 Task: Buy 5 Manual from Can Openers section under best seller category for shipping address: Jenna Lewis, 2105 Pike Street, San Diego, California 92126, Cell Number 8585770212. Pay from credit card ending with 9757, CVV 798
Action: Mouse moved to (13, 83)
Screenshot: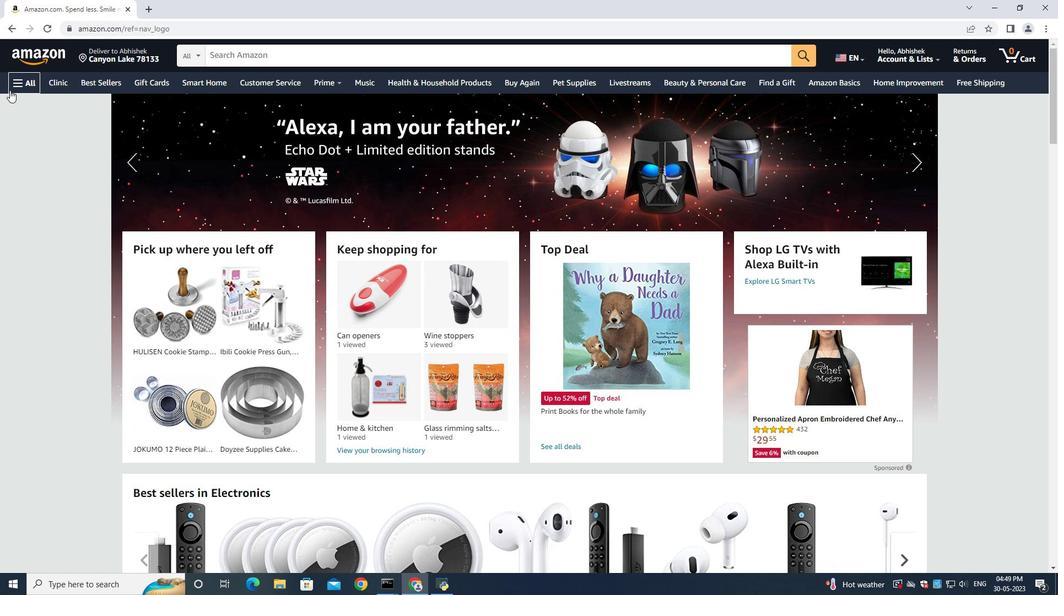 
Action: Mouse pressed left at (13, 83)
Screenshot: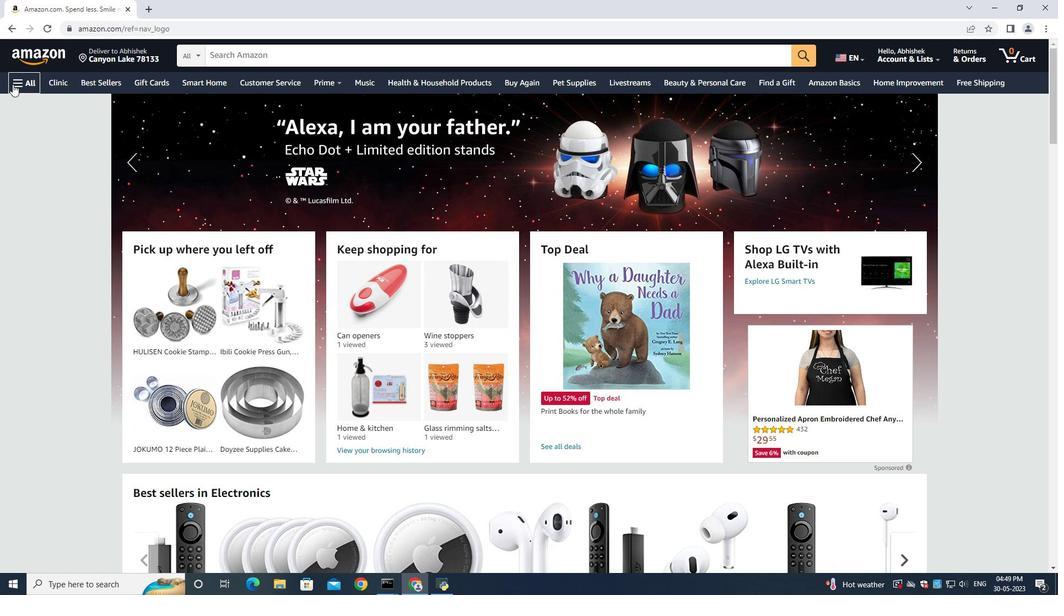 
Action: Mouse moved to (51, 106)
Screenshot: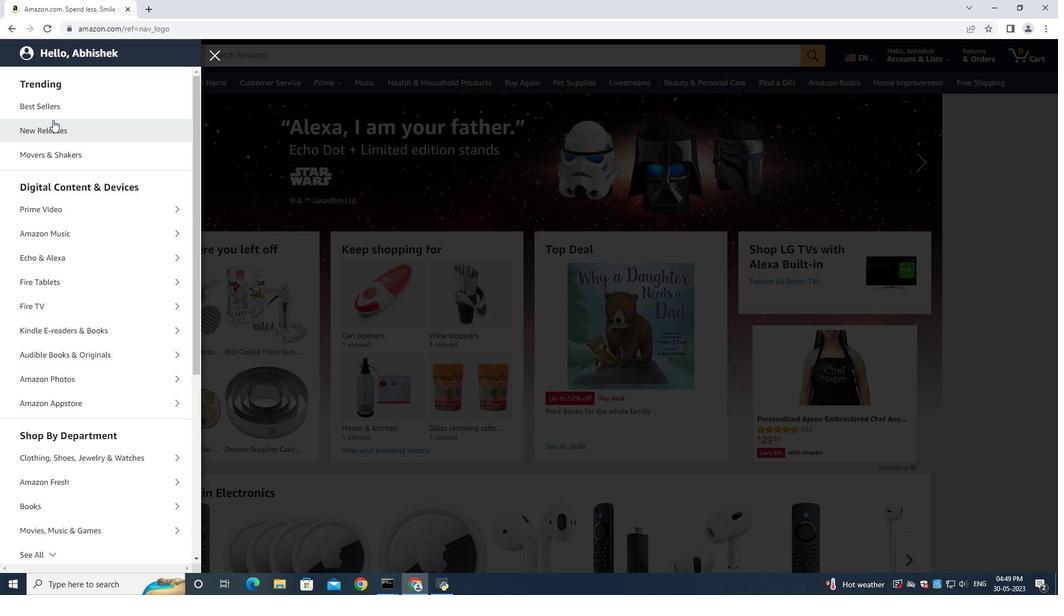 
Action: Mouse pressed left at (51, 106)
Screenshot: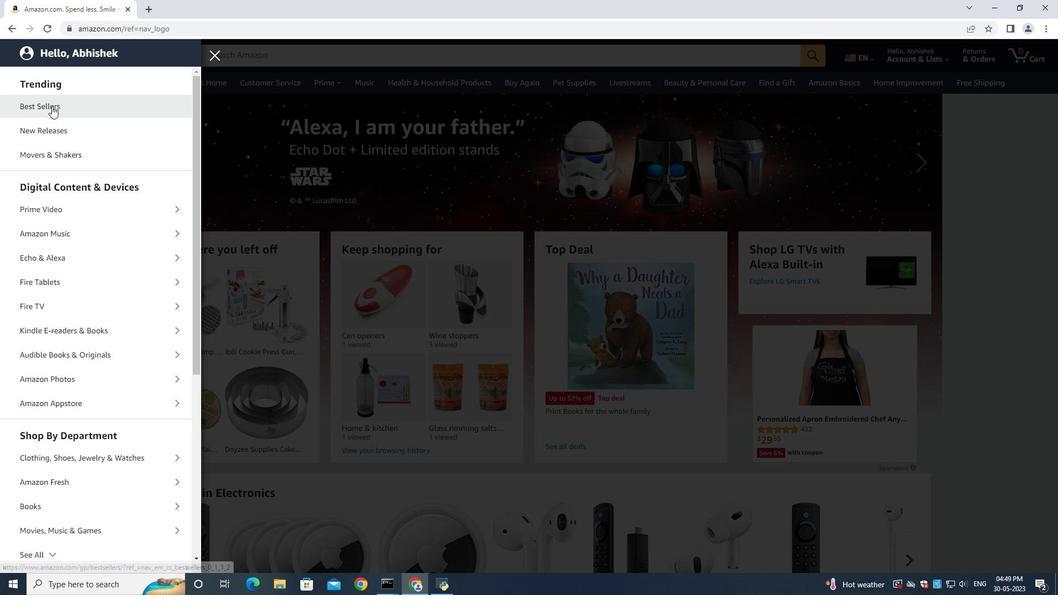 
Action: Mouse moved to (257, 60)
Screenshot: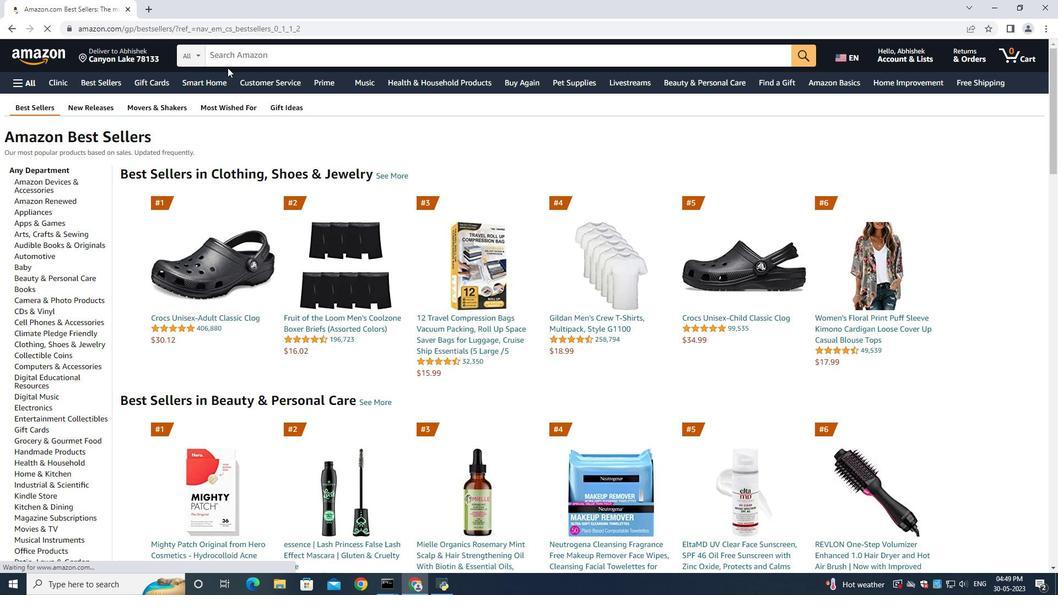 
Action: Mouse pressed left at (257, 60)
Screenshot: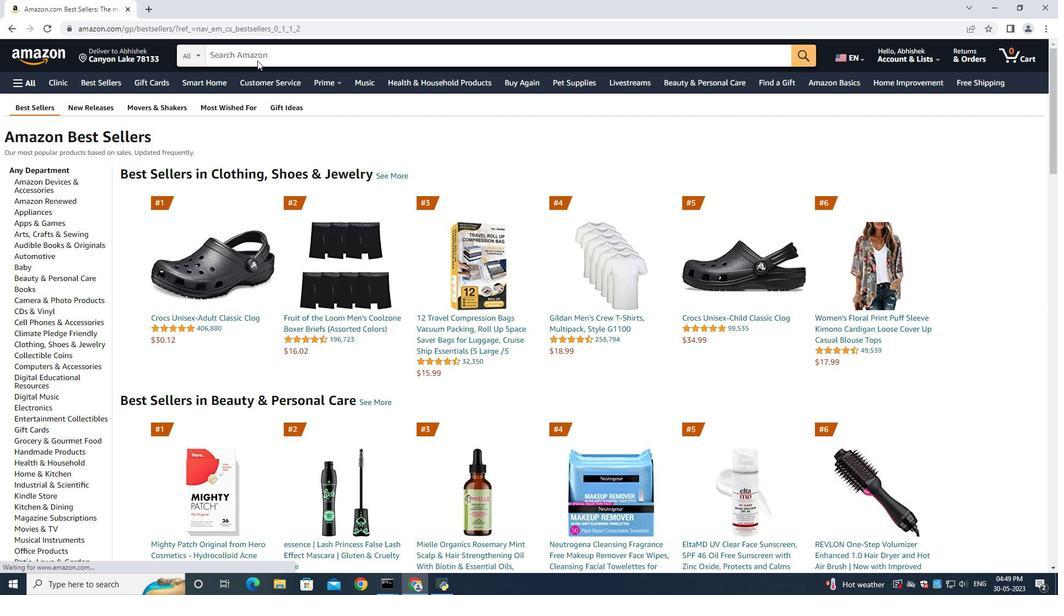 
Action: Key pressed <Key.shift>Manual<Key.space><Key.enter>
Screenshot: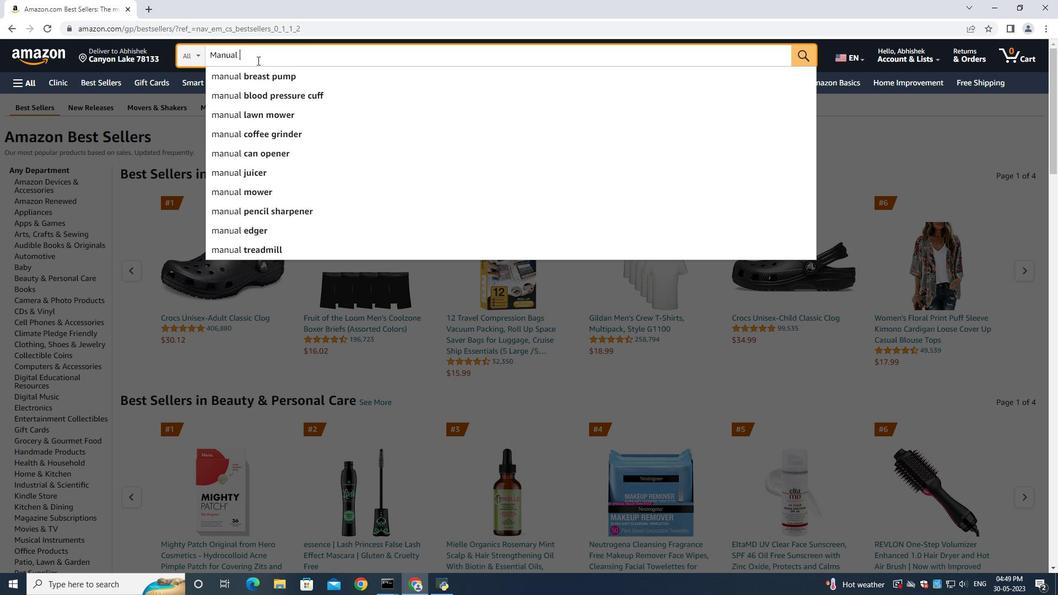
Action: Mouse moved to (323, 60)
Screenshot: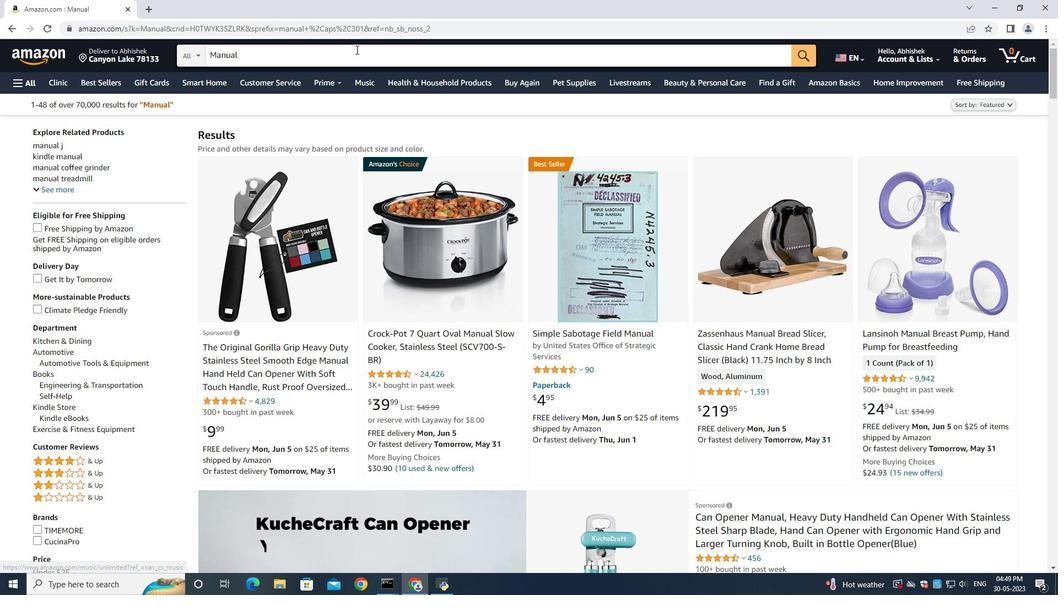 
Action: Mouse pressed left at (323, 60)
Screenshot: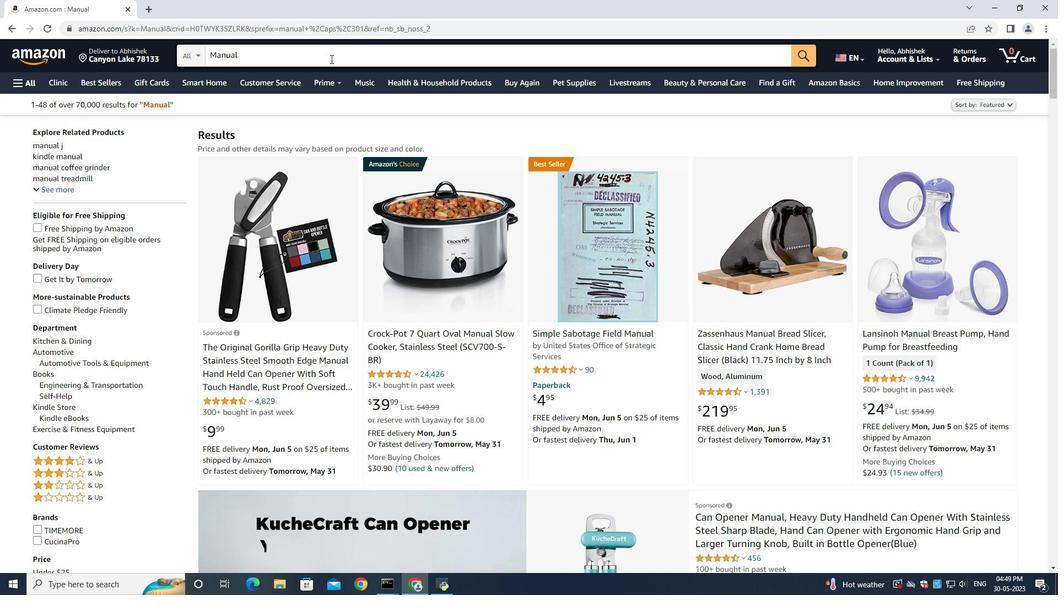 
Action: Key pressed <Key.space>can<Key.space>openers<Key.enter>
Screenshot: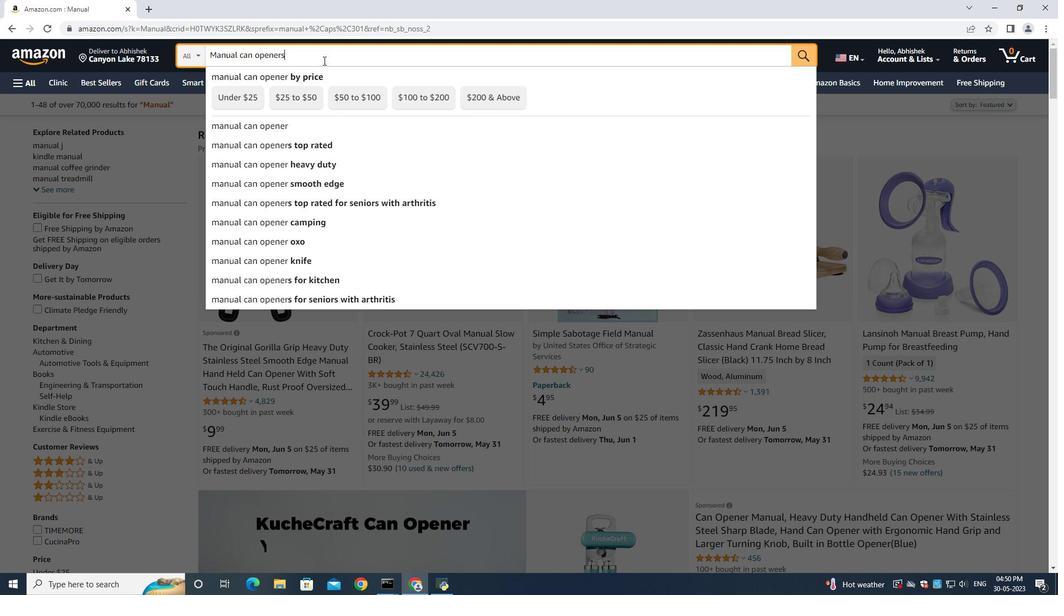
Action: Mouse moved to (55, 238)
Screenshot: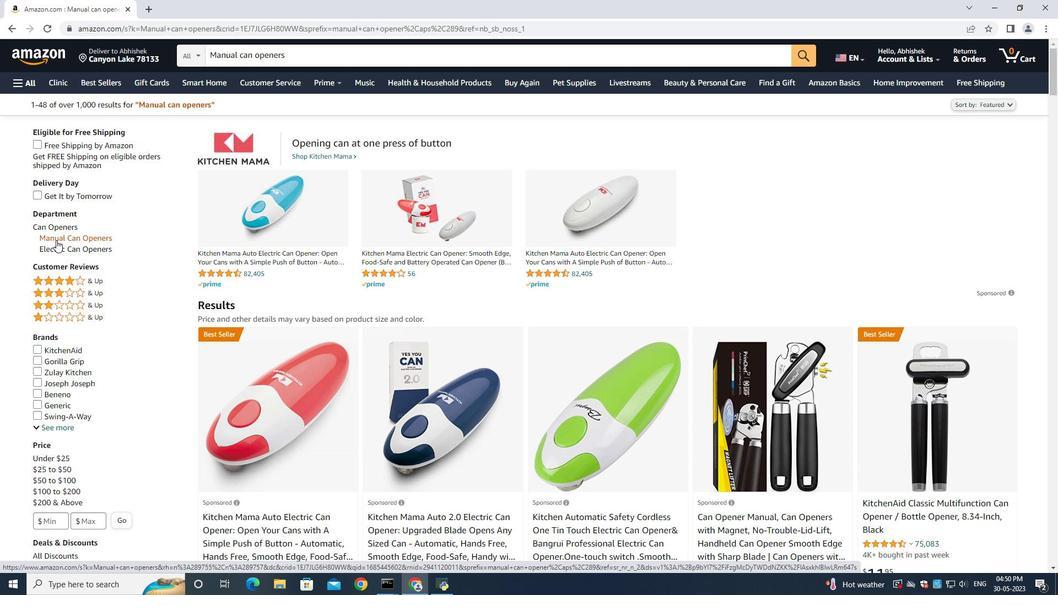 
Action: Mouse pressed left at (55, 238)
Screenshot: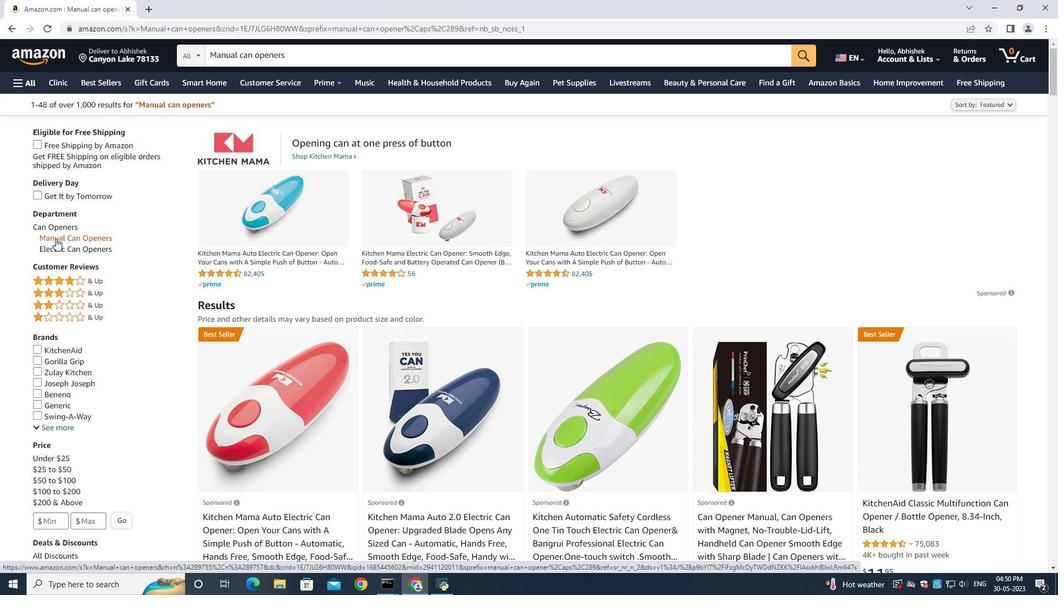 
Action: Mouse moved to (227, 333)
Screenshot: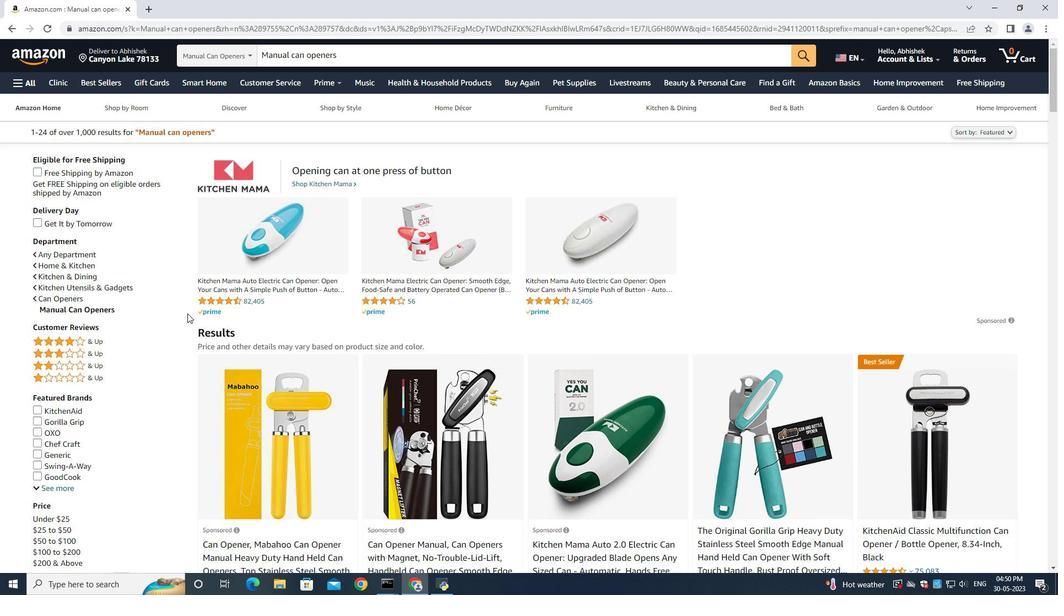 
Action: Mouse scrolled (225, 333) with delta (0, 0)
Screenshot: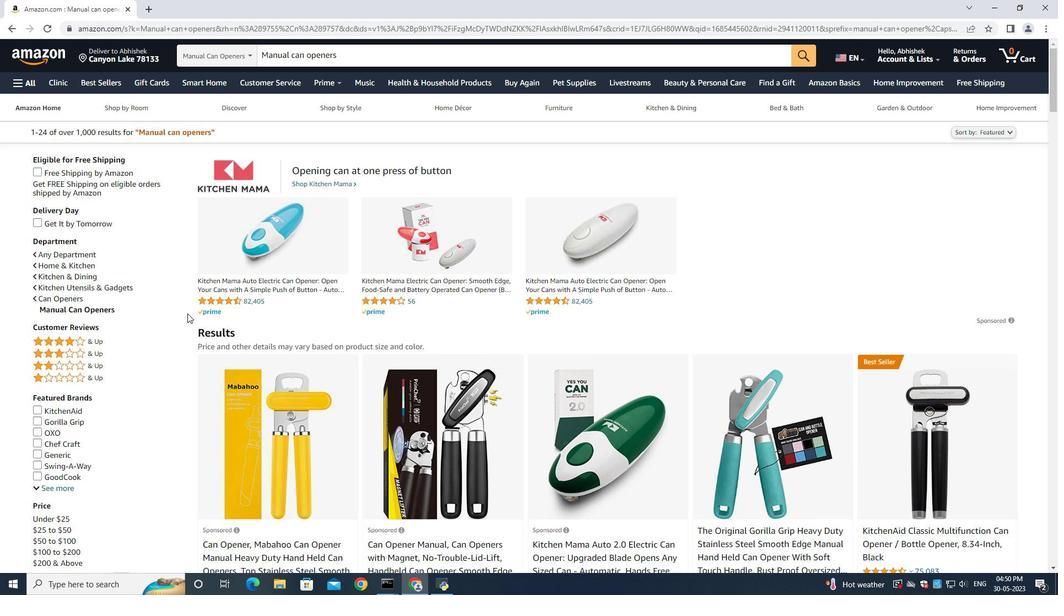 
Action: Mouse moved to (241, 331)
Screenshot: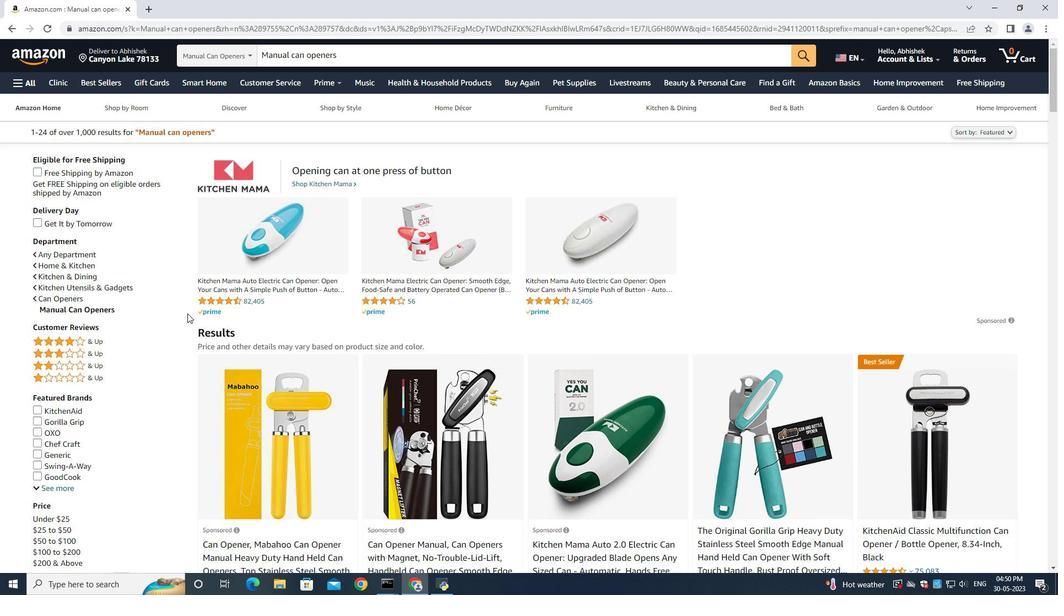 
Action: Mouse scrolled (241, 330) with delta (0, 0)
Screenshot: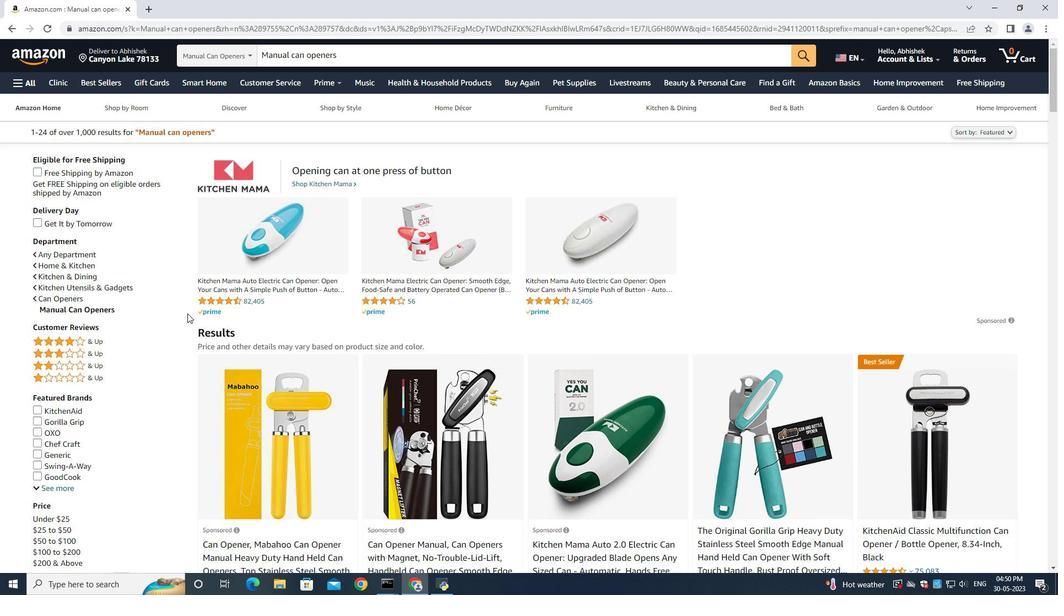 
Action: Mouse moved to (398, 348)
Screenshot: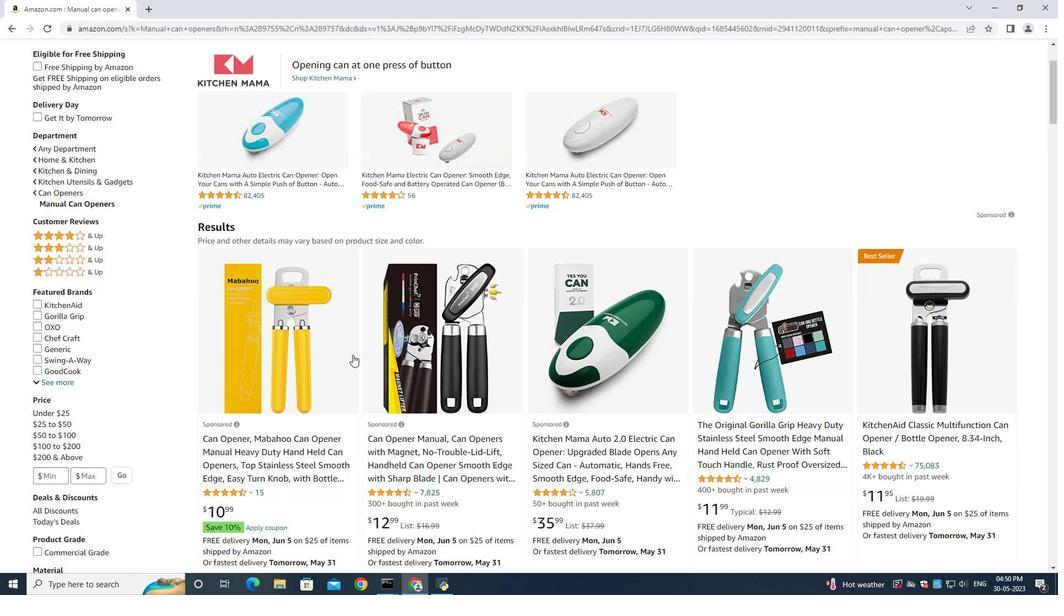 
Action: Mouse scrolled (398, 348) with delta (0, 0)
Screenshot: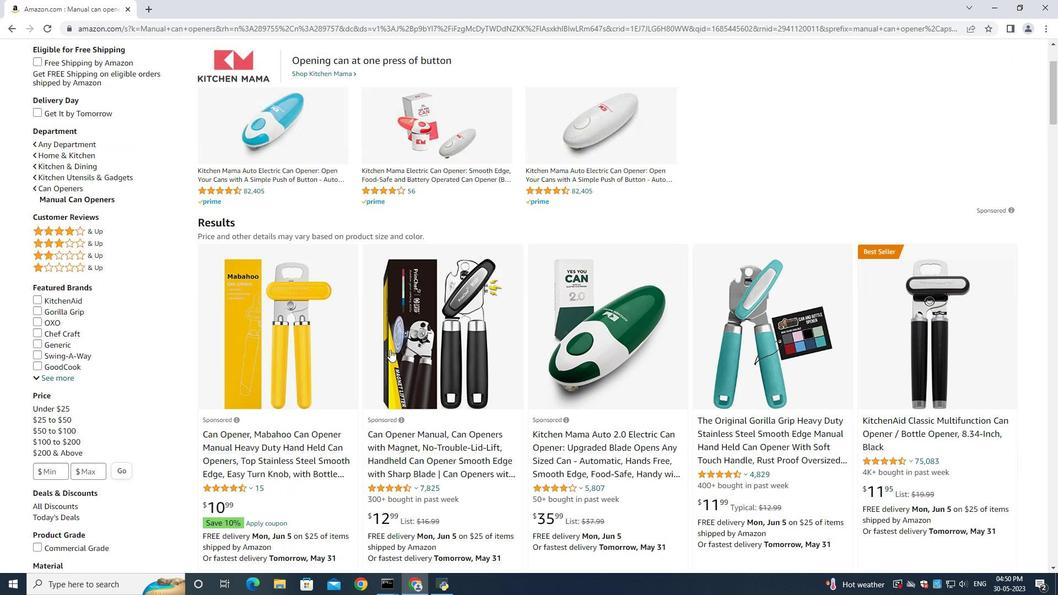
Action: Mouse scrolled (398, 348) with delta (0, 0)
Screenshot: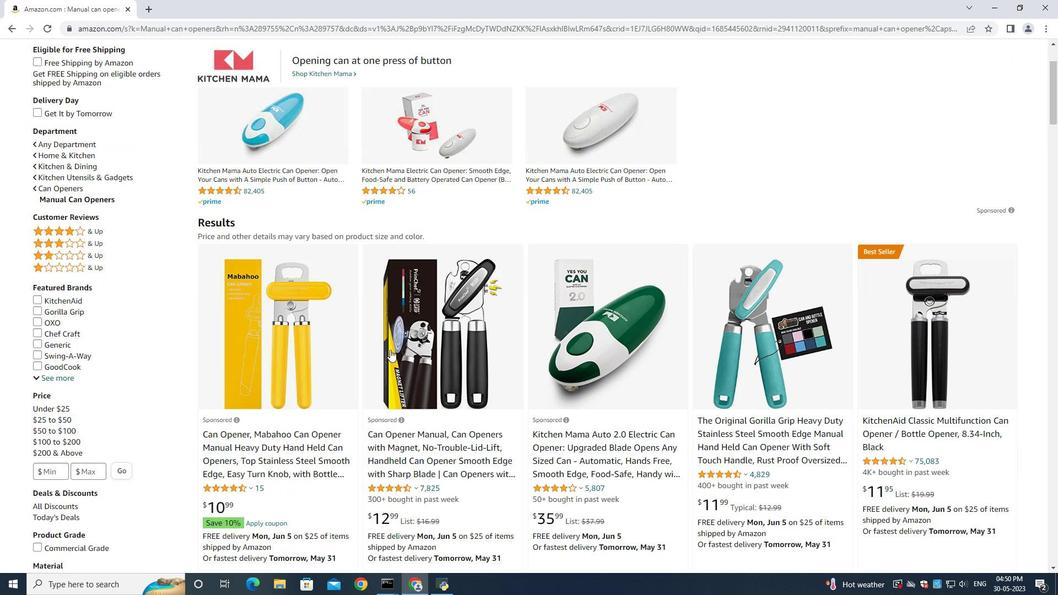 
Action: Mouse moved to (398, 348)
Screenshot: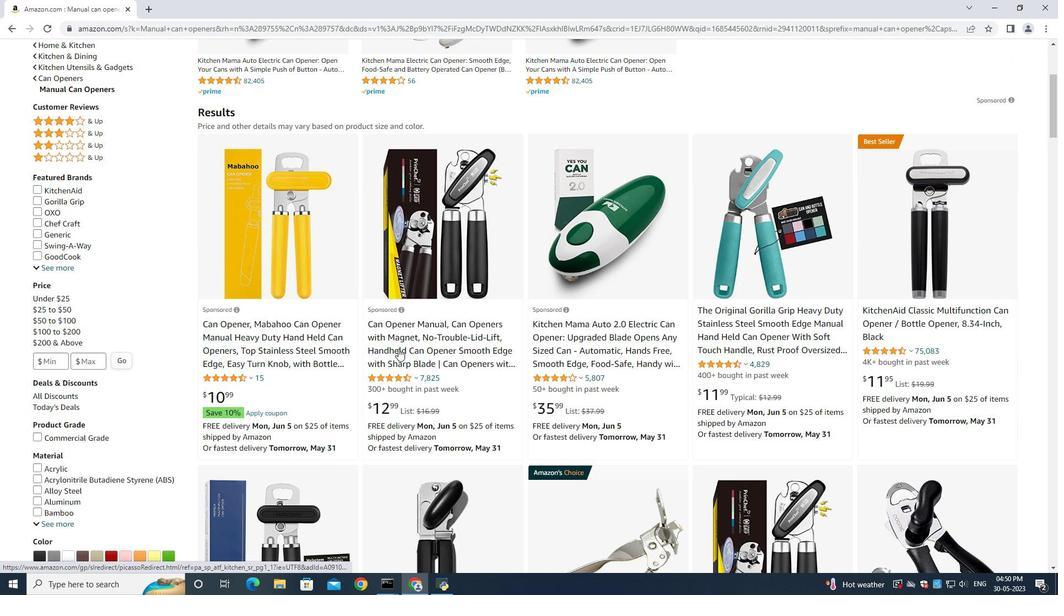 
Action: Mouse pressed left at (398, 348)
Screenshot: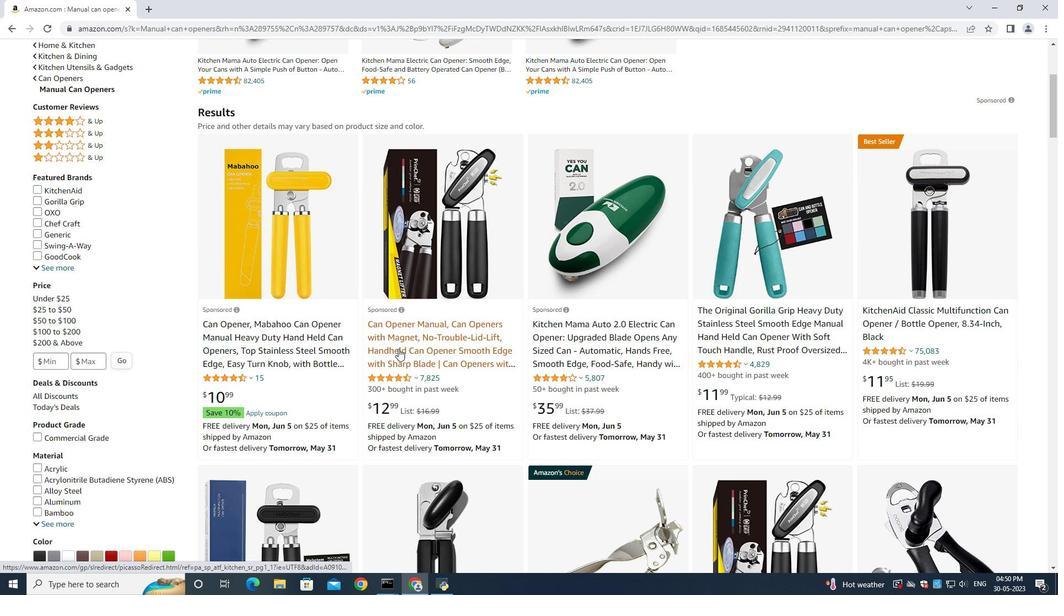 
Action: Mouse moved to (821, 429)
Screenshot: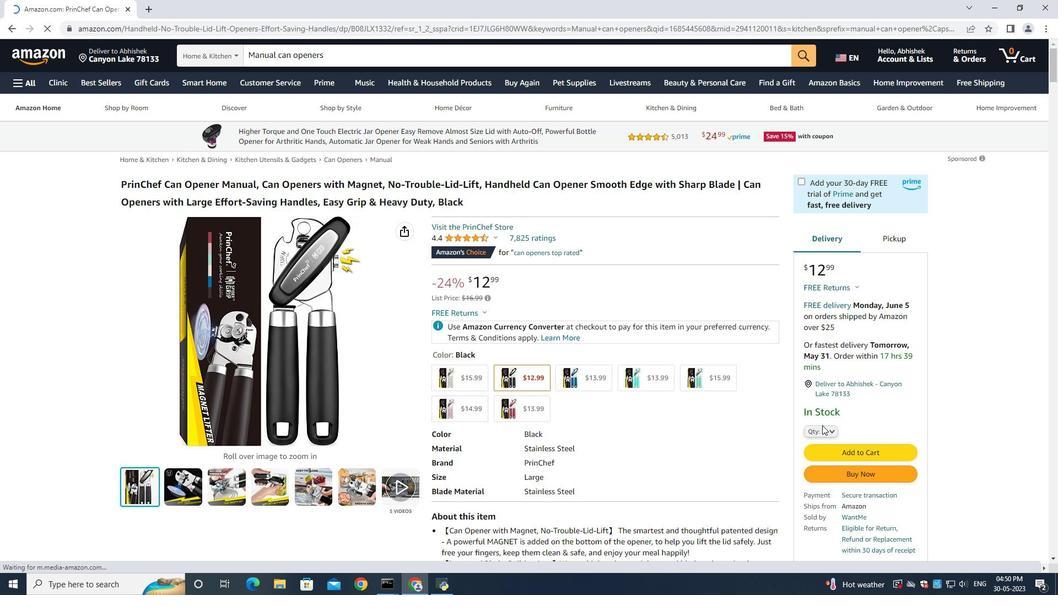 
Action: Mouse pressed left at (821, 429)
Screenshot: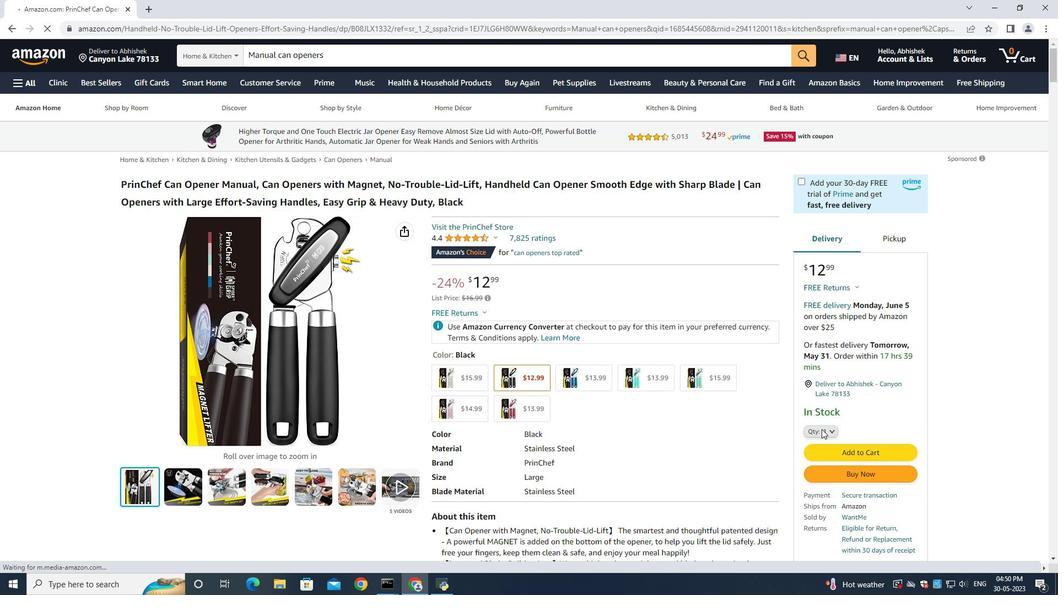 
Action: Mouse moved to (819, 488)
Screenshot: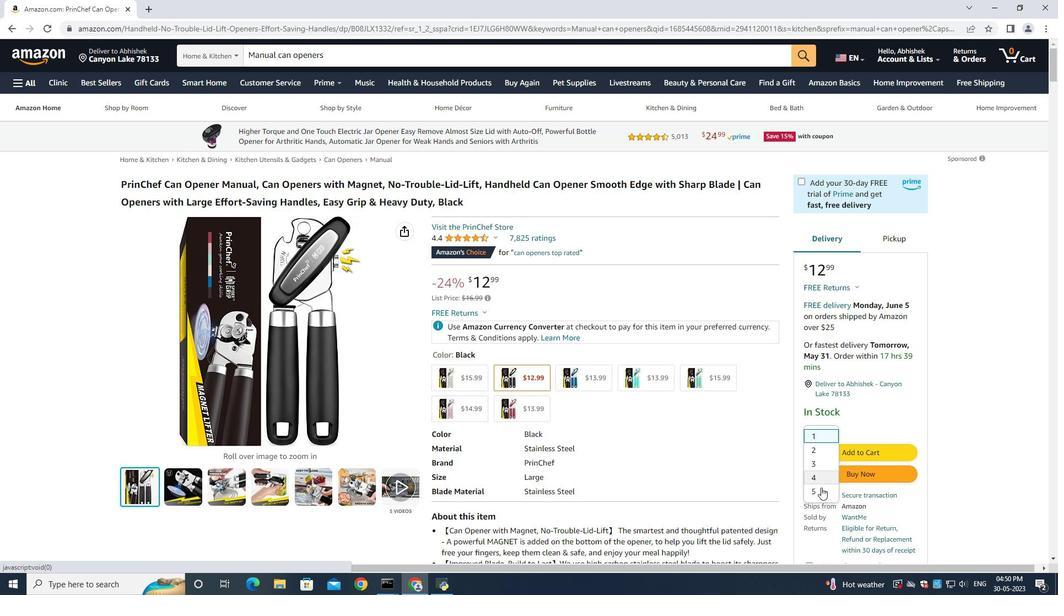 
Action: Mouse pressed left at (819, 488)
Screenshot: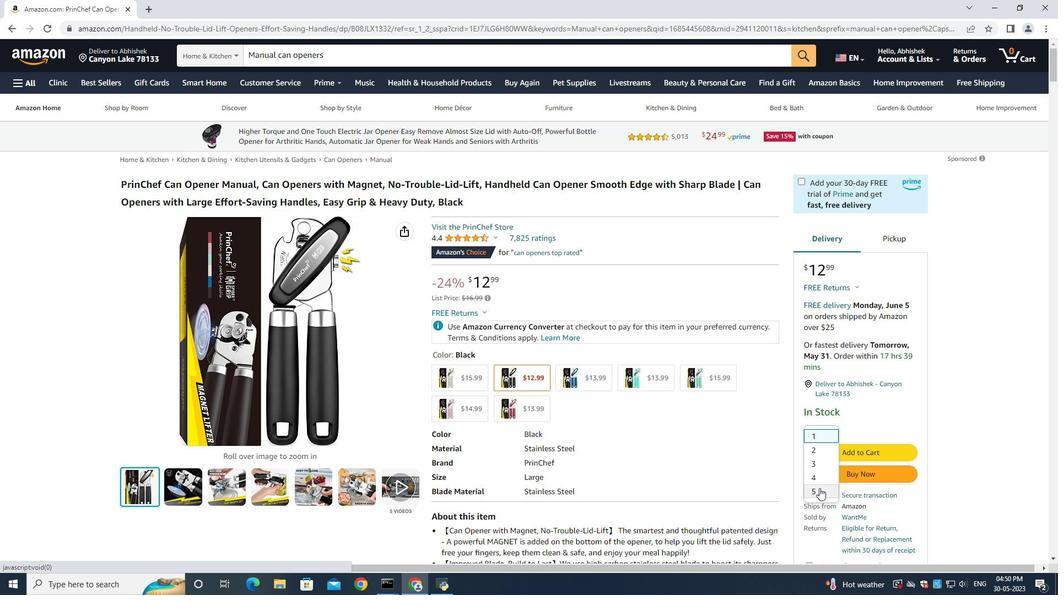 
Action: Mouse moved to (842, 450)
Screenshot: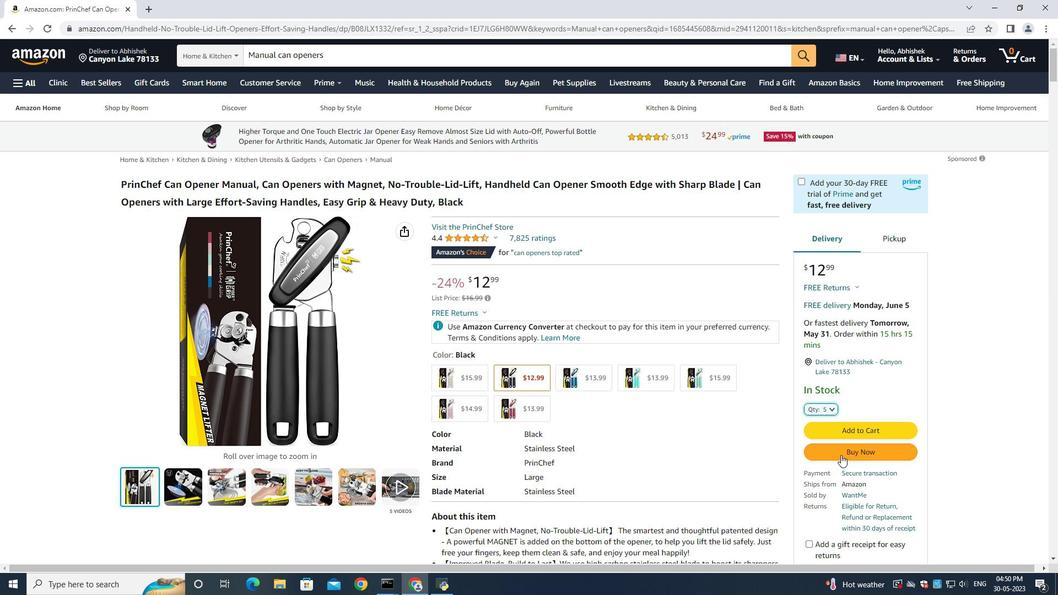 
Action: Mouse pressed left at (842, 450)
Screenshot: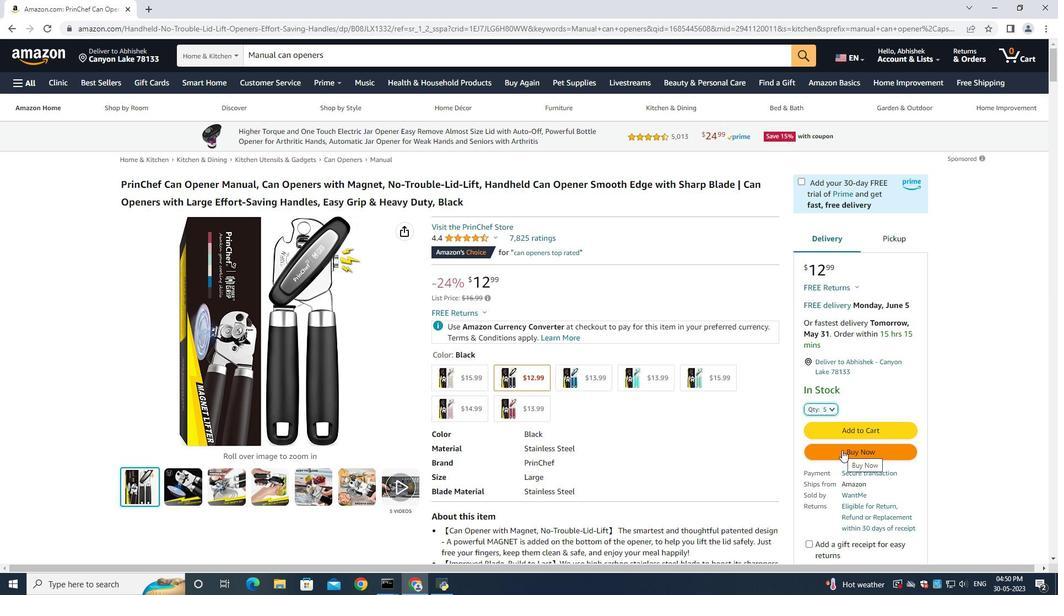 
Action: Mouse pressed left at (842, 450)
Screenshot: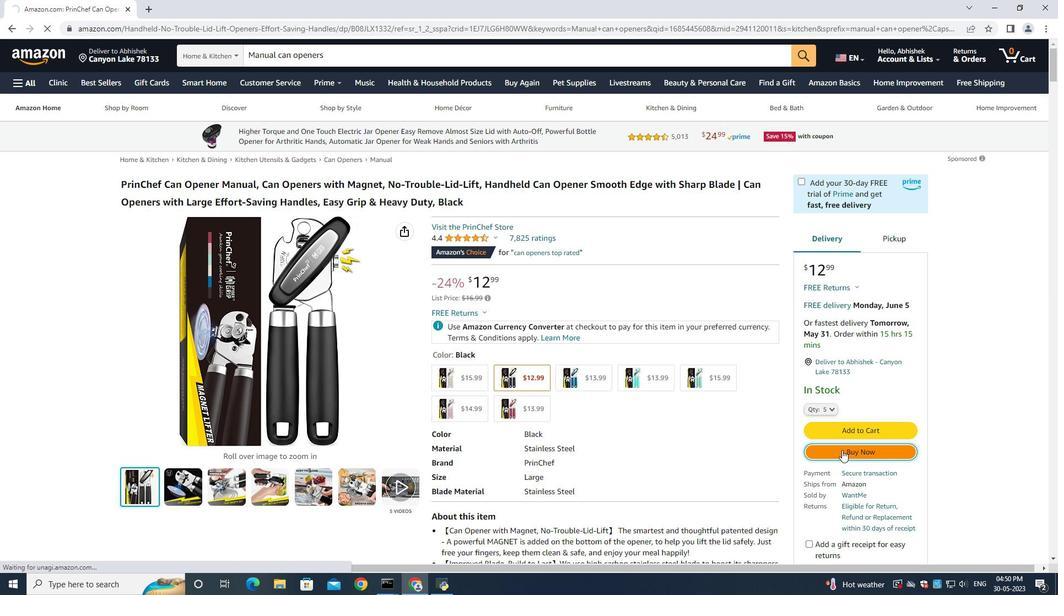 
Action: Mouse moved to (856, 452)
Screenshot: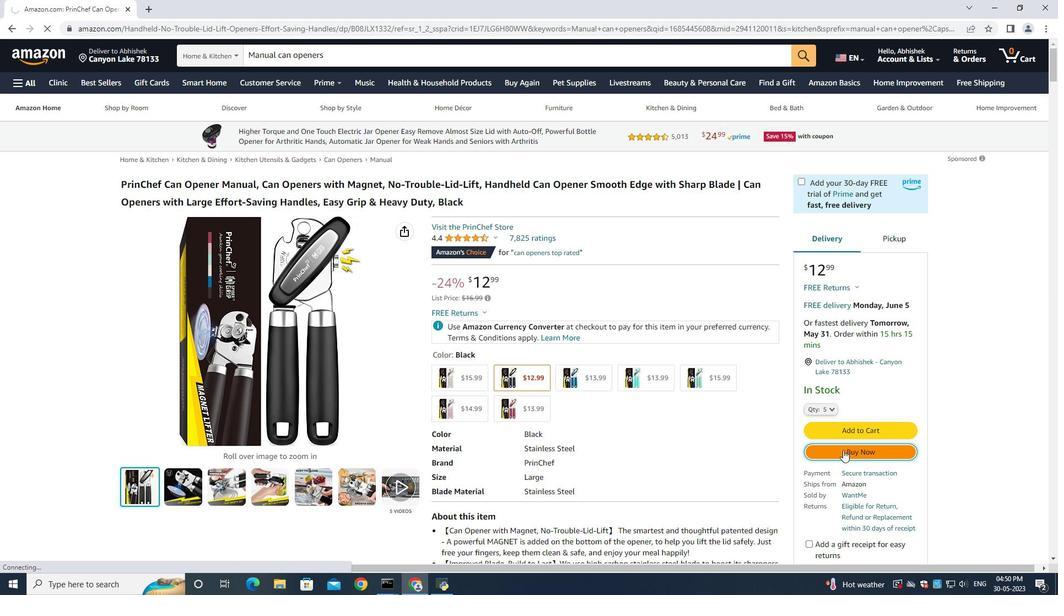 
Action: Mouse pressed left at (856, 452)
Screenshot: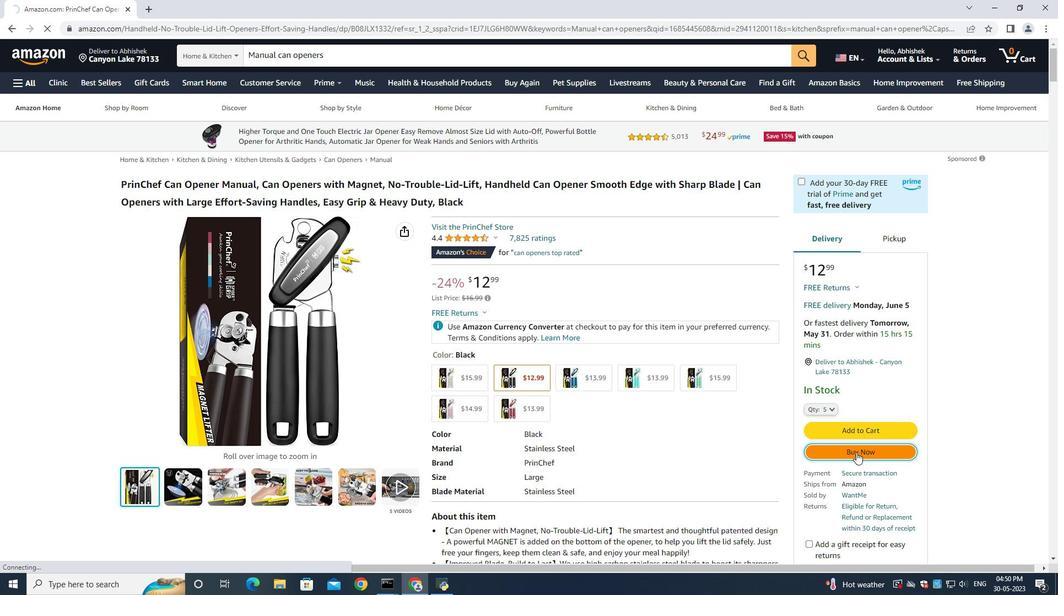 
Action: Mouse pressed left at (856, 452)
Screenshot: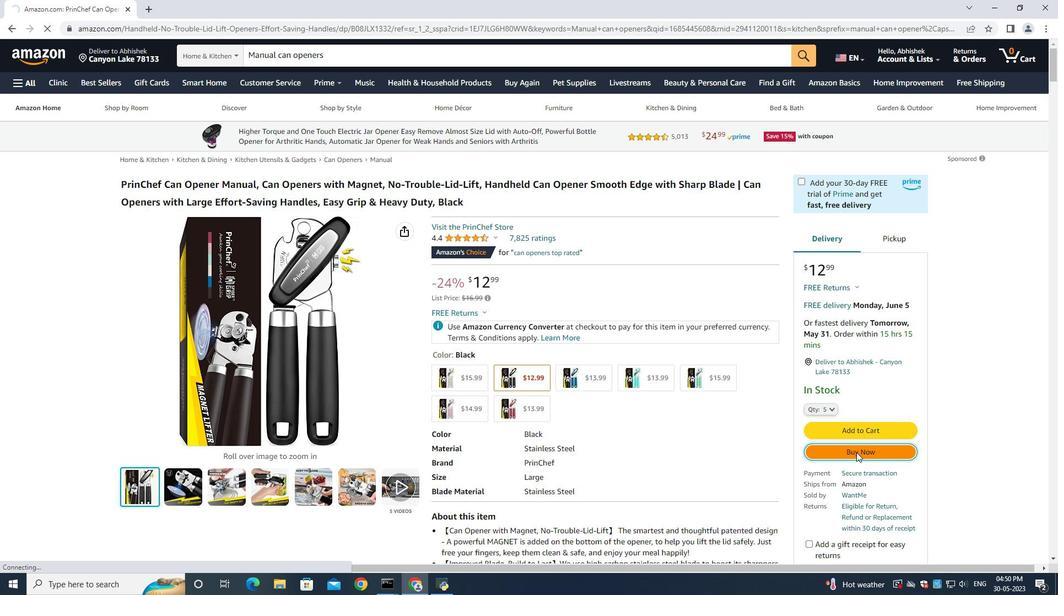 
Action: Mouse moved to (856, 452)
Screenshot: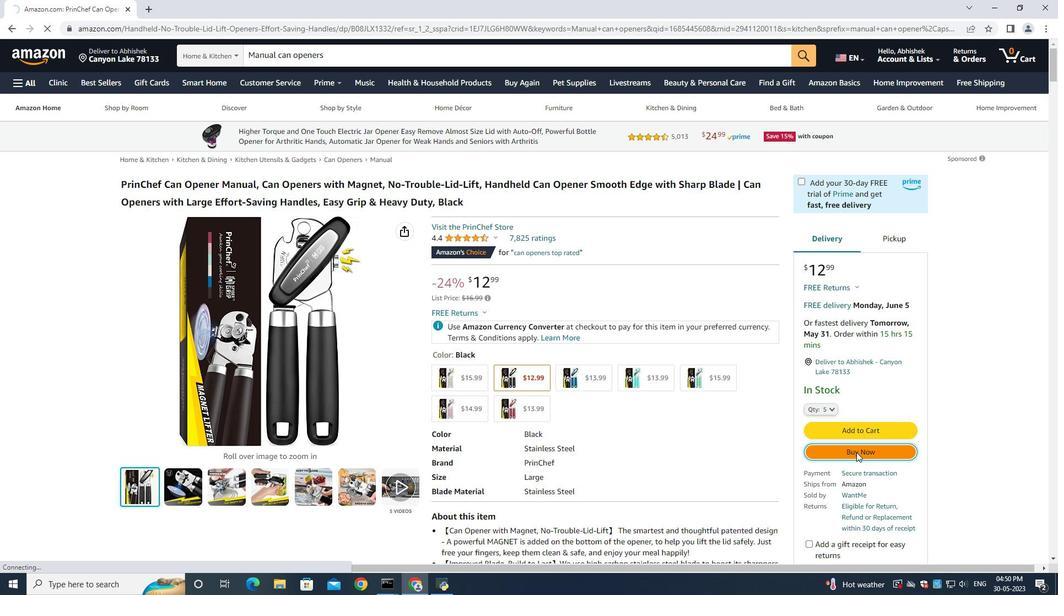 
Action: Mouse pressed left at (856, 452)
Screenshot: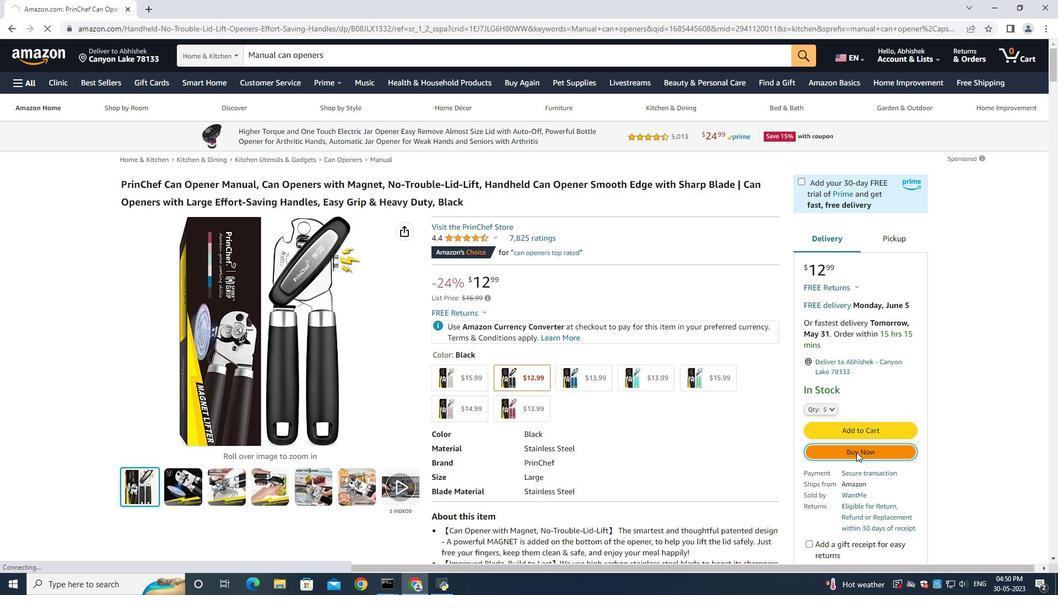 
Action: Mouse moved to (498, 476)
Screenshot: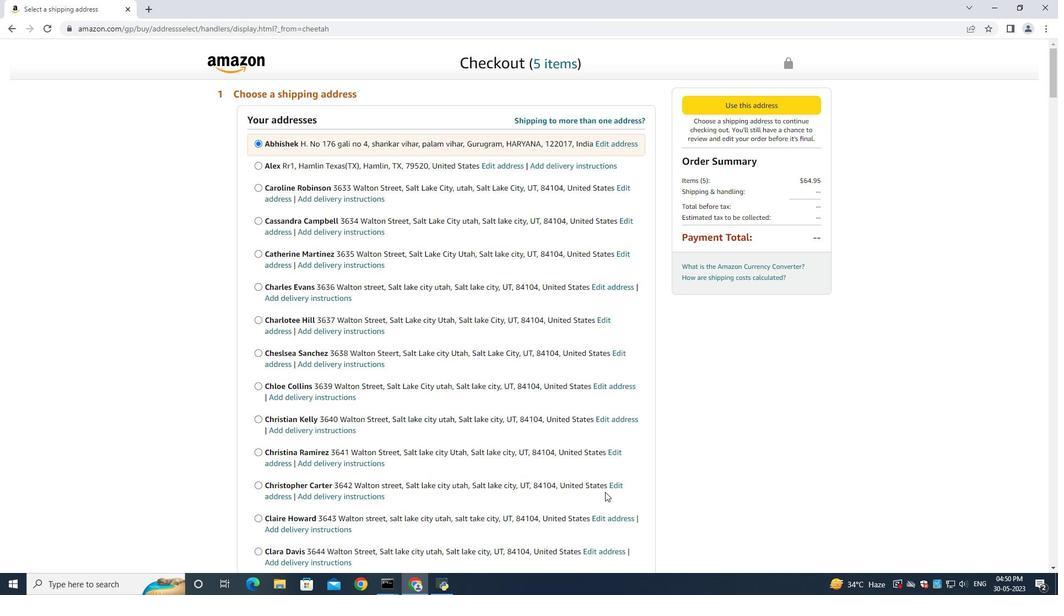 
Action: Mouse scrolled (498, 476) with delta (0, 0)
Screenshot: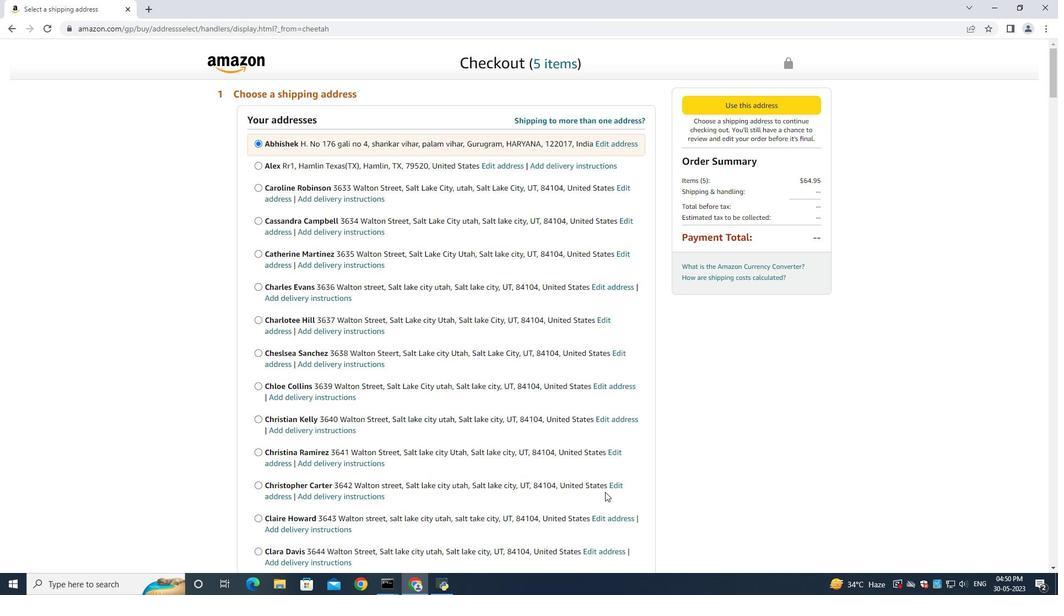 
Action: Mouse scrolled (498, 476) with delta (0, 0)
Screenshot: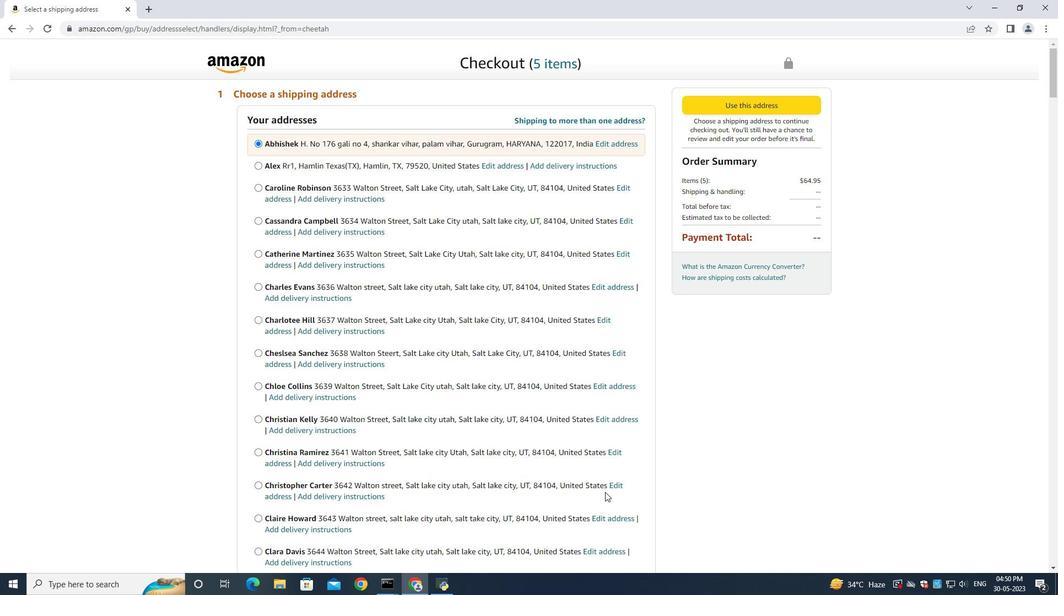 
Action: Mouse scrolled (498, 476) with delta (0, 0)
Screenshot: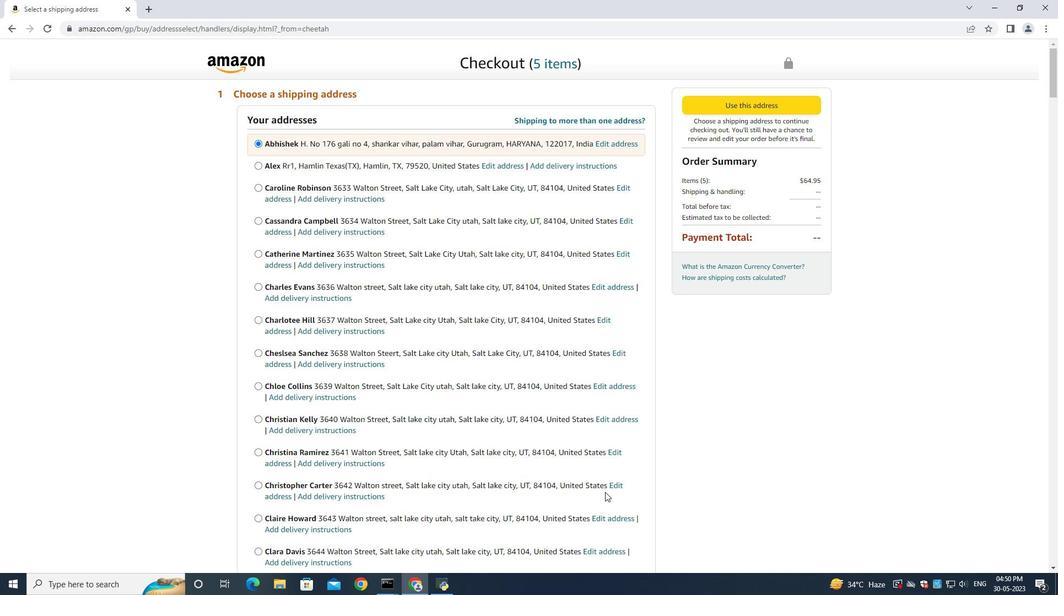 
Action: Mouse scrolled (498, 476) with delta (0, 0)
Screenshot: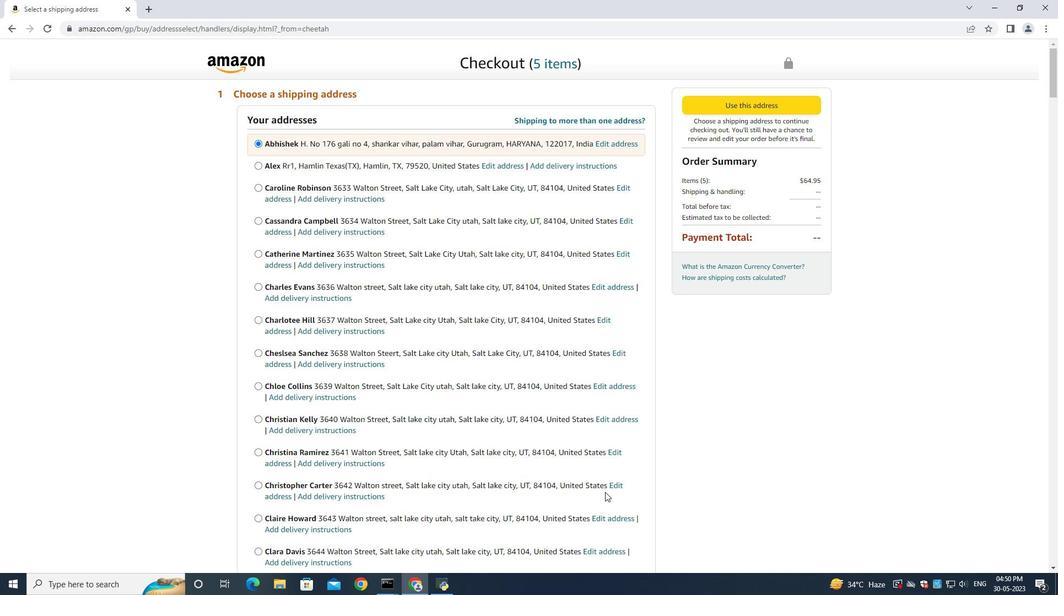
Action: Mouse scrolled (498, 476) with delta (0, 0)
Screenshot: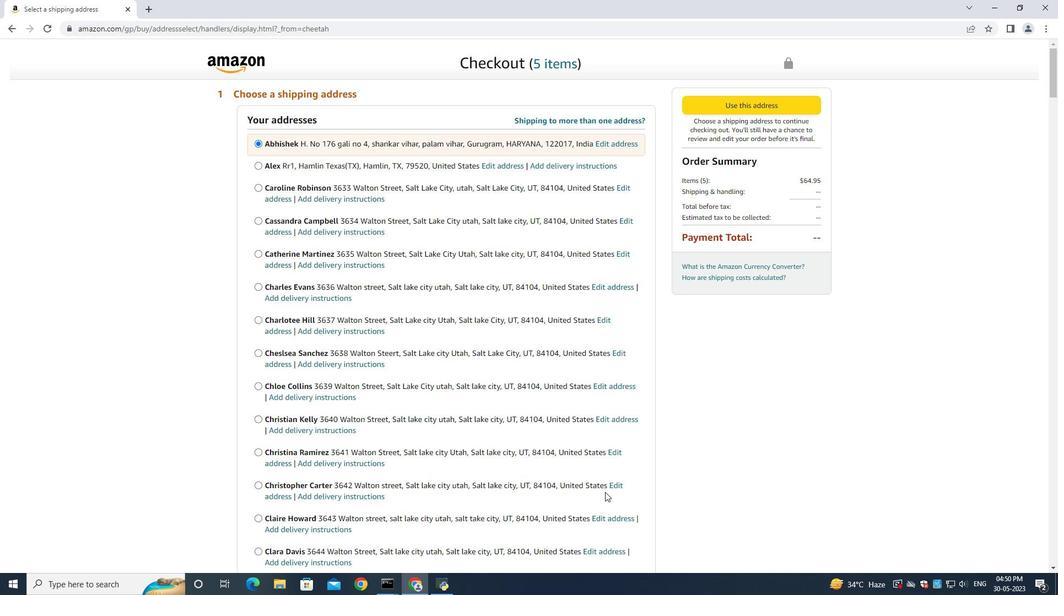 
Action: Mouse moved to (498, 476)
Screenshot: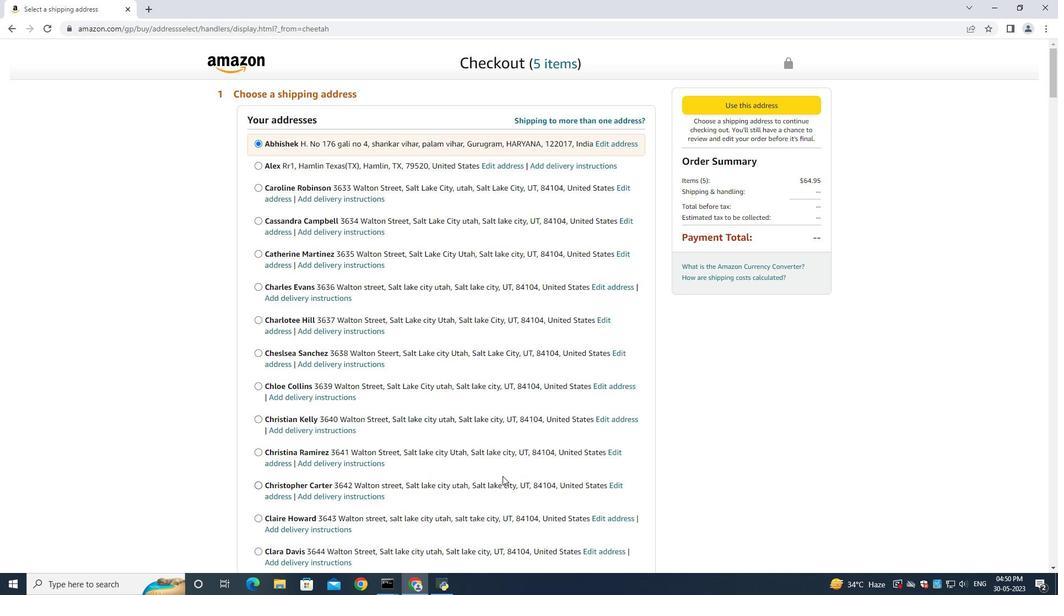
Action: Mouse scrolled (498, 476) with delta (0, 0)
Screenshot: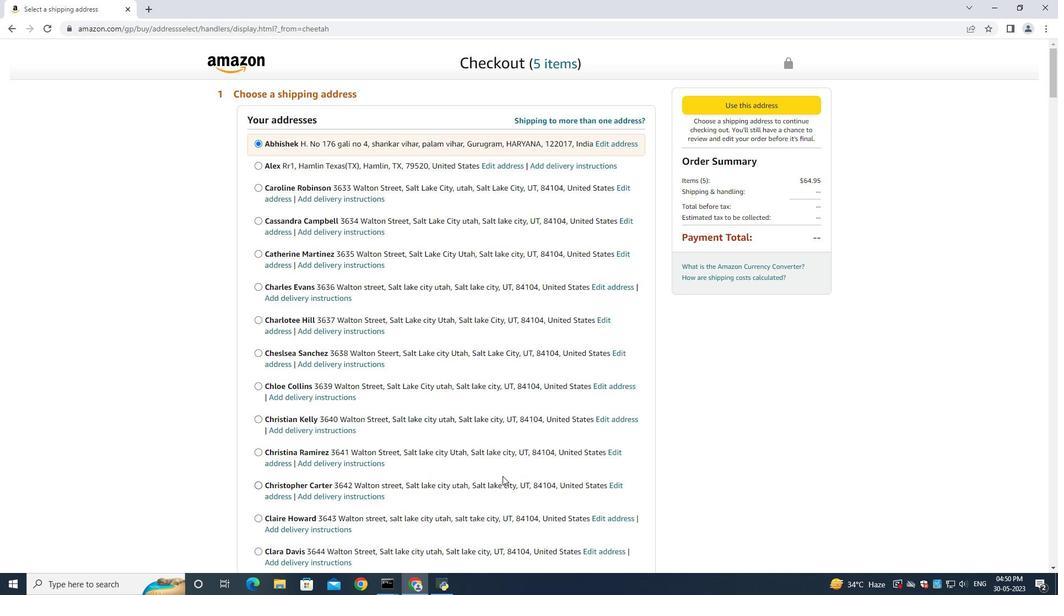 
Action: Mouse moved to (497, 476)
Screenshot: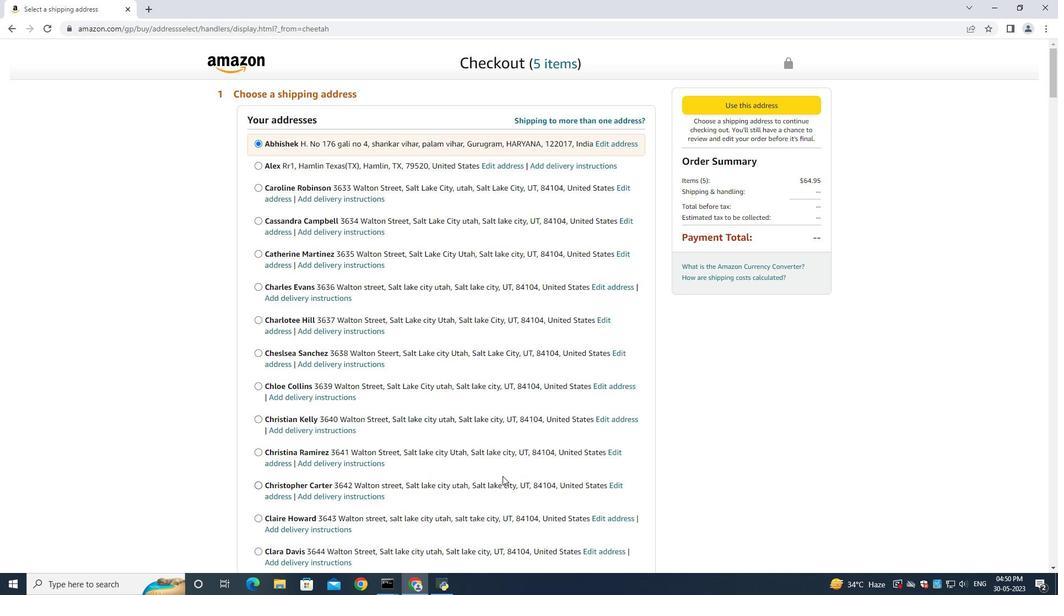 
Action: Mouse scrolled (497, 476) with delta (0, 0)
Screenshot: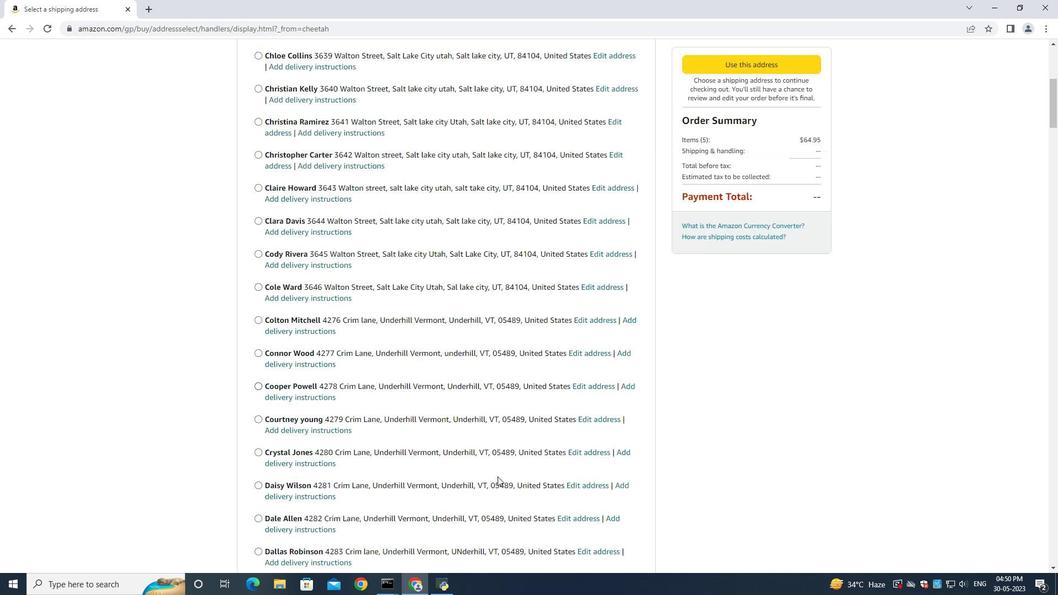 
Action: Mouse scrolled (497, 476) with delta (0, 0)
Screenshot: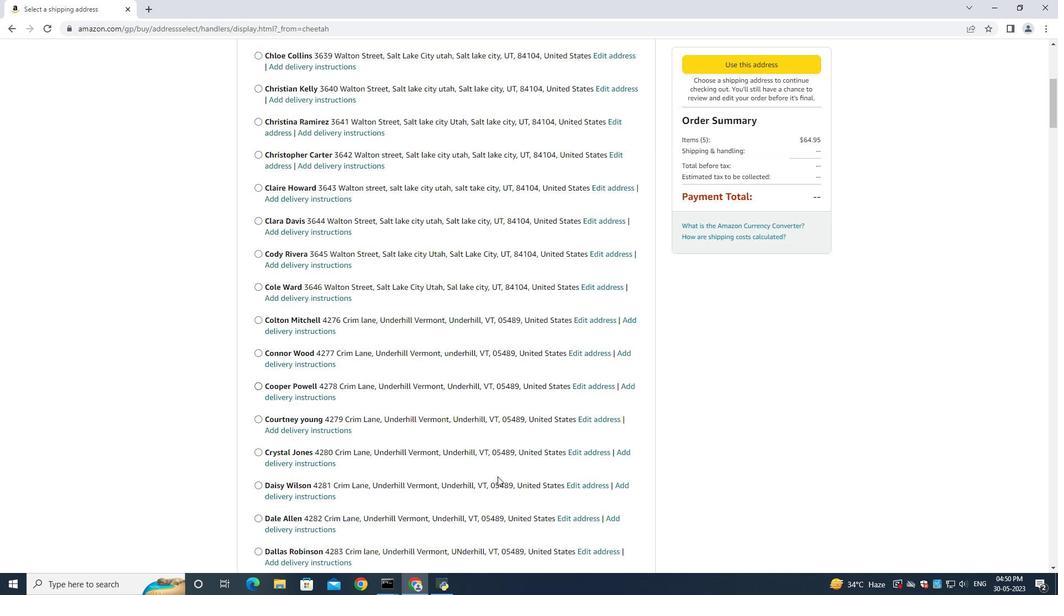 
Action: Mouse scrolled (497, 476) with delta (0, 0)
Screenshot: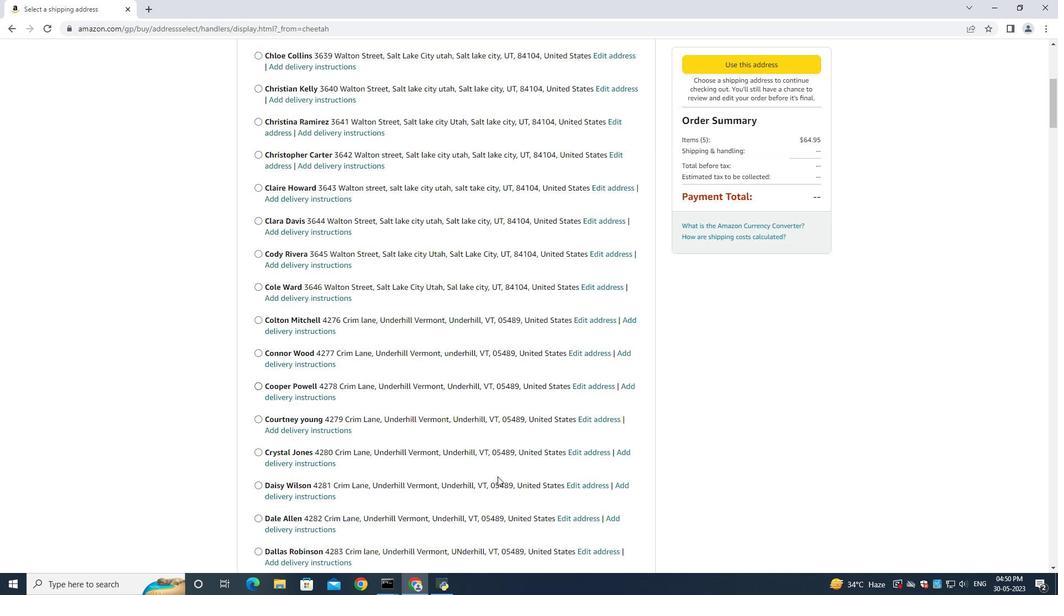 
Action: Mouse scrolled (497, 476) with delta (0, 0)
Screenshot: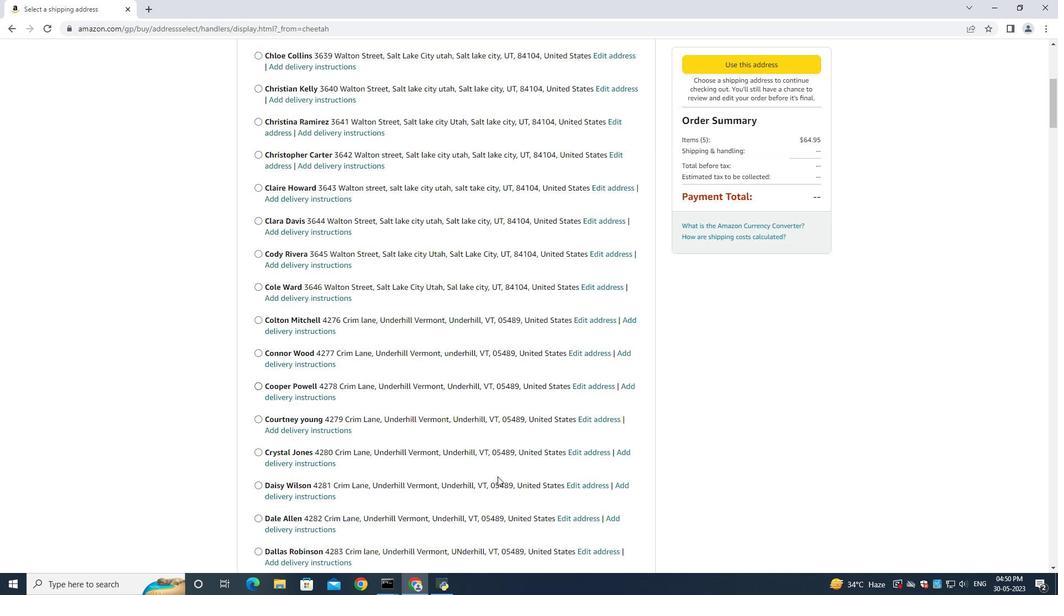 
Action: Mouse scrolled (497, 476) with delta (0, 0)
Screenshot: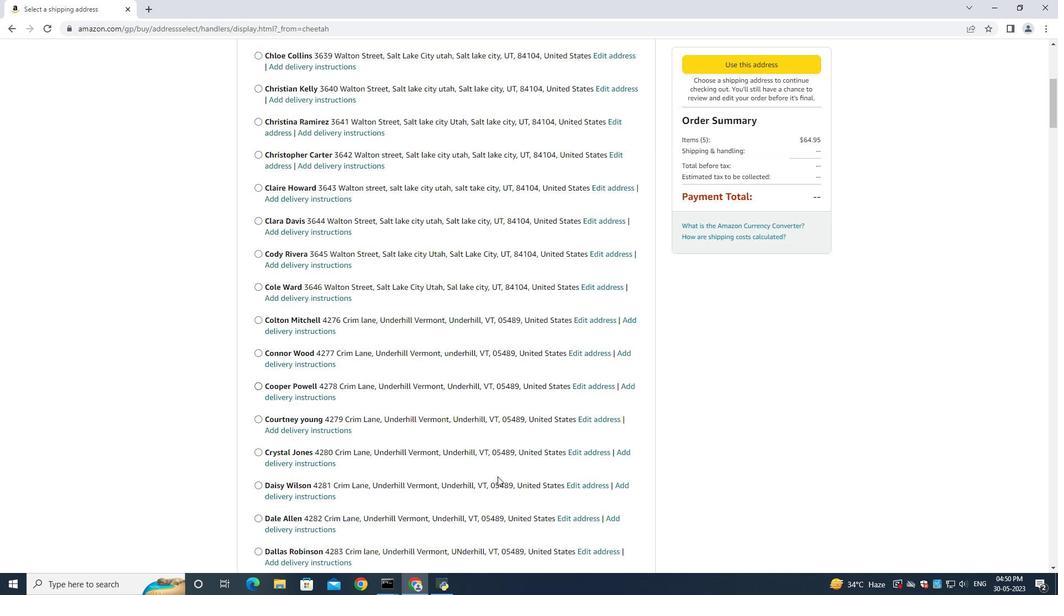 
Action: Mouse scrolled (497, 476) with delta (0, 0)
Screenshot: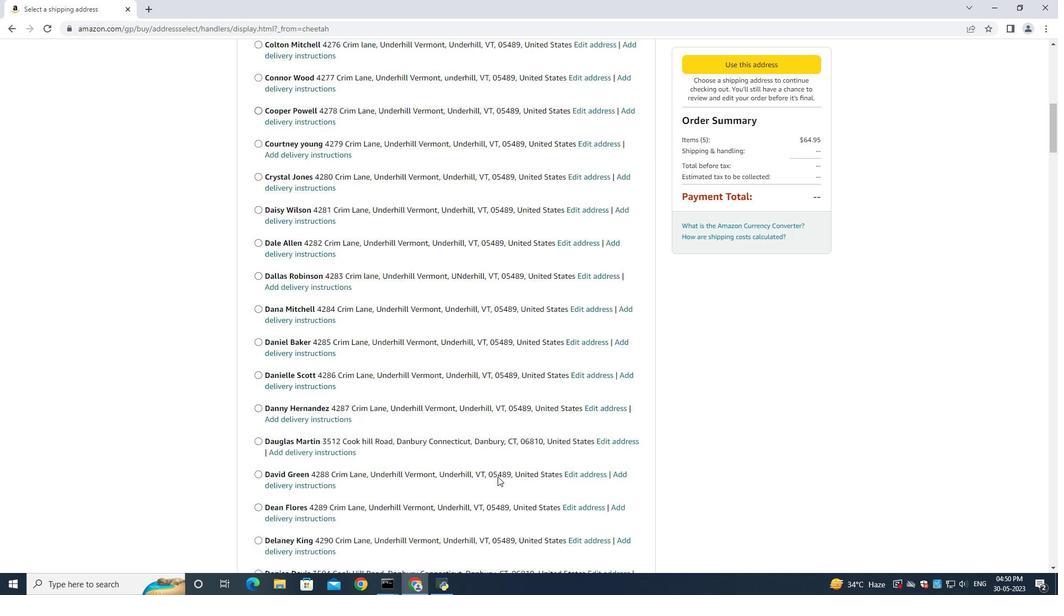
Action: Mouse scrolled (497, 476) with delta (0, 0)
Screenshot: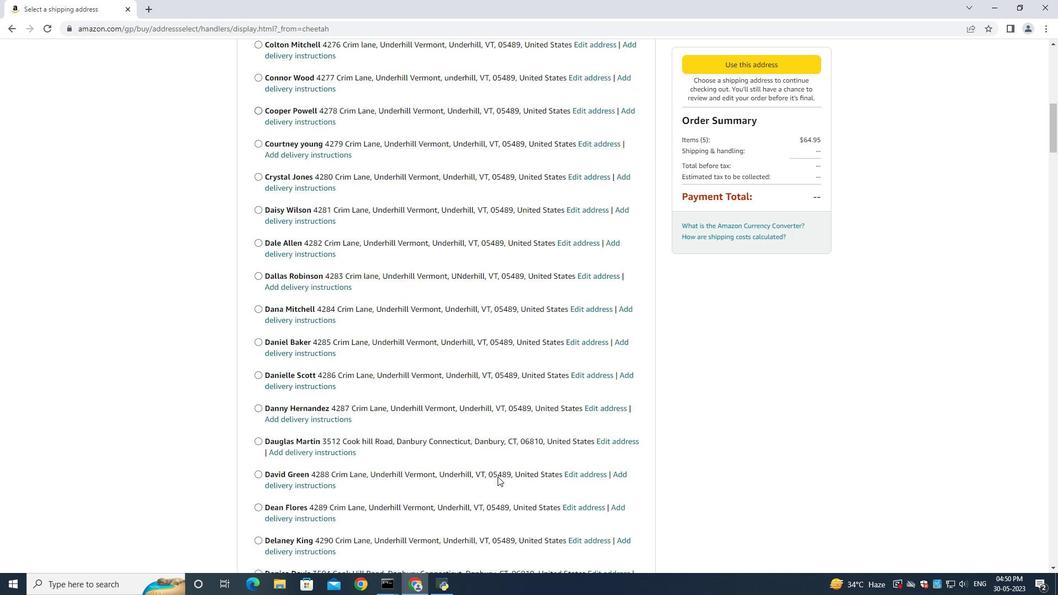 
Action: Mouse scrolled (497, 476) with delta (0, 0)
Screenshot: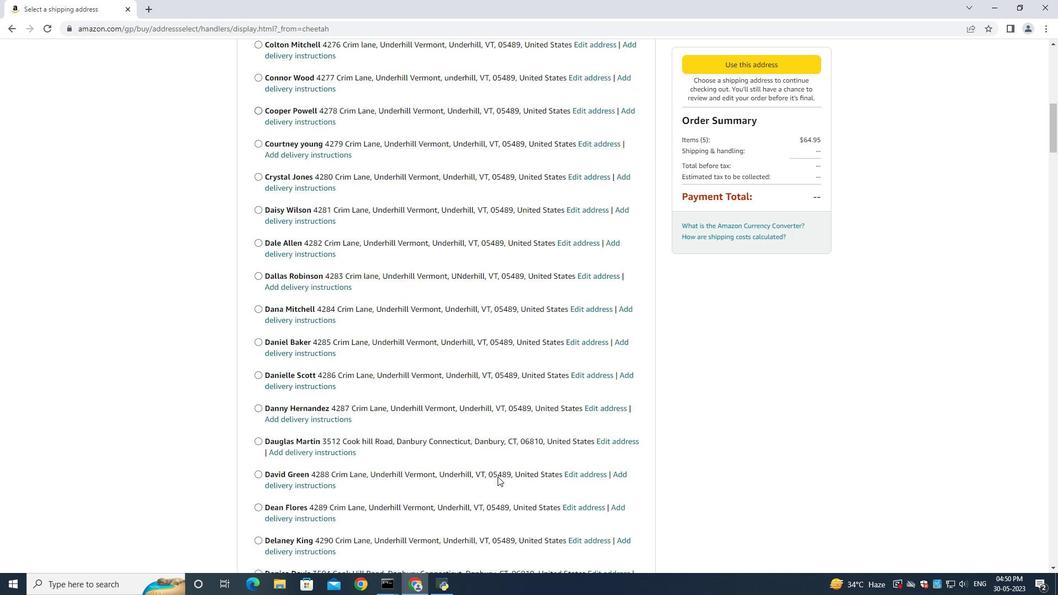 
Action: Mouse scrolled (497, 475) with delta (0, -1)
Screenshot: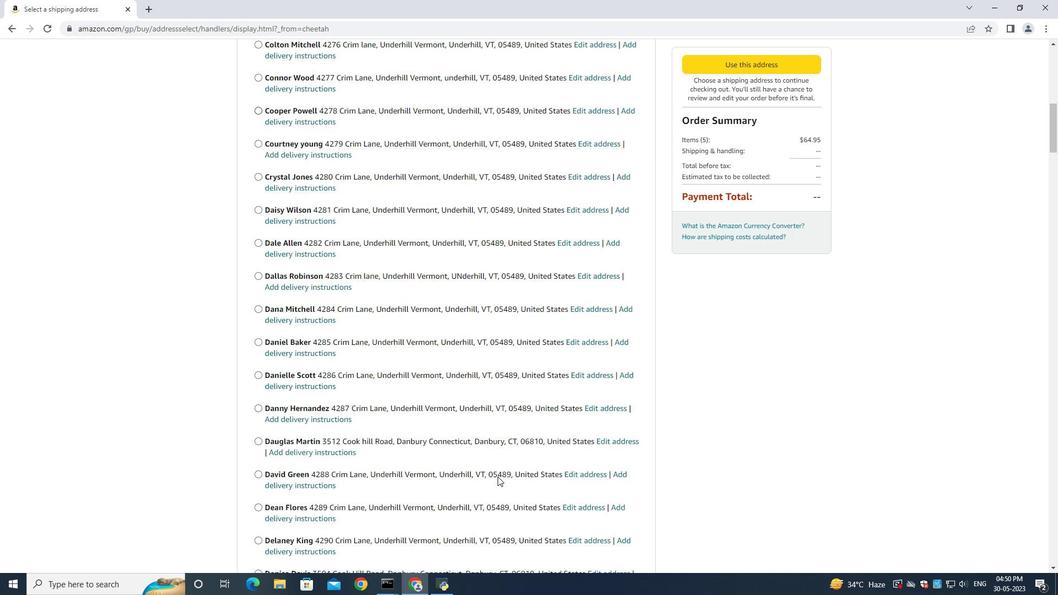 
Action: Mouse scrolled (497, 476) with delta (0, 0)
Screenshot: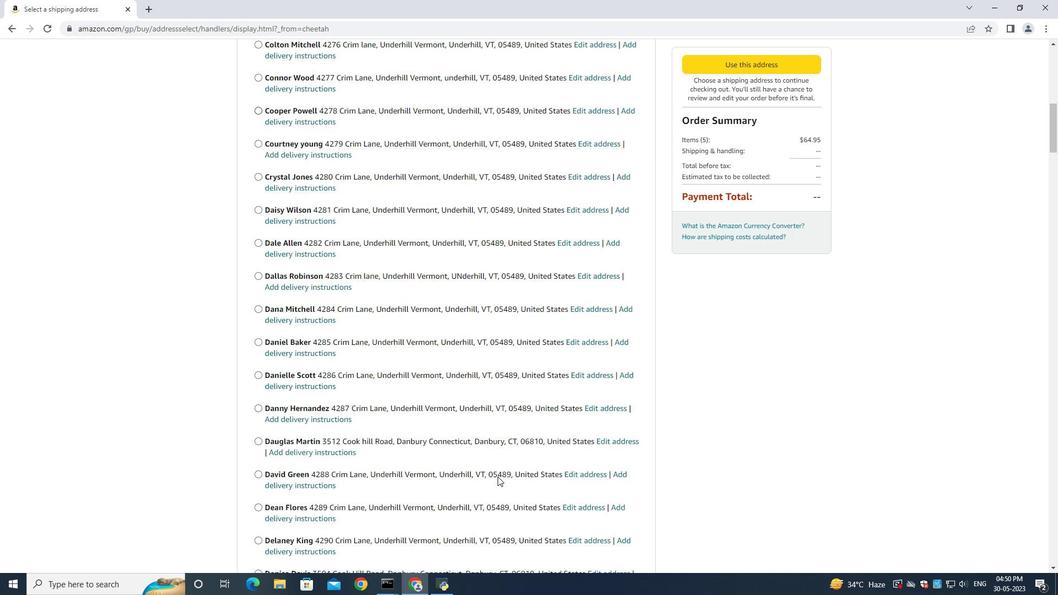 
Action: Mouse moved to (497, 476)
Screenshot: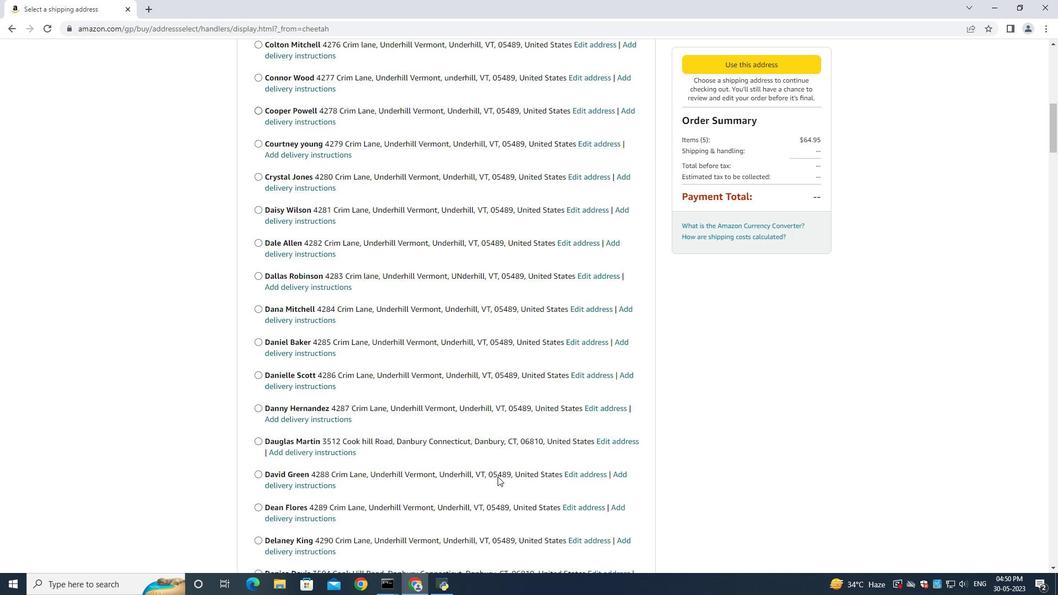 
Action: Mouse scrolled (497, 476) with delta (0, 0)
Screenshot: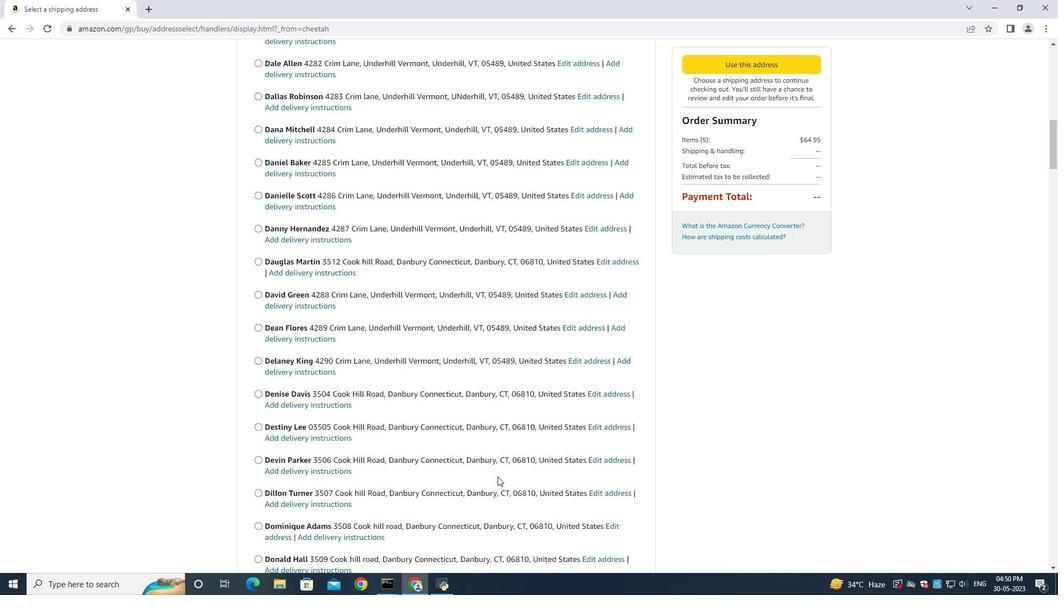 
Action: Mouse scrolled (497, 476) with delta (0, 0)
Screenshot: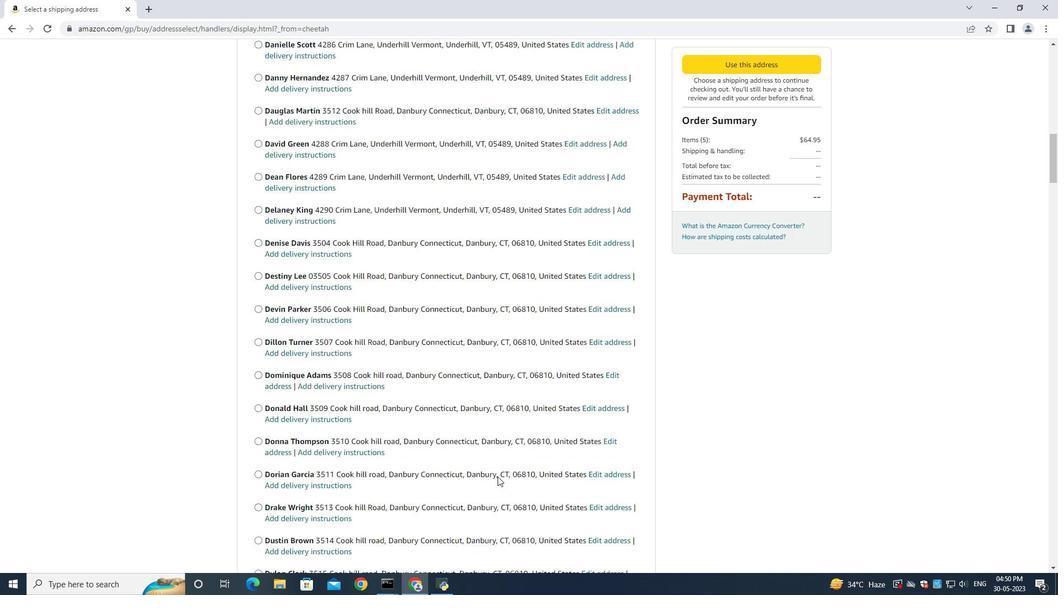 
Action: Mouse scrolled (497, 476) with delta (0, 0)
Screenshot: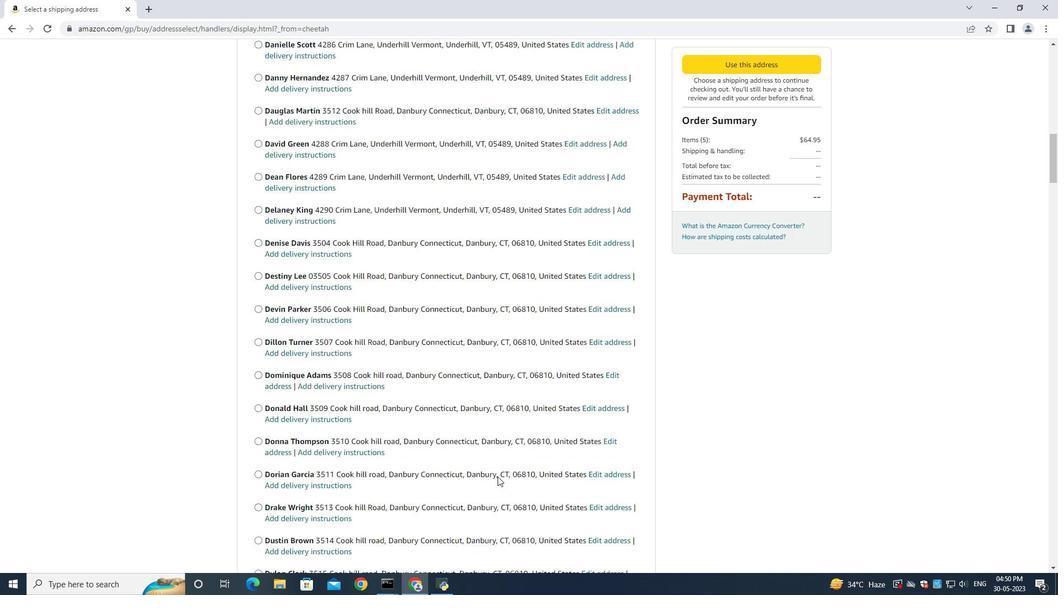 
Action: Mouse scrolled (497, 476) with delta (0, 0)
Screenshot: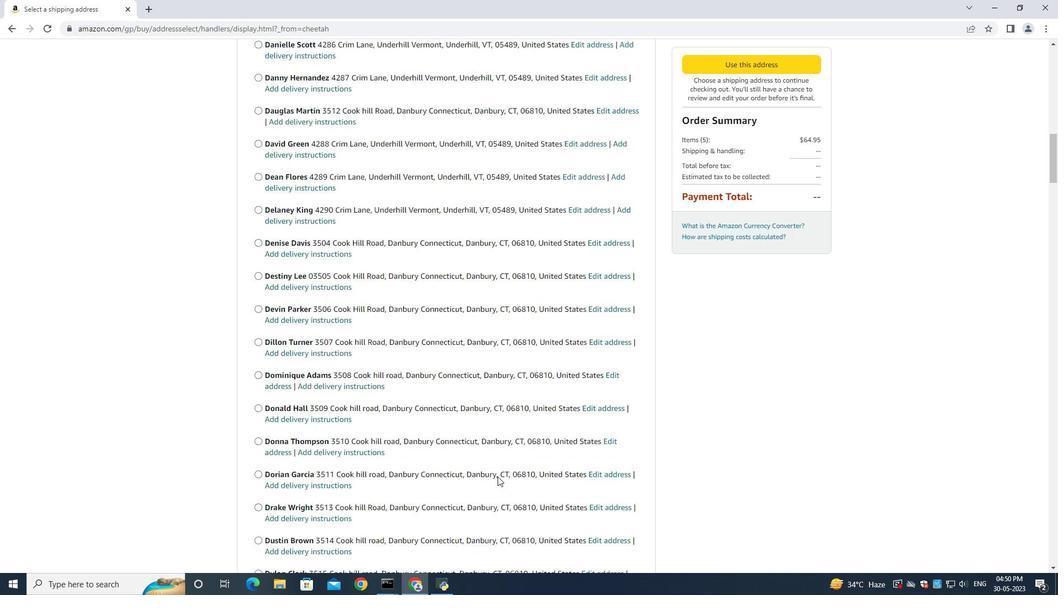 
Action: Mouse scrolled (497, 476) with delta (0, 0)
Screenshot: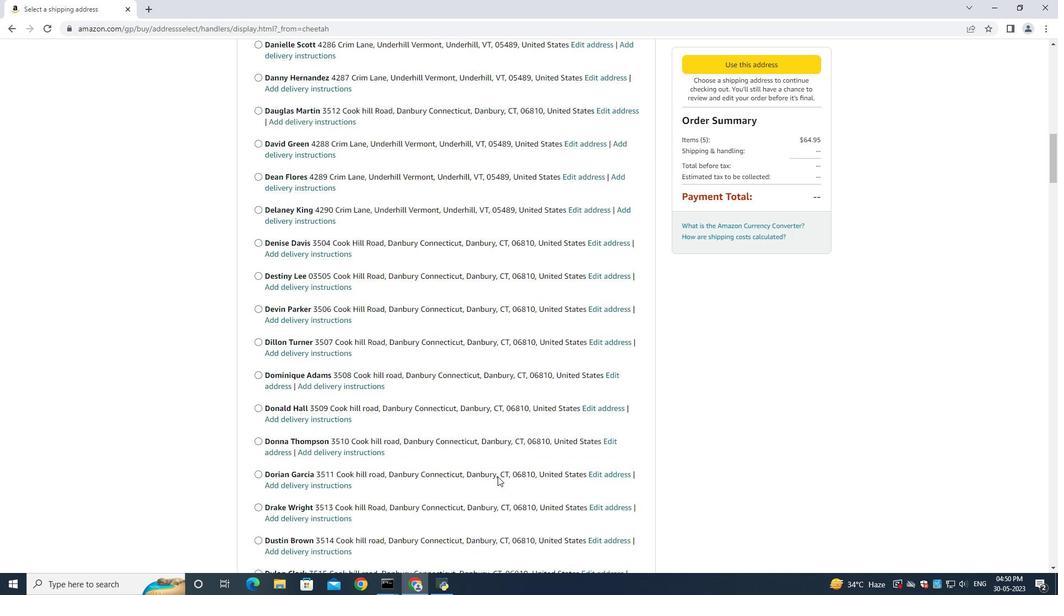 
Action: Mouse scrolled (497, 476) with delta (0, 0)
Screenshot: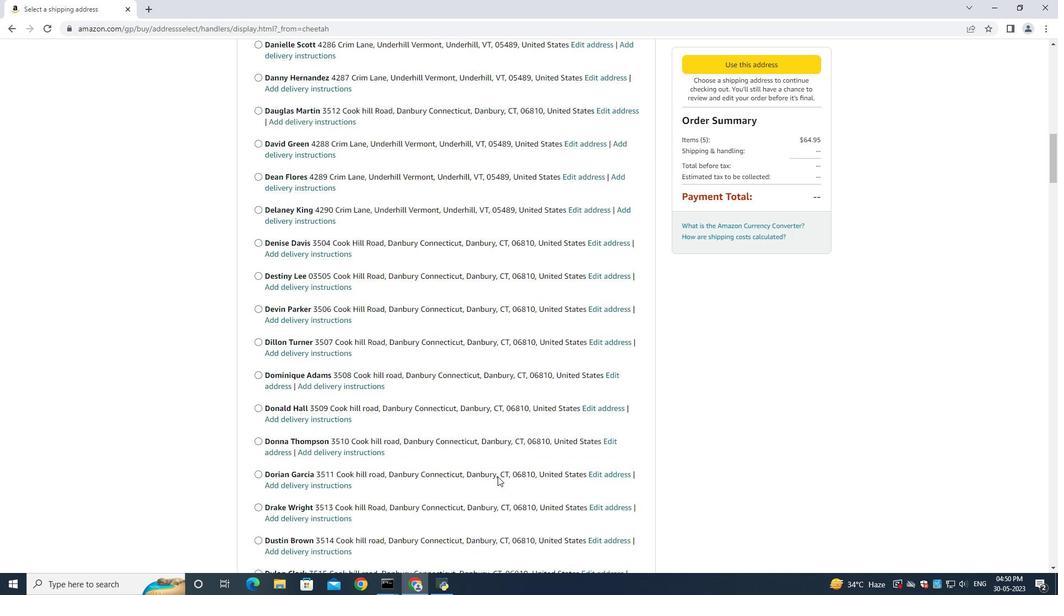 
Action: Mouse moved to (493, 456)
Screenshot: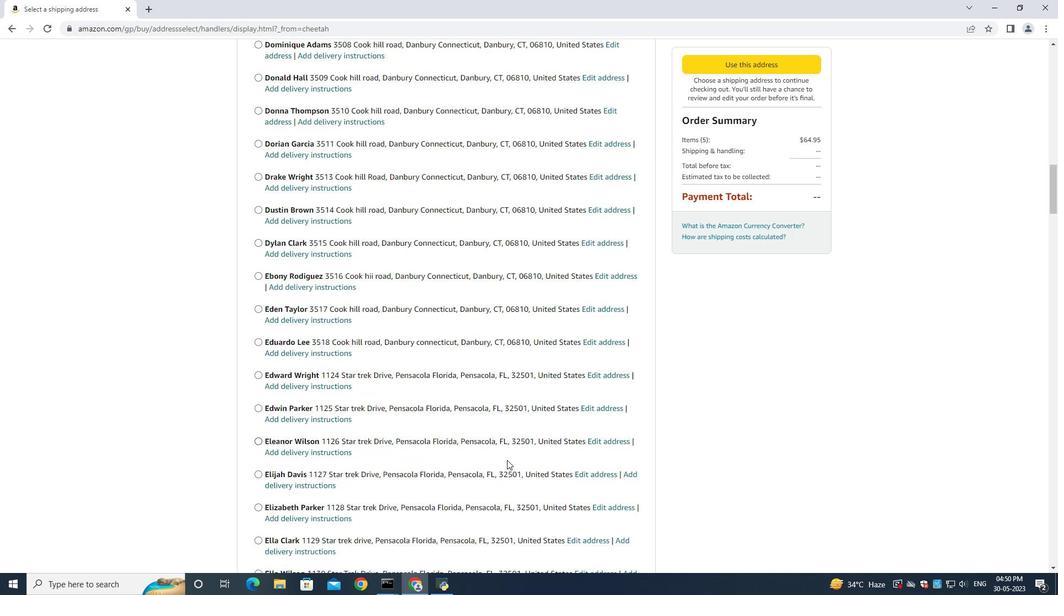 
Action: Mouse scrolled (493, 455) with delta (0, 0)
Screenshot: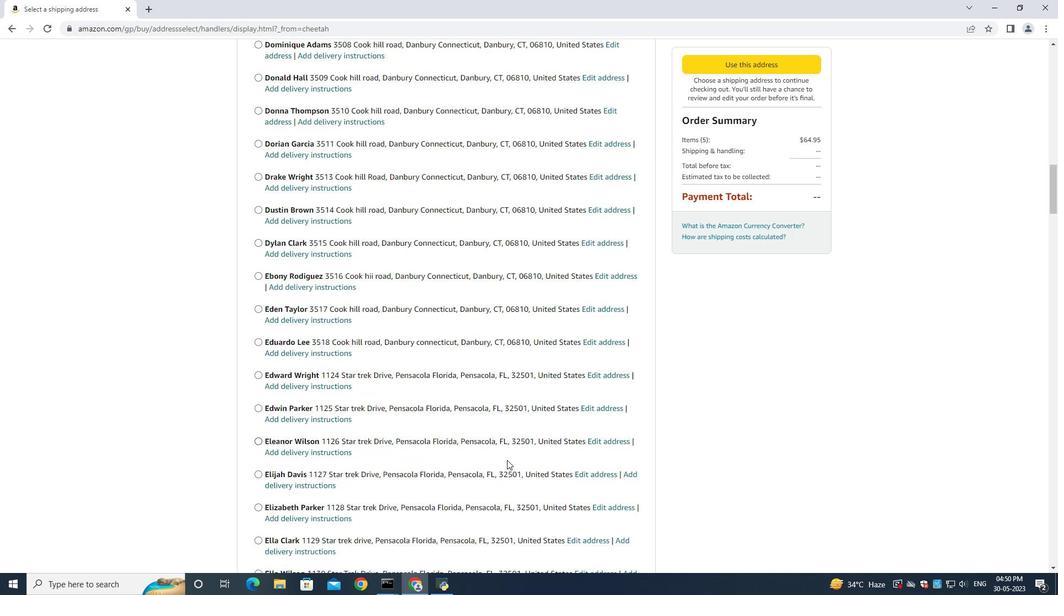 
Action: Mouse moved to (482, 454)
Screenshot: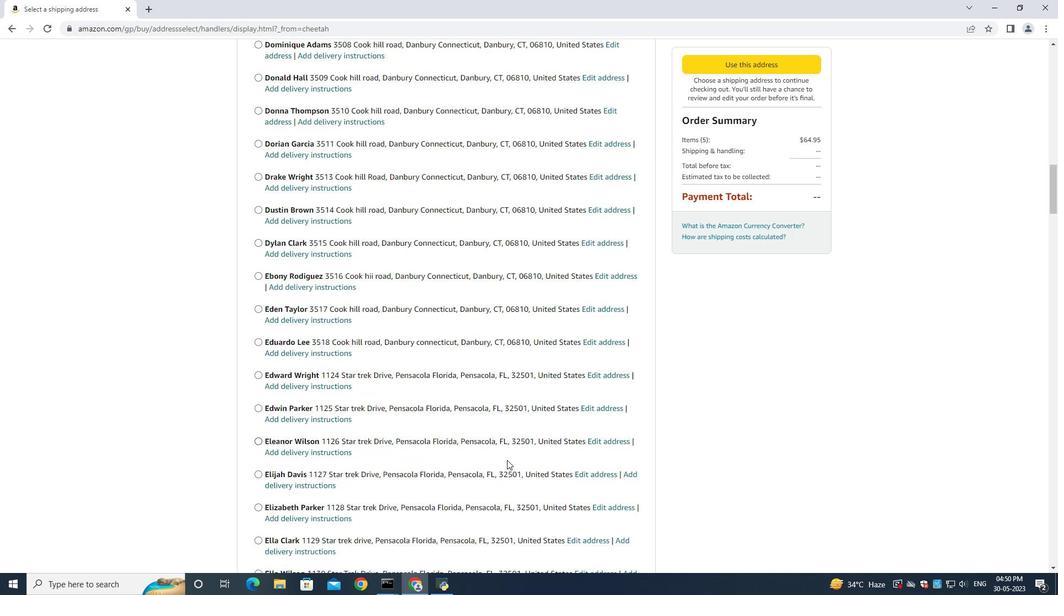 
Action: Mouse scrolled (482, 454) with delta (0, 0)
Screenshot: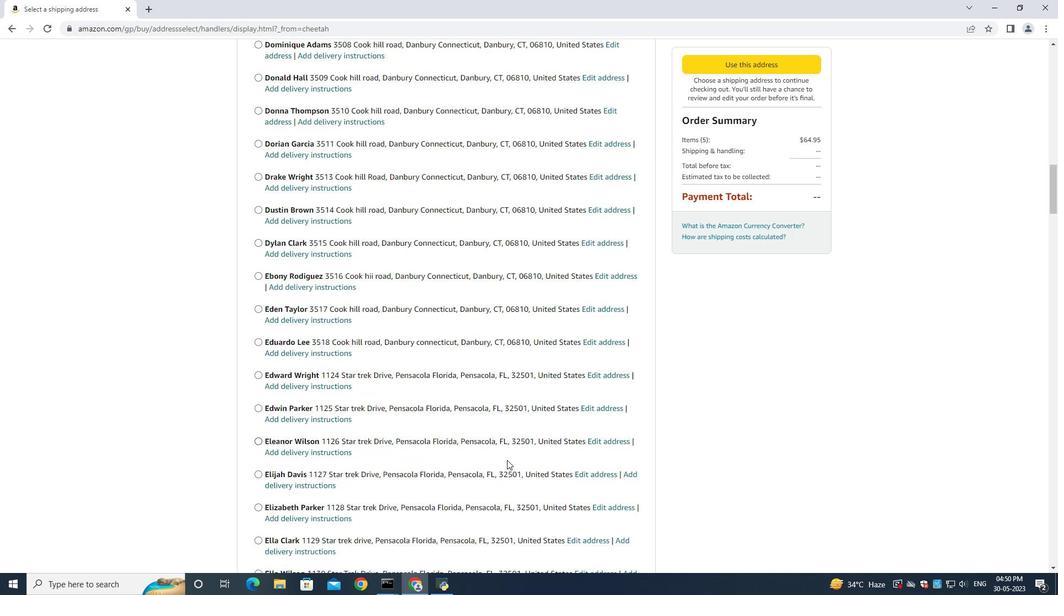 
Action: Mouse moved to (476, 454)
Screenshot: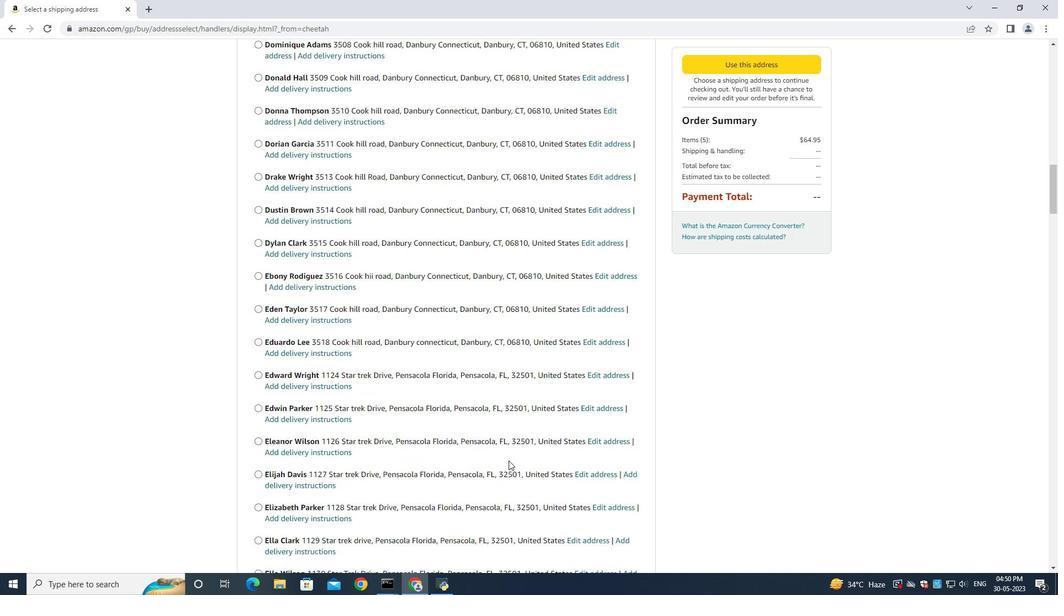 
Action: Mouse scrolled (478, 454) with delta (0, 0)
Screenshot: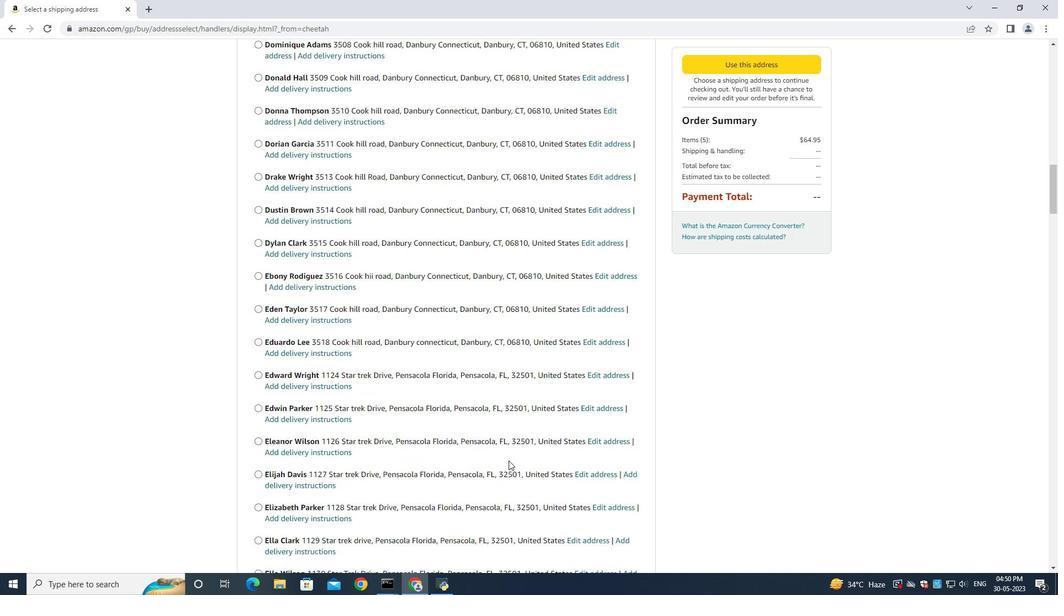 
Action: Mouse moved to (475, 454)
Screenshot: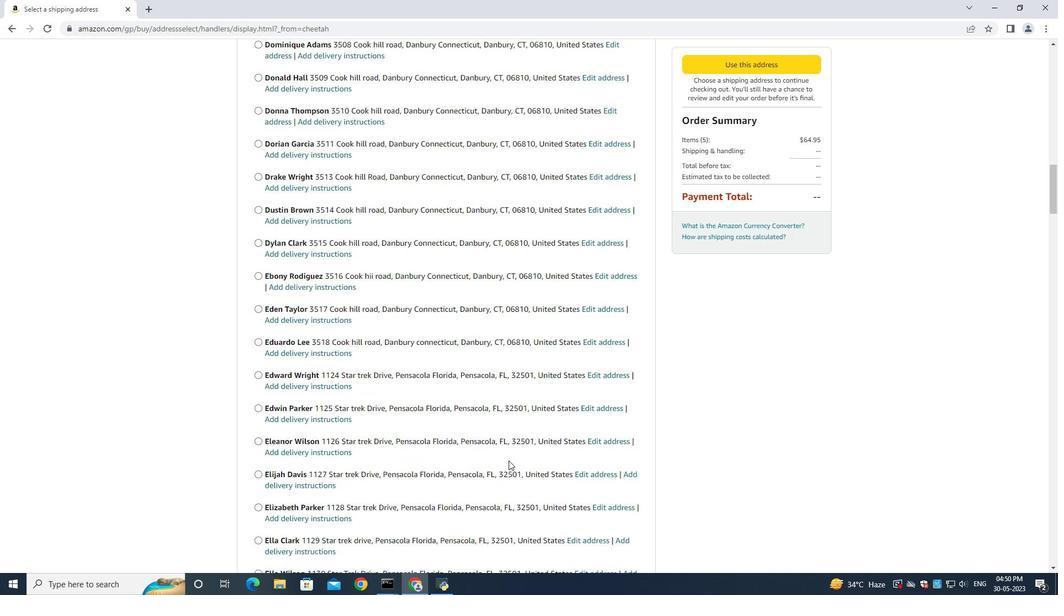 
Action: Mouse scrolled (476, 454) with delta (0, 0)
Screenshot: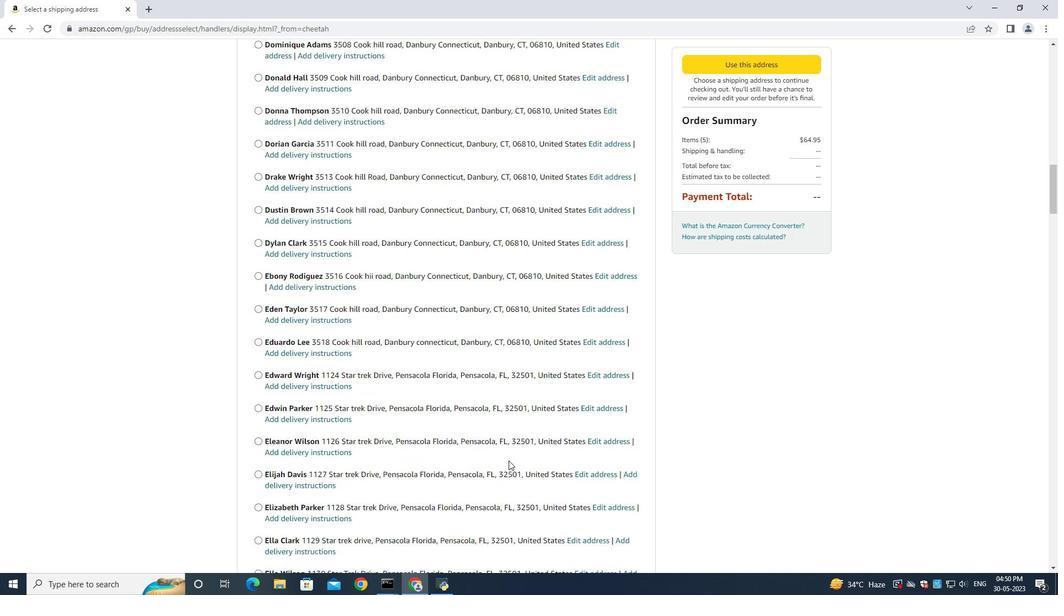 
Action: Mouse moved to (475, 454)
Screenshot: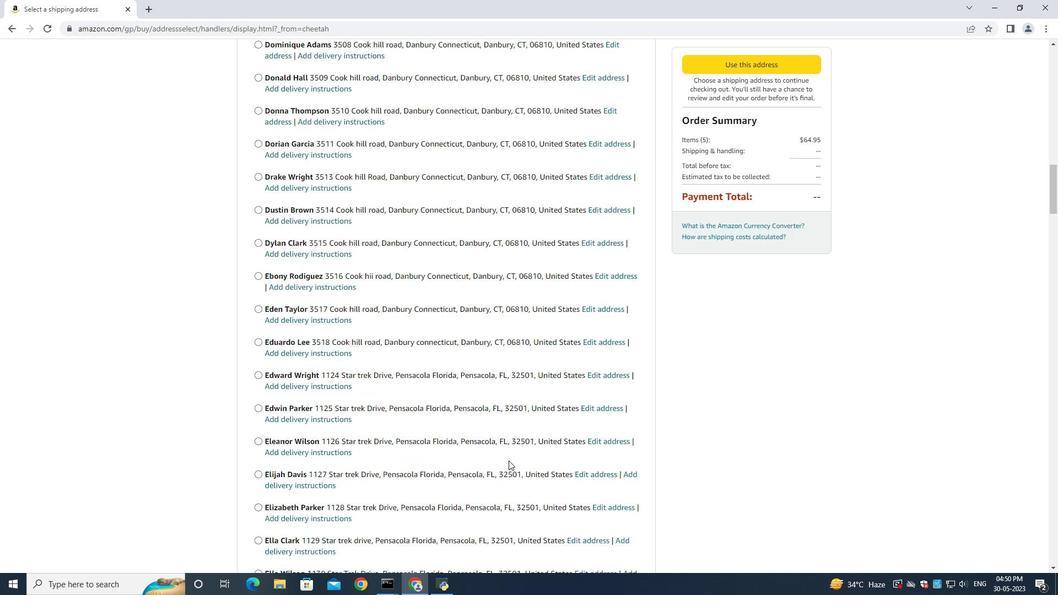 
Action: Mouse scrolled (475, 453) with delta (0, 0)
Screenshot: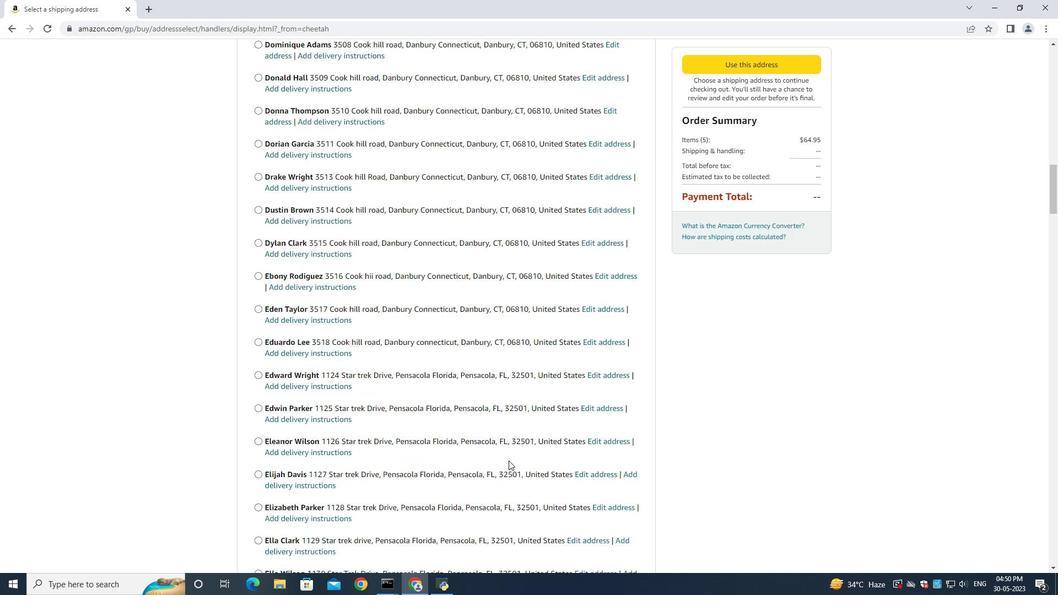 
Action: Mouse moved to (348, 421)
Screenshot: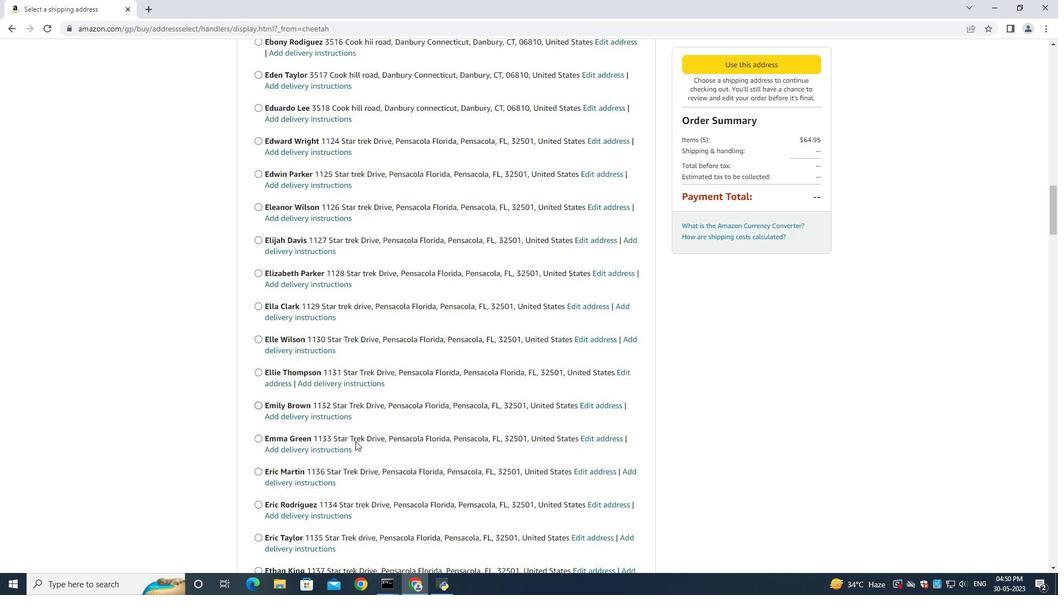 
Action: Mouse scrolled (348, 420) with delta (0, 0)
Screenshot: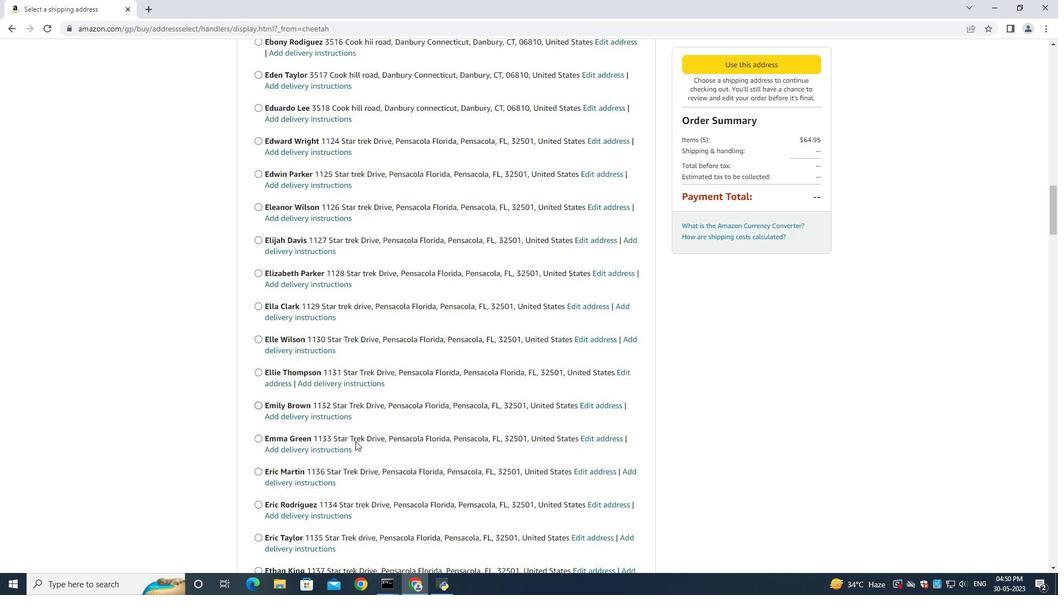 
Action: Mouse moved to (348, 421)
Screenshot: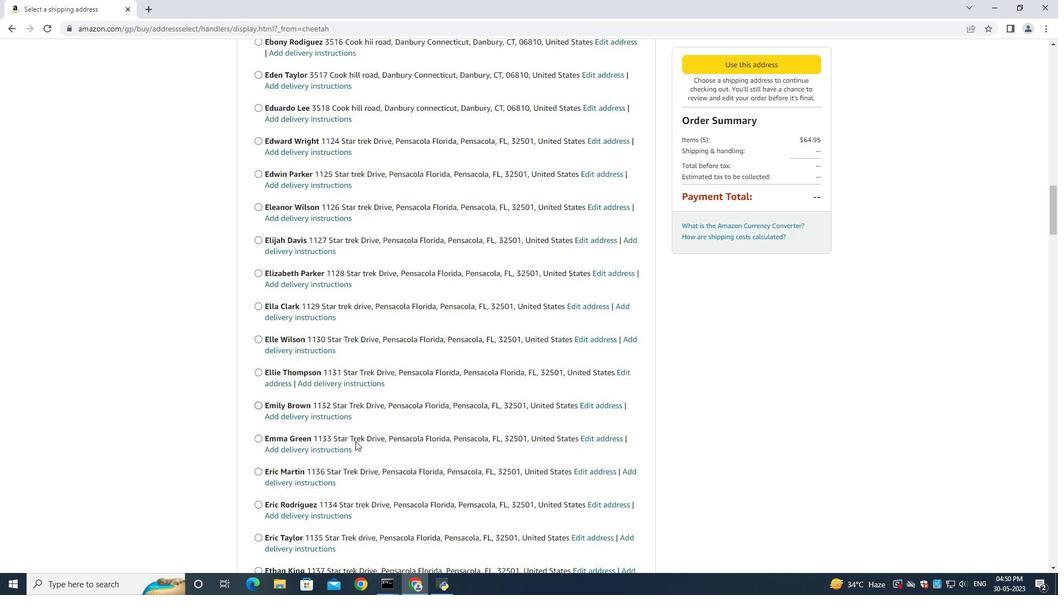 
Action: Mouse scrolled (348, 420) with delta (0, 0)
Screenshot: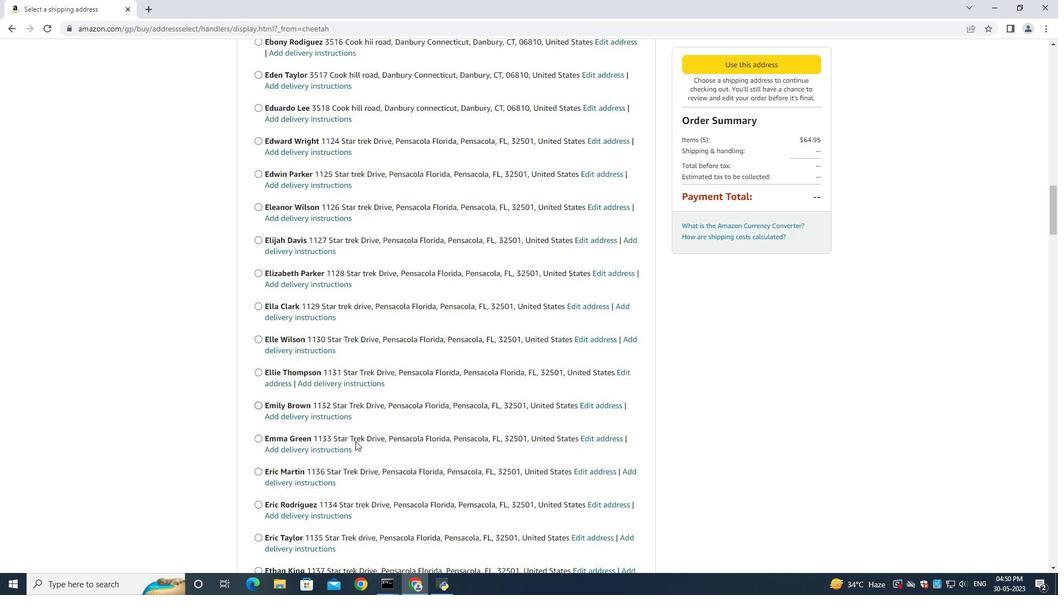 
Action: Mouse moved to (349, 421)
Screenshot: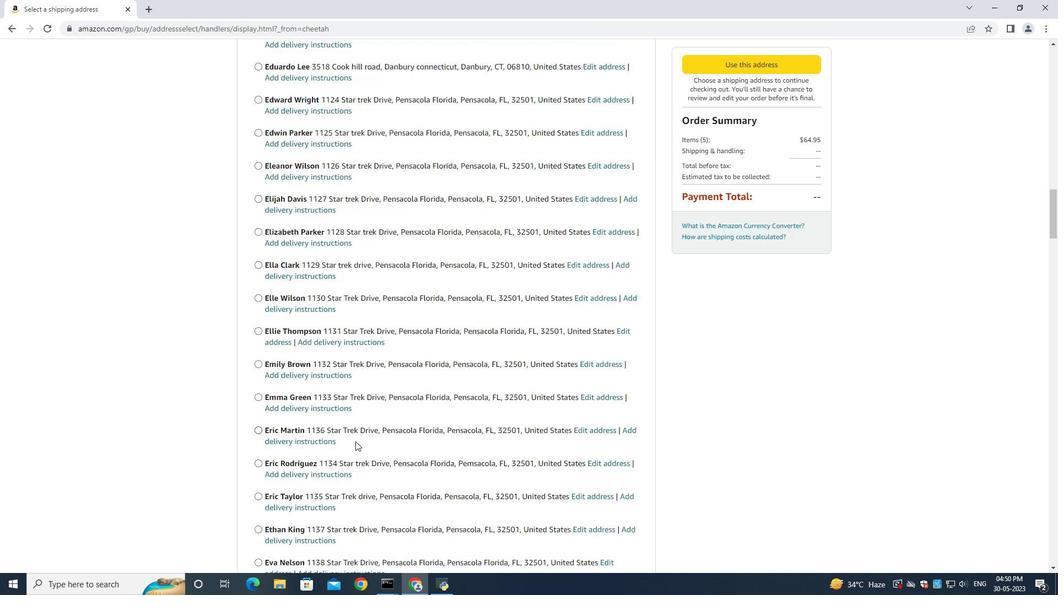 
Action: Mouse scrolled (348, 420) with delta (0, 0)
Screenshot: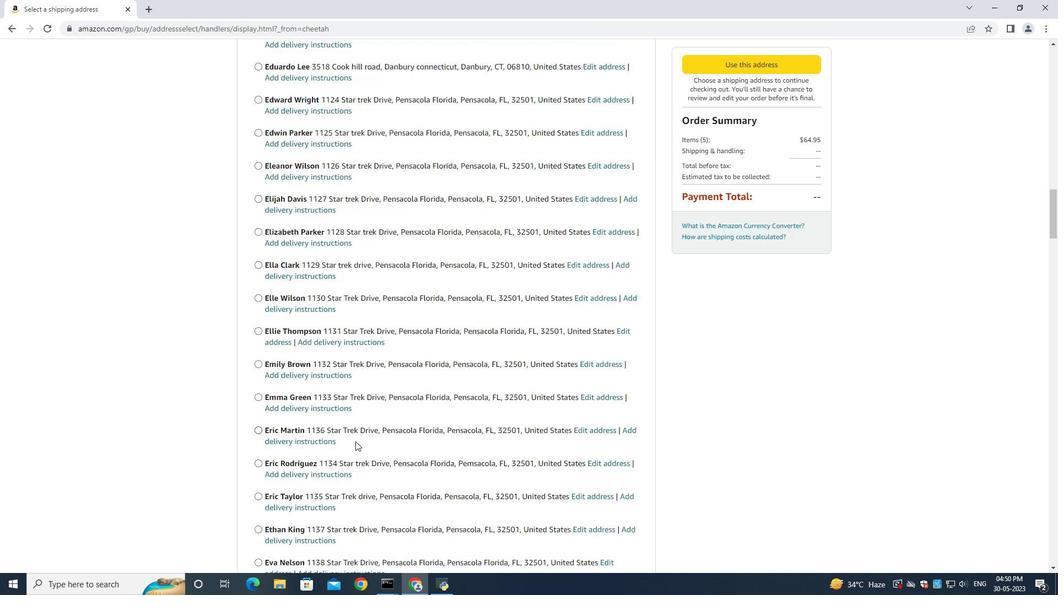 
Action: Mouse moved to (349, 421)
Screenshot: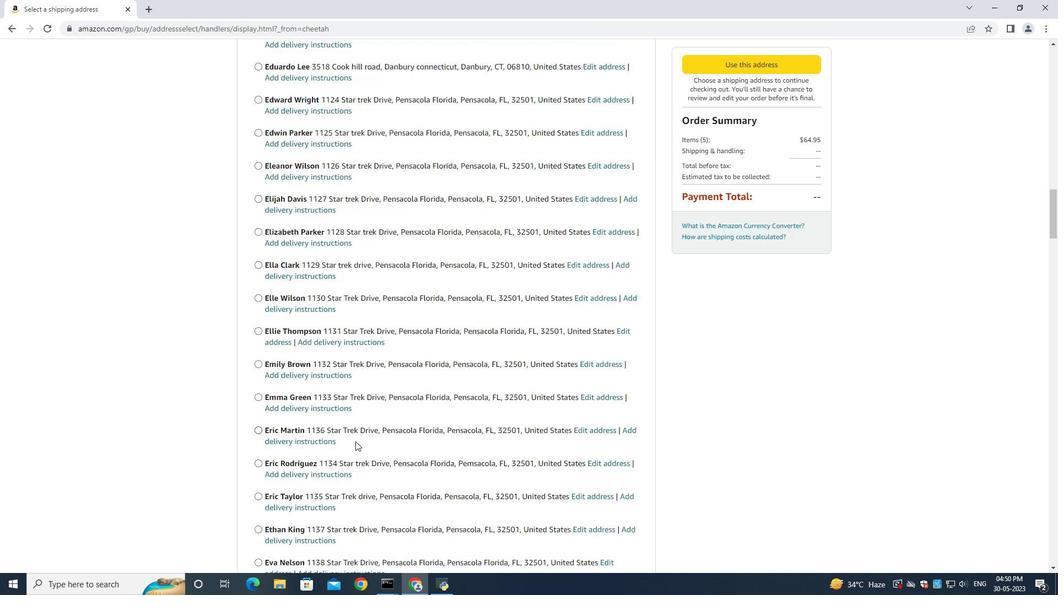 
Action: Mouse scrolled (349, 420) with delta (0, 0)
Screenshot: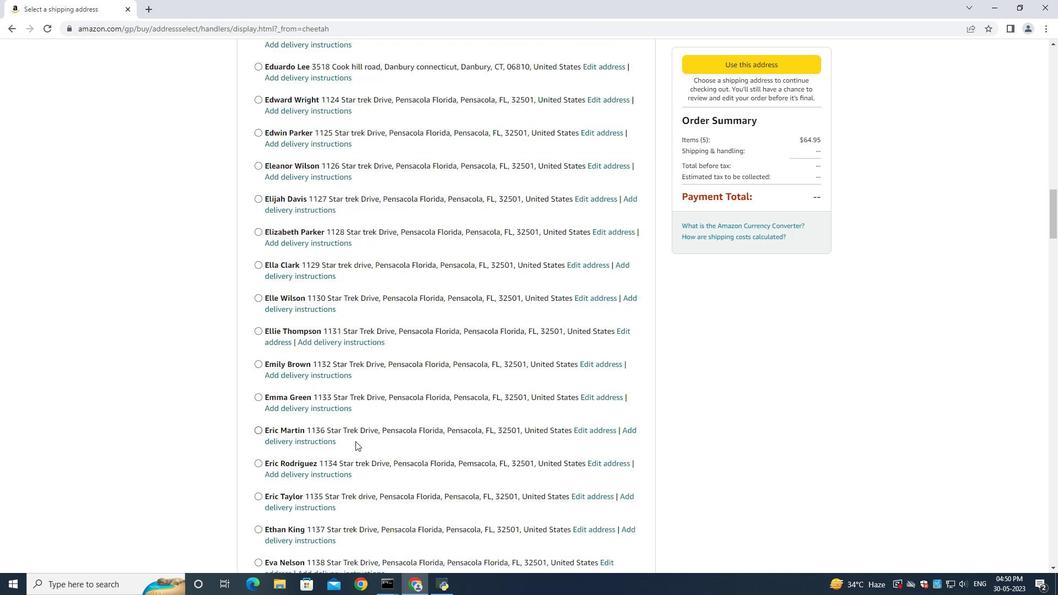 
Action: Mouse moved to (349, 421)
Screenshot: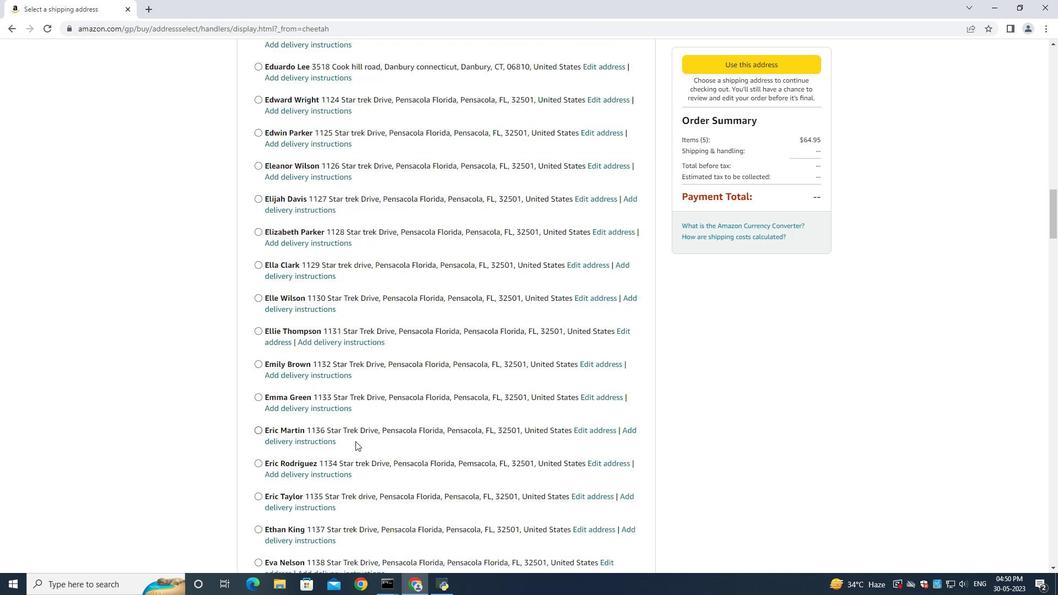 
Action: Mouse scrolled (349, 420) with delta (0, 0)
Screenshot: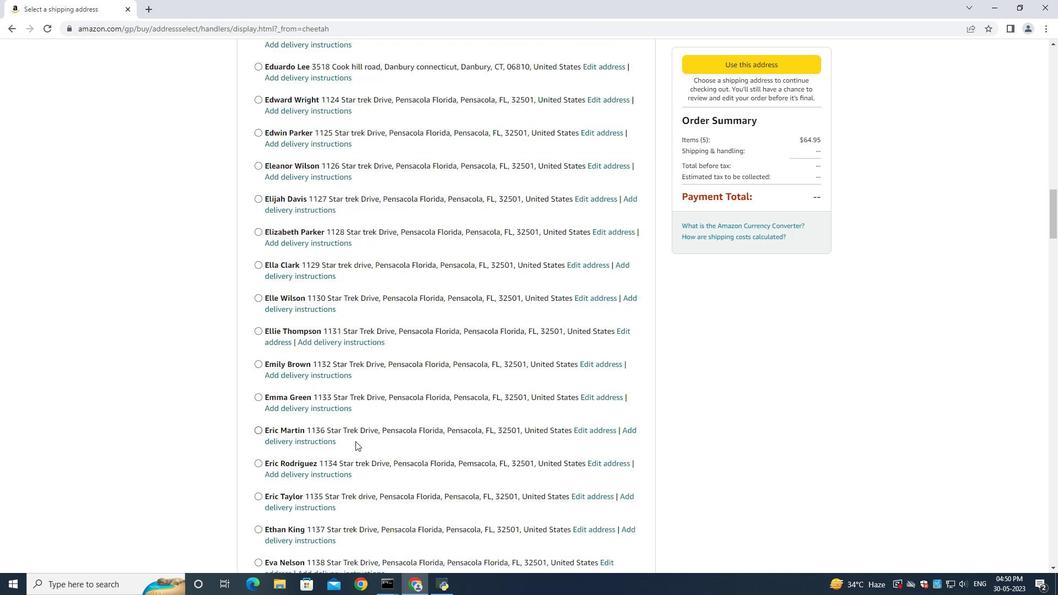 
Action: Mouse moved to (349, 421)
Screenshot: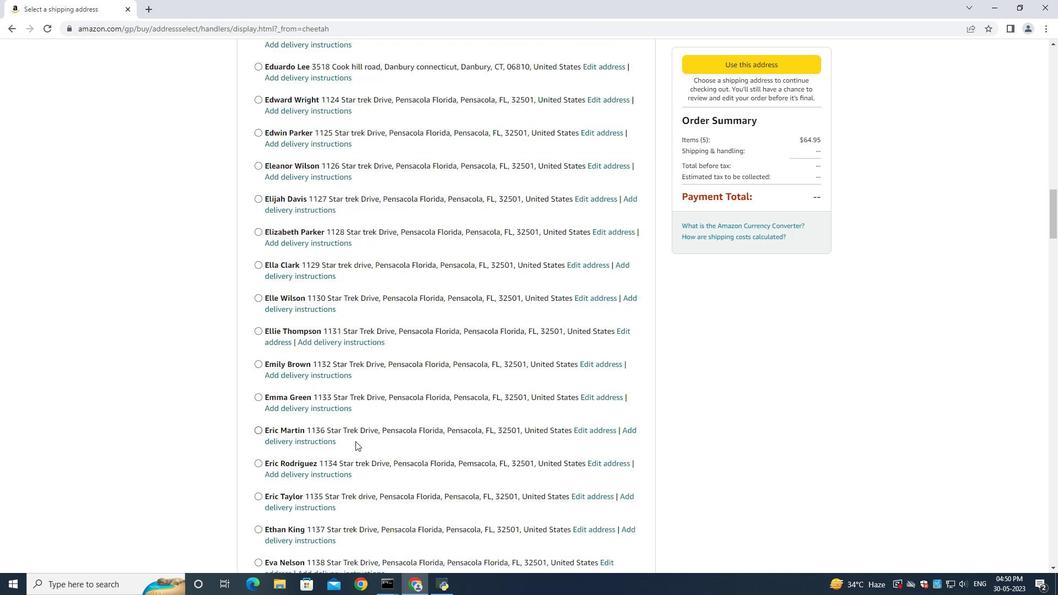 
Action: Mouse scrolled (349, 420) with delta (0, 0)
Screenshot: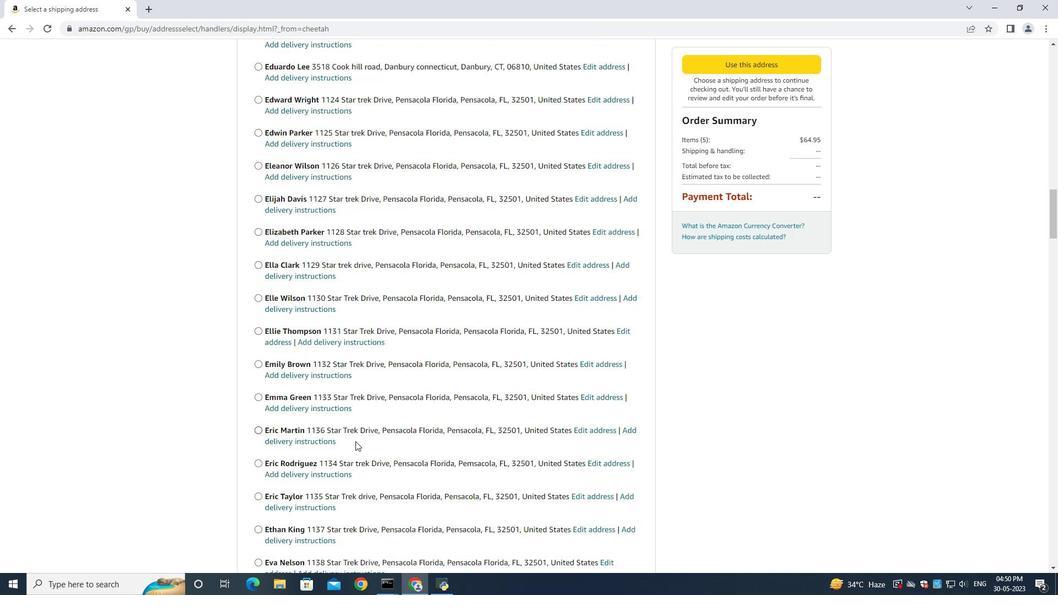 
Action: Mouse moved to (358, 421)
Screenshot: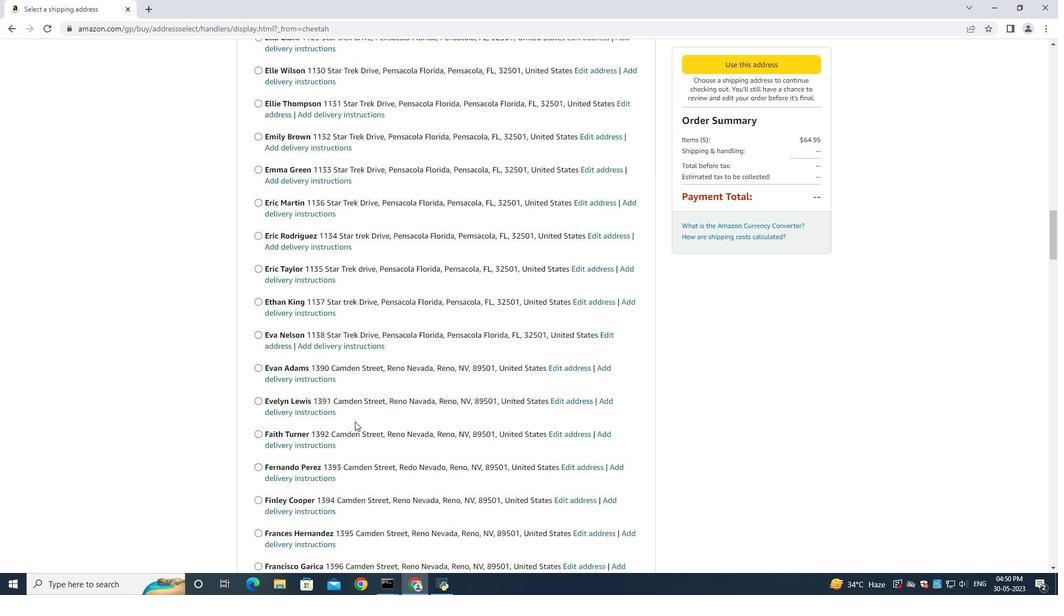 
Action: Mouse scrolled (358, 421) with delta (0, 0)
Screenshot: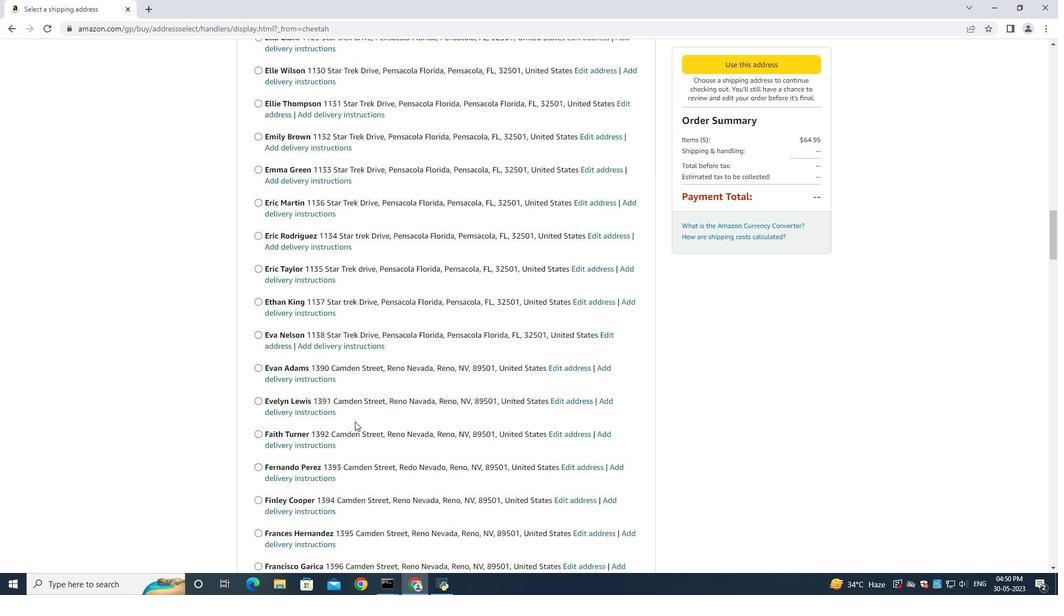 
Action: Mouse moved to (359, 421)
Screenshot: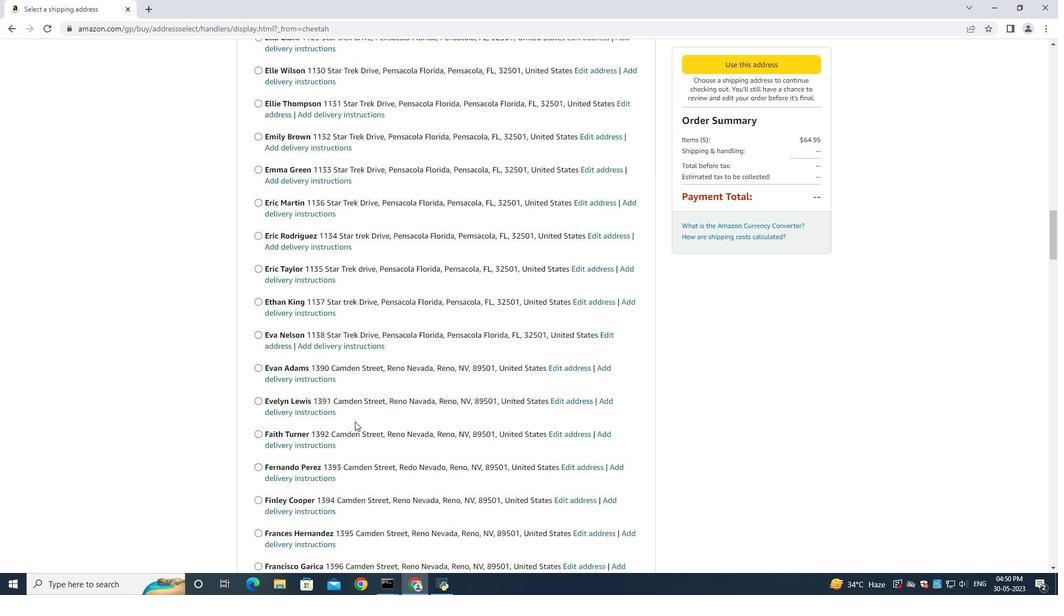 
Action: Mouse scrolled (359, 421) with delta (0, 0)
Screenshot: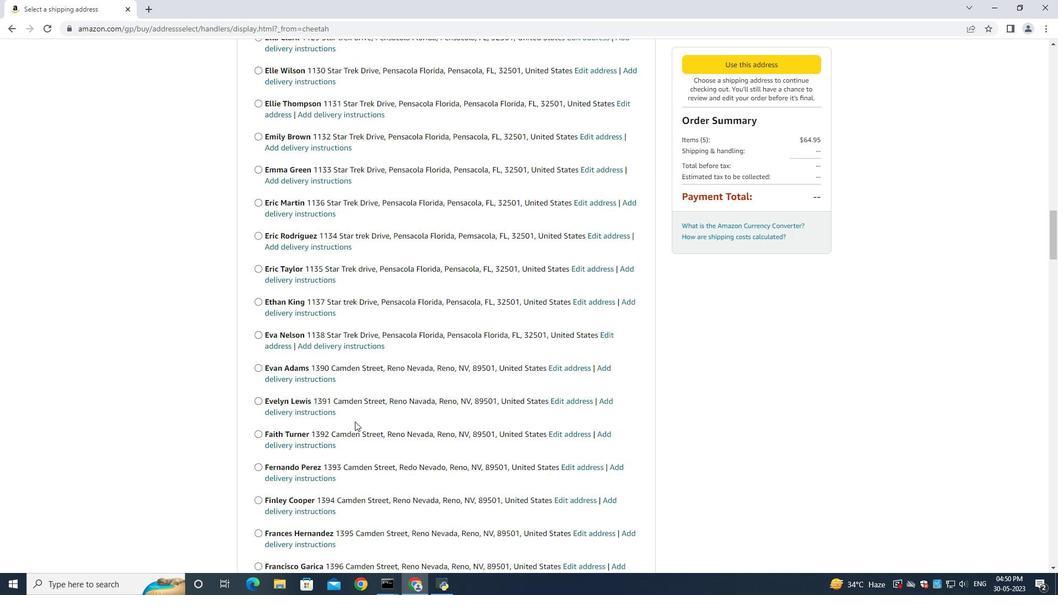 
Action: Mouse moved to (360, 421)
Screenshot: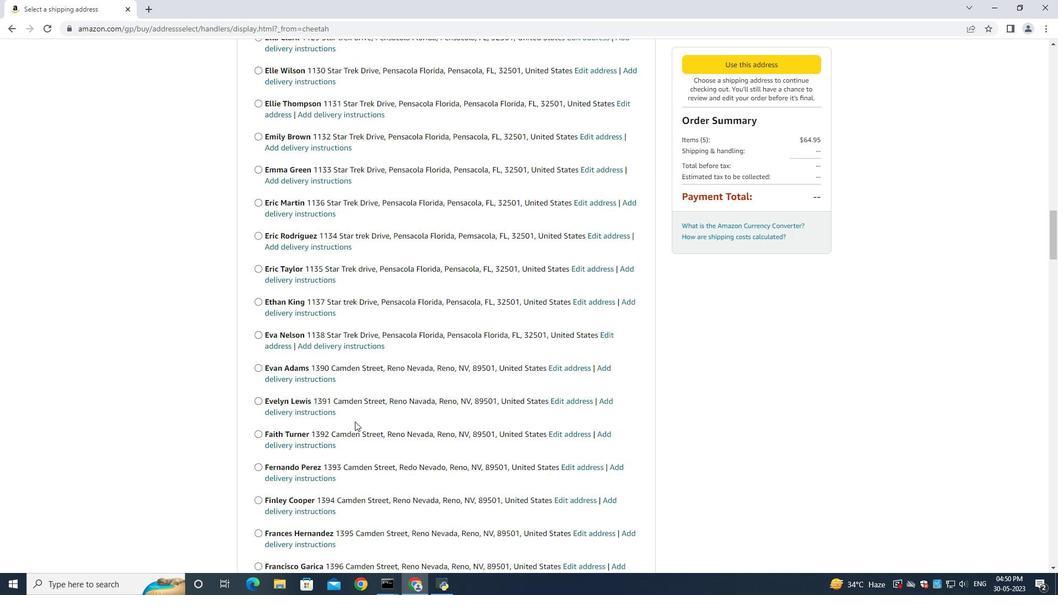 
Action: Mouse scrolled (359, 421) with delta (0, 0)
Screenshot: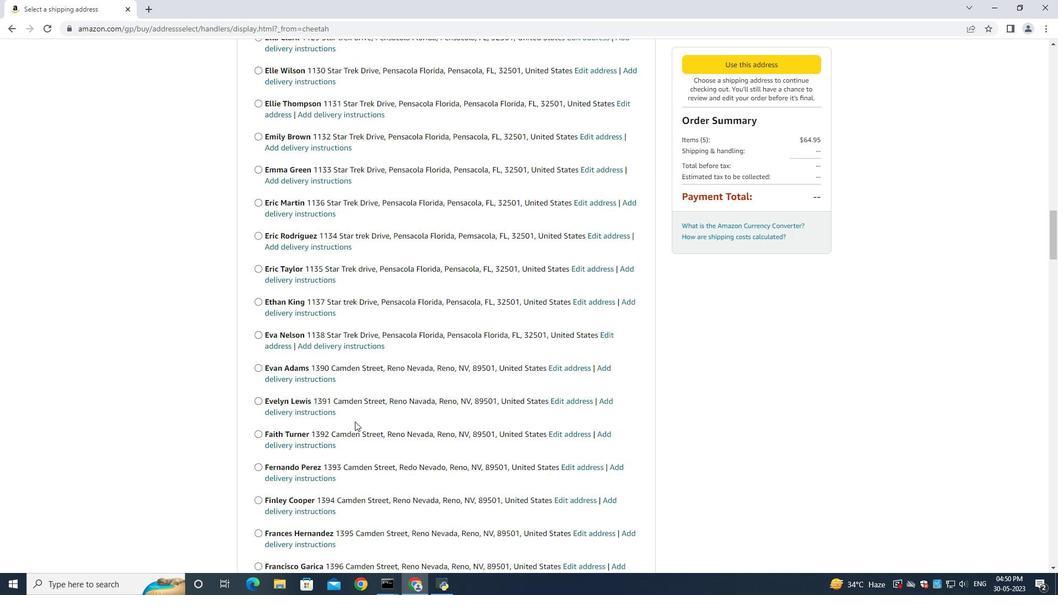 
Action: Mouse moved to (362, 421)
Screenshot: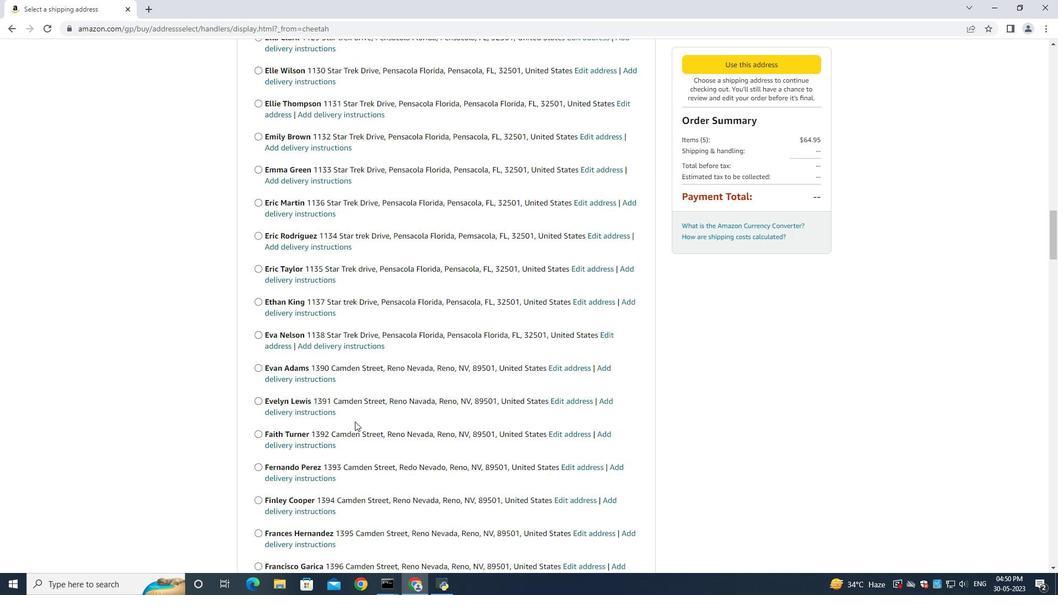 
Action: Mouse scrolled (359, 421) with delta (0, 0)
Screenshot: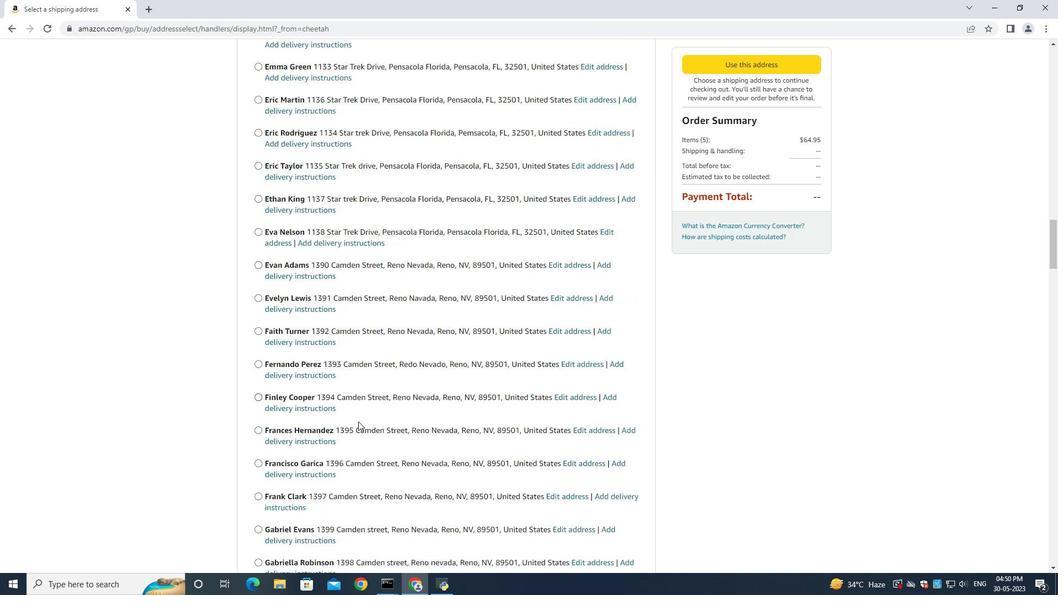 
Action: Mouse moved to (365, 422)
Screenshot: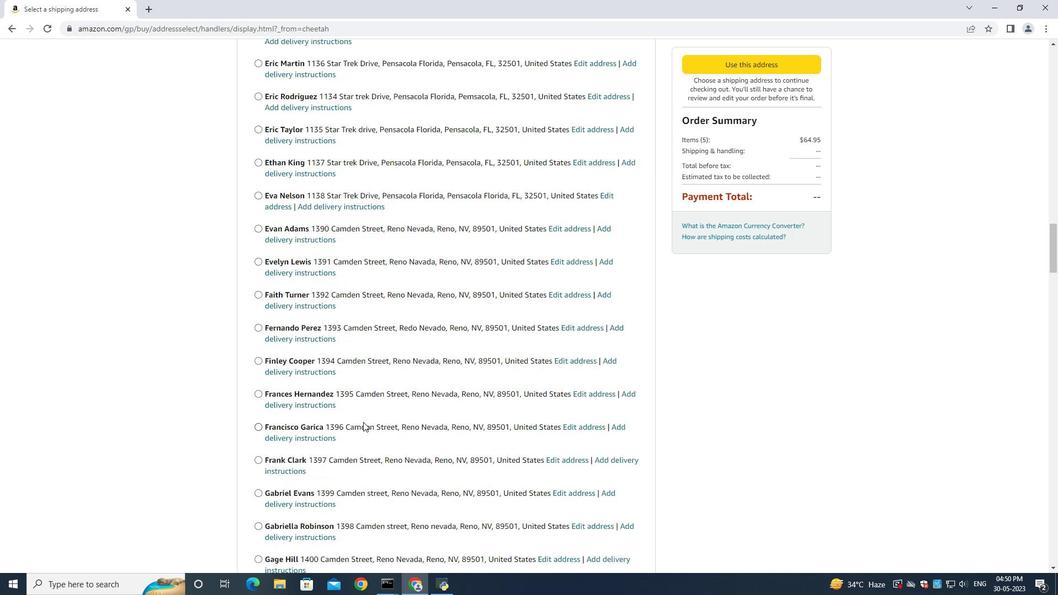 
Action: Mouse scrolled (364, 421) with delta (0, 0)
Screenshot: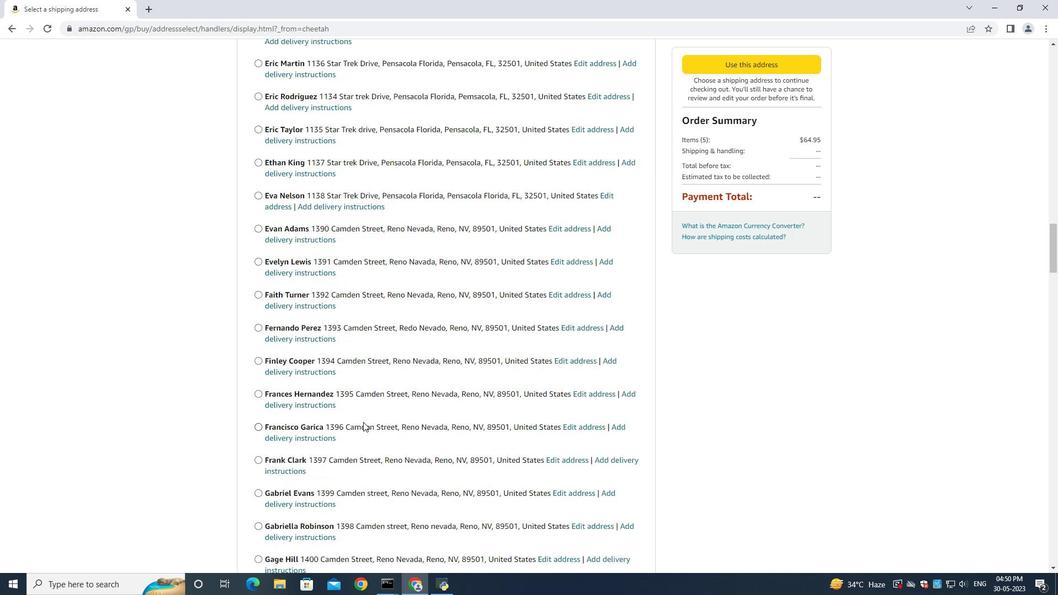 
Action: Mouse moved to (367, 423)
Screenshot: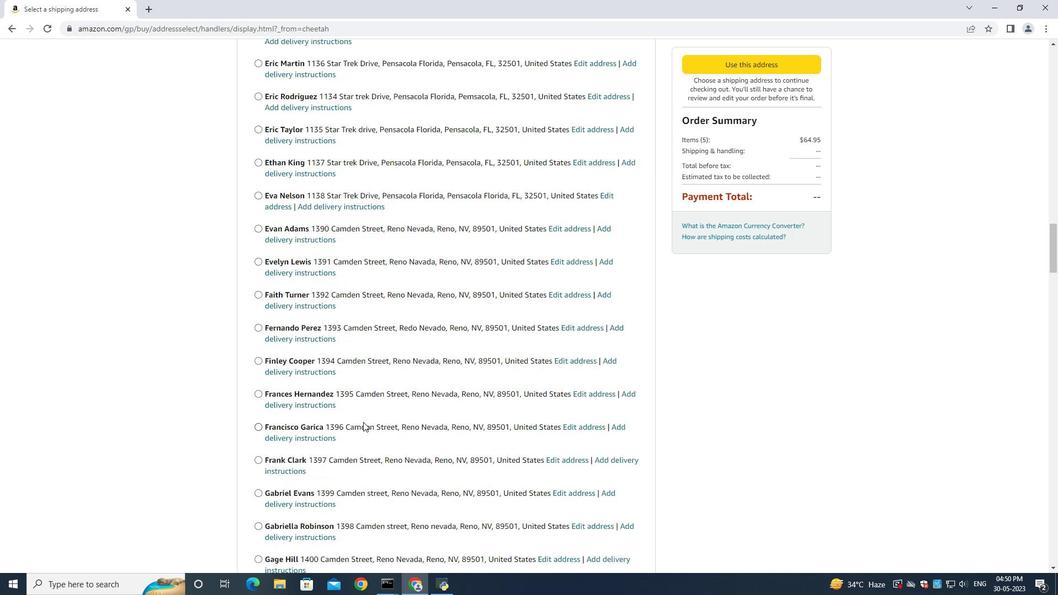 
Action: Mouse scrolled (365, 421) with delta (0, 0)
Screenshot: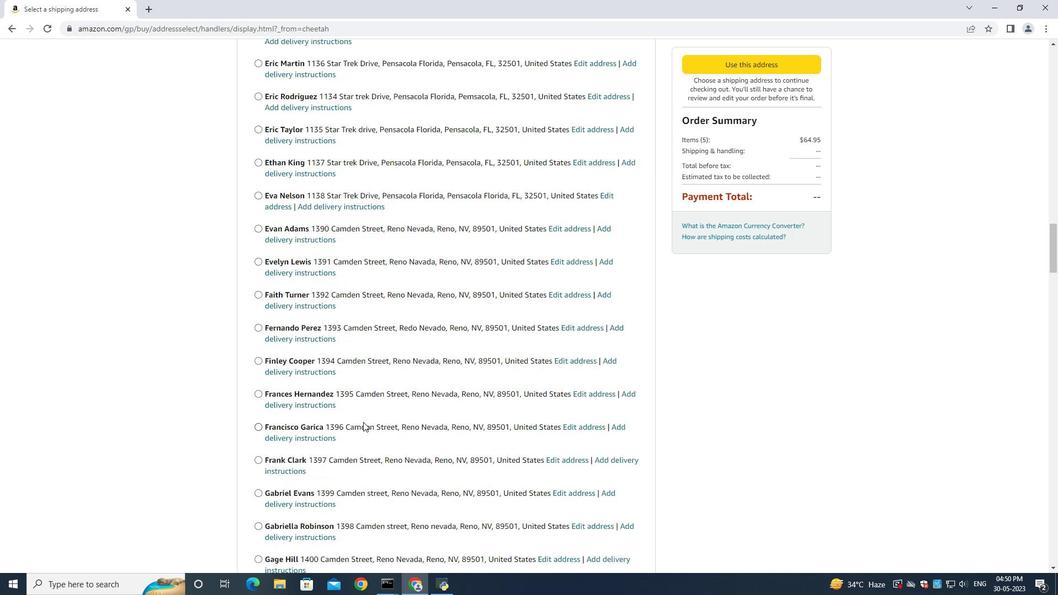 
Action: Mouse moved to (368, 423)
Screenshot: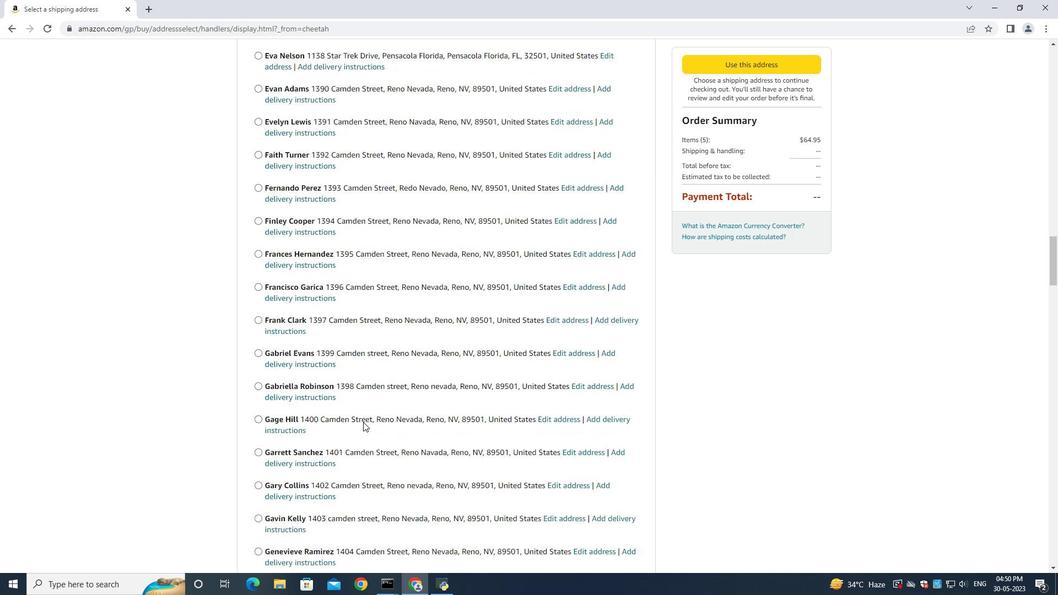 
Action: Mouse scrolled (365, 422) with delta (0, 0)
Screenshot: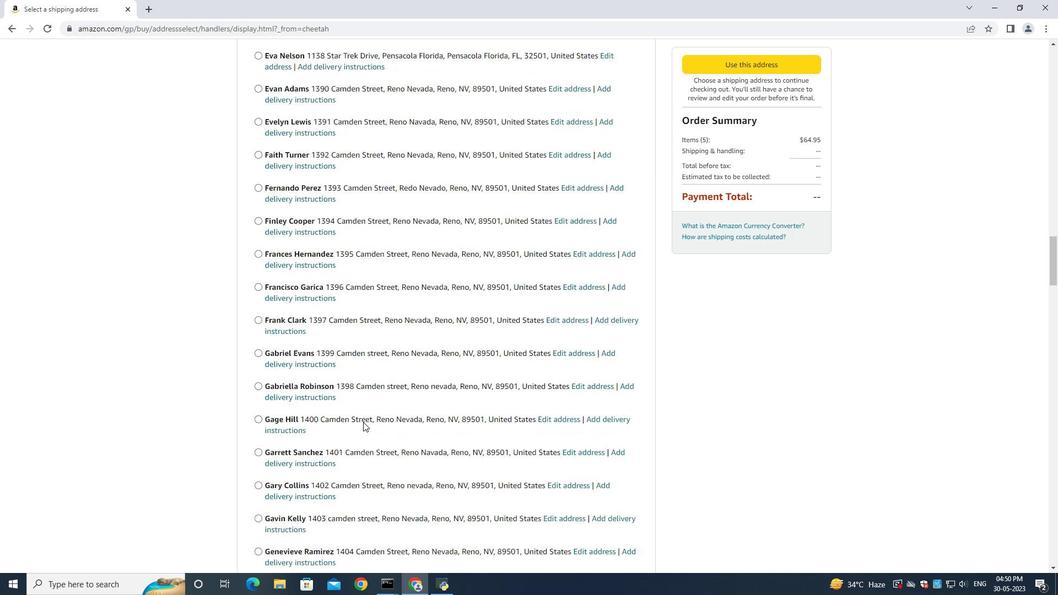 
Action: Mouse moved to (387, 424)
Screenshot: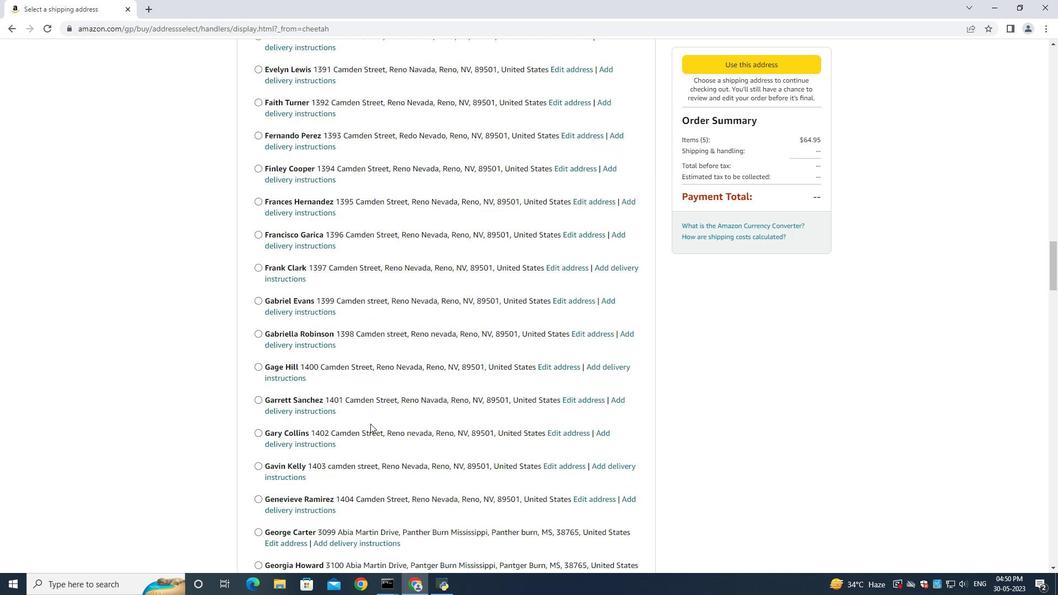 
Action: Mouse scrolled (383, 424) with delta (0, 0)
Screenshot: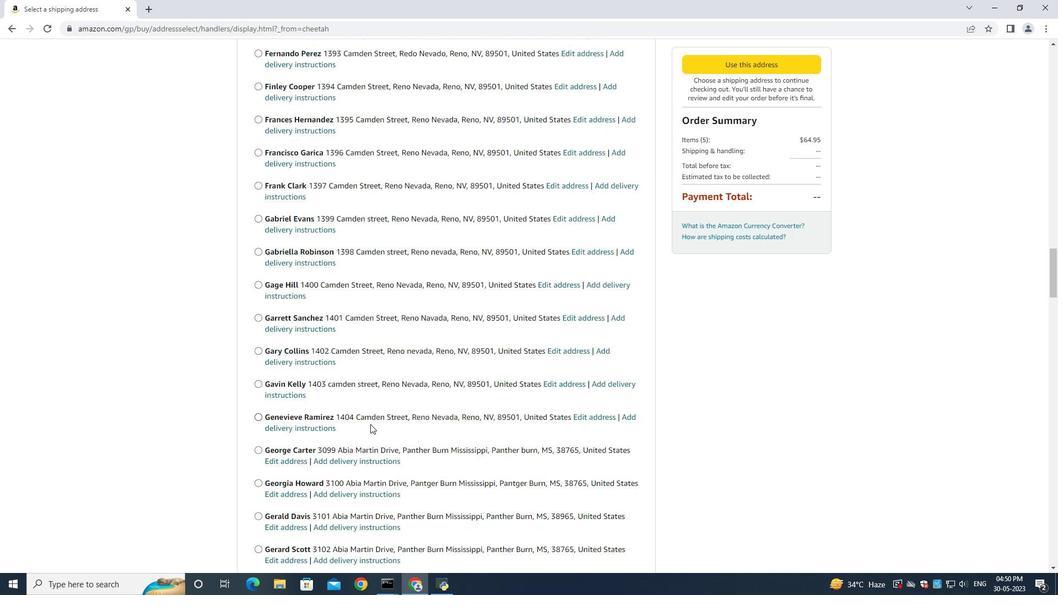 
Action: Mouse moved to (397, 425)
Screenshot: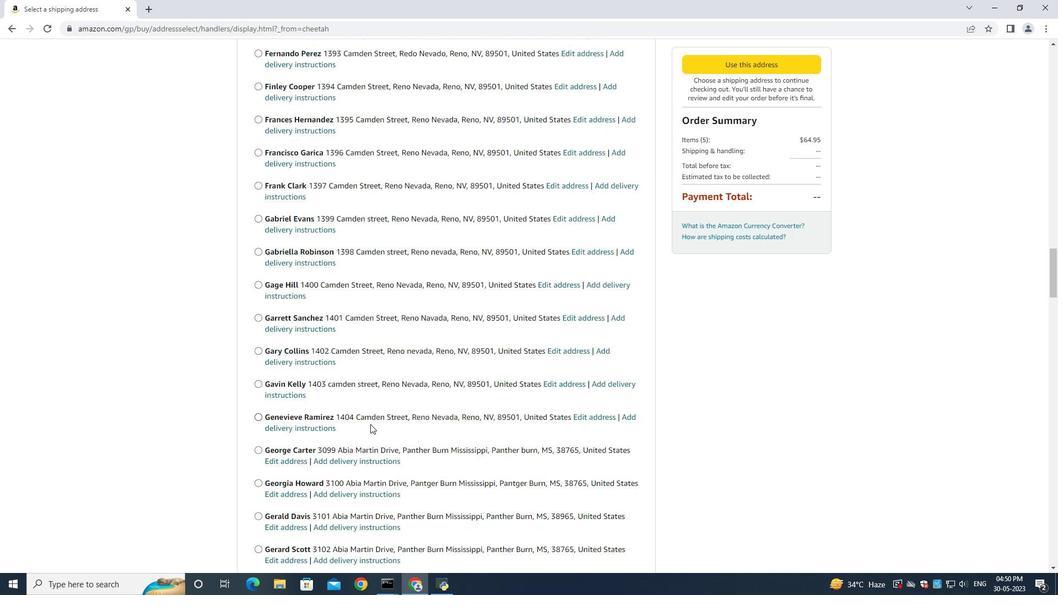 
Action: Mouse scrolled (391, 424) with delta (0, 0)
Screenshot: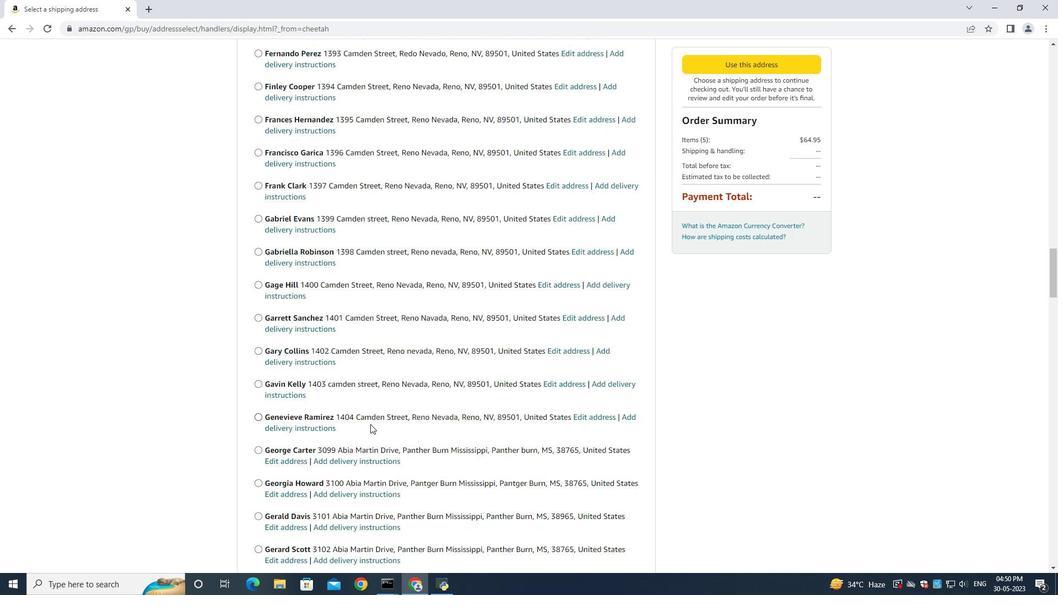 
Action: Mouse moved to (414, 425)
Screenshot: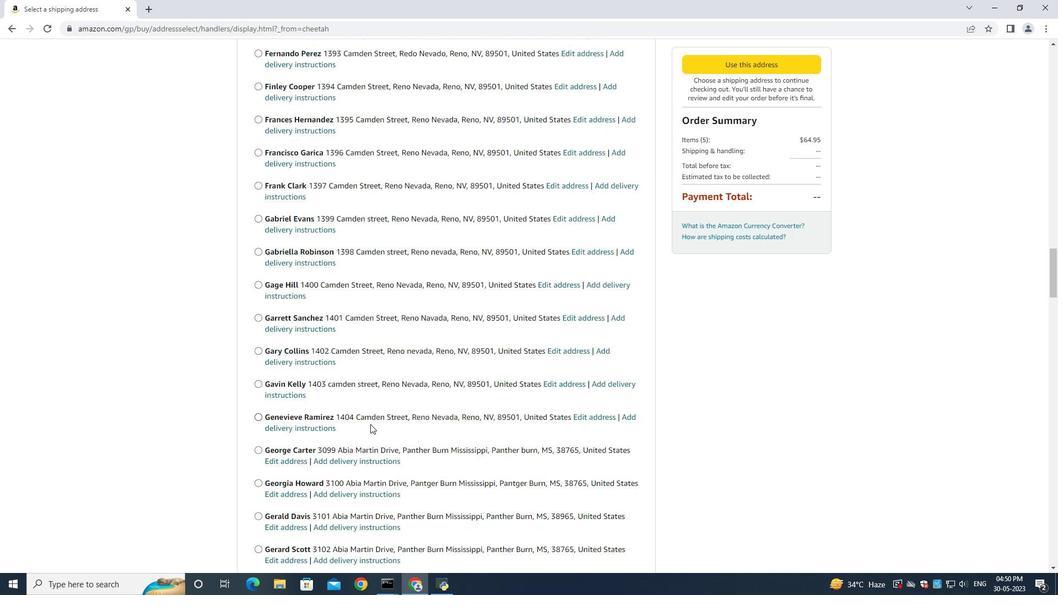 
Action: Mouse scrolled (402, 424) with delta (0, 0)
Screenshot: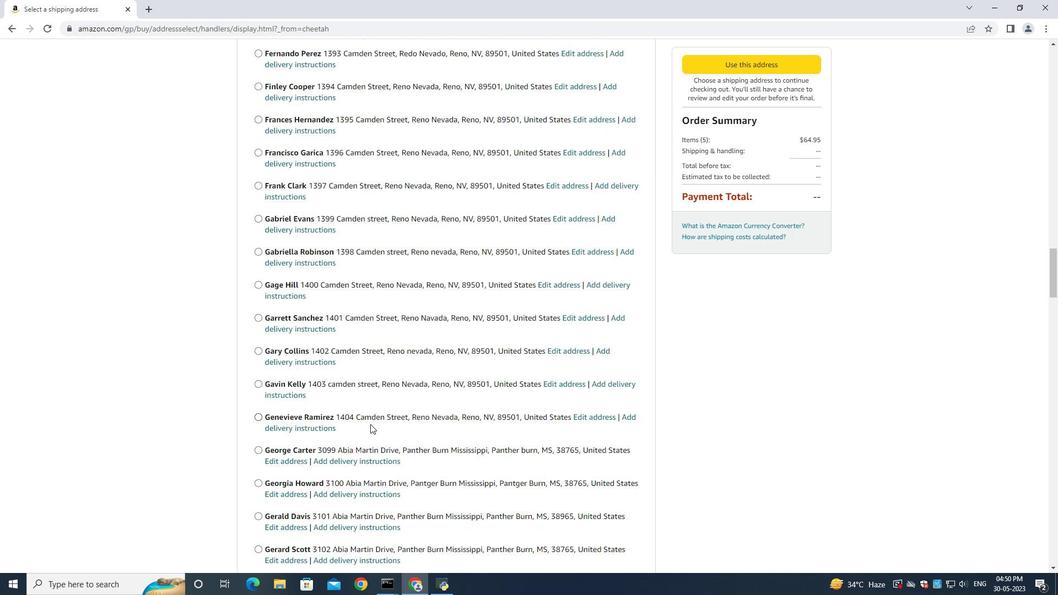 
Action: Mouse moved to (438, 423)
Screenshot: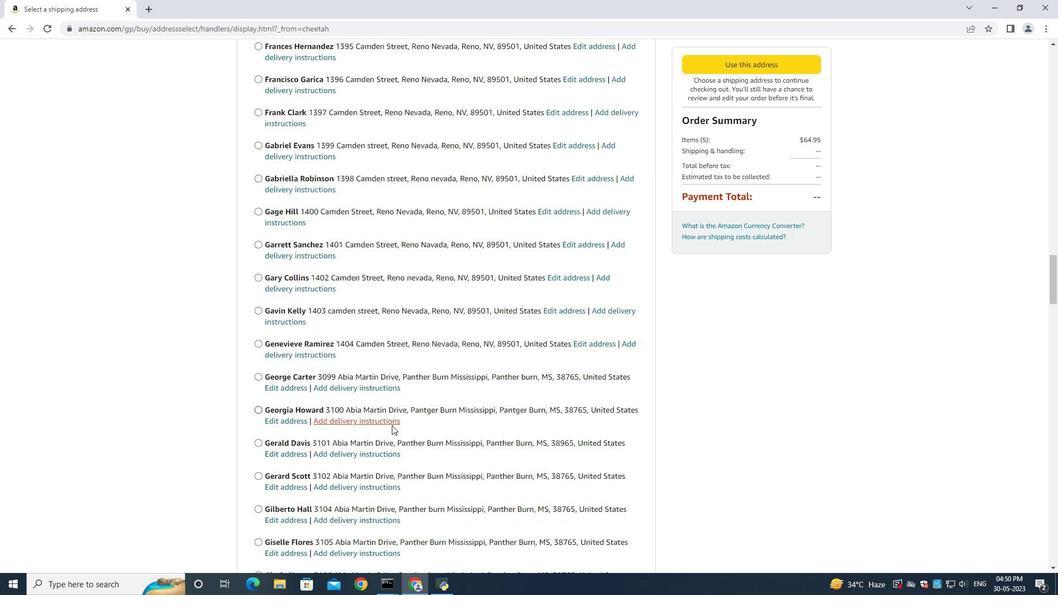 
Action: Mouse scrolled (438, 423) with delta (0, 0)
Screenshot: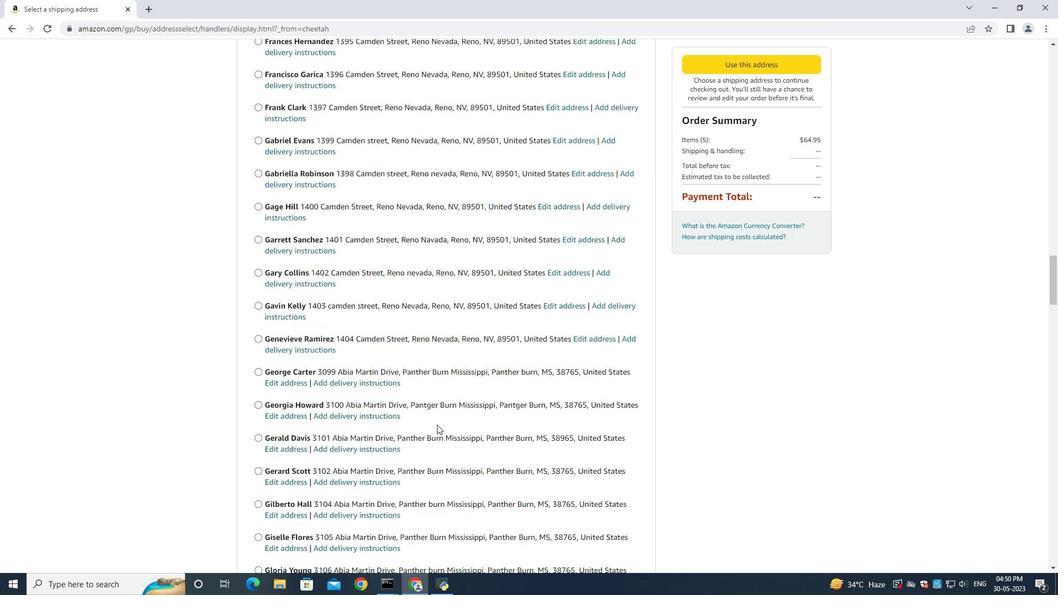 
Action: Mouse scrolled (438, 423) with delta (0, 0)
Screenshot: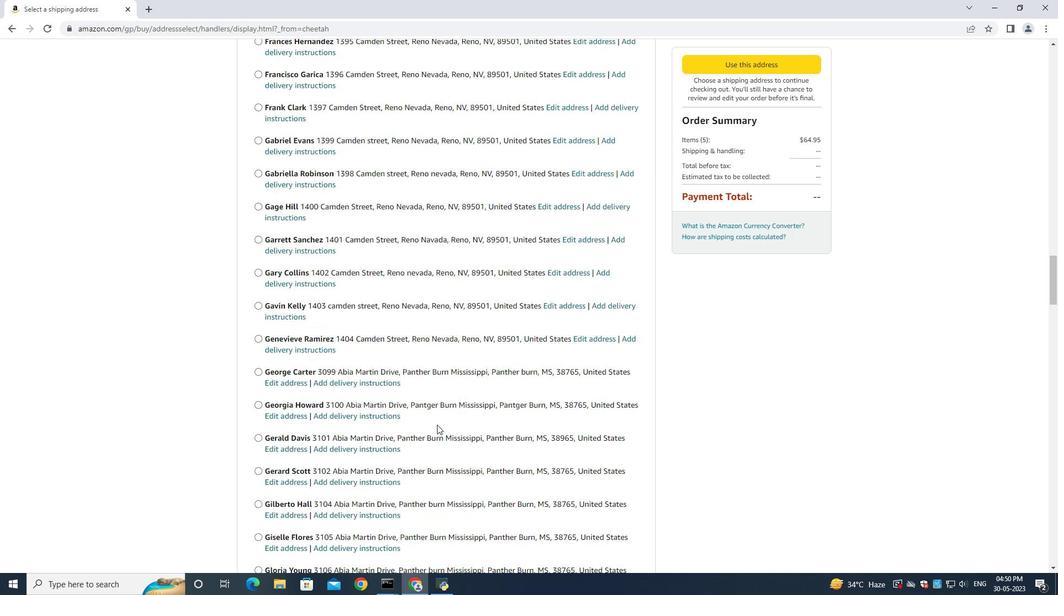 
Action: Mouse scrolled (438, 423) with delta (0, 0)
Screenshot: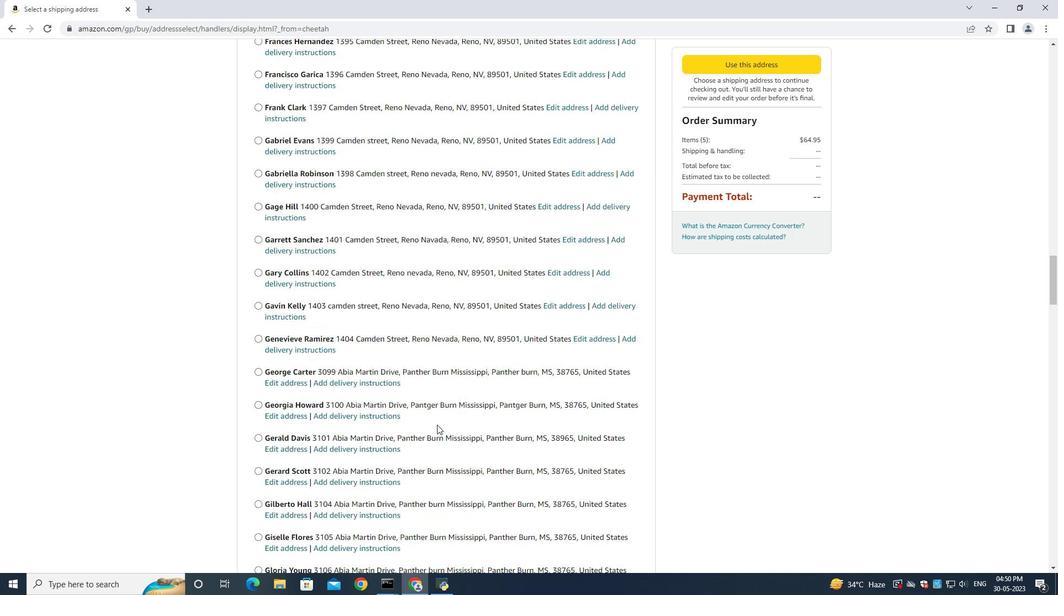 
Action: Mouse scrolled (438, 423) with delta (0, 0)
Screenshot: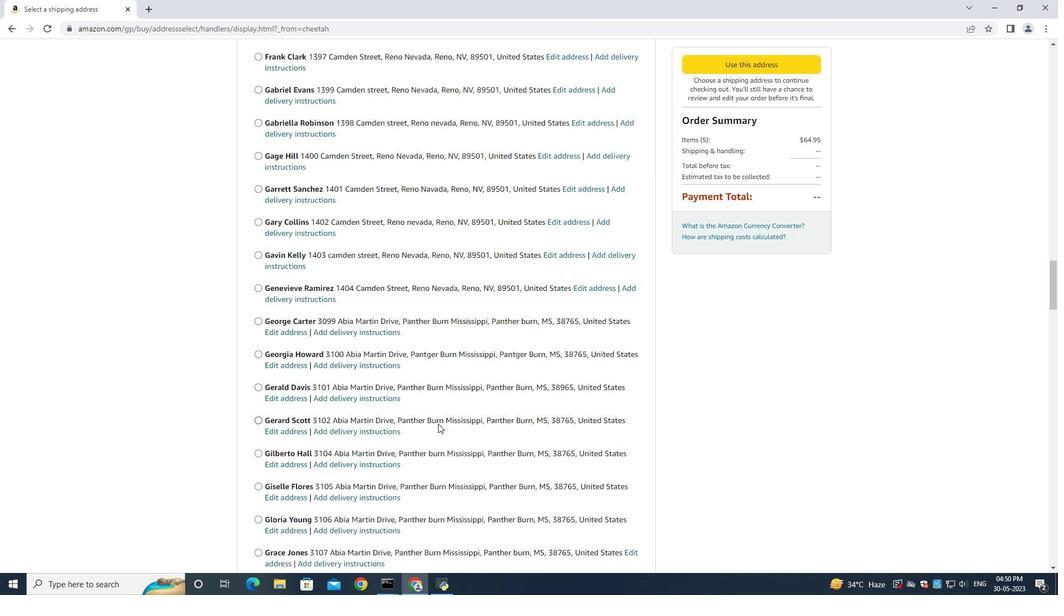 
Action: Mouse moved to (438, 423)
Screenshot: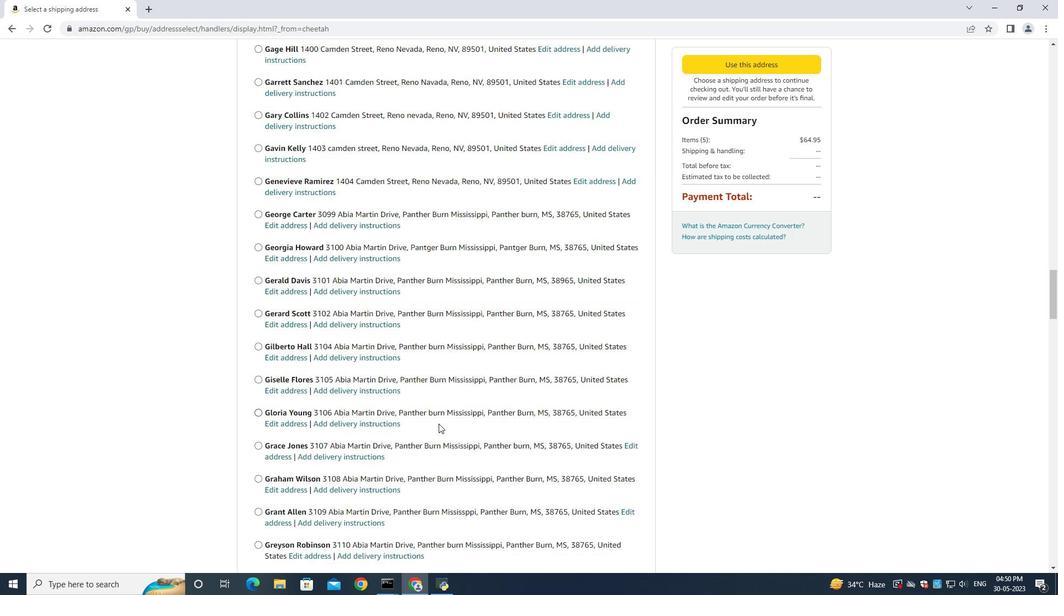 
Action: Mouse scrolled (438, 422) with delta (0, 0)
Screenshot: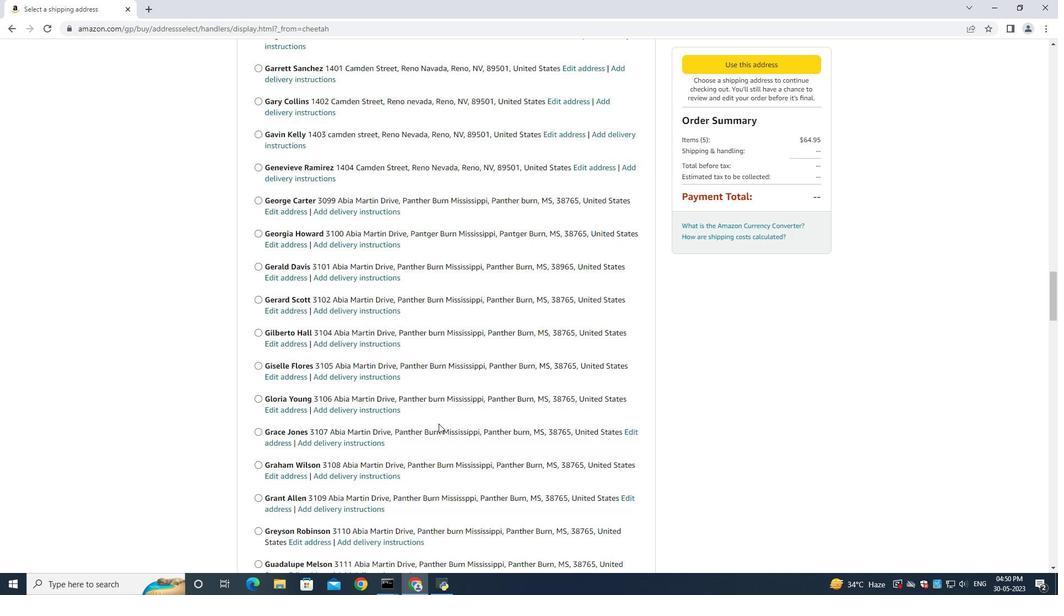 
Action: Mouse scrolled (438, 422) with delta (0, 0)
Screenshot: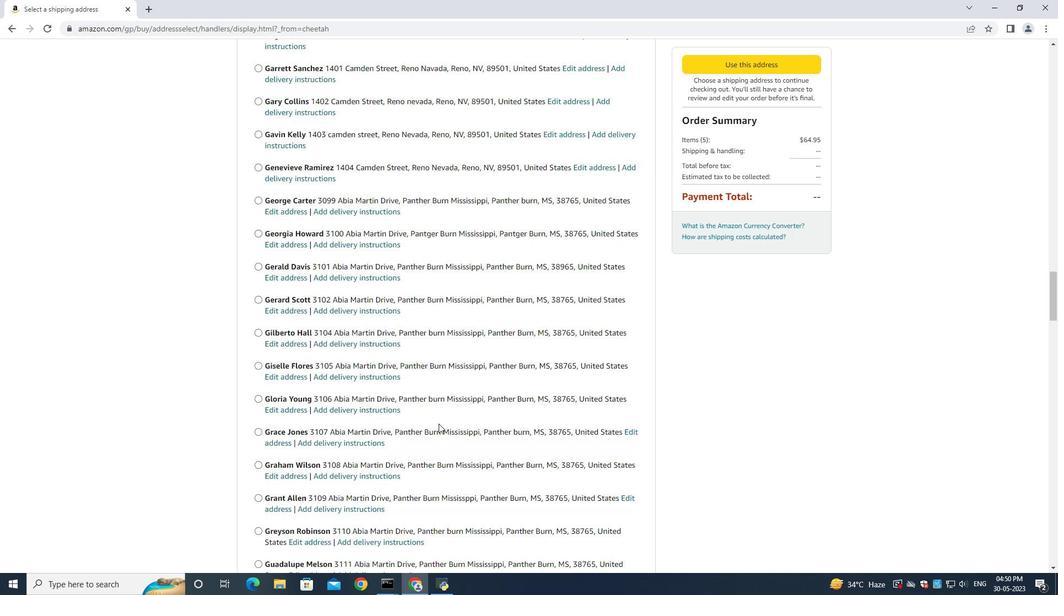
Action: Mouse scrolled (438, 422) with delta (0, 0)
Screenshot: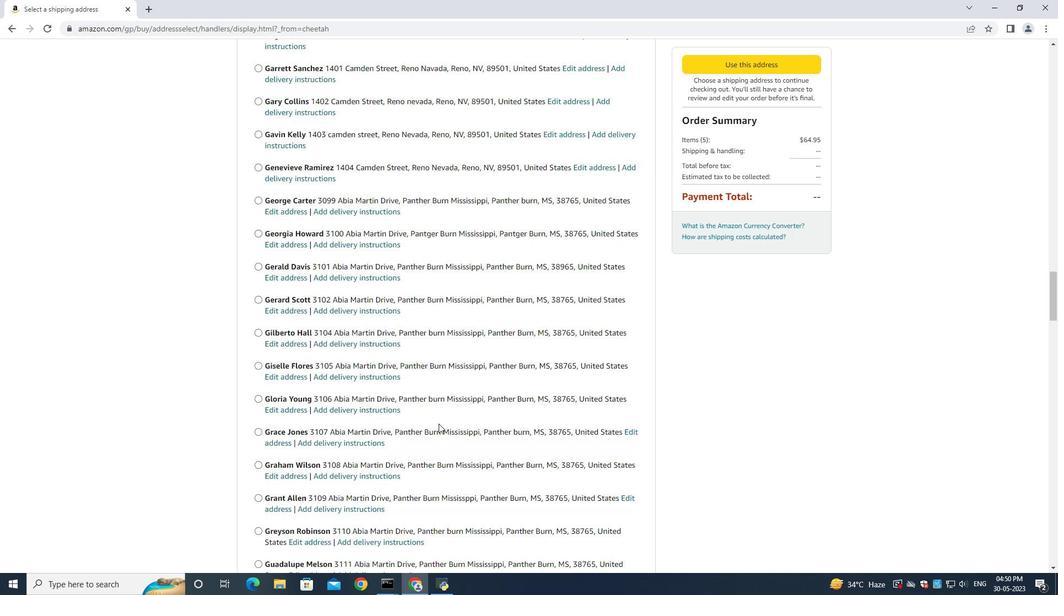 
Action: Mouse scrolled (438, 422) with delta (0, 0)
Screenshot: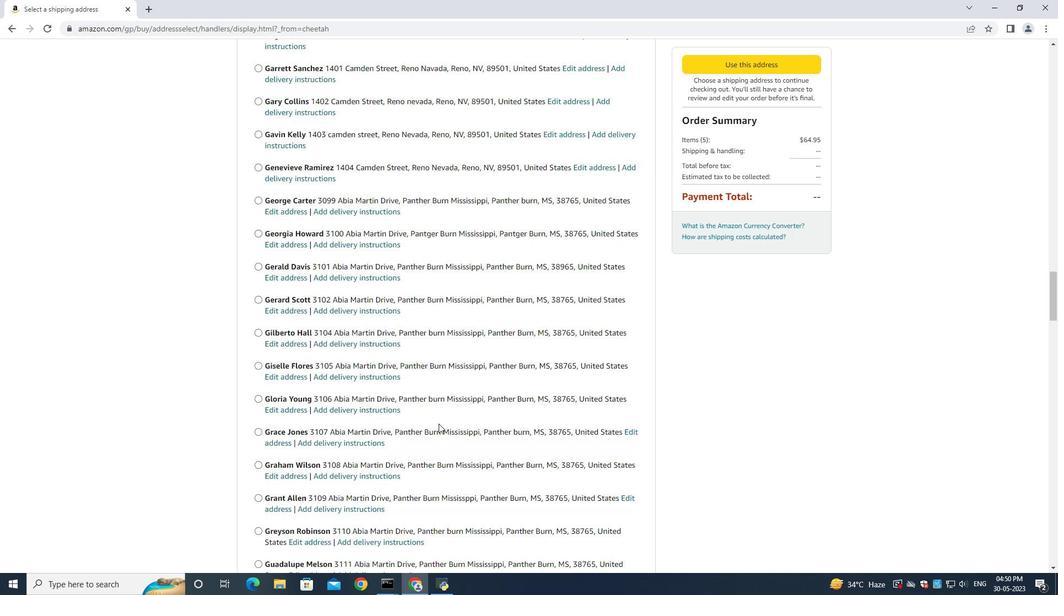 
Action: Mouse pressed middle at (438, 423)
Screenshot: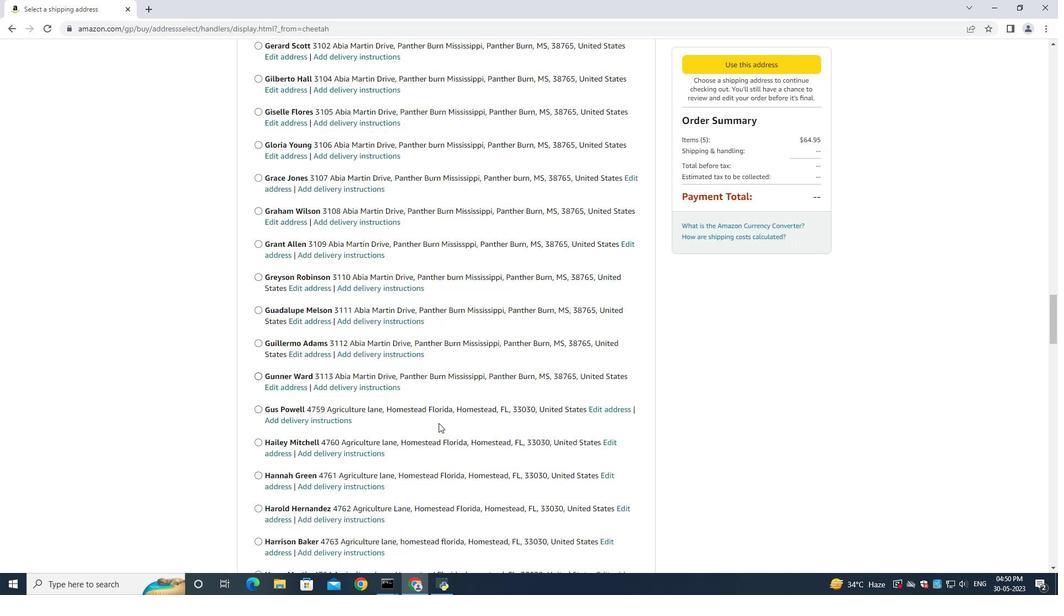 
Action: Mouse moved to (438, 423)
Screenshot: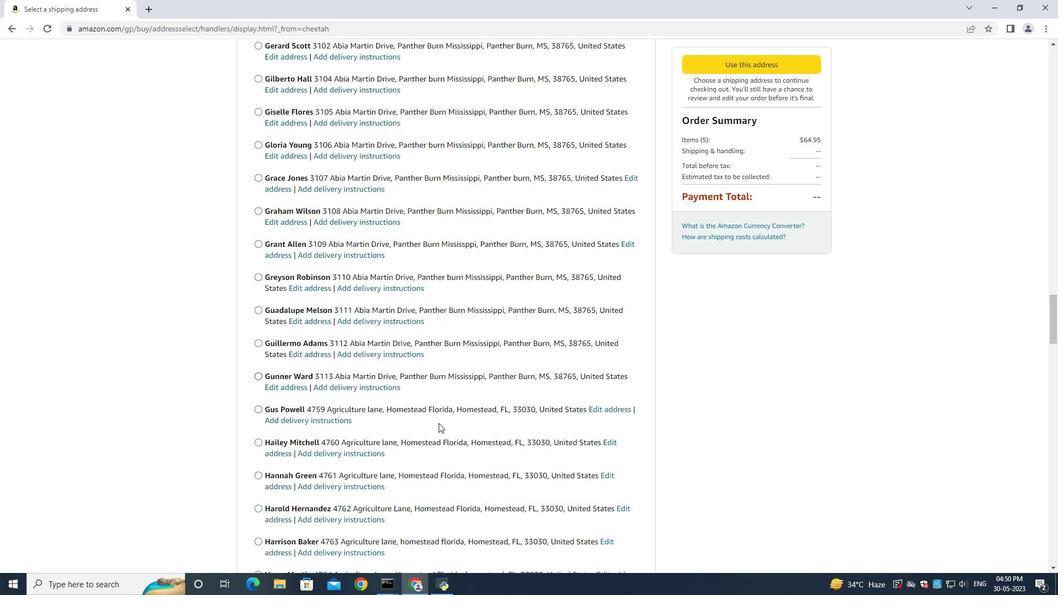 
Action: Mouse scrolled (438, 422) with delta (0, 0)
Screenshot: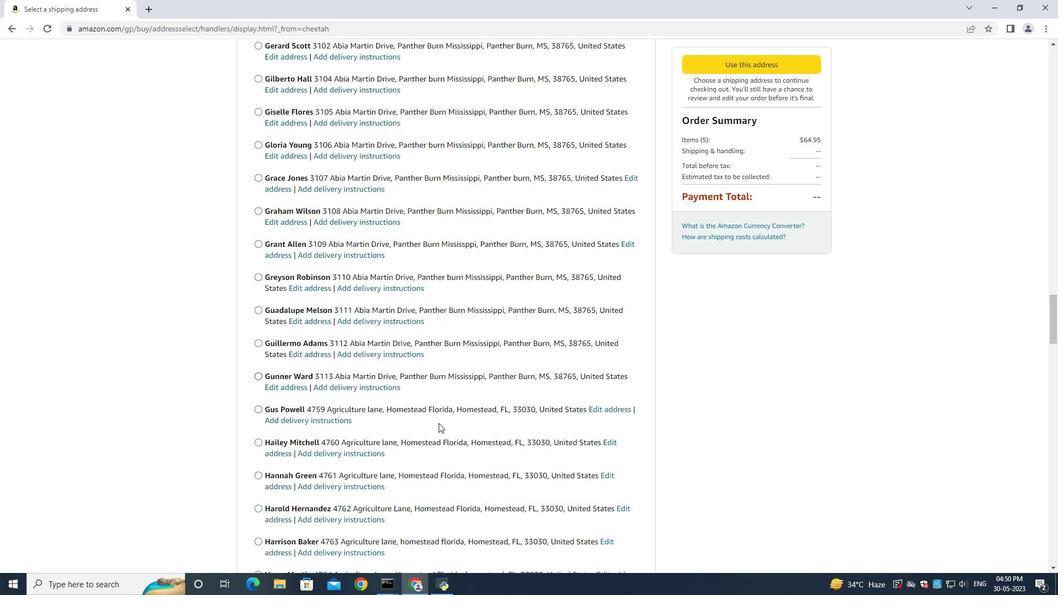 
Action: Mouse moved to (437, 422)
Screenshot: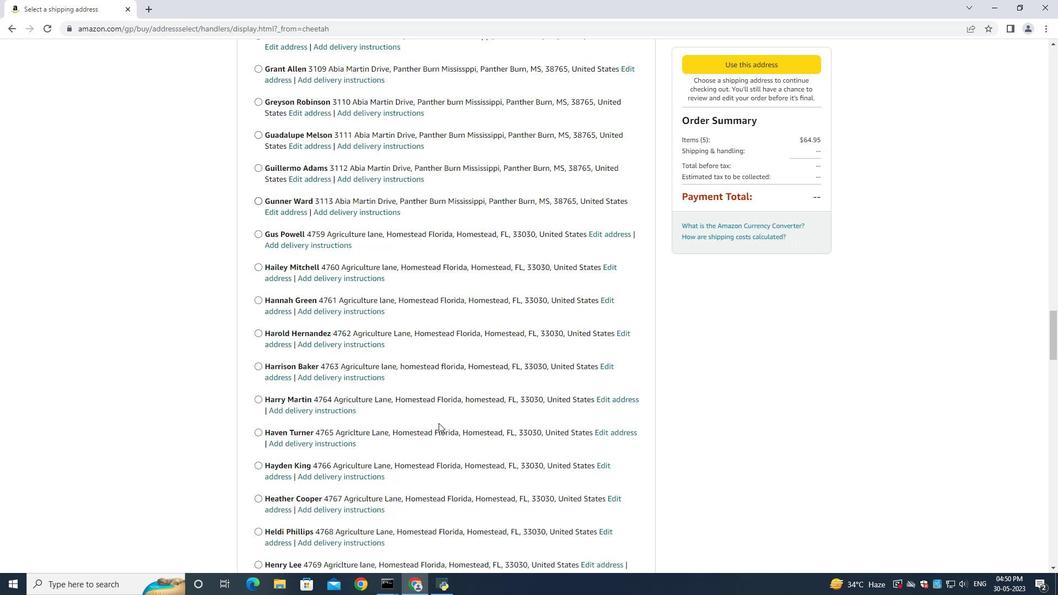 
Action: Mouse scrolled (438, 422) with delta (0, 0)
Screenshot: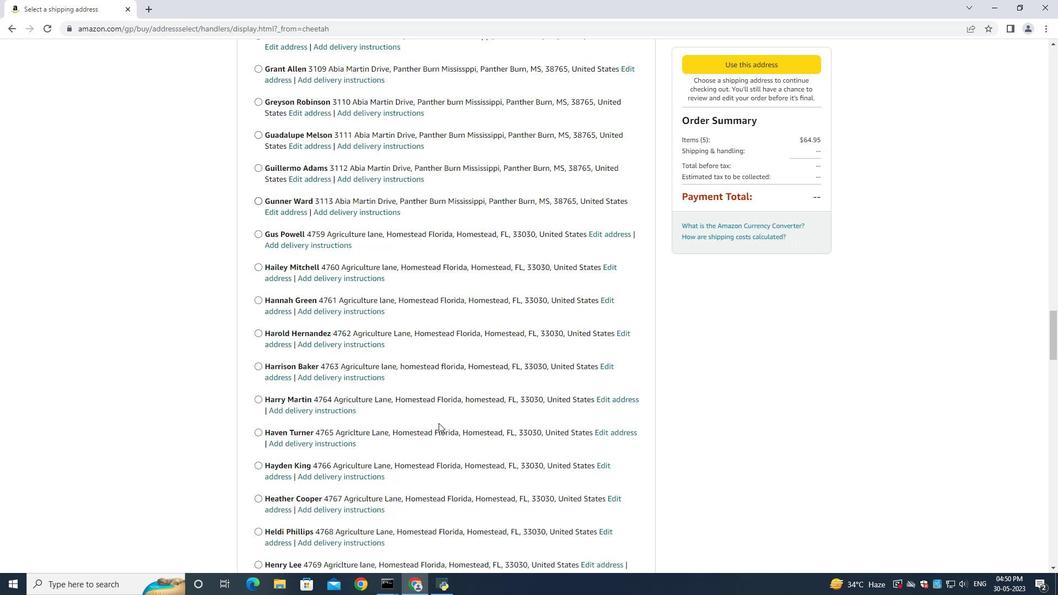 
Action: Mouse moved to (437, 422)
Screenshot: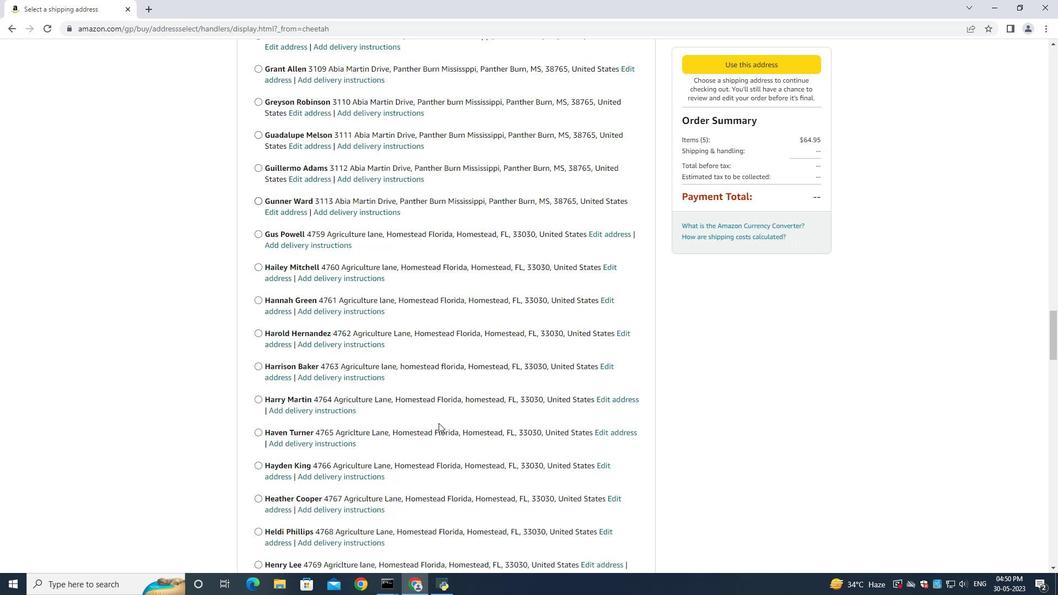 
Action: Mouse scrolled (438, 422) with delta (0, 0)
Screenshot: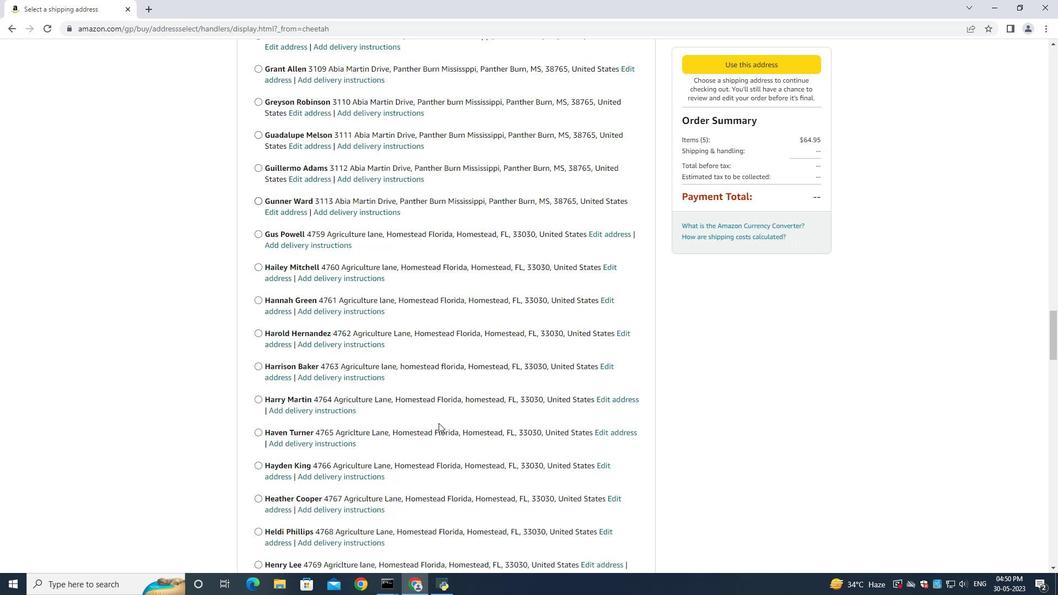 
Action: Mouse moved to (434, 421)
Screenshot: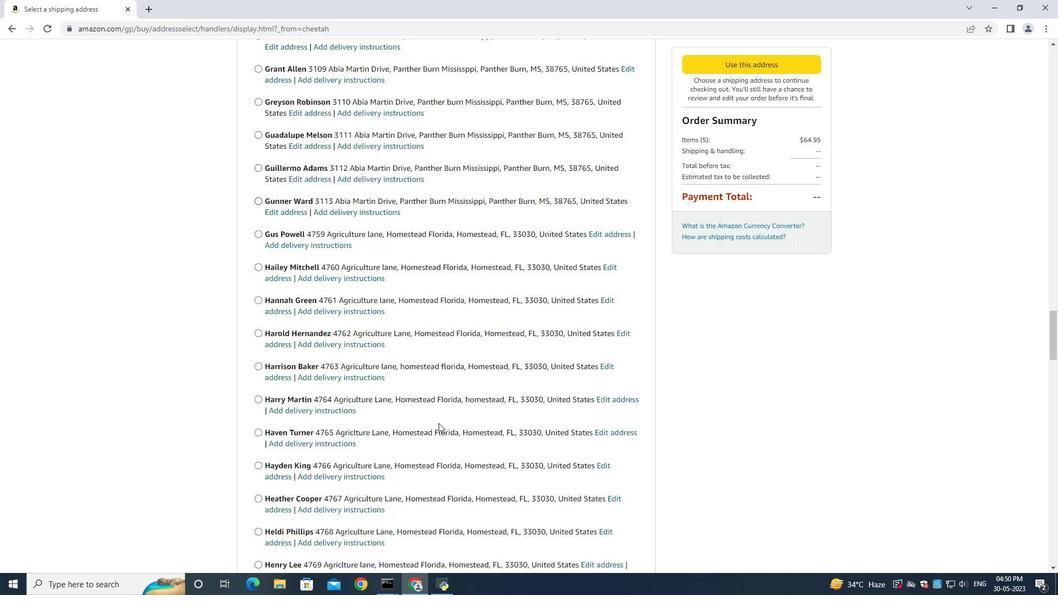 
Action: Mouse scrolled (438, 422) with delta (0, 0)
Screenshot: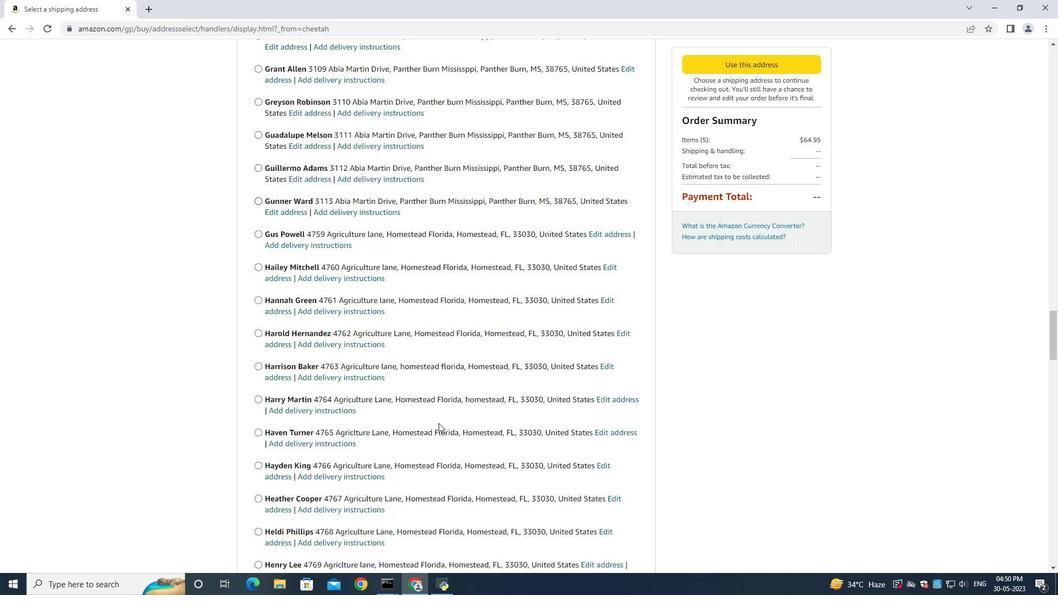 
Action: Mouse moved to (430, 417)
Screenshot: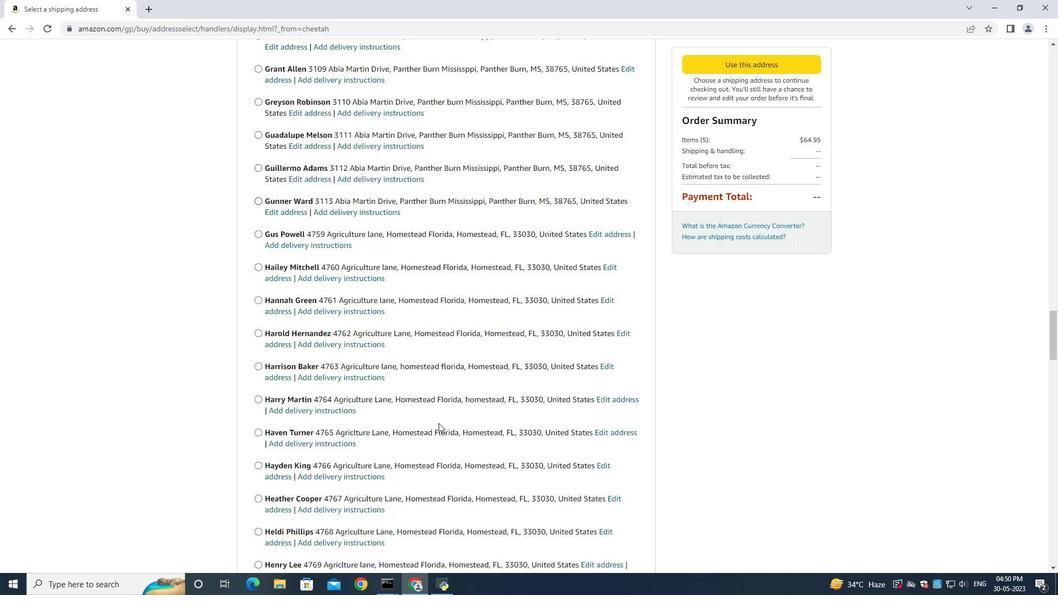 
Action: Mouse scrolled (438, 422) with delta (0, 0)
Screenshot: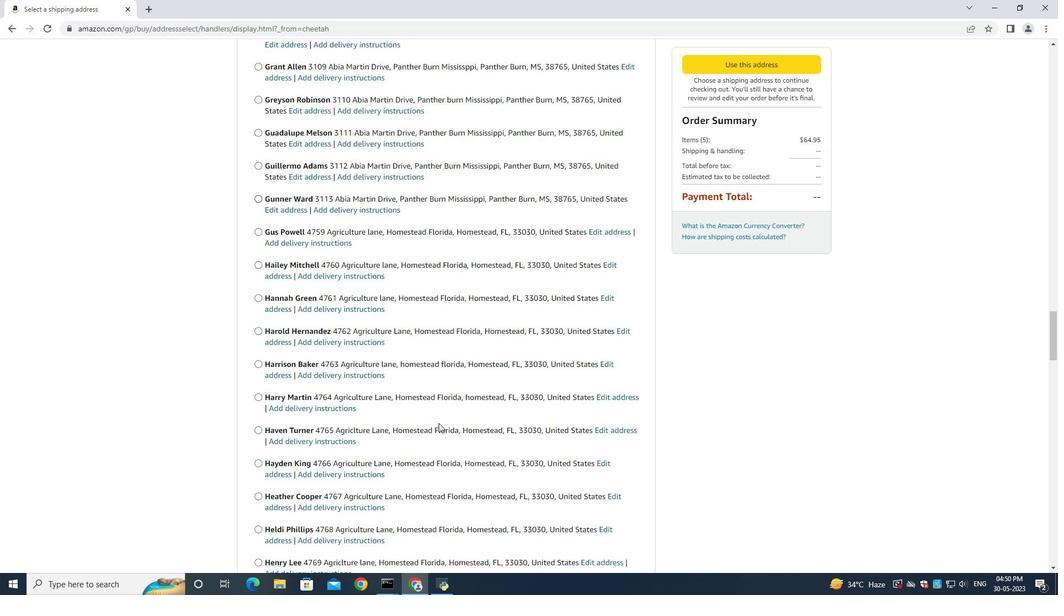 
Action: Mouse moved to (385, 386)
Screenshot: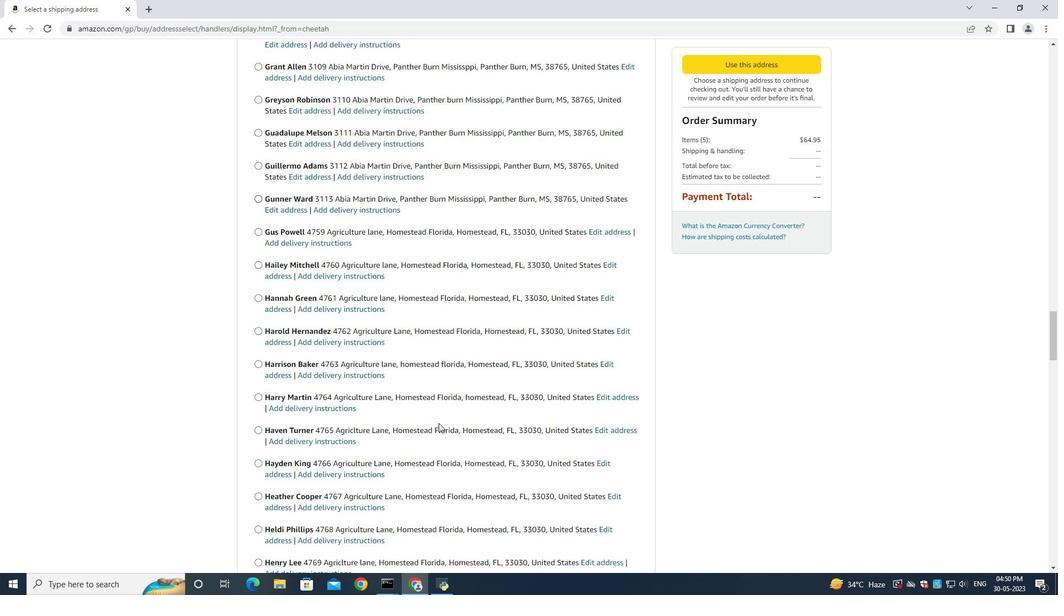 
Action: Mouse scrolled (438, 422) with delta (0, 0)
Screenshot: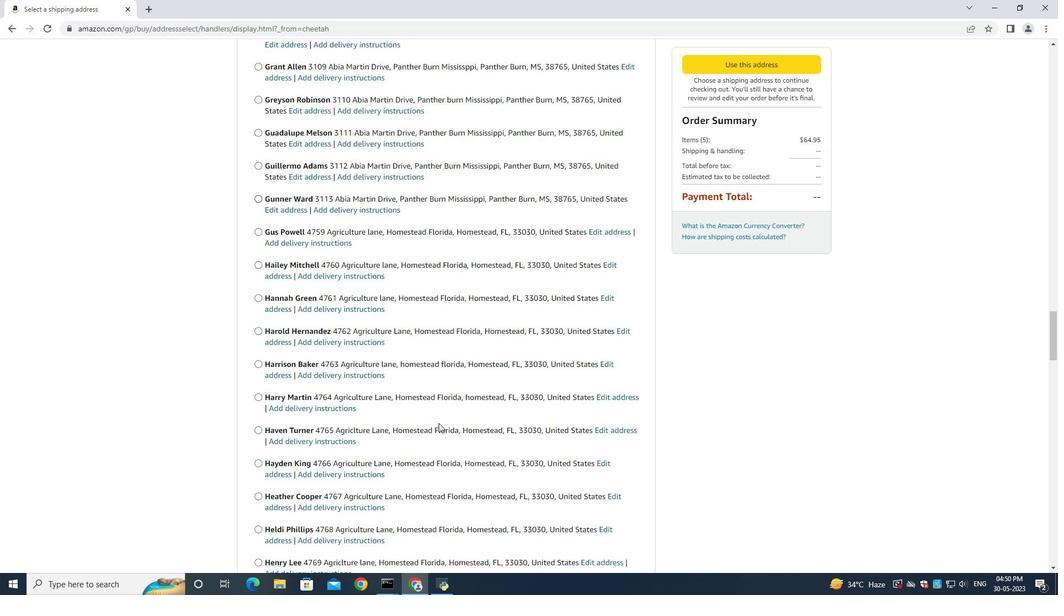 
Action: Mouse moved to (336, 364)
Screenshot: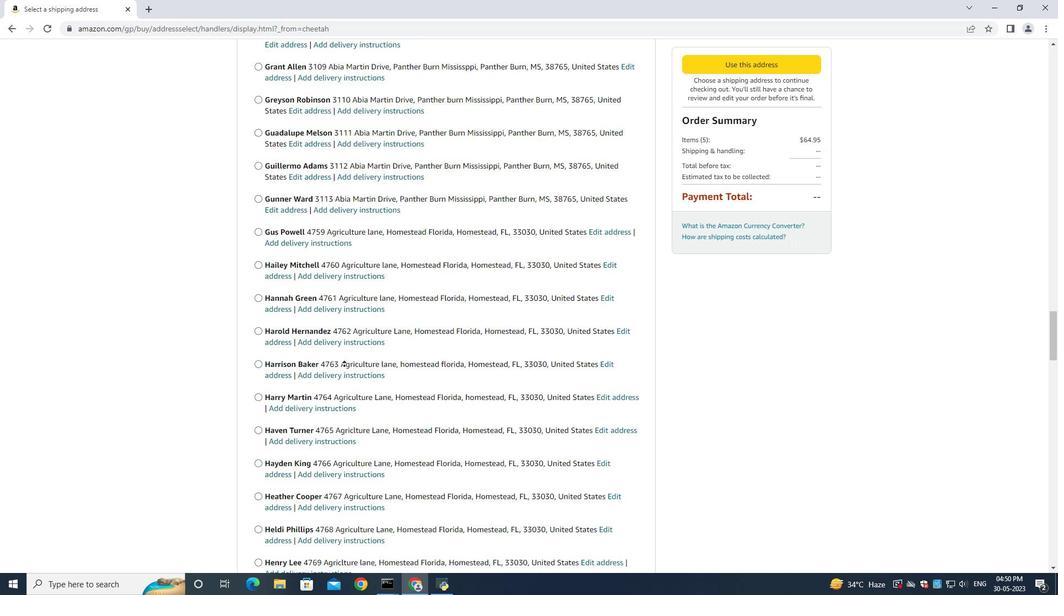 
Action: Mouse scrolled (336, 363) with delta (0, 0)
Screenshot: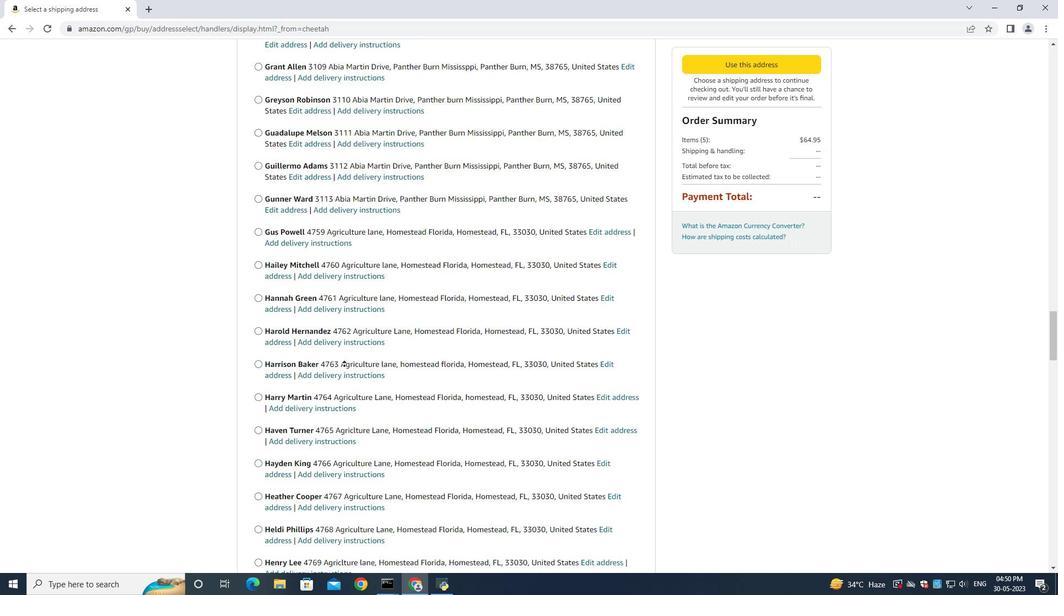 
Action: Mouse moved to (337, 367)
Screenshot: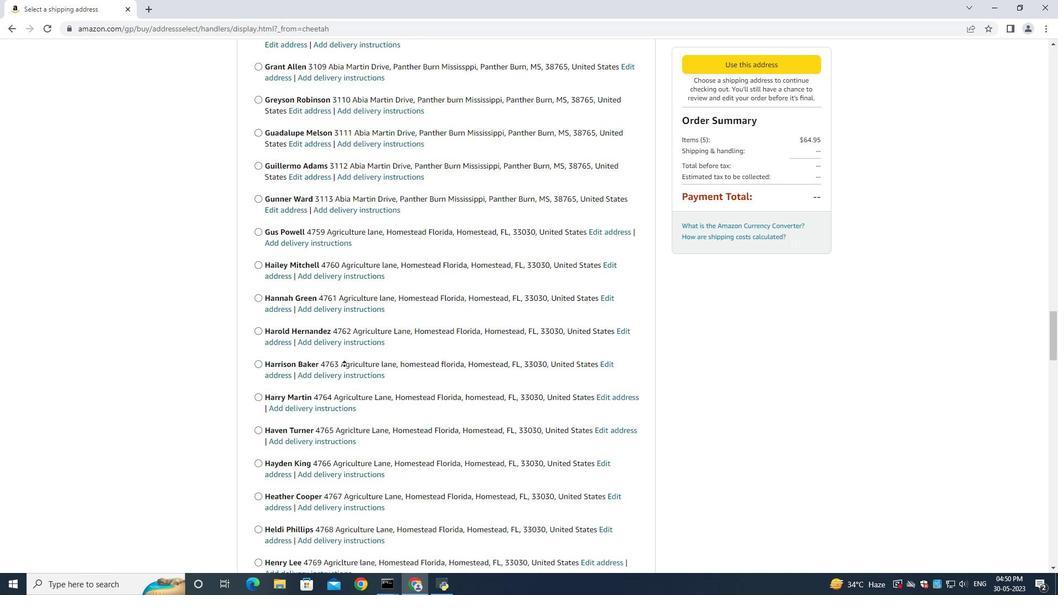
Action: Mouse scrolled (337, 366) with delta (0, 0)
Screenshot: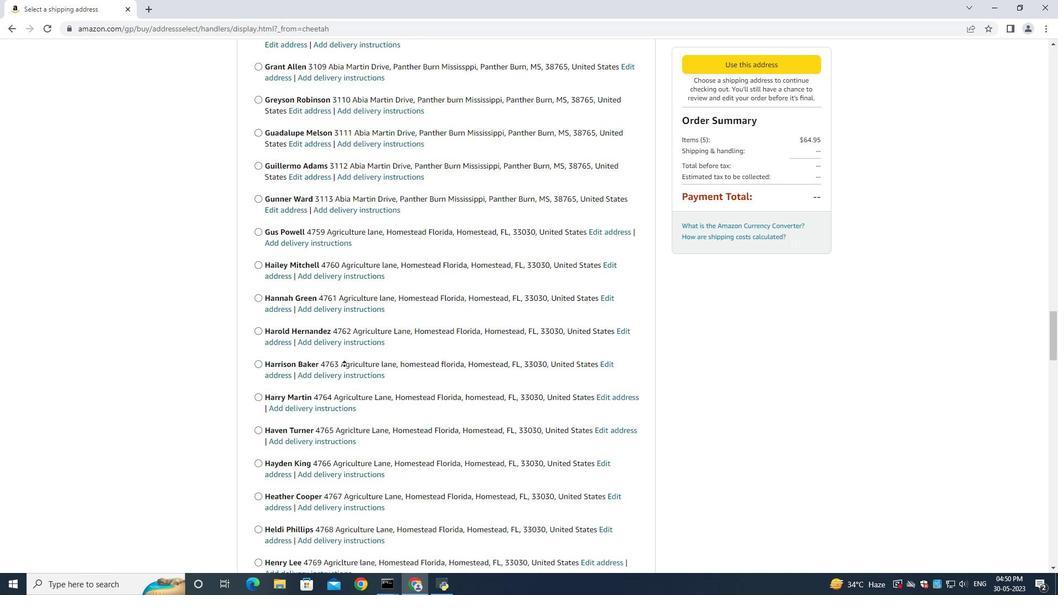 
Action: Mouse moved to (337, 367)
Screenshot: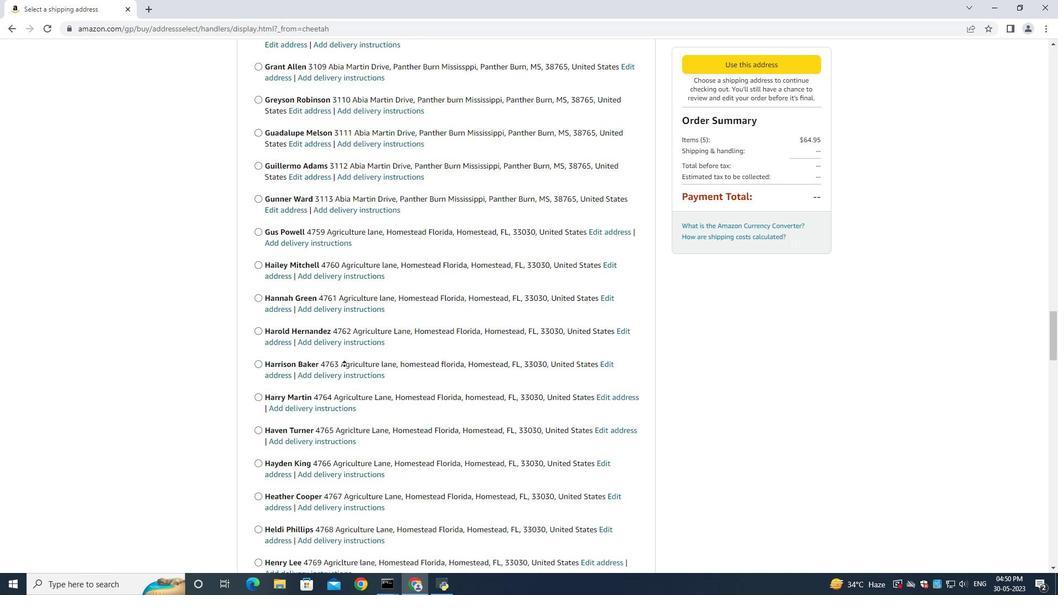 
Action: Mouse scrolled (337, 367) with delta (0, 0)
Screenshot: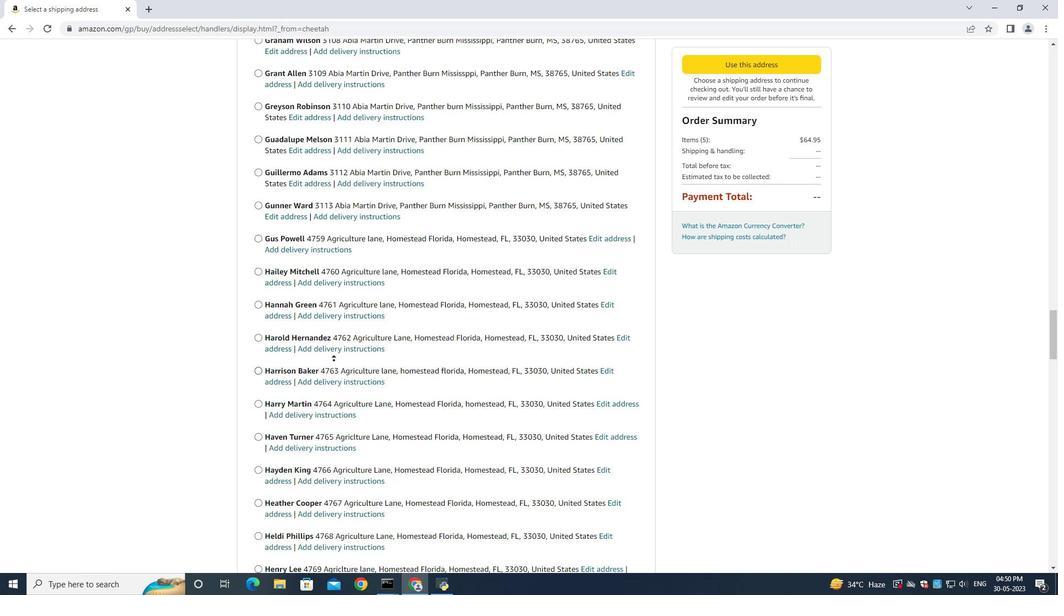 
Action: Mouse moved to (338, 368)
Screenshot: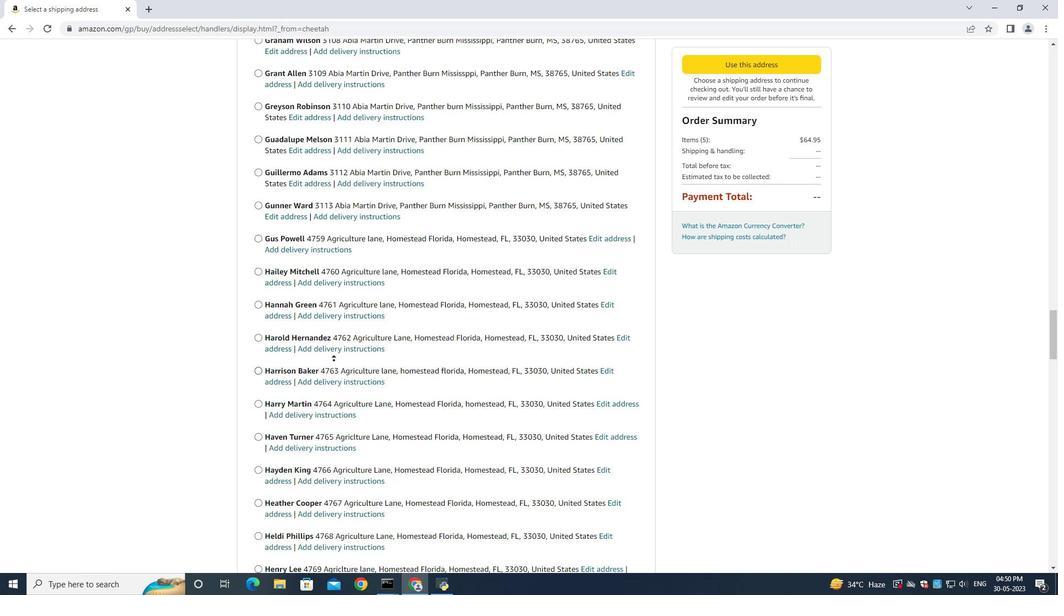 
Action: Mouse scrolled (337, 367) with delta (0, 0)
Screenshot: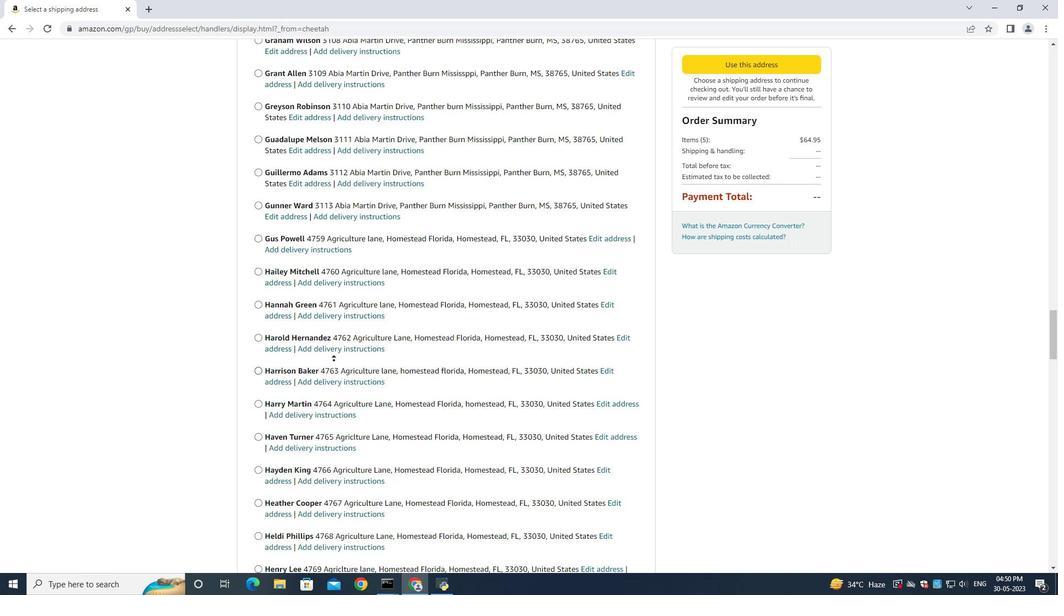 
Action: Mouse moved to (340, 368)
Screenshot: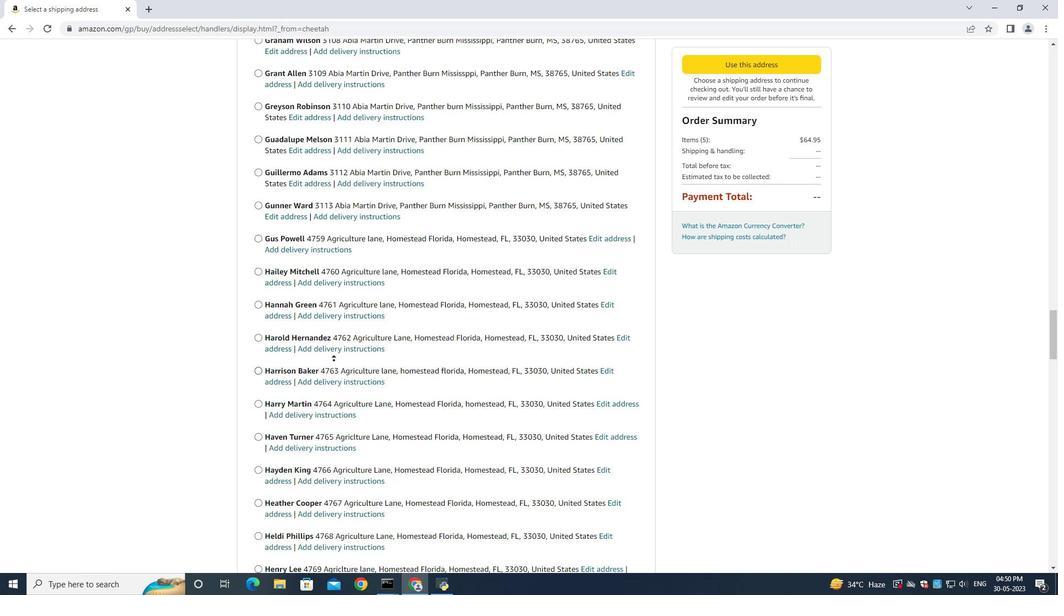 
Action: Mouse scrolled (338, 367) with delta (0, 0)
Screenshot: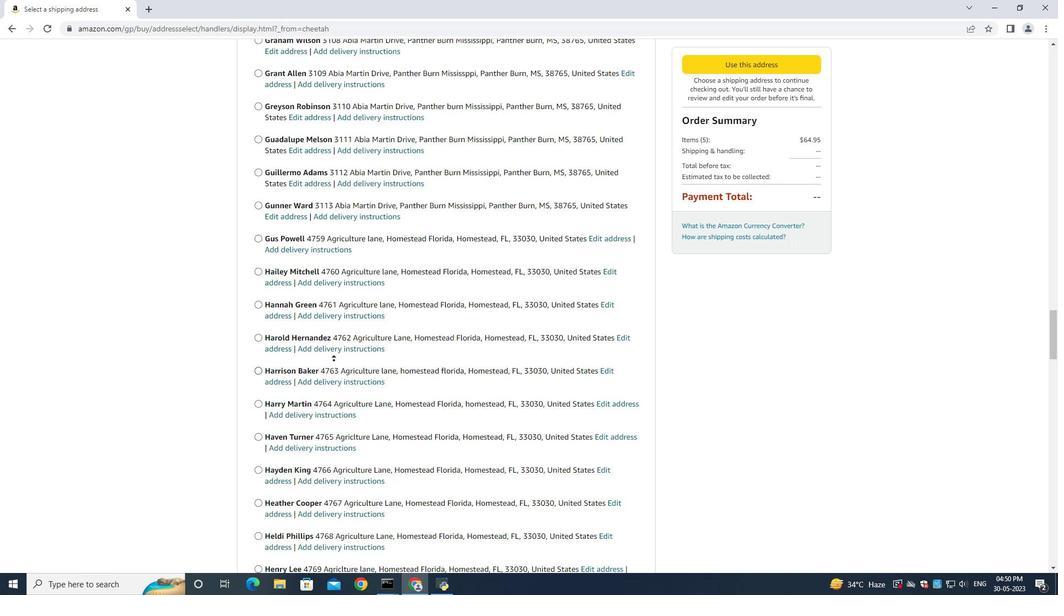 
Action: Mouse moved to (340, 369)
Screenshot: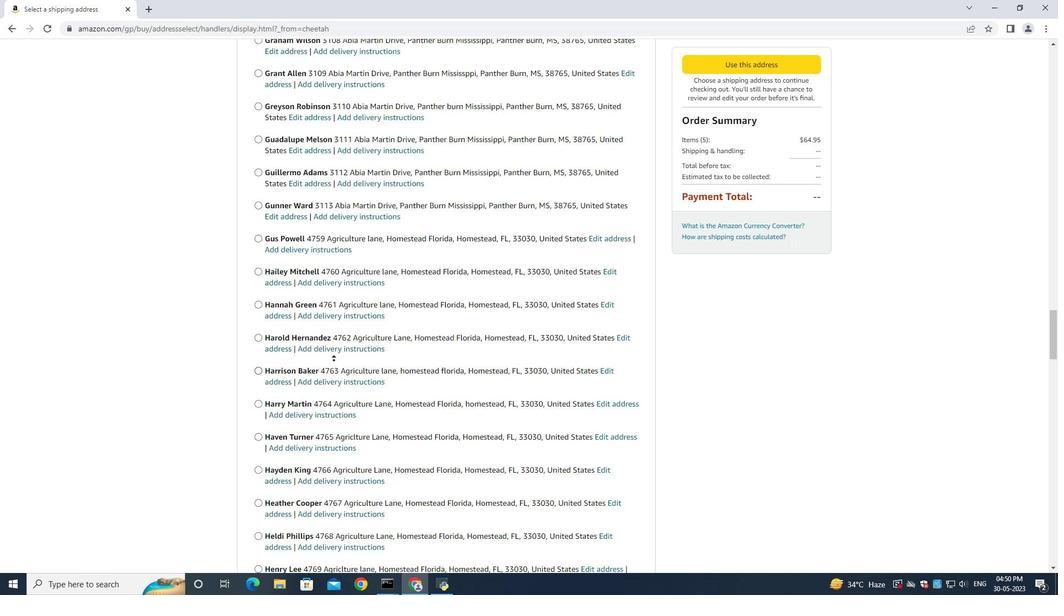 
Action: Mouse scrolled (340, 368) with delta (0, 0)
Screenshot: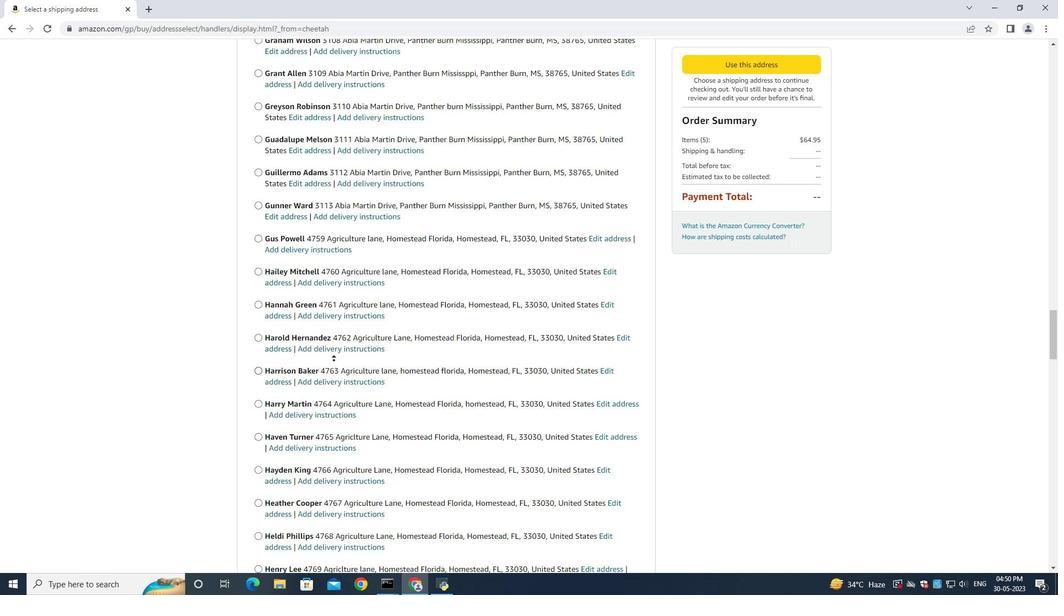
Action: Mouse moved to (342, 370)
Screenshot: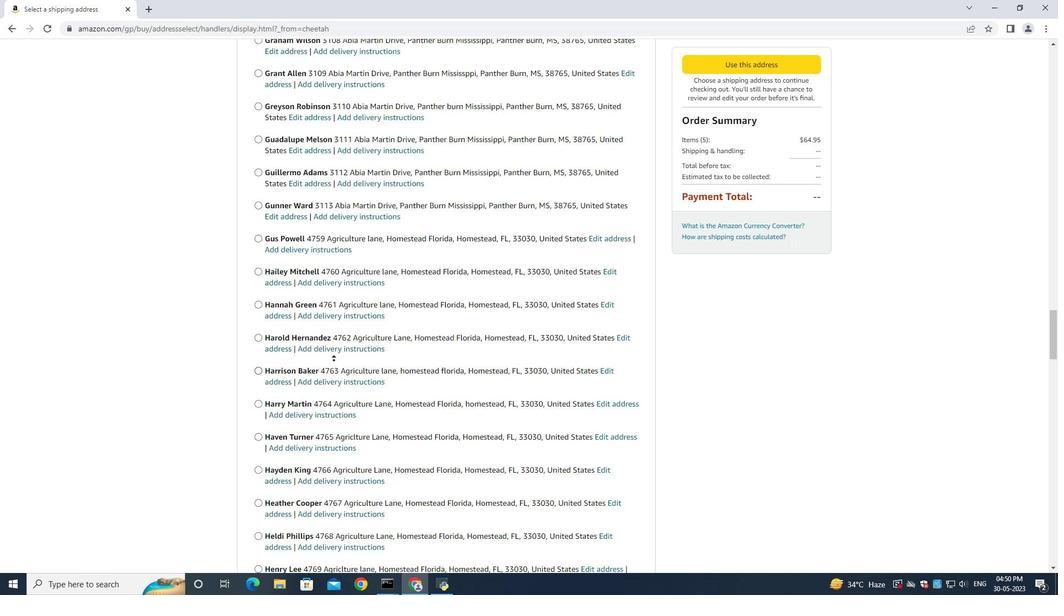 
Action: Mouse scrolled (340, 368) with delta (0, 0)
Screenshot: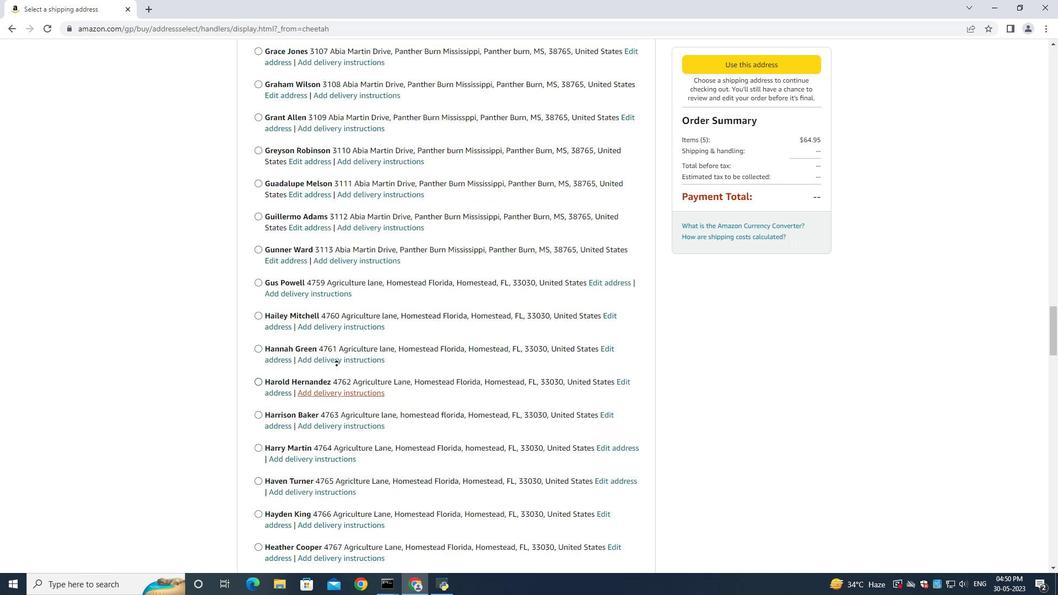 
Action: Mouse moved to (364, 384)
Screenshot: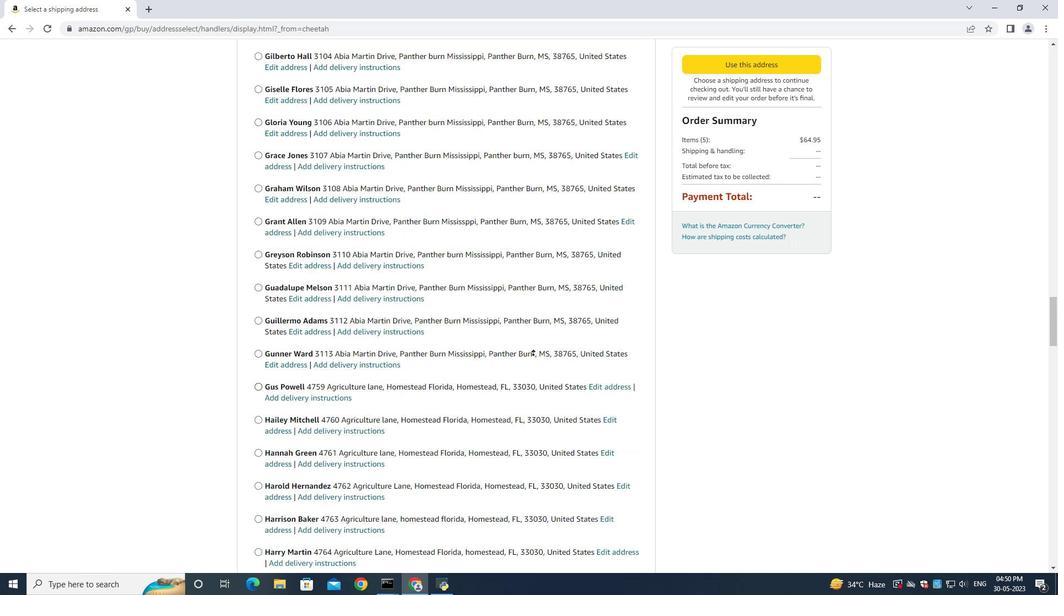 
Action: Mouse scrolled (448, 372) with delta (0, 0)
Screenshot: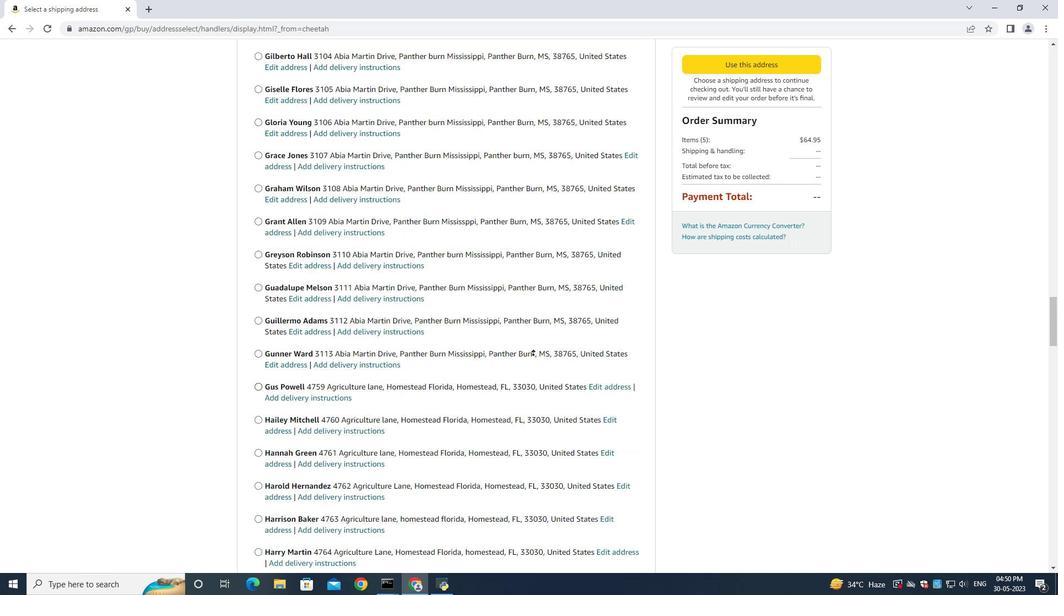 
Action: Mouse moved to (339, 389)
Screenshot: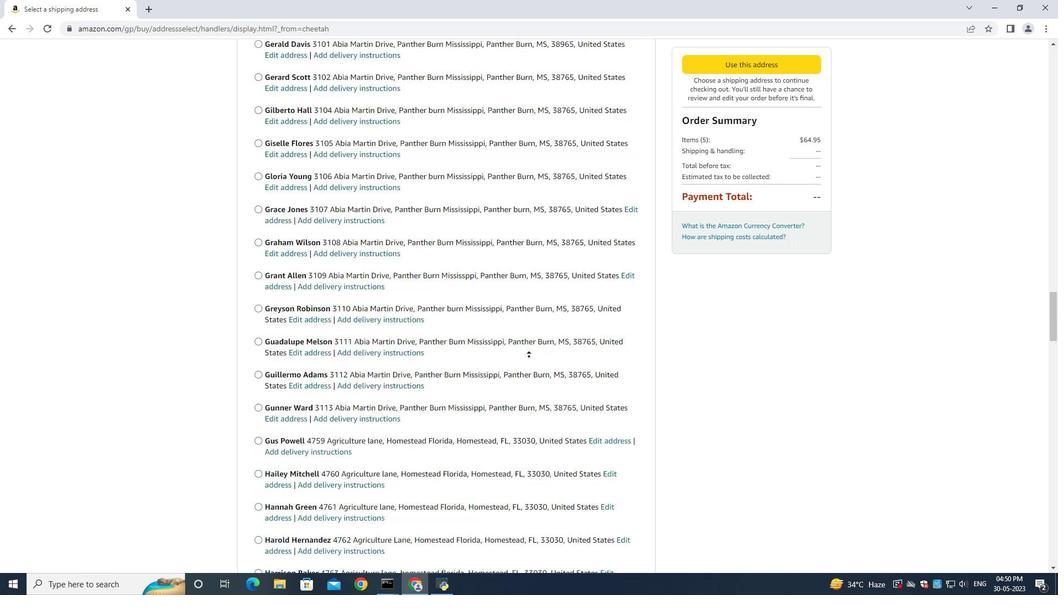 
Action: Mouse scrolled (348, 386) with delta (0, 0)
Screenshot: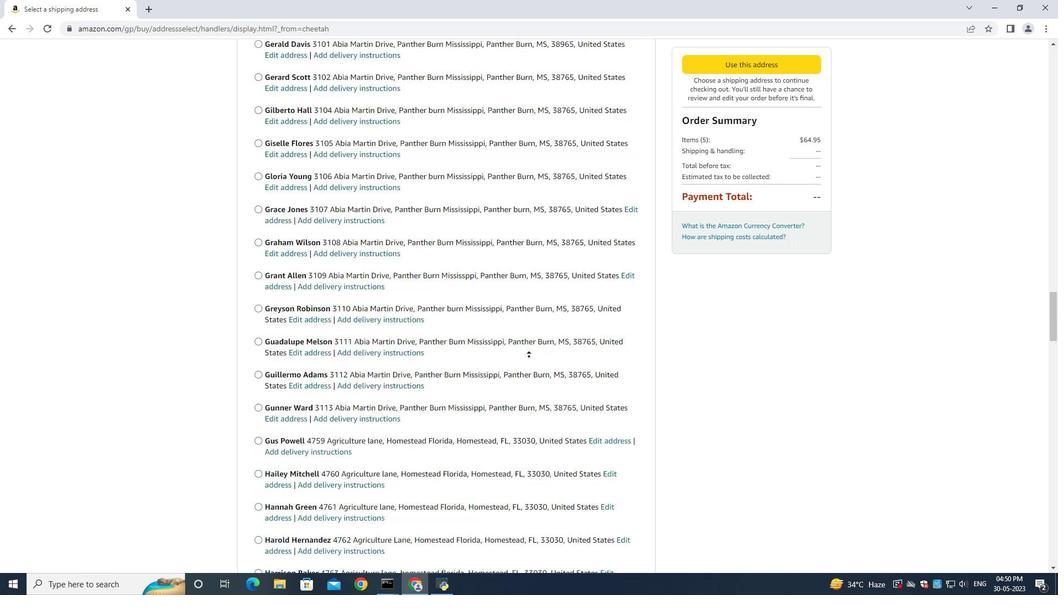 
Action: Mouse moved to (335, 390)
Screenshot: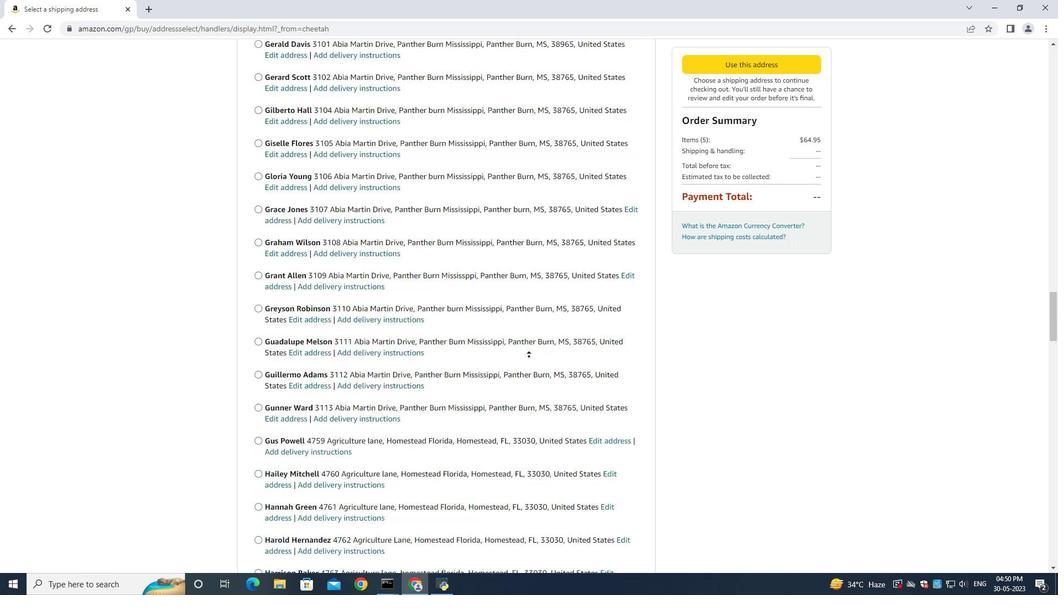 
Action: Mouse scrolled (335, 389) with delta (0, 0)
Screenshot: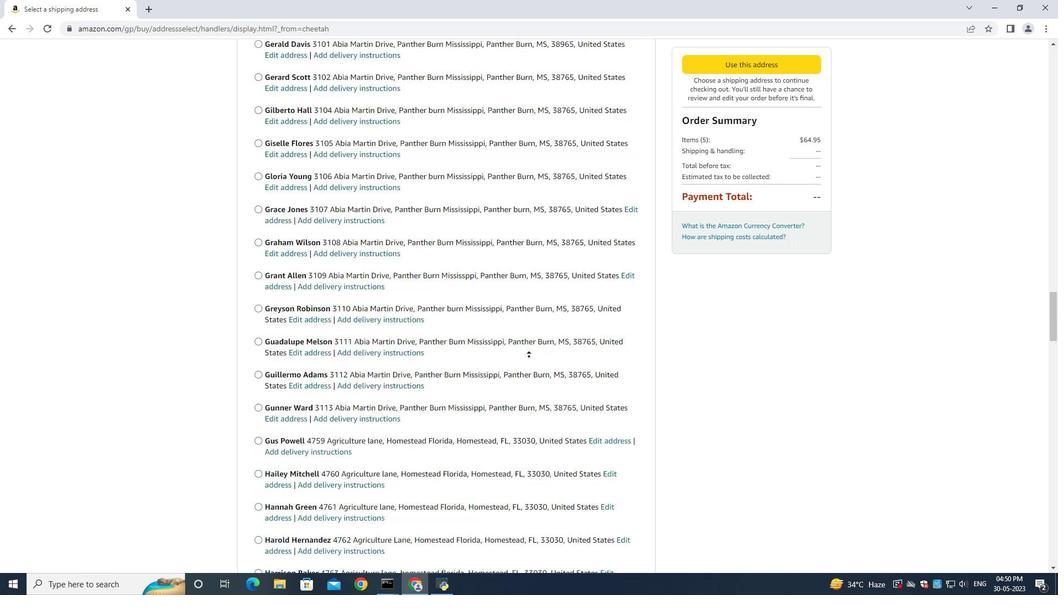 
Action: Mouse moved to (334, 390)
Screenshot: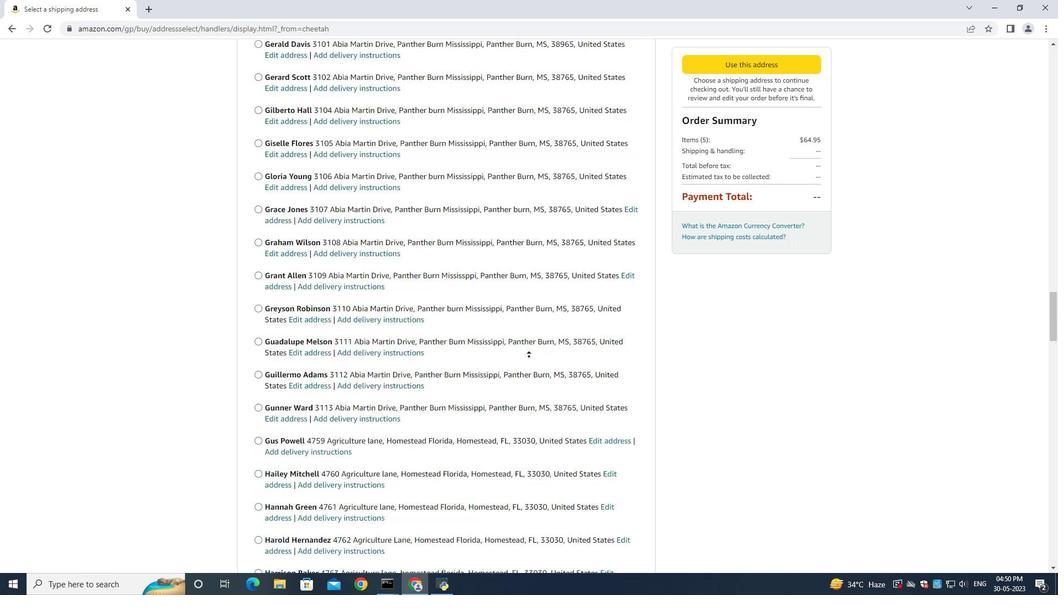 
Action: Mouse scrolled (334, 389) with delta (0, 0)
Screenshot: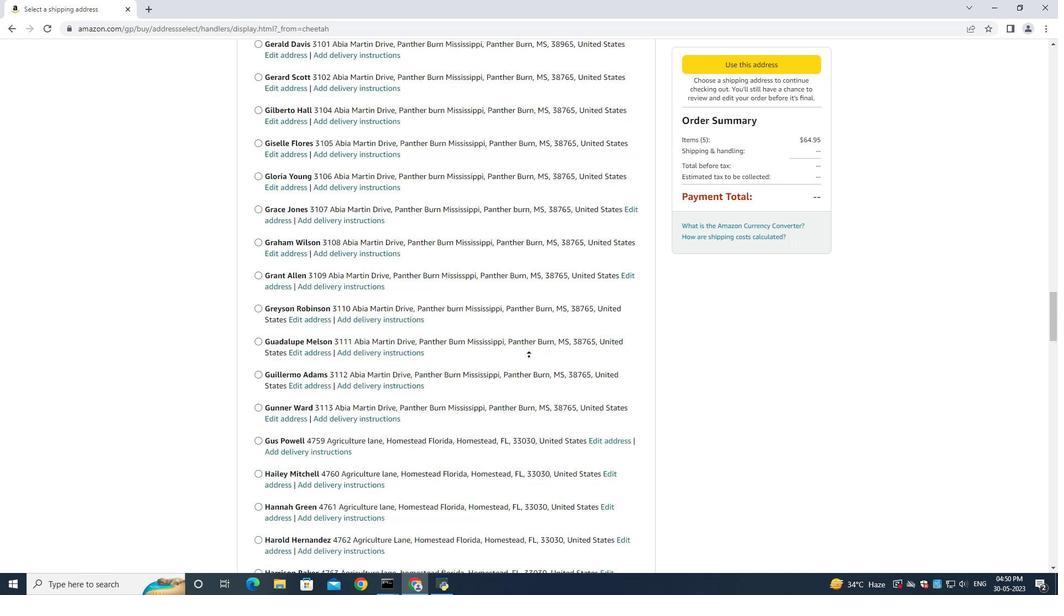 
Action: Mouse scrolled (334, 389) with delta (0, 0)
Screenshot: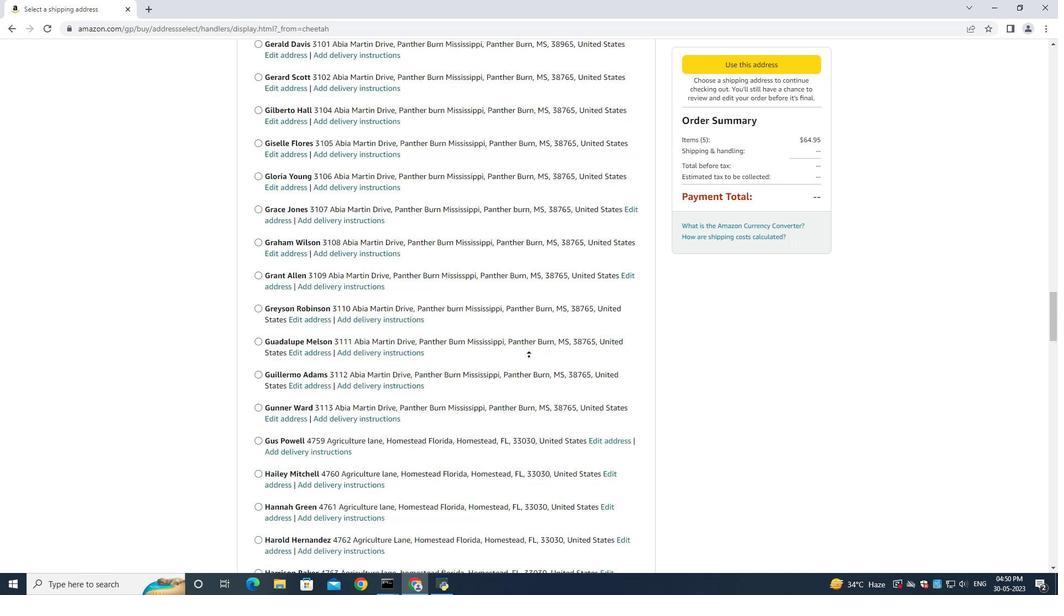 
Action: Mouse moved to (353, 389)
Screenshot: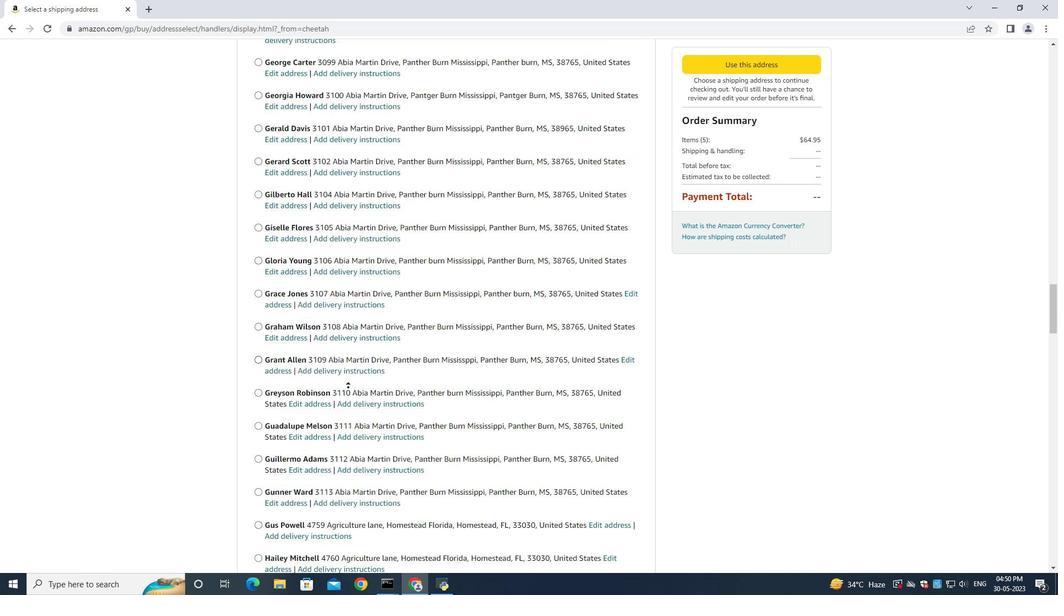 
Action: Mouse scrolled (336, 389) with delta (0, 0)
Screenshot: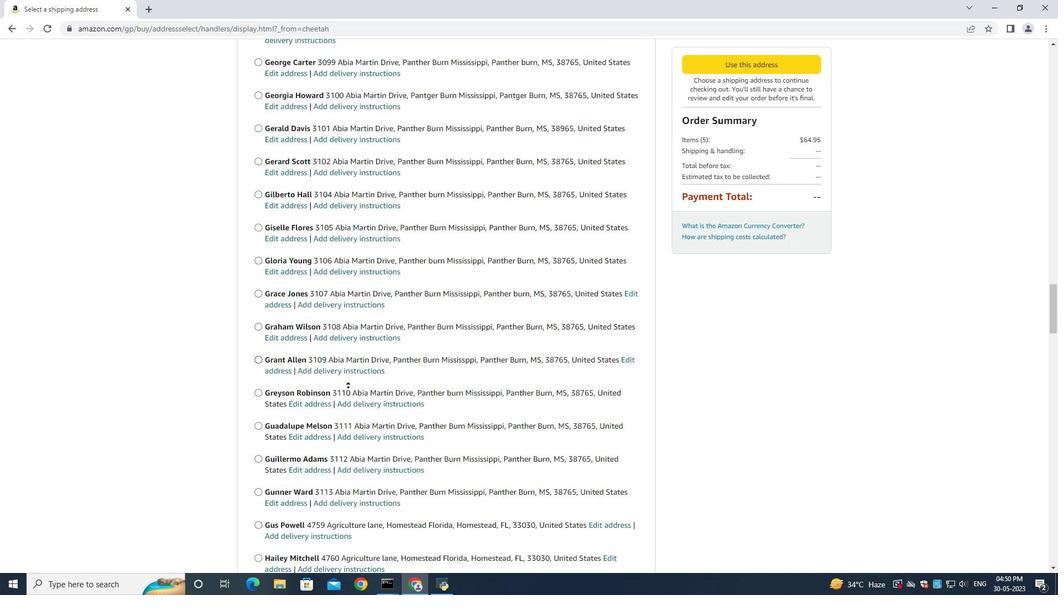 
Action: Mouse moved to (281, 412)
Screenshot: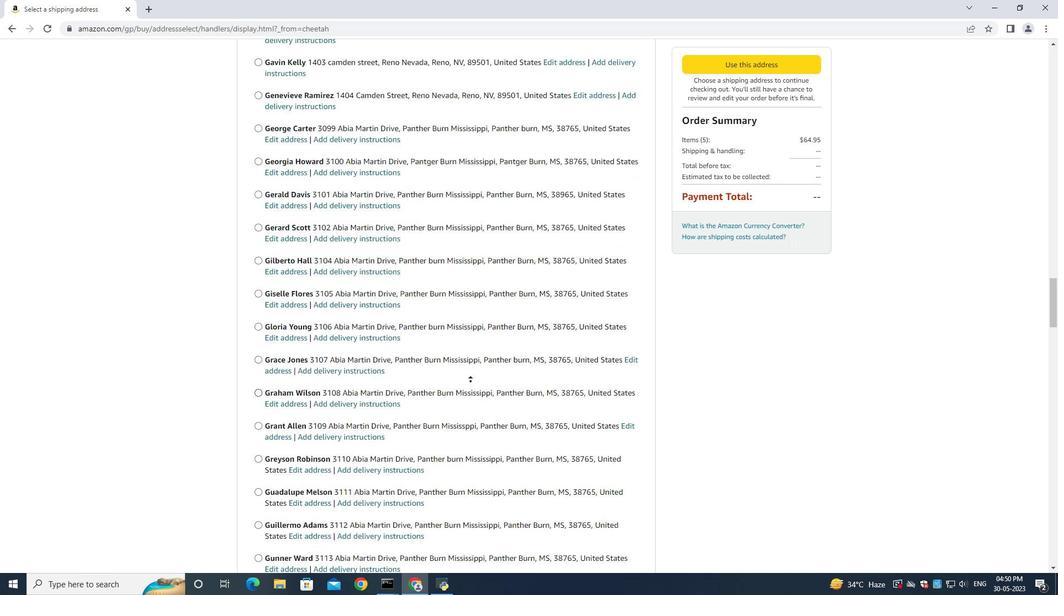 
Action: Mouse scrolled (281, 411) with delta (0, 0)
Screenshot: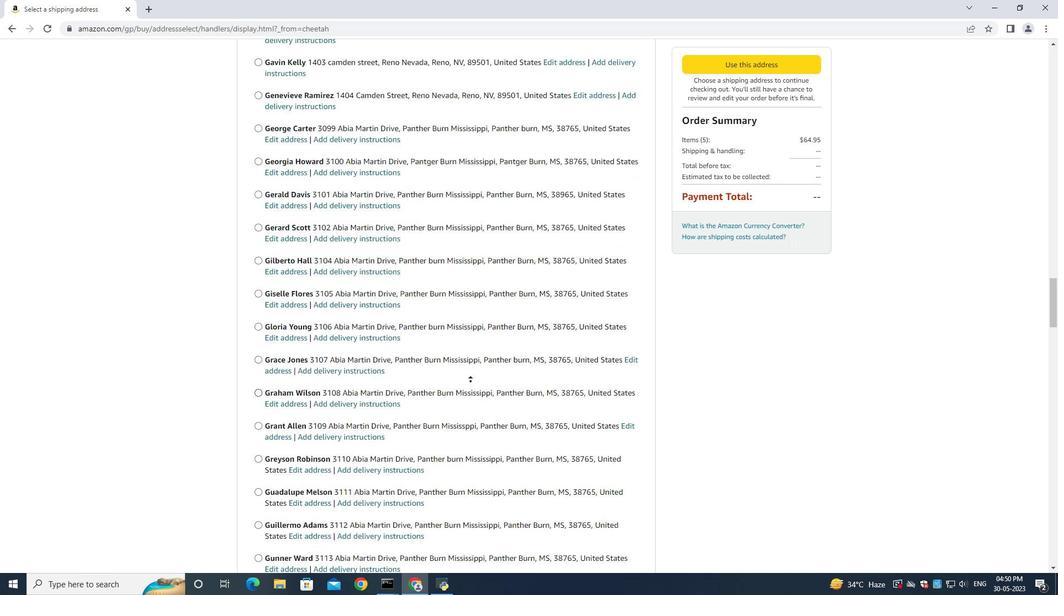 
Action: Mouse scrolled (281, 412) with delta (0, 0)
Screenshot: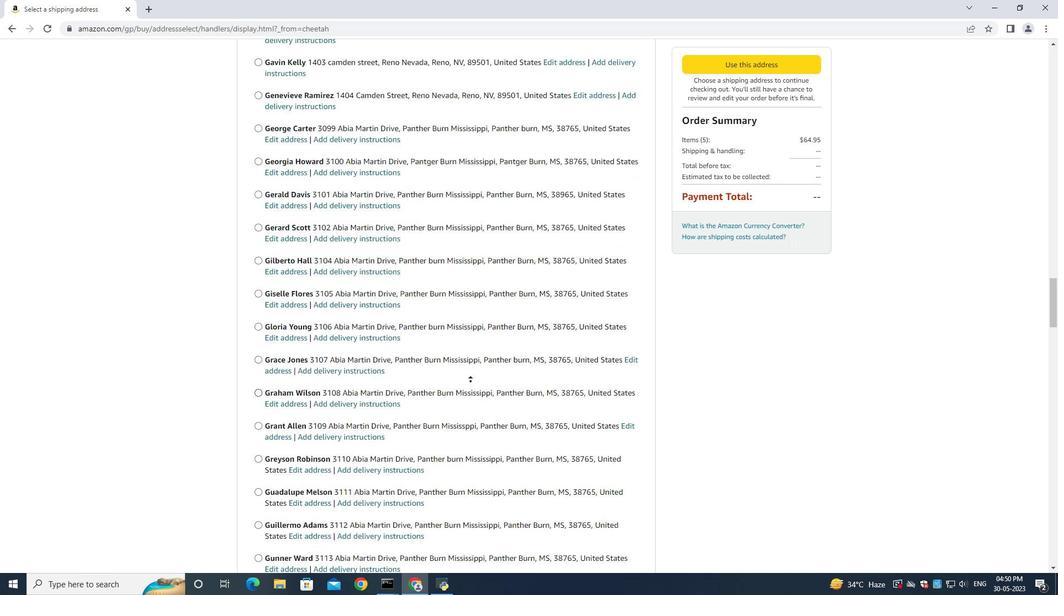 
Action: Mouse moved to (281, 413)
Screenshot: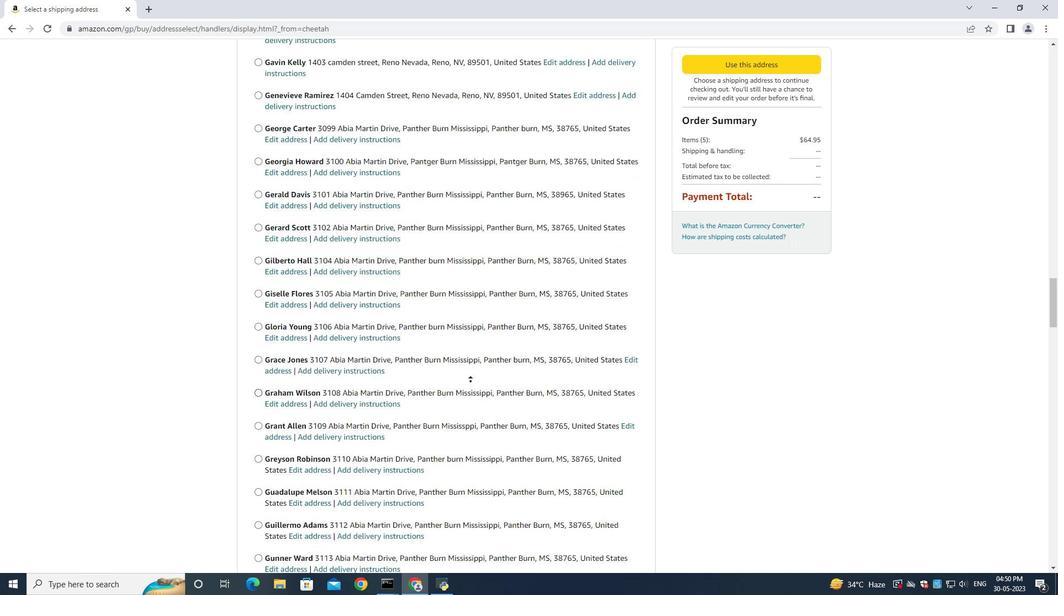 
Action: Mouse scrolled (281, 412) with delta (0, 0)
Screenshot: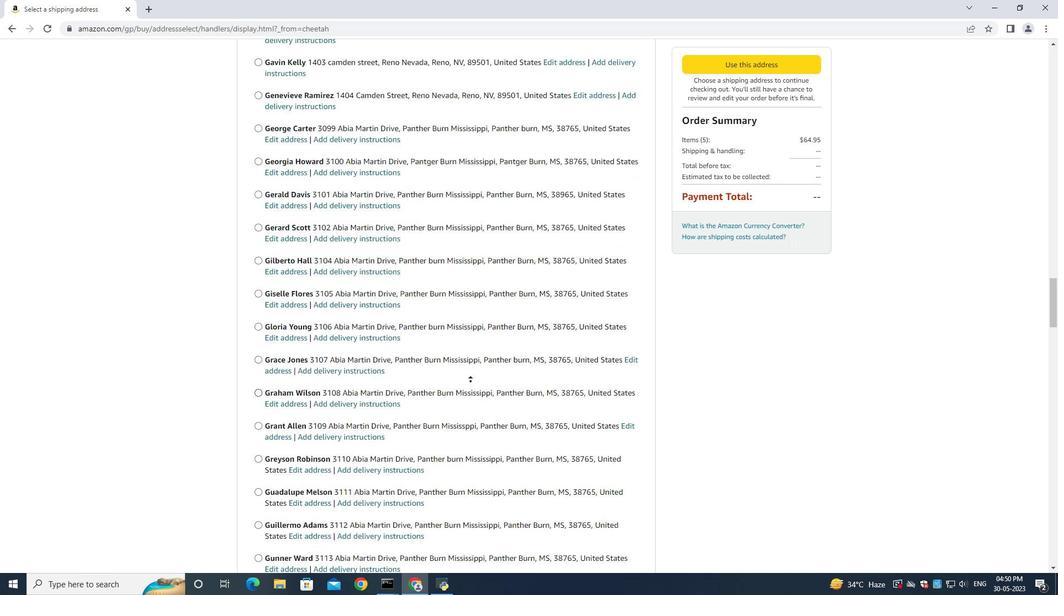 
Action: Mouse moved to (281, 413)
Screenshot: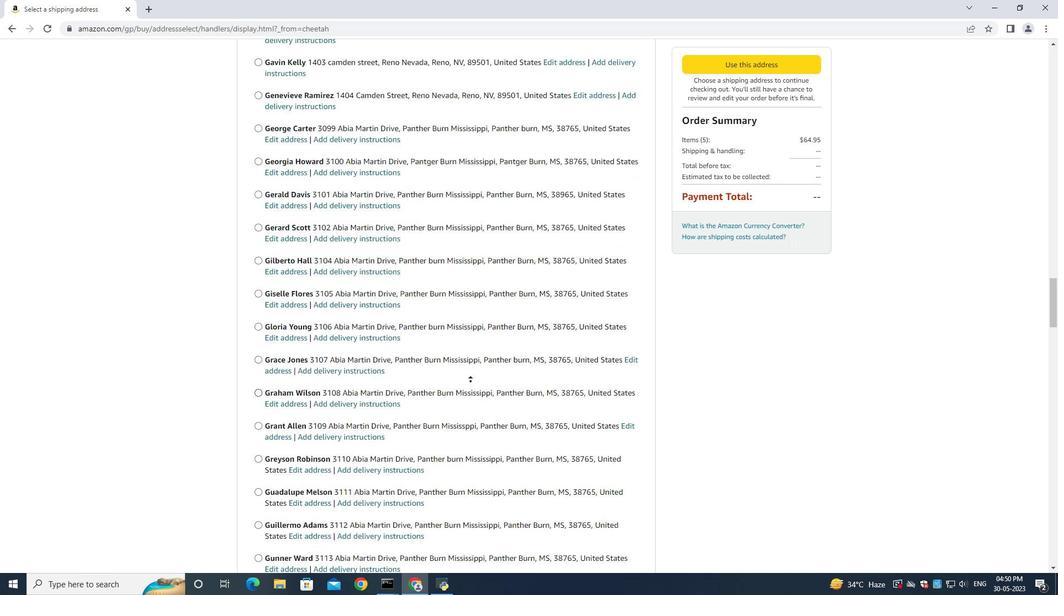 
Action: Mouse scrolled (281, 412) with delta (0, 0)
Screenshot: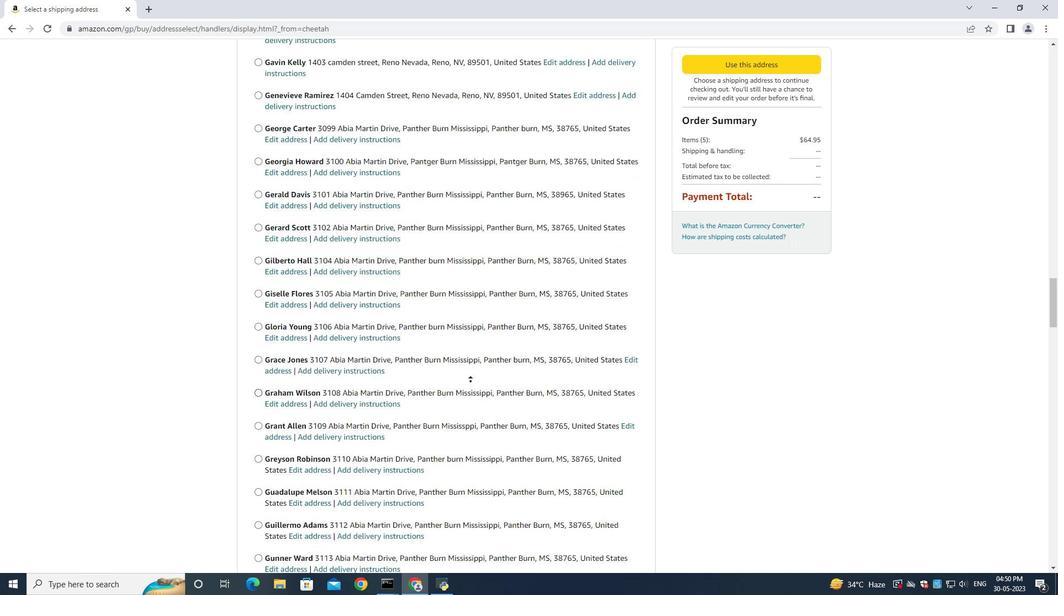 
Action: Mouse moved to (282, 413)
Screenshot: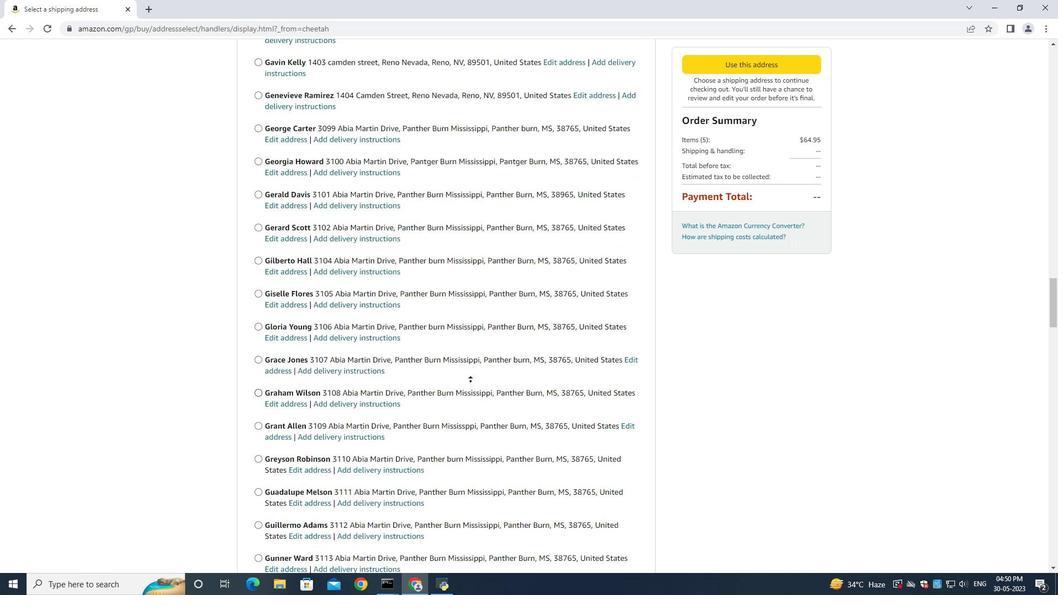
Action: Mouse scrolled (281, 412) with delta (0, 0)
Screenshot: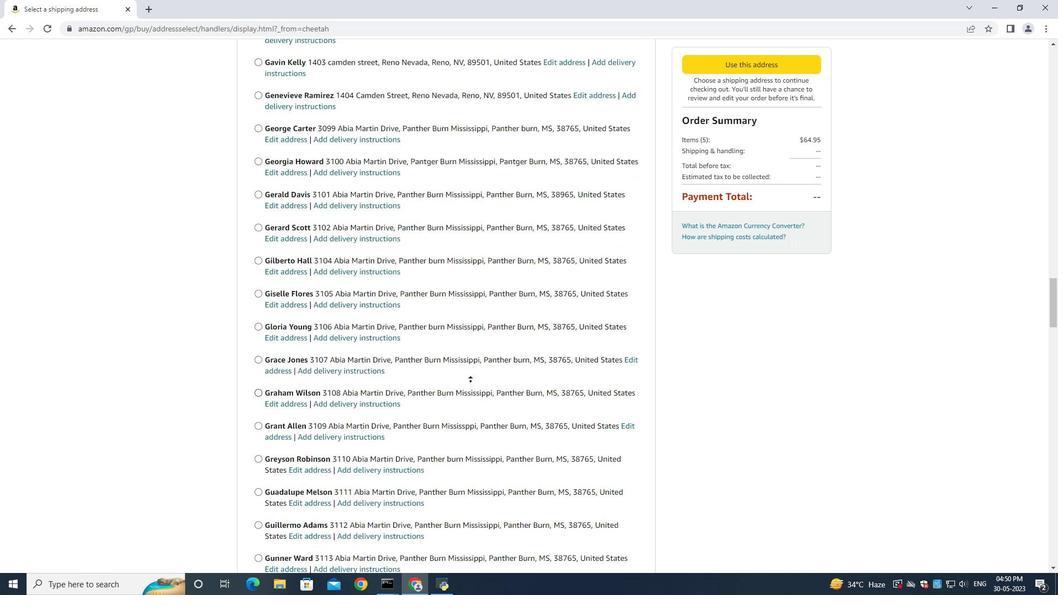 
Action: Mouse moved to (290, 413)
Screenshot: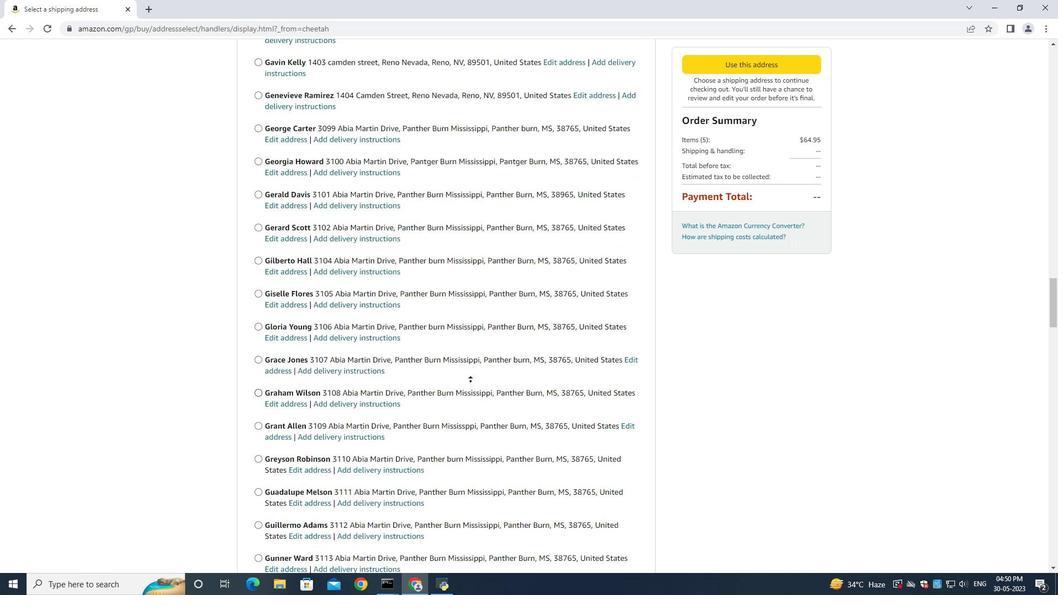 
Action: Mouse scrolled (282, 413) with delta (0, 0)
Screenshot: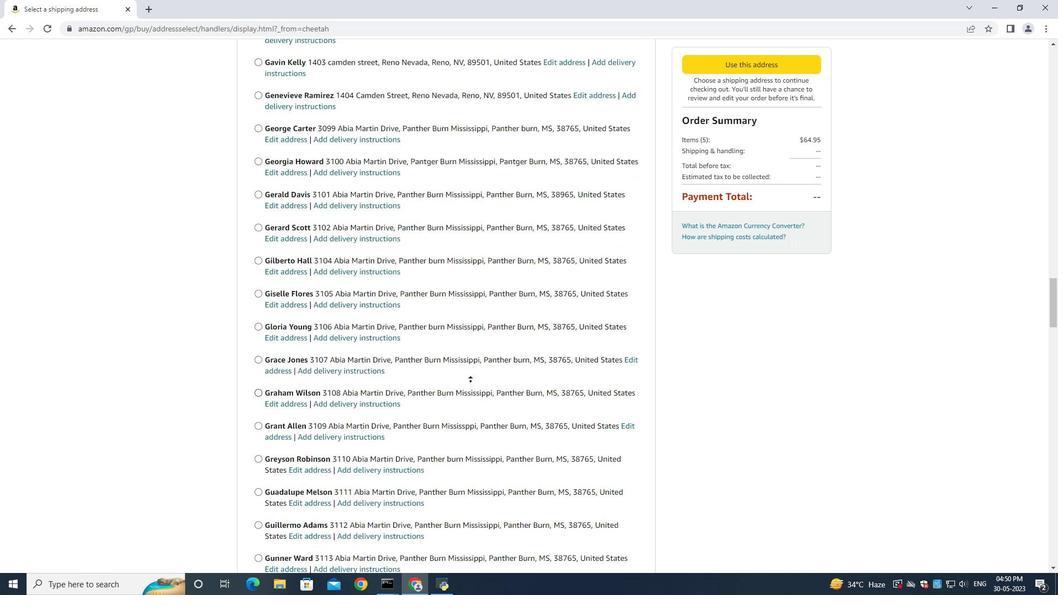 
Action: Mouse moved to (390, 395)
Screenshot: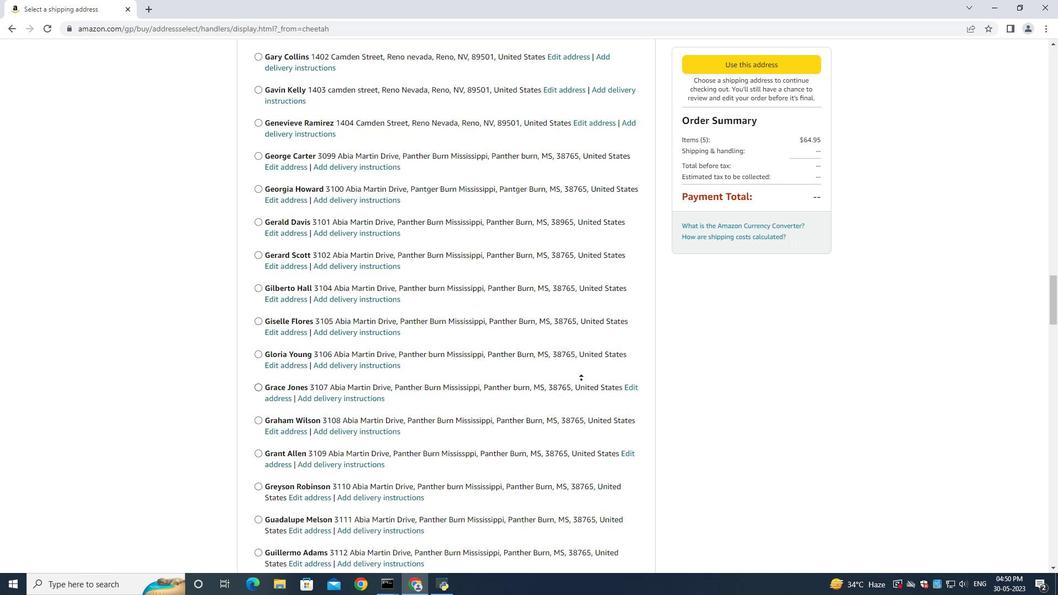 
Action: Mouse scrolled (390, 395) with delta (0, 0)
Screenshot: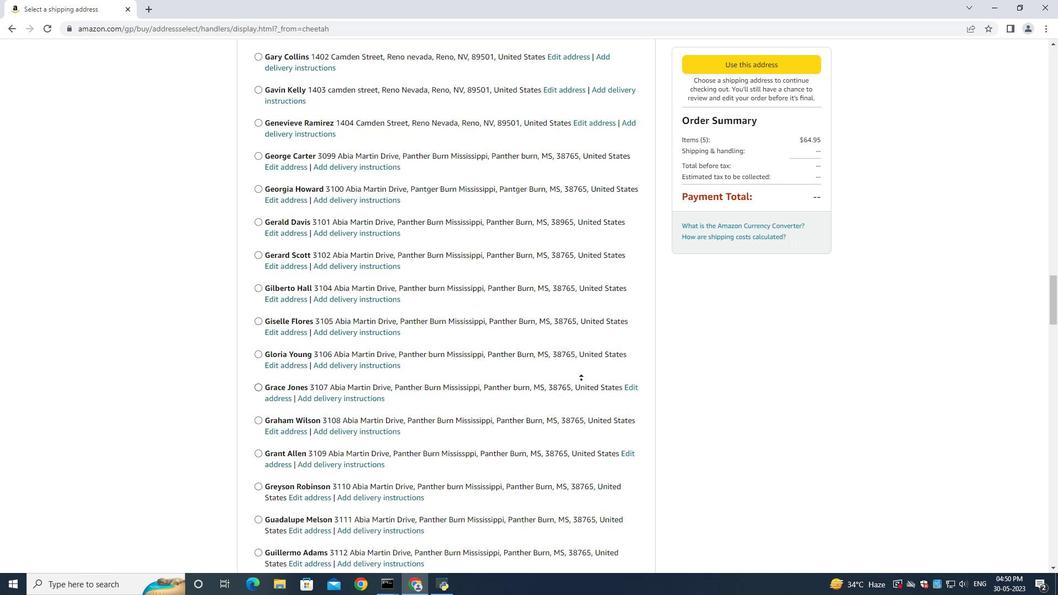 
Action: Mouse moved to (390, 396)
Screenshot: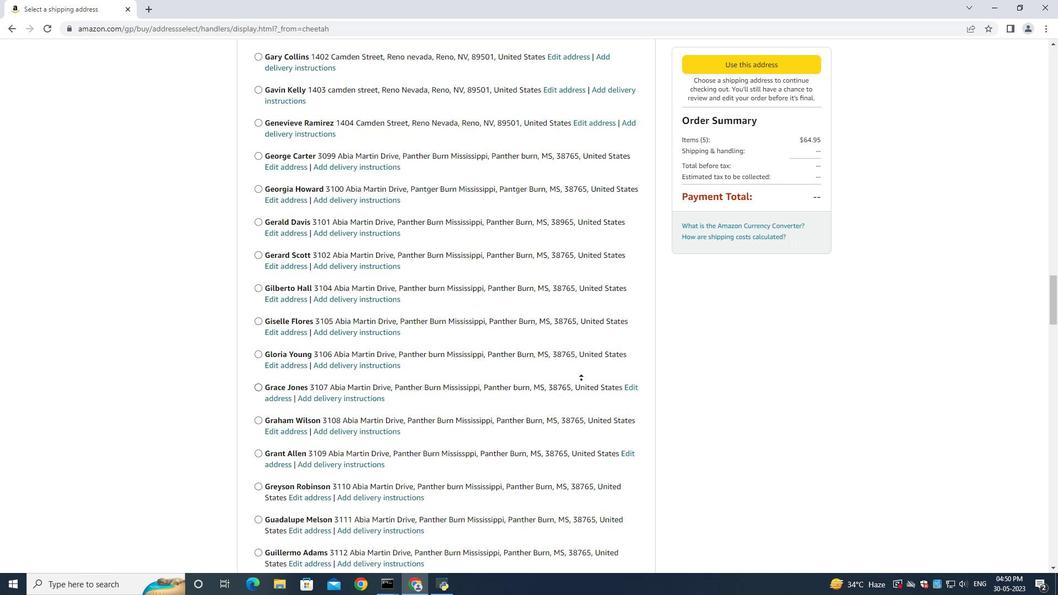 
Action: Mouse scrolled (390, 395) with delta (0, 0)
Screenshot: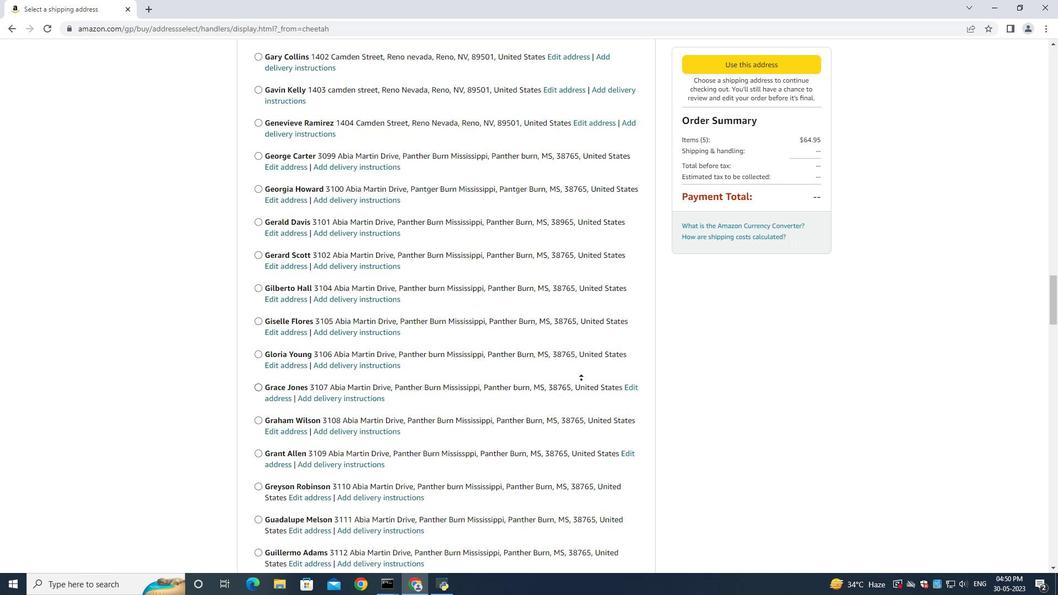 
Action: Mouse moved to (390, 396)
Screenshot: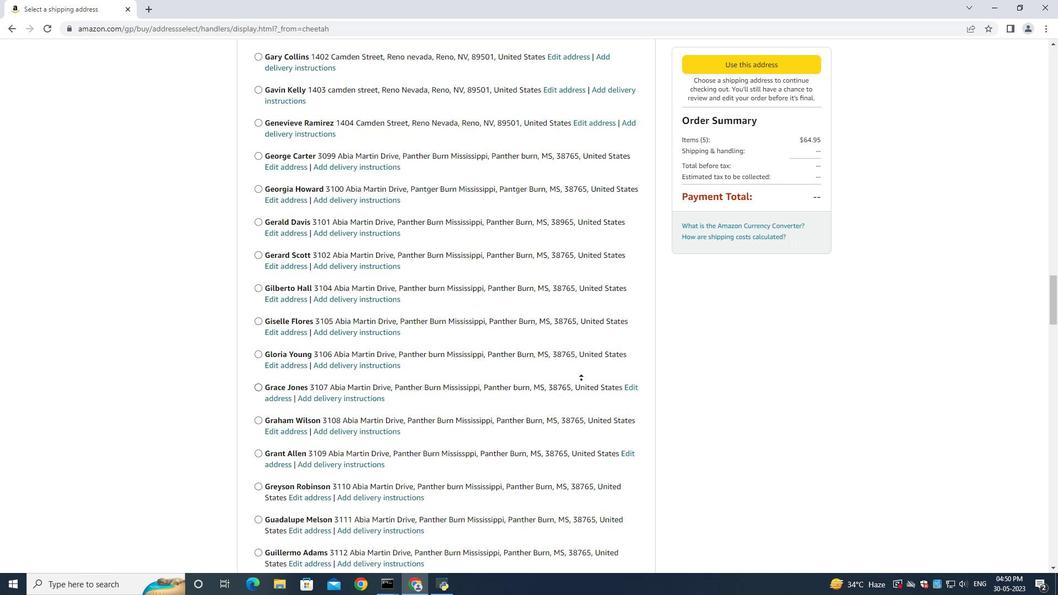 
Action: Mouse scrolled (390, 395) with delta (0, 0)
Screenshot: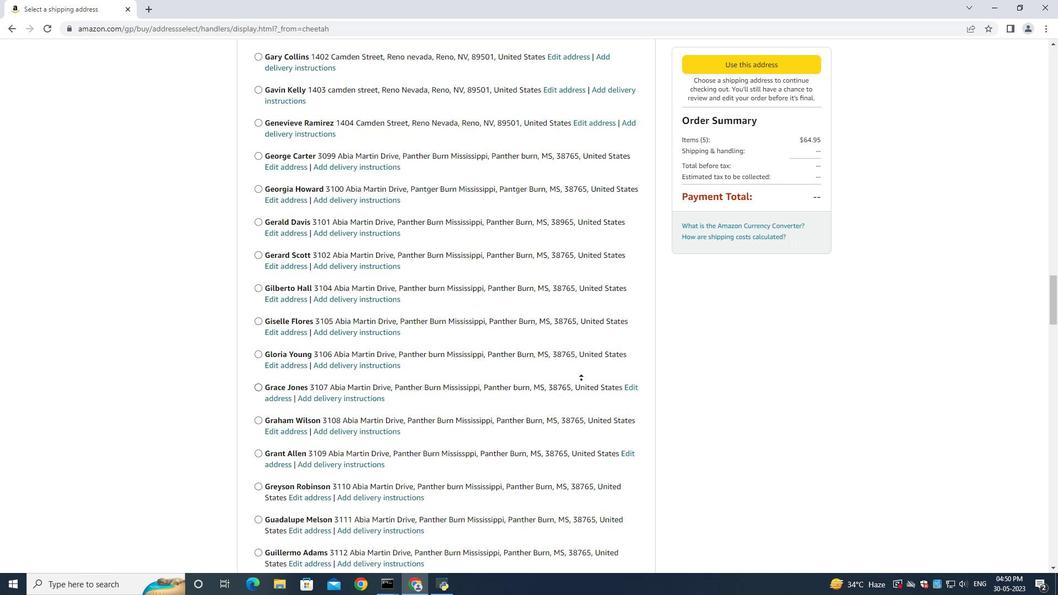 
Action: Mouse moved to (391, 396)
Screenshot: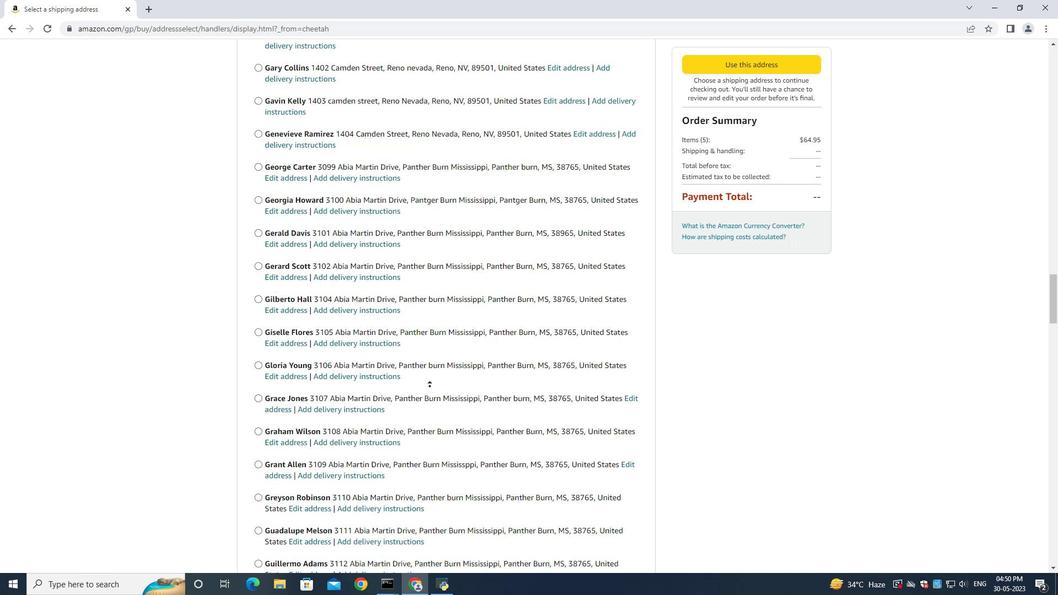 
Action: Mouse scrolled (390, 396) with delta (0, 0)
Screenshot: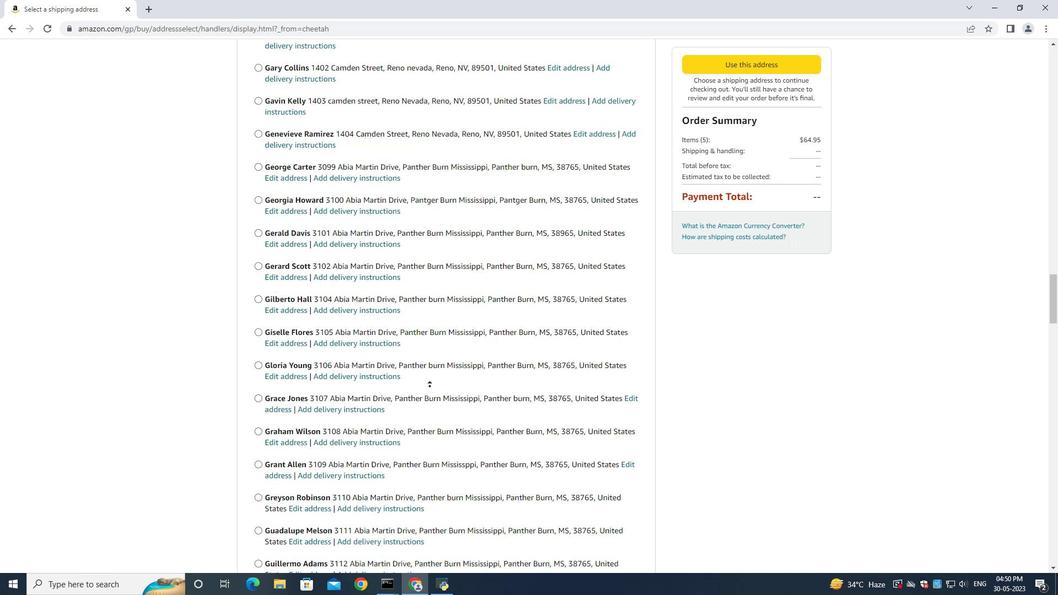 
Action: Mouse moved to (392, 396)
Screenshot: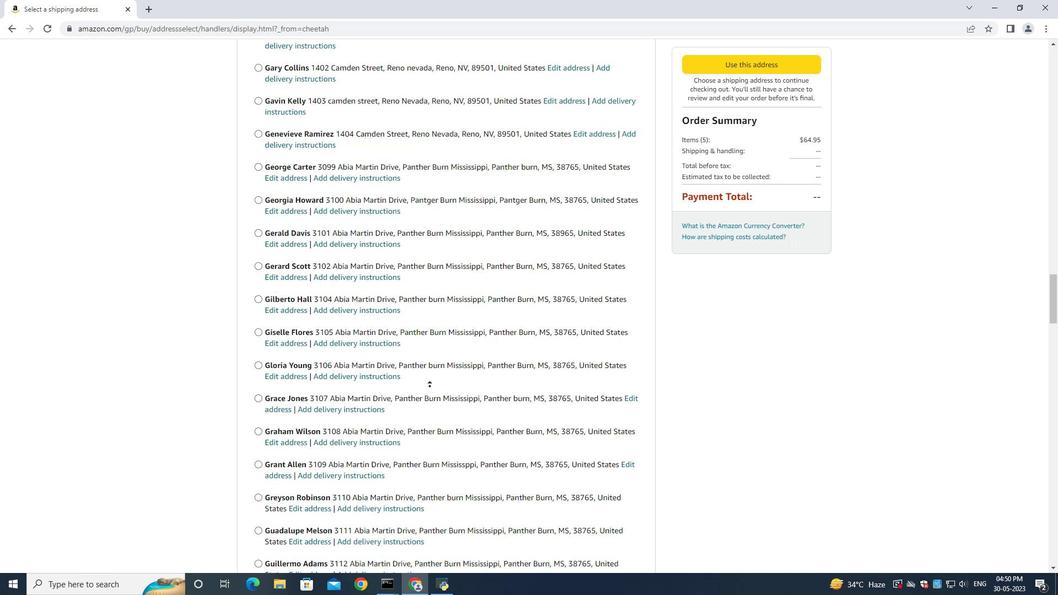 
Action: Mouse scrolled (391, 396) with delta (0, 0)
Screenshot: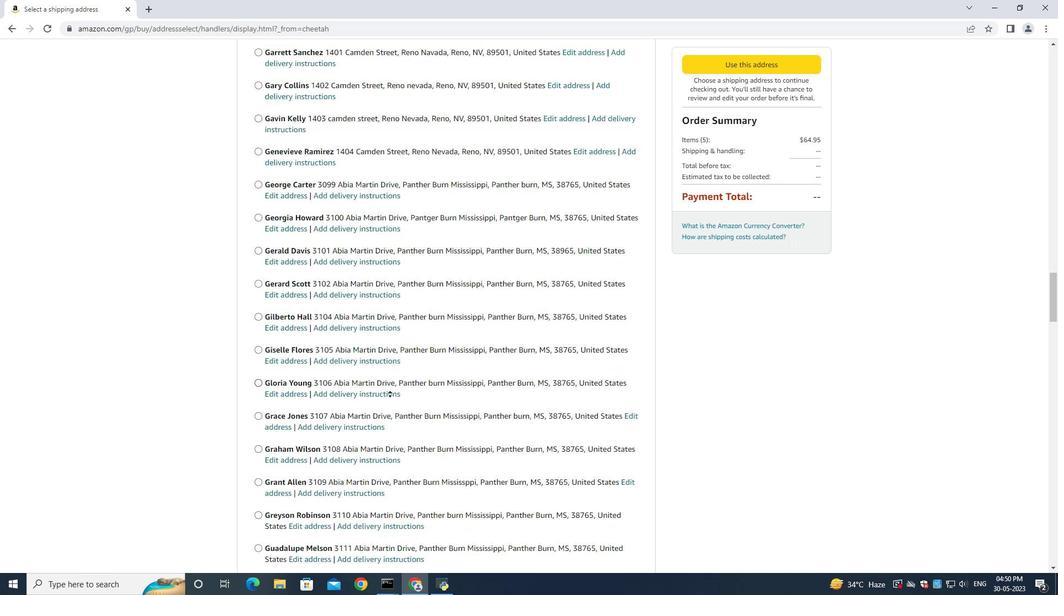 
Action: Mouse moved to (429, 392)
Screenshot: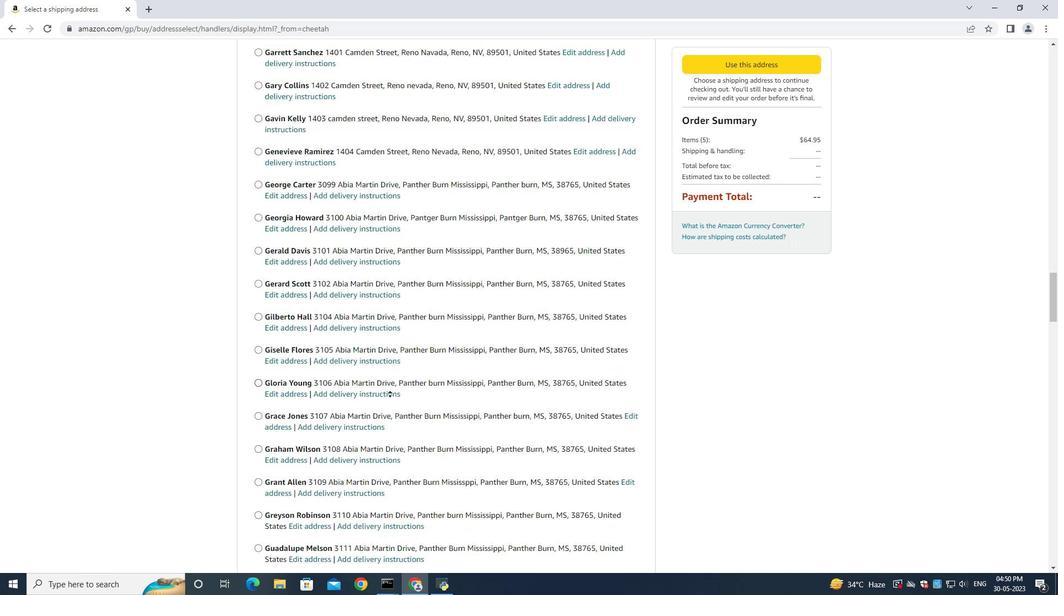 
Action: Mouse scrolled (392, 396) with delta (0, 0)
Screenshot: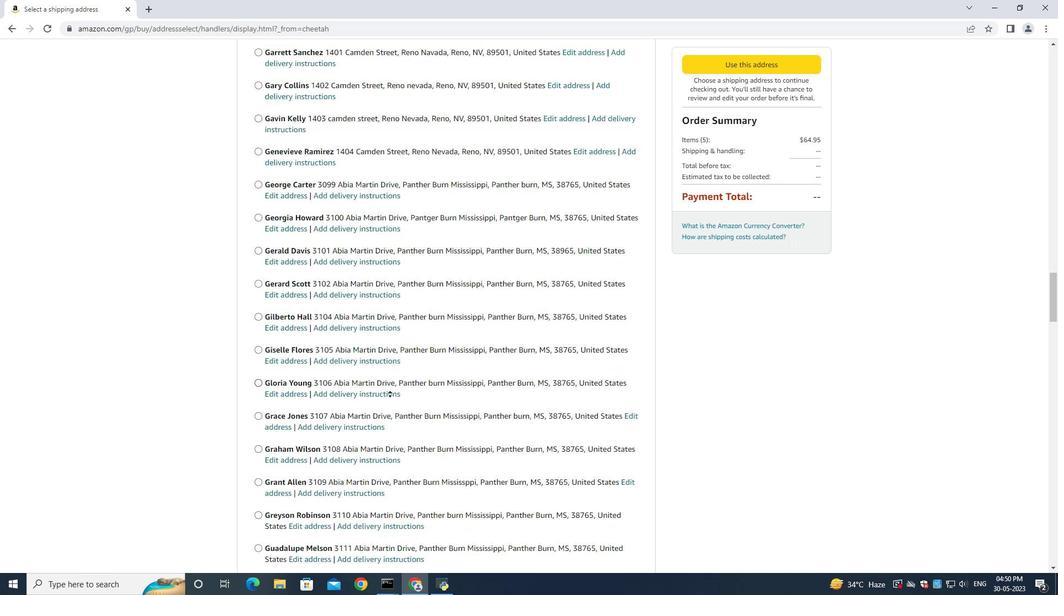 
Action: Mouse moved to (537, 368)
Screenshot: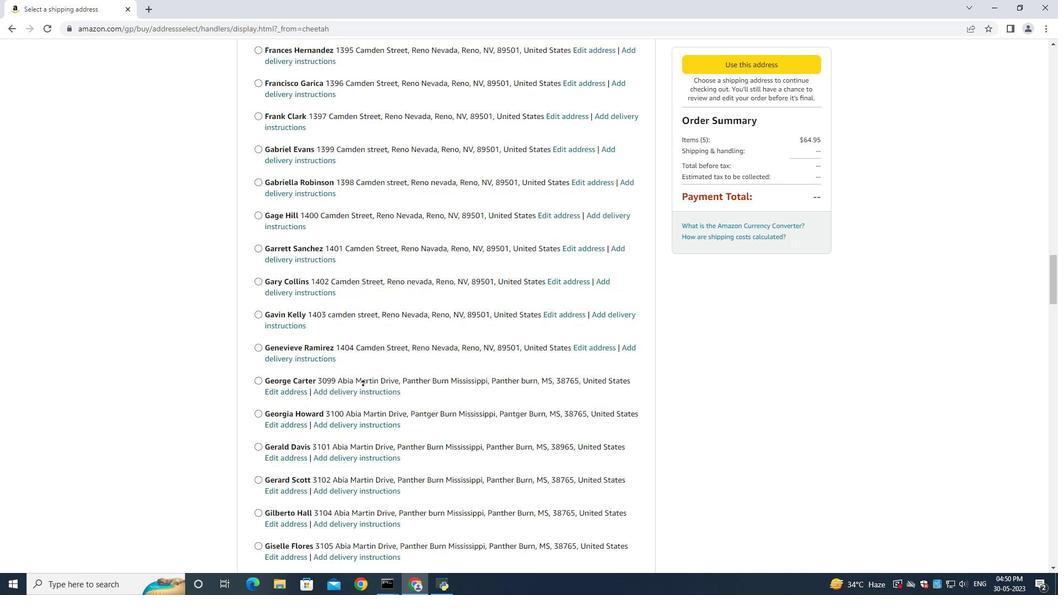 
Action: Mouse scrolled (362, 384) with delta (0, 0)
Screenshot: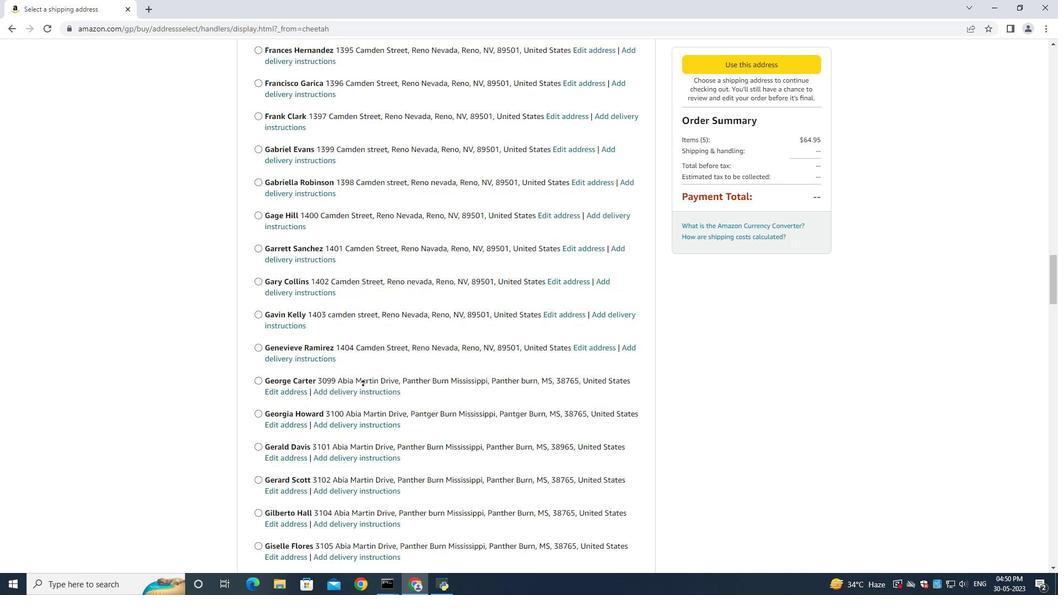 
Action: Mouse moved to (537, 368)
Screenshot: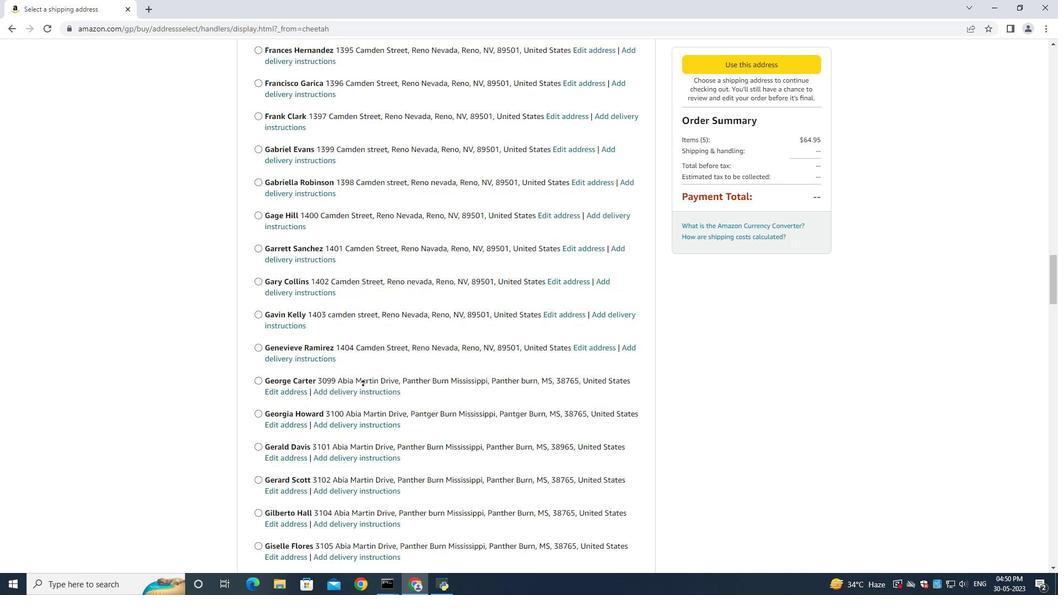
Action: Mouse scrolled (362, 384) with delta (0, 0)
Screenshot: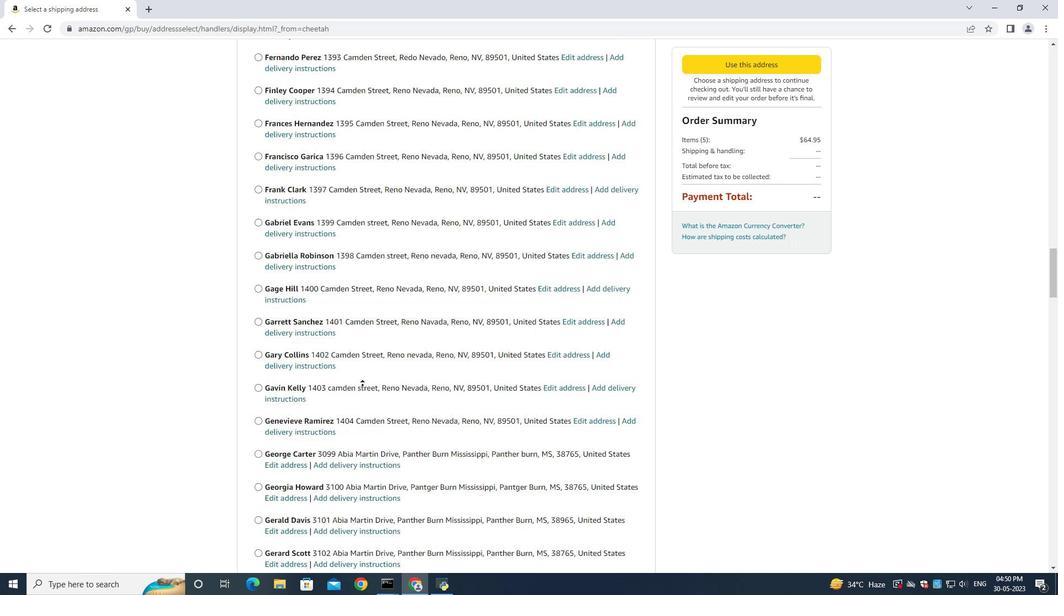 
Action: Mouse moved to (537, 368)
Screenshot: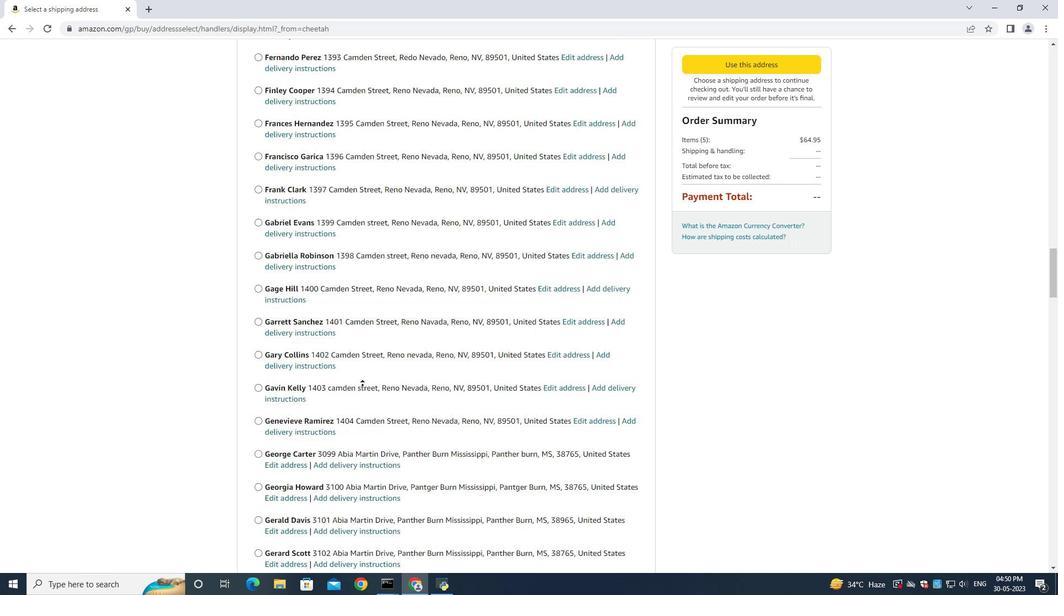 
Action: Mouse scrolled (362, 384) with delta (0, 0)
Screenshot: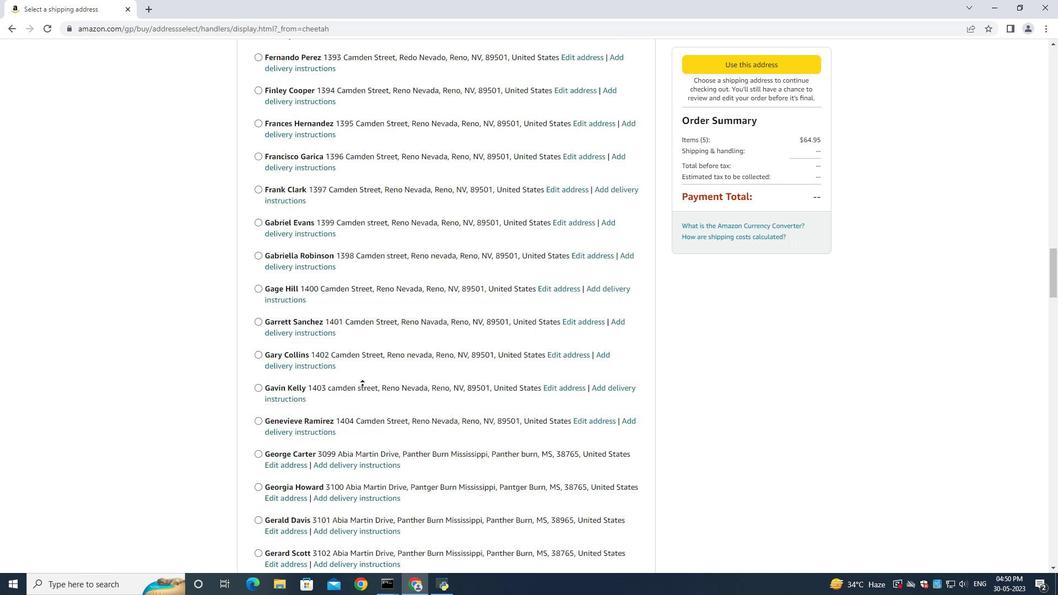 
Action: Mouse moved to (538, 368)
Screenshot: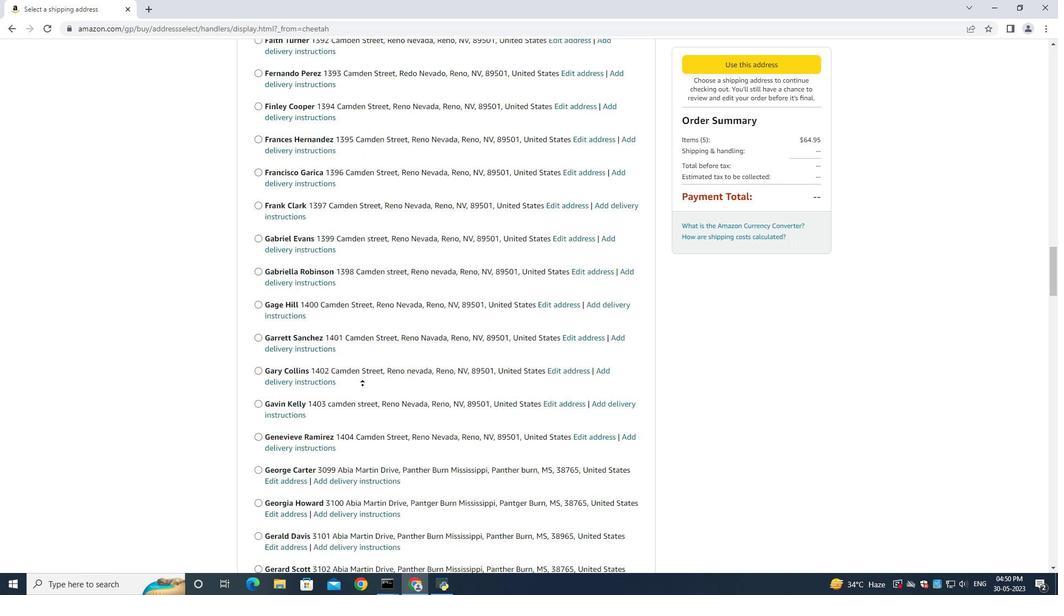 
Action: Mouse scrolled (362, 384) with delta (0, 0)
Screenshot: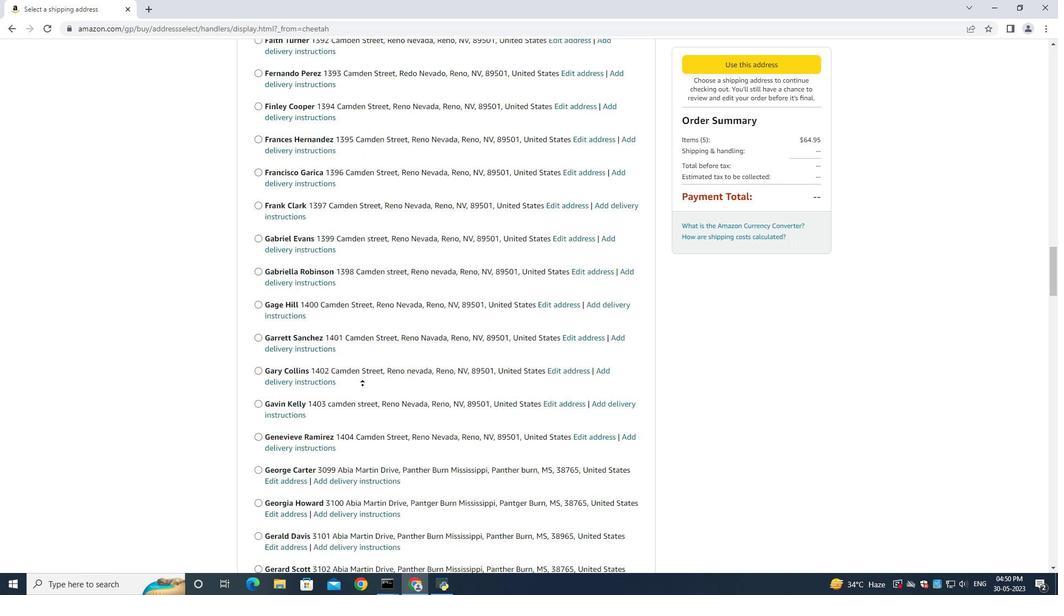 
Action: Mouse moved to (564, 362)
Screenshot: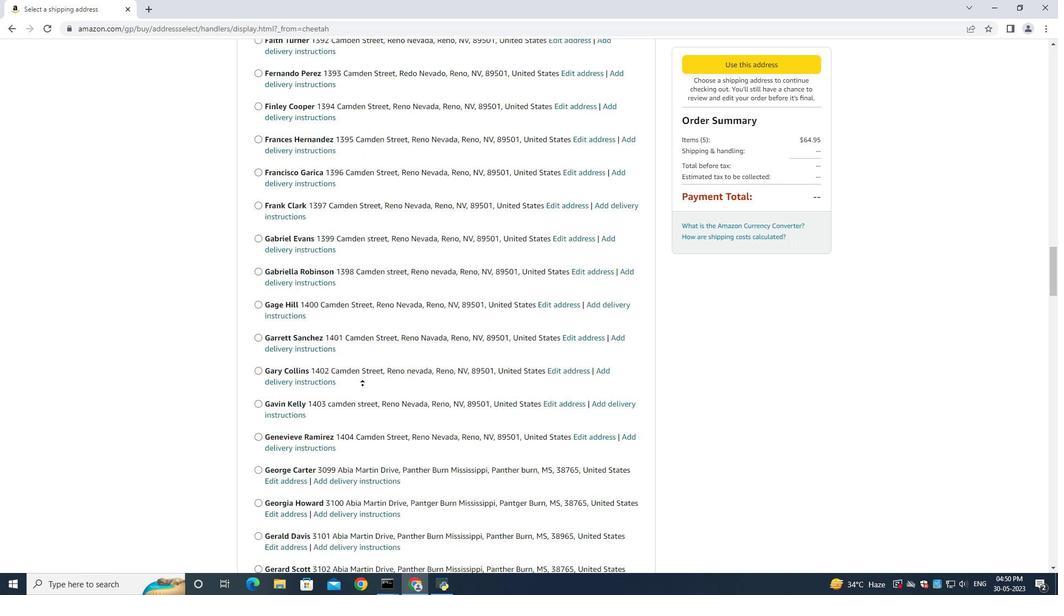
Action: Mouse scrolled (362, 384) with delta (0, 0)
Screenshot: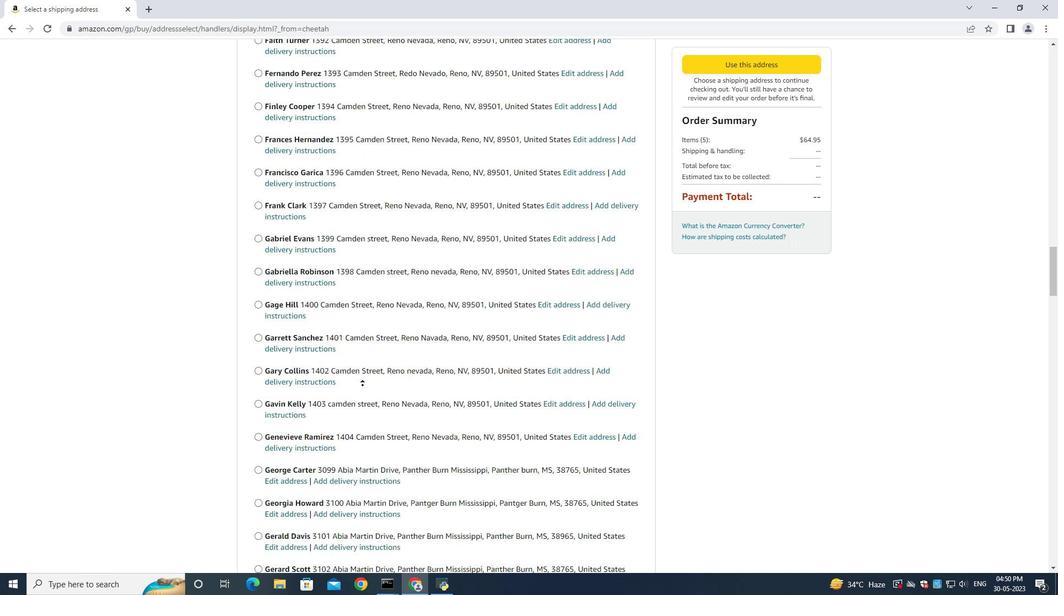 
Action: Mouse moved to (575, 362)
Screenshot: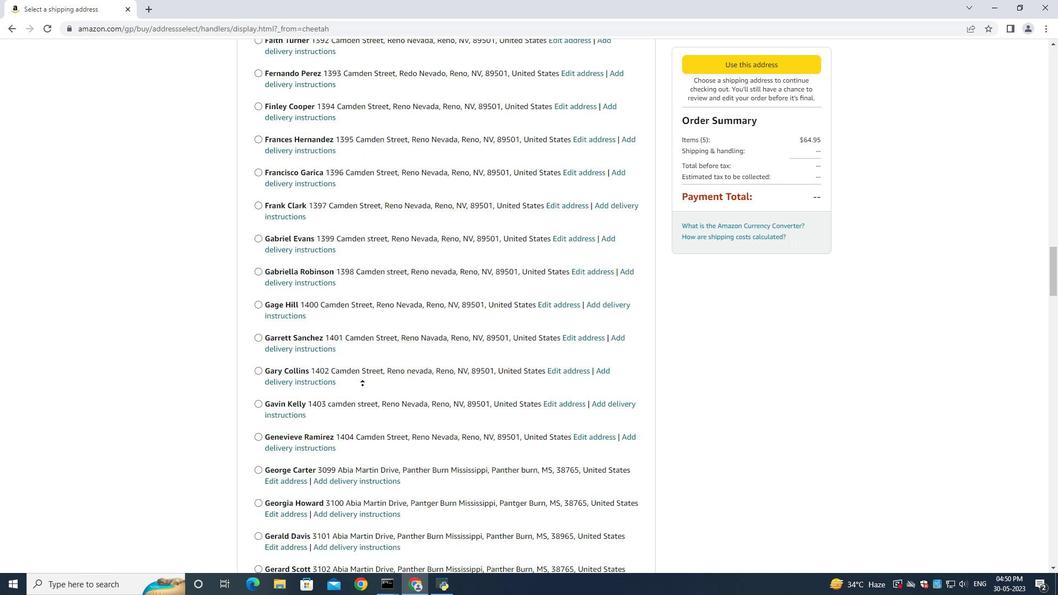 
Action: Mouse scrolled (537, 367) with delta (0, 0)
Screenshot: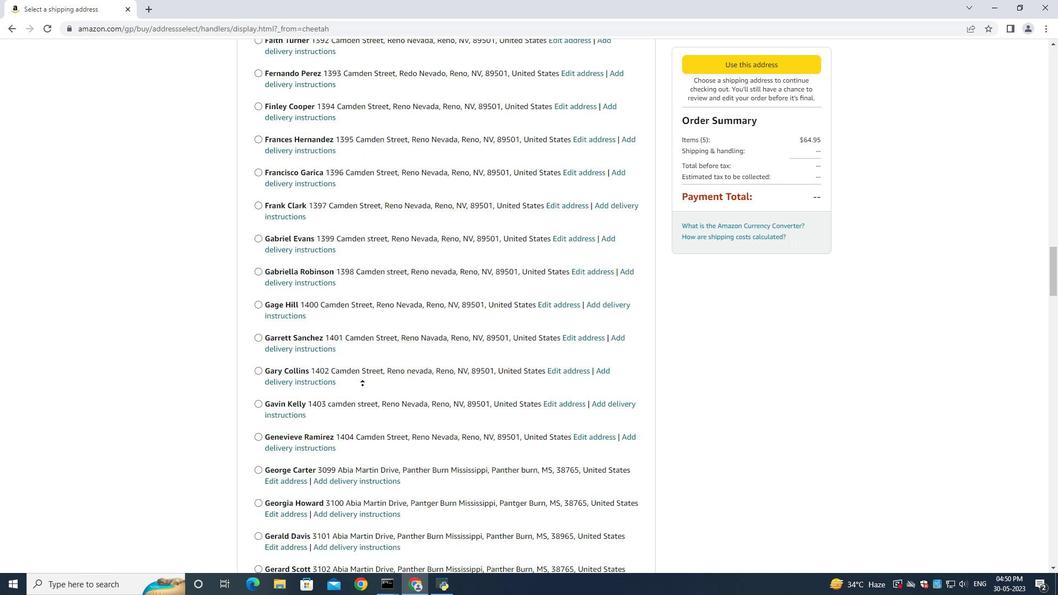 
Action: Mouse moved to (523, 365)
Screenshot: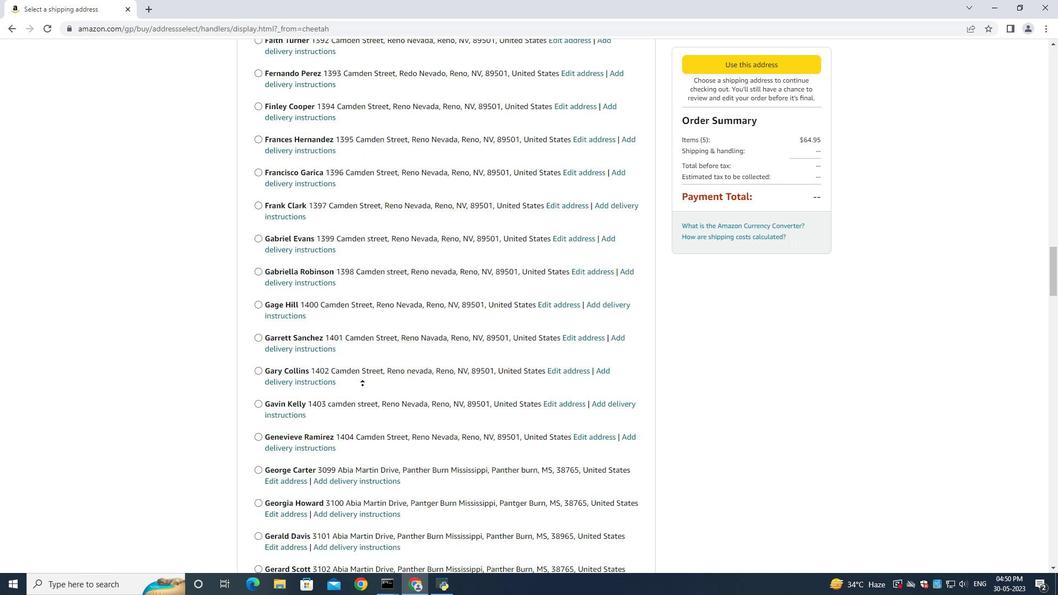 
Action: Mouse scrolled (537, 367) with delta (0, 0)
Screenshot: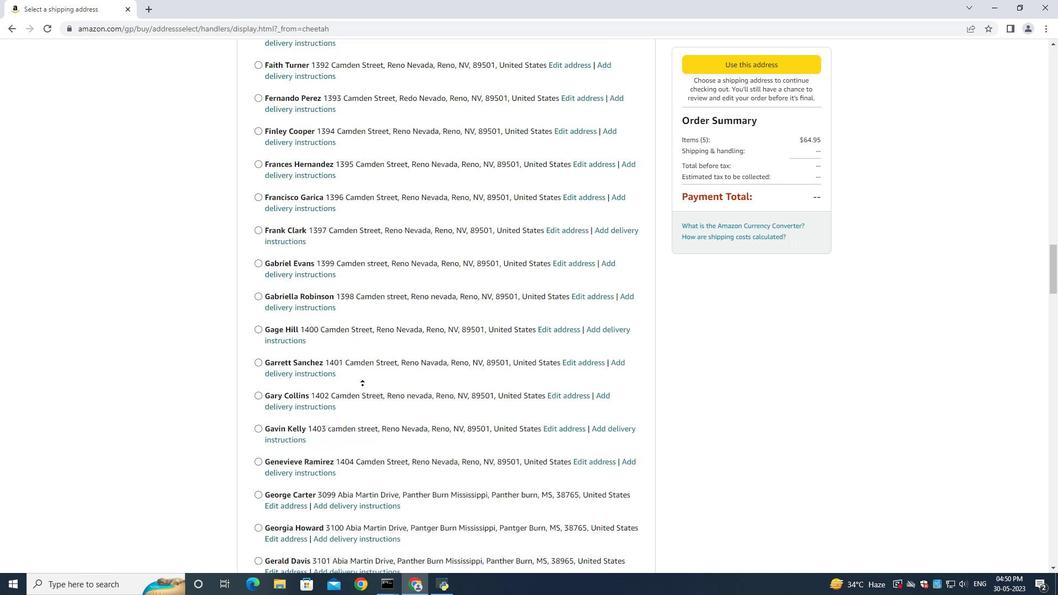 
Action: Mouse moved to (728, 339)
Screenshot: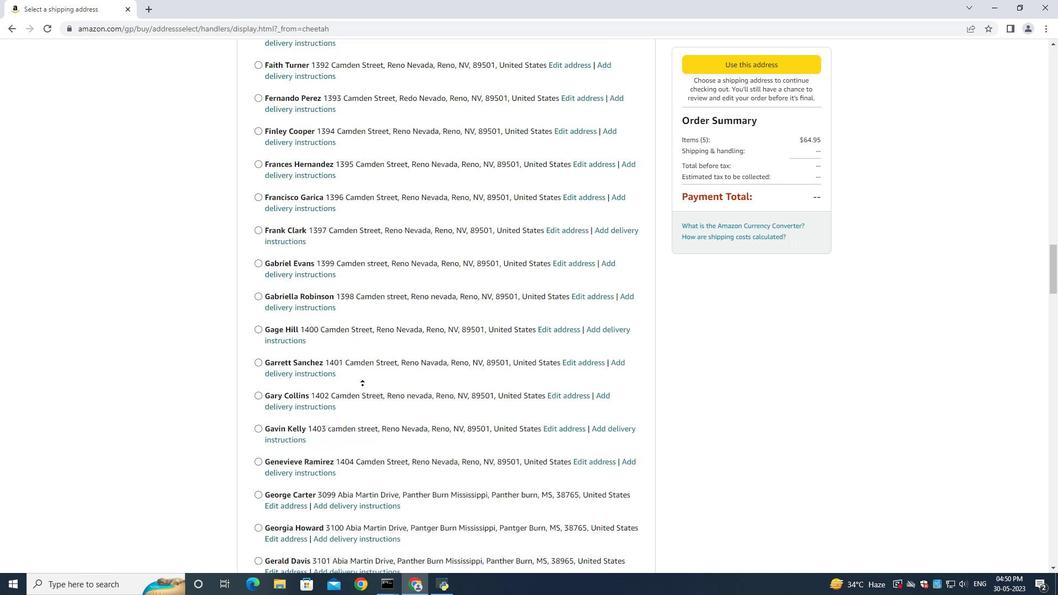 
Action: Mouse scrolled (537, 367) with delta (0, 0)
Screenshot: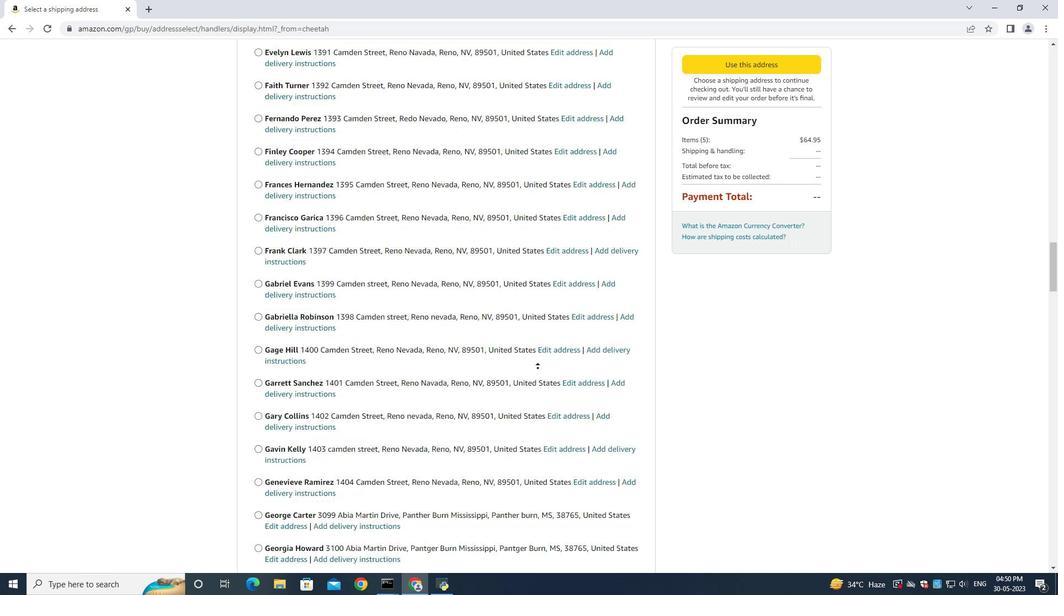 
Action: Mouse moved to (949, 339)
Screenshot: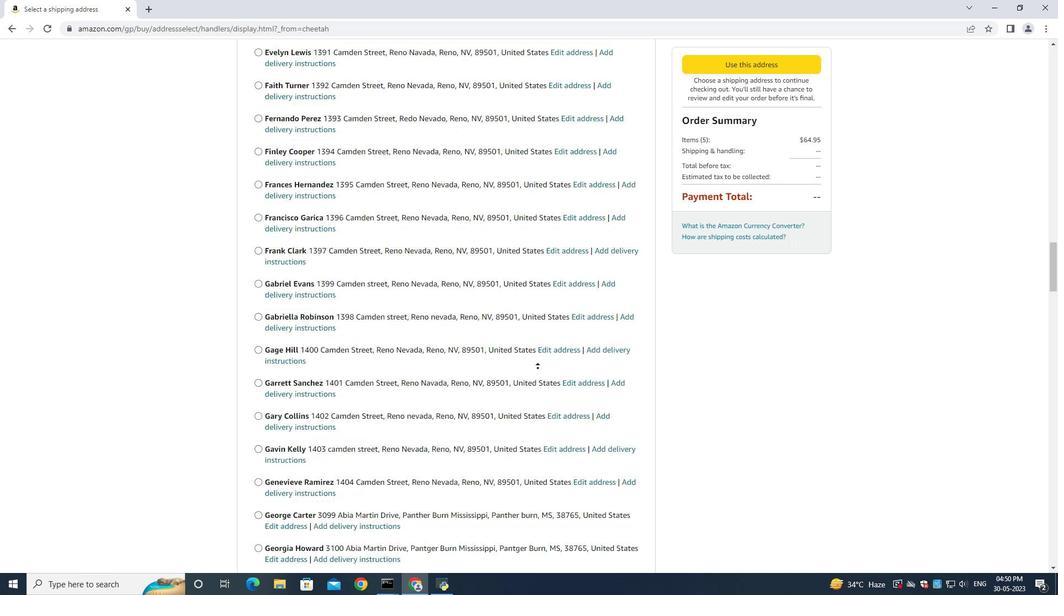 
Action: Mouse scrolled (537, 367) with delta (0, 0)
Screenshot: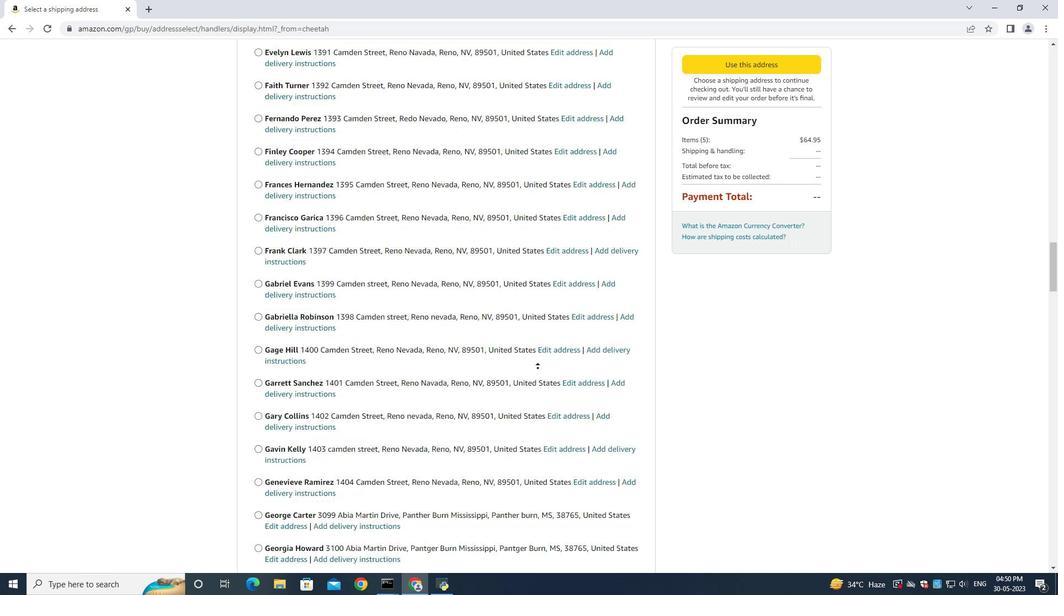 
Action: Mouse moved to (955, 340)
Screenshot: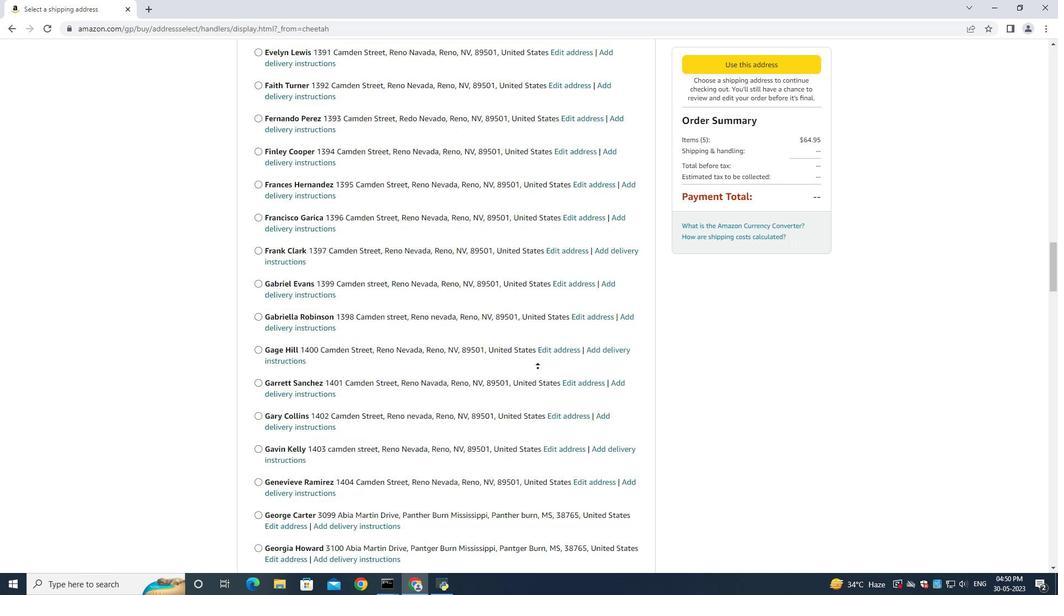 
Action: Mouse scrolled (537, 367) with delta (0, 0)
Screenshot: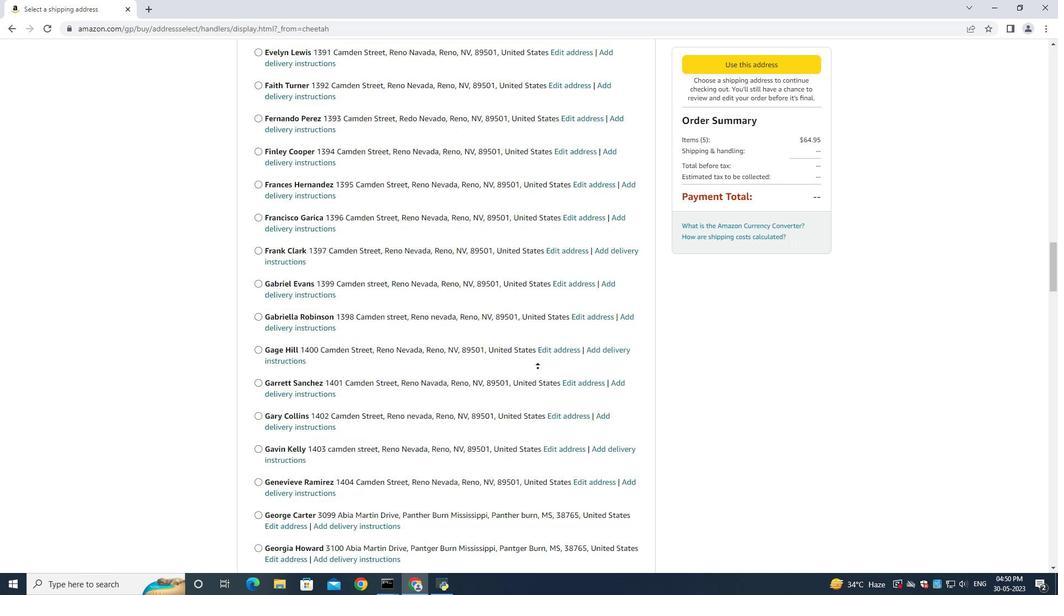 
Action: Mouse moved to (987, 345)
Screenshot: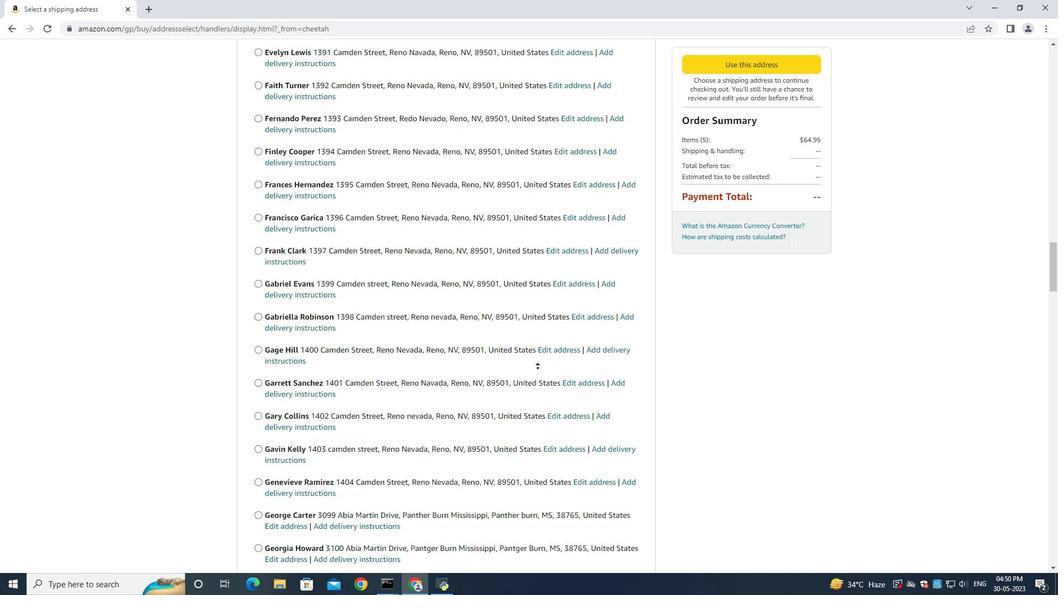 
Action: Mouse scrolled (538, 368) with delta (0, 0)
Screenshot: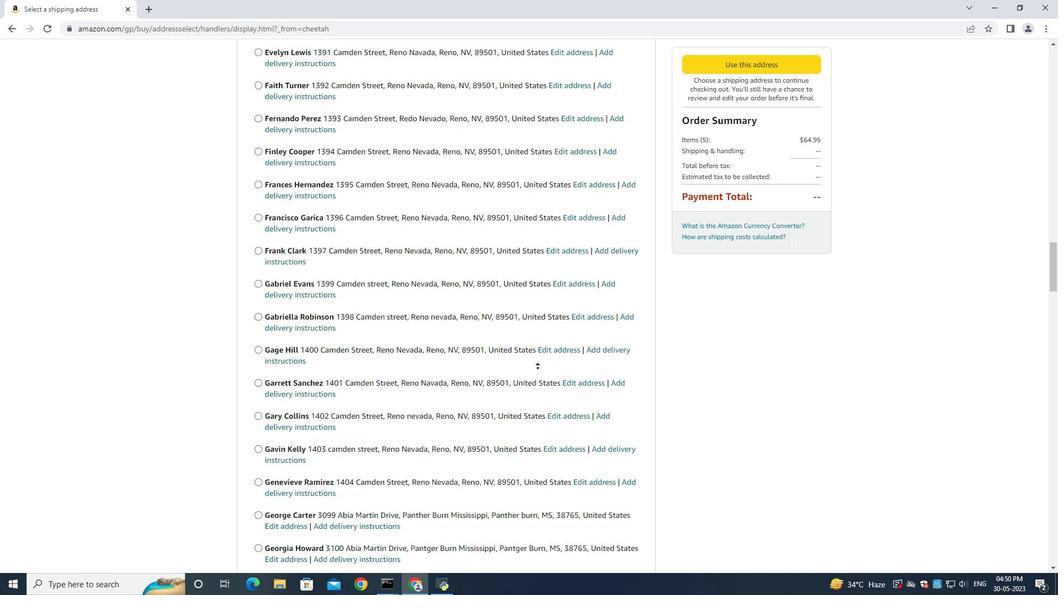 
Action: Mouse moved to (939, 349)
Screenshot: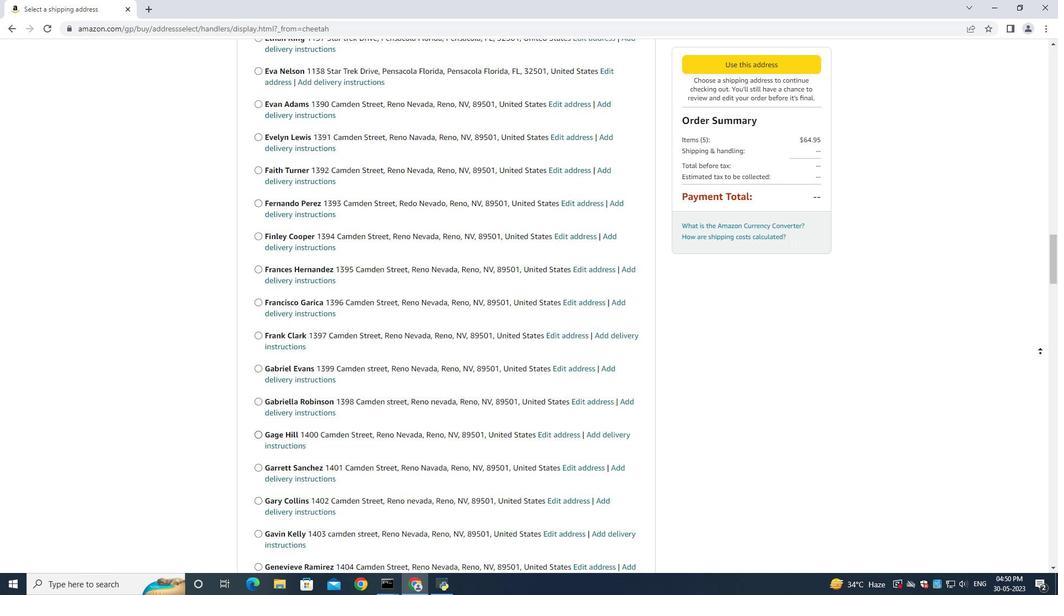 
Action: Mouse pressed left at (939, 349)
Screenshot: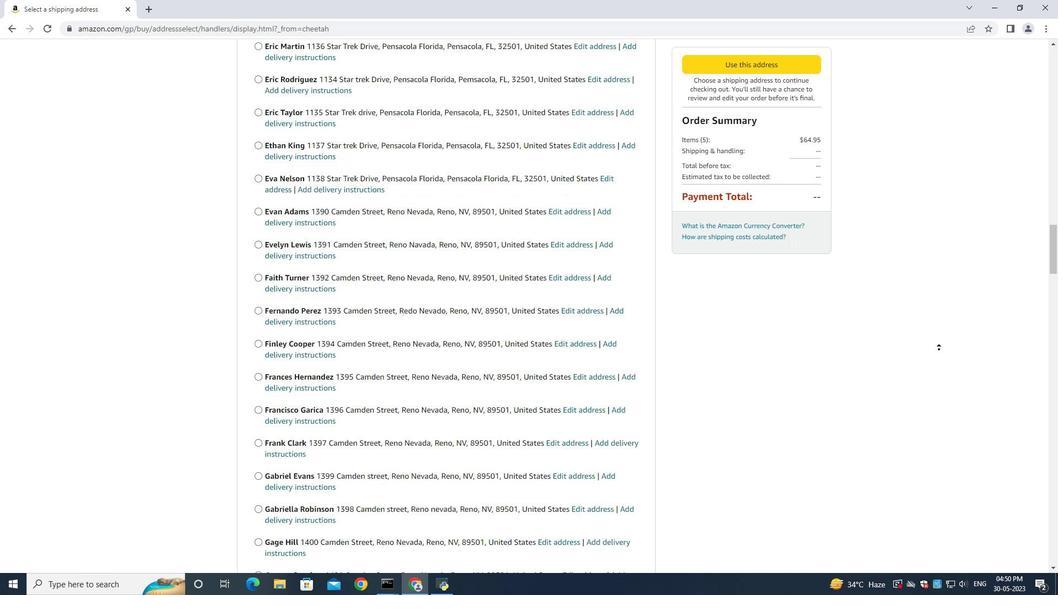 
Action: Mouse moved to (850, 332)
Screenshot: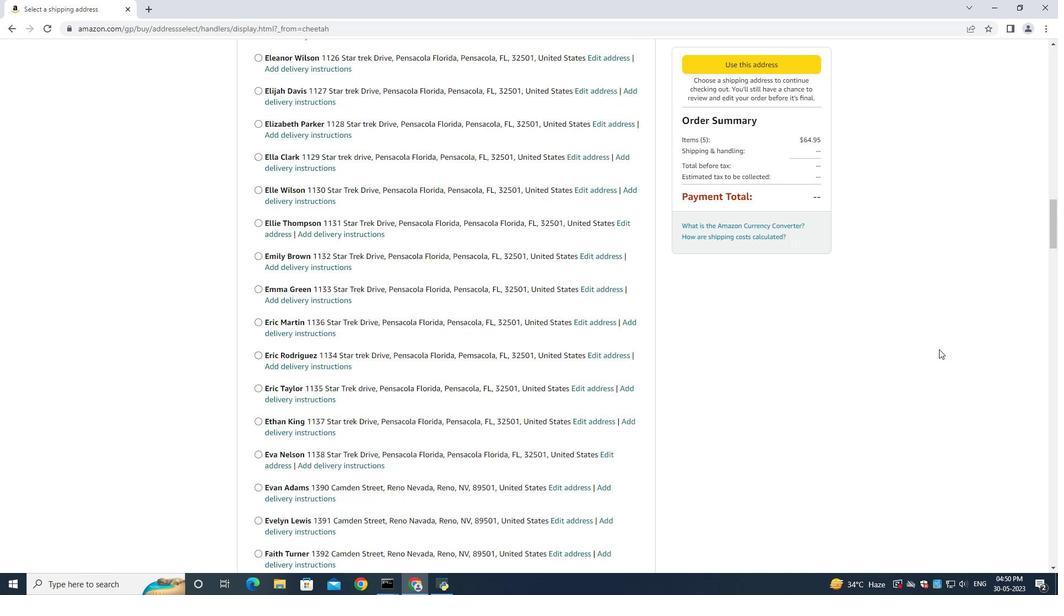 
Action: Mouse scrolled (850, 332) with delta (0, 0)
Screenshot: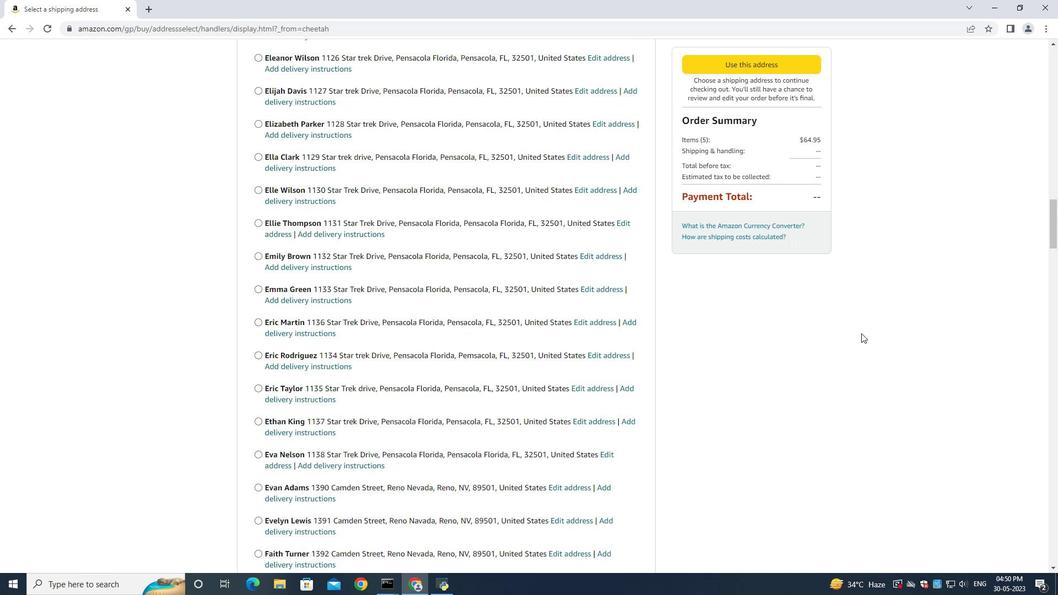 
Action: Mouse scrolled (850, 332) with delta (0, 0)
Screenshot: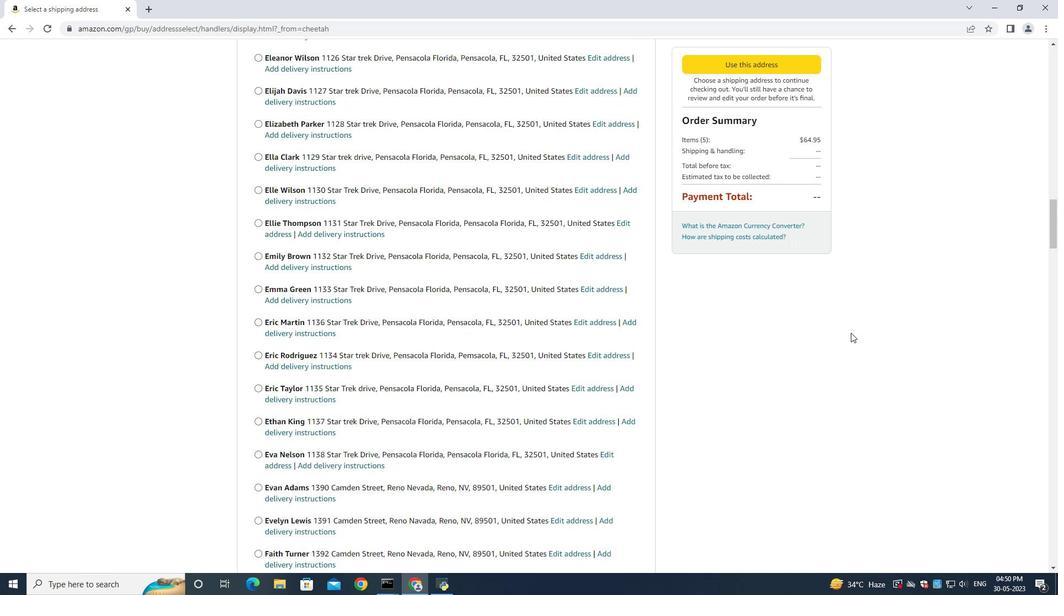 
Action: Mouse moved to (850, 332)
Screenshot: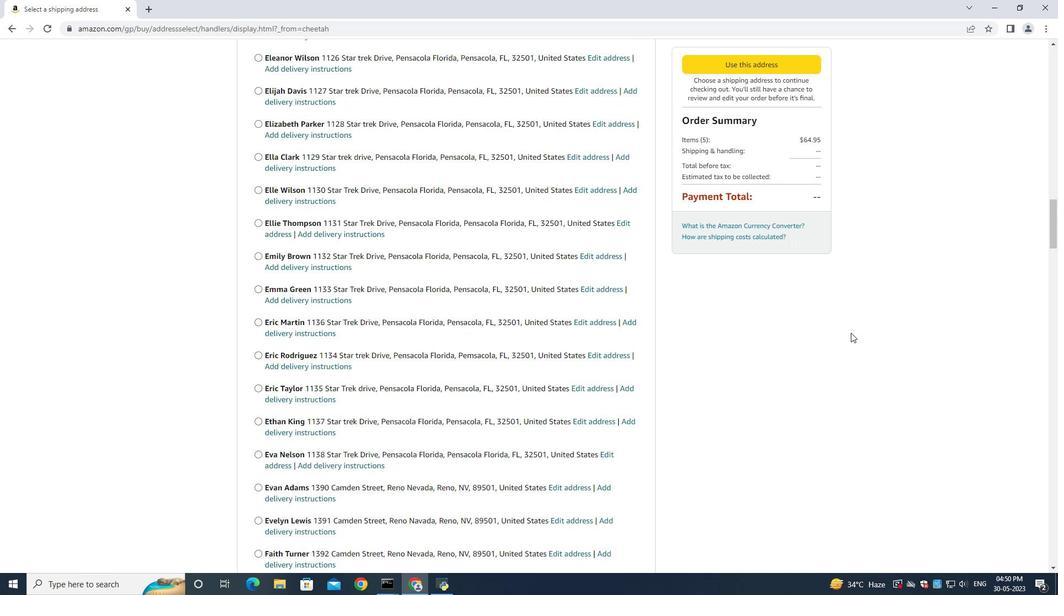 
Action: Mouse scrolled (850, 332) with delta (0, 0)
Screenshot: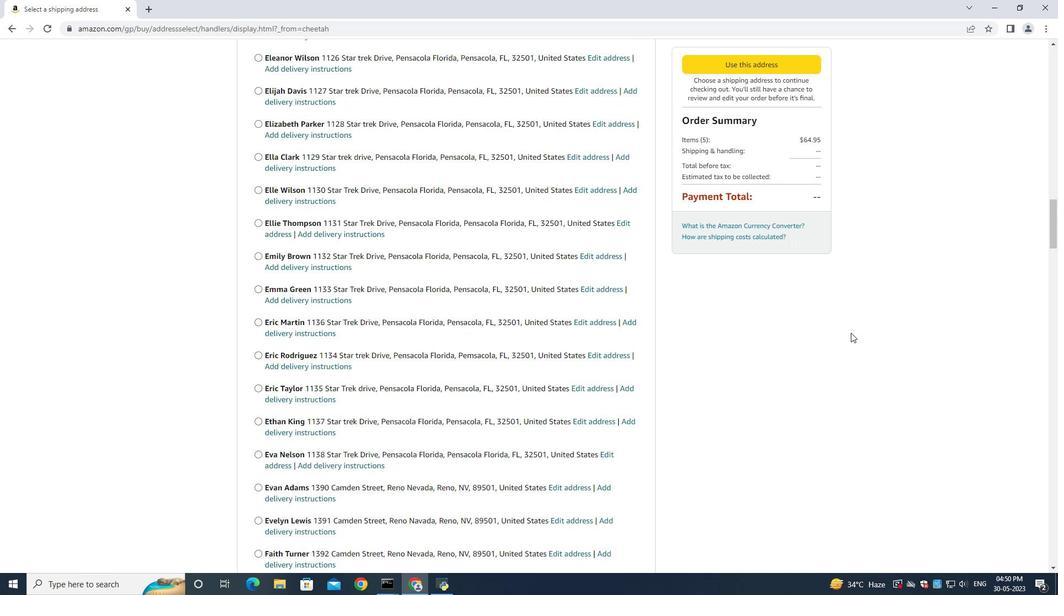 
Action: Mouse moved to (850, 332)
Screenshot: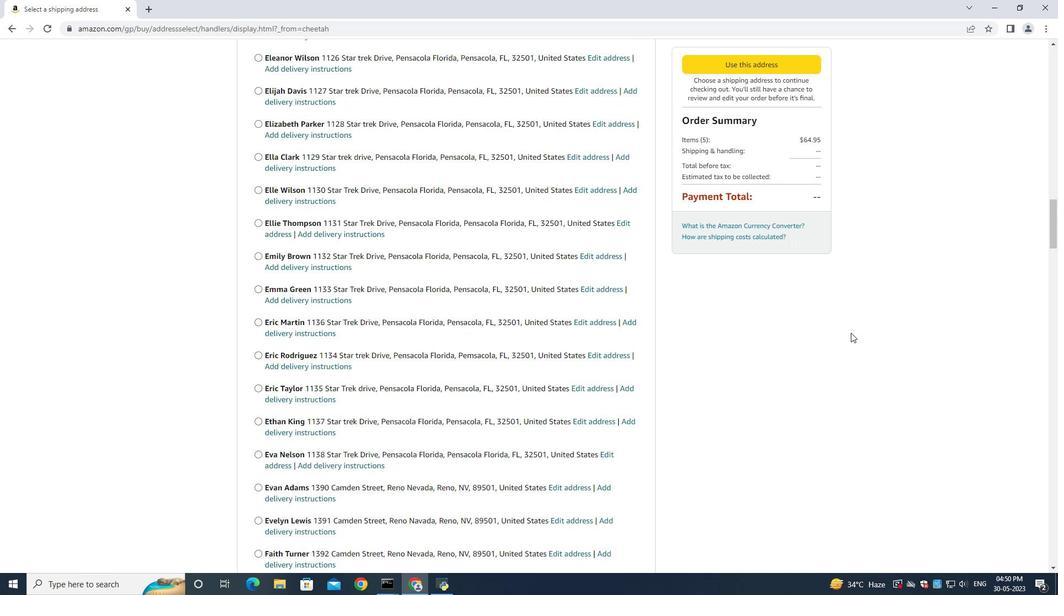 
Action: Mouse scrolled (850, 332) with delta (0, 0)
Screenshot: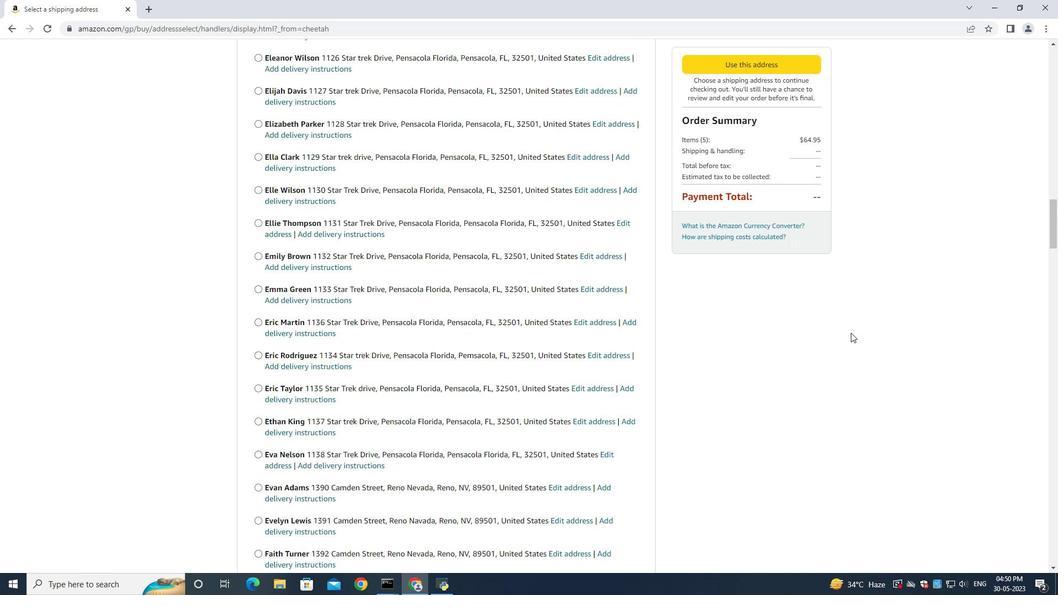
Action: Mouse scrolled (850, 332) with delta (0, 0)
Screenshot: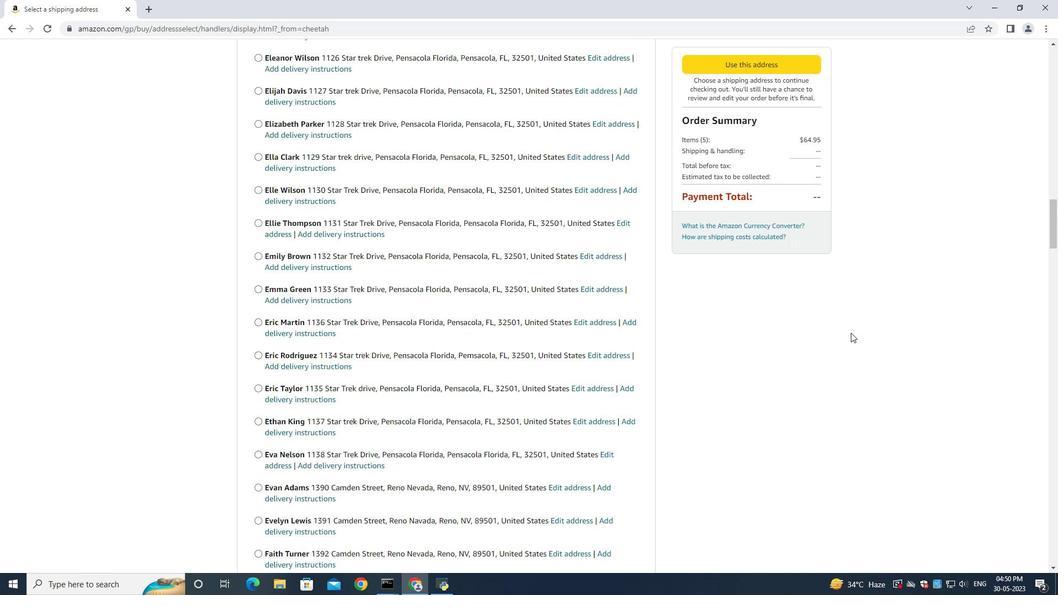 
Action: Mouse scrolled (850, 332) with delta (0, 0)
Screenshot: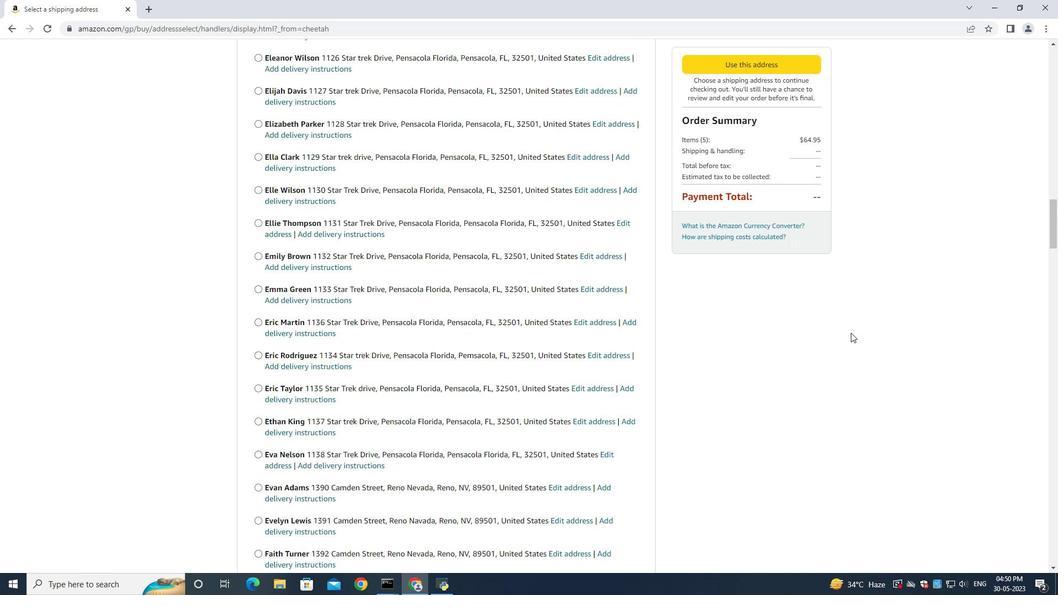 
Action: Mouse scrolled (850, 332) with delta (0, 0)
Screenshot: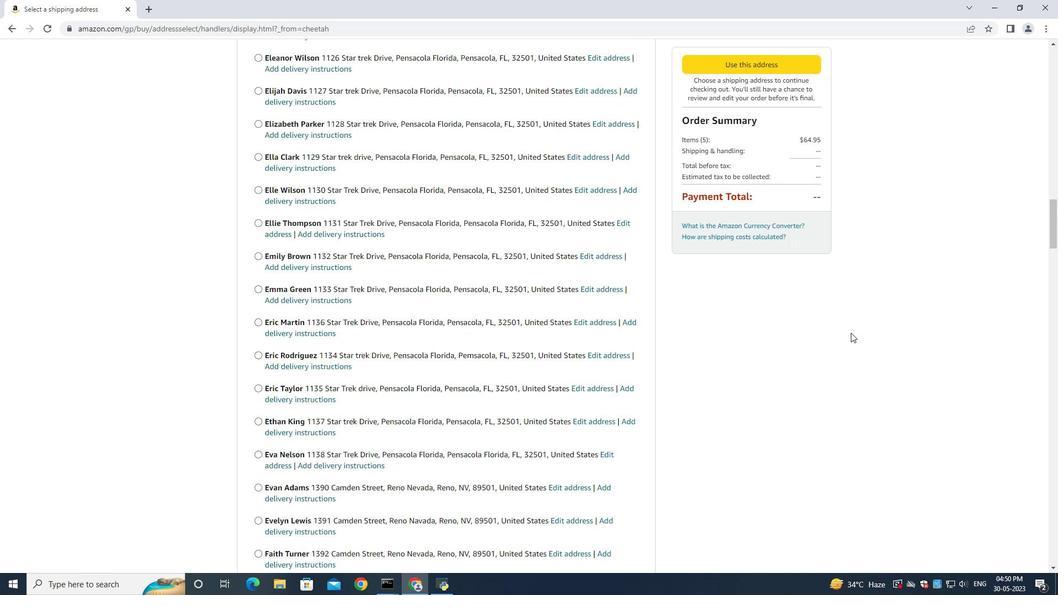 
Action: Mouse moved to (793, 338)
Screenshot: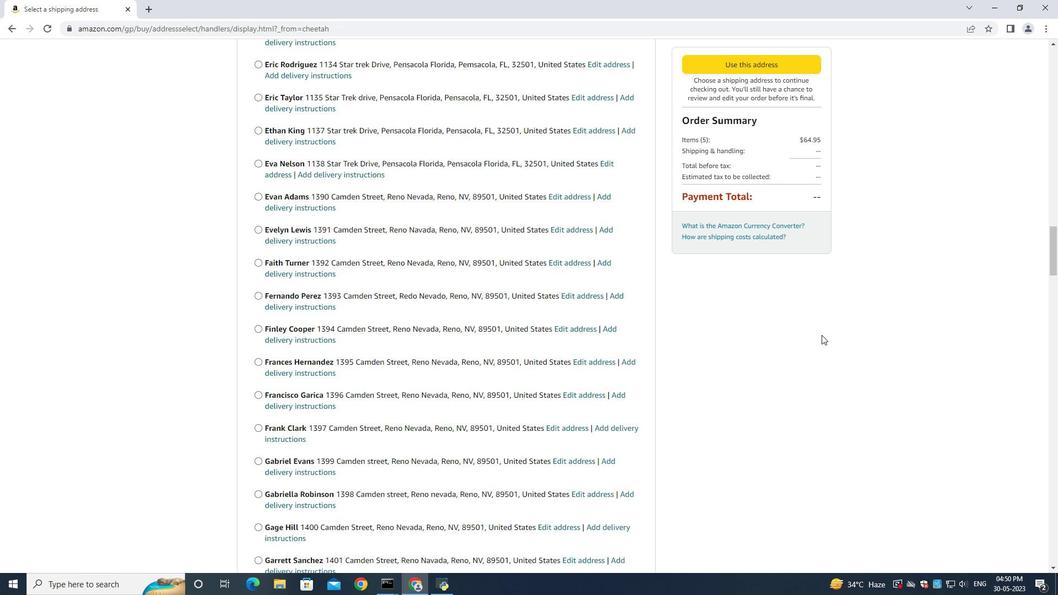 
Action: Mouse scrolled (793, 337) with delta (0, 0)
Screenshot: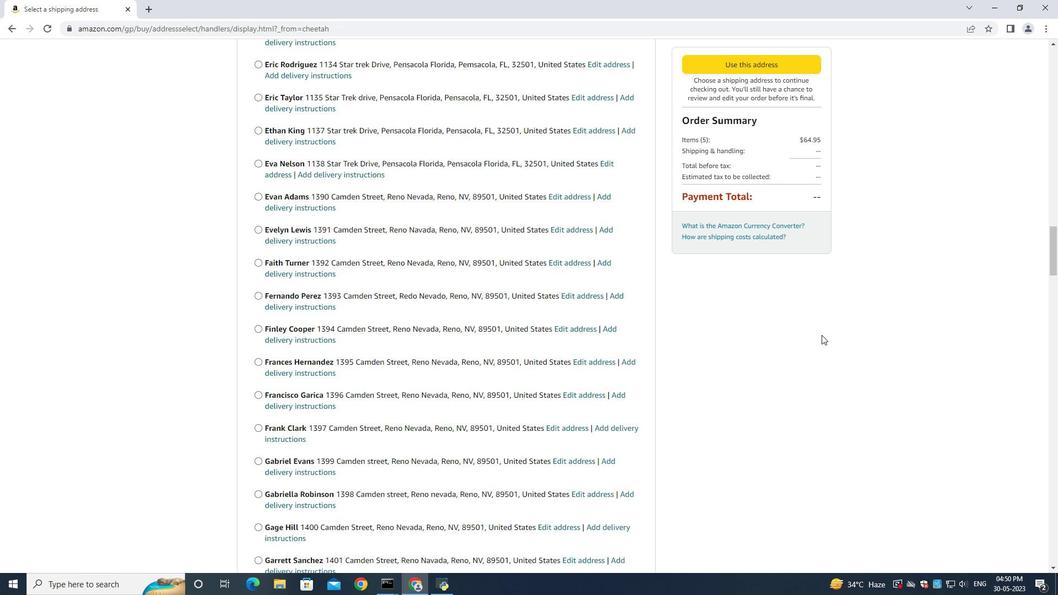 
Action: Mouse moved to (792, 339)
Screenshot: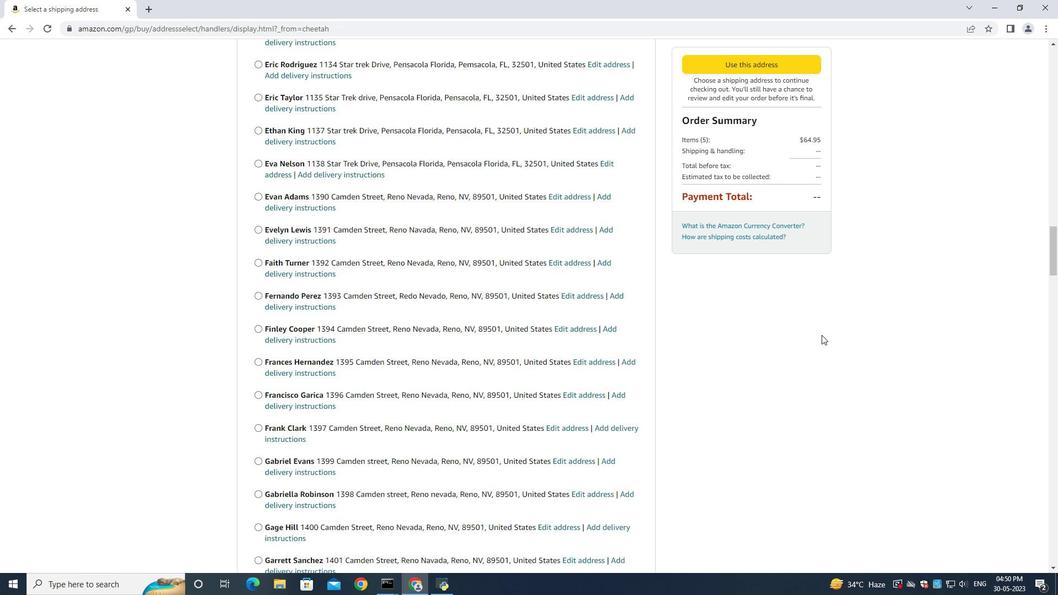 
Action: Mouse scrolled (792, 338) with delta (0, 0)
Screenshot: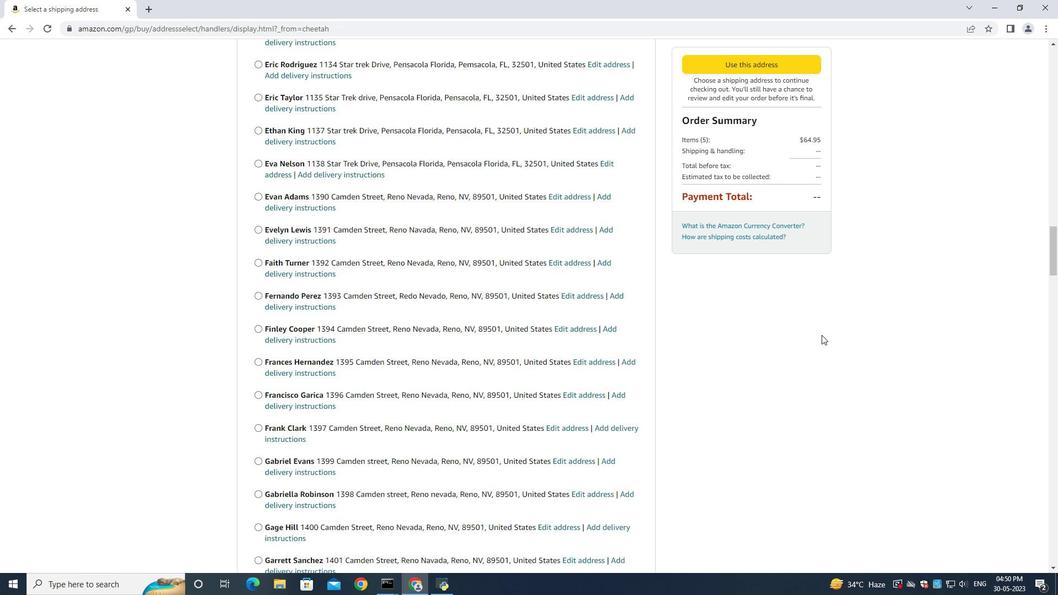
Action: Mouse moved to (792, 340)
Screenshot: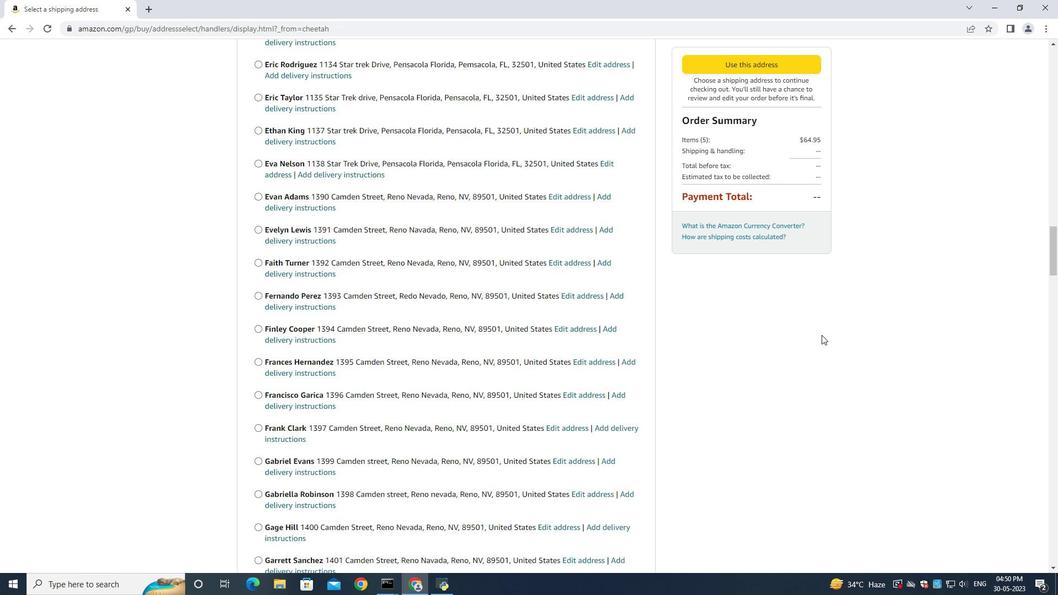 
Action: Mouse scrolled (792, 339) with delta (0, 0)
Screenshot: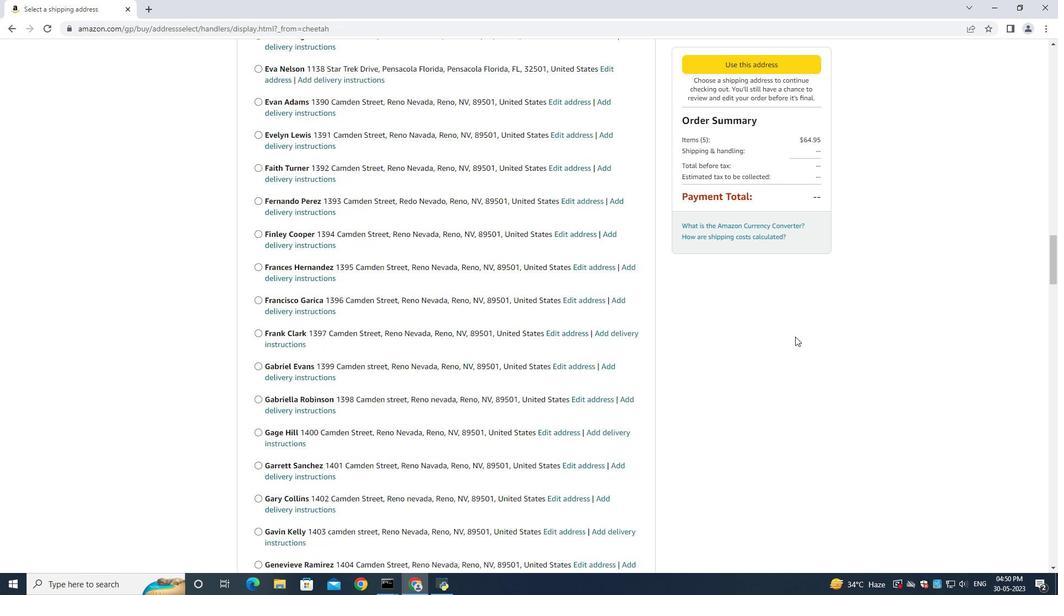 
Action: Mouse moved to (791, 340)
Screenshot: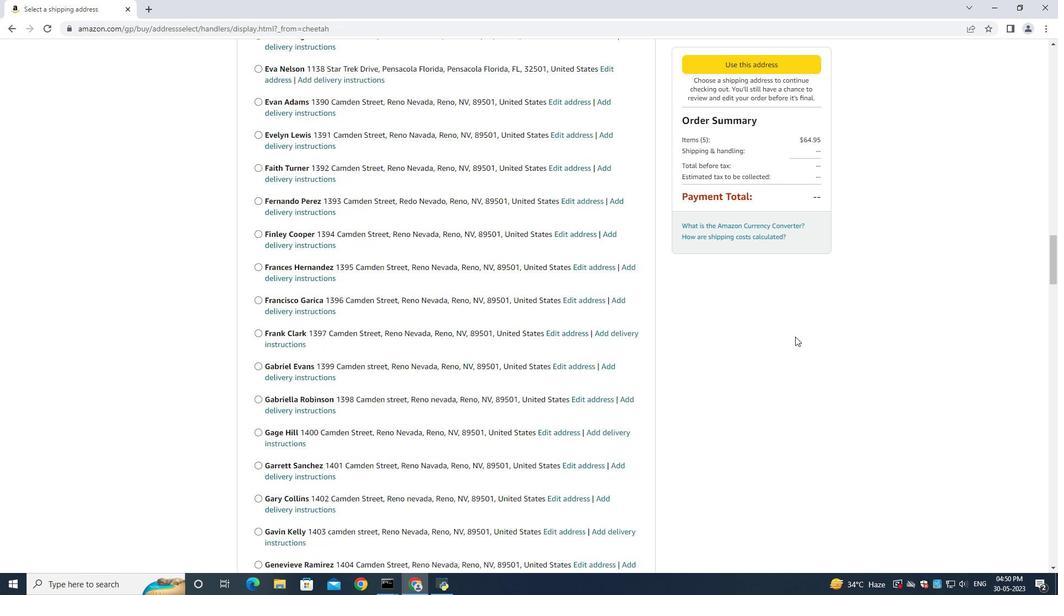 
Action: Mouse scrolled (792, 339) with delta (0, 0)
Screenshot: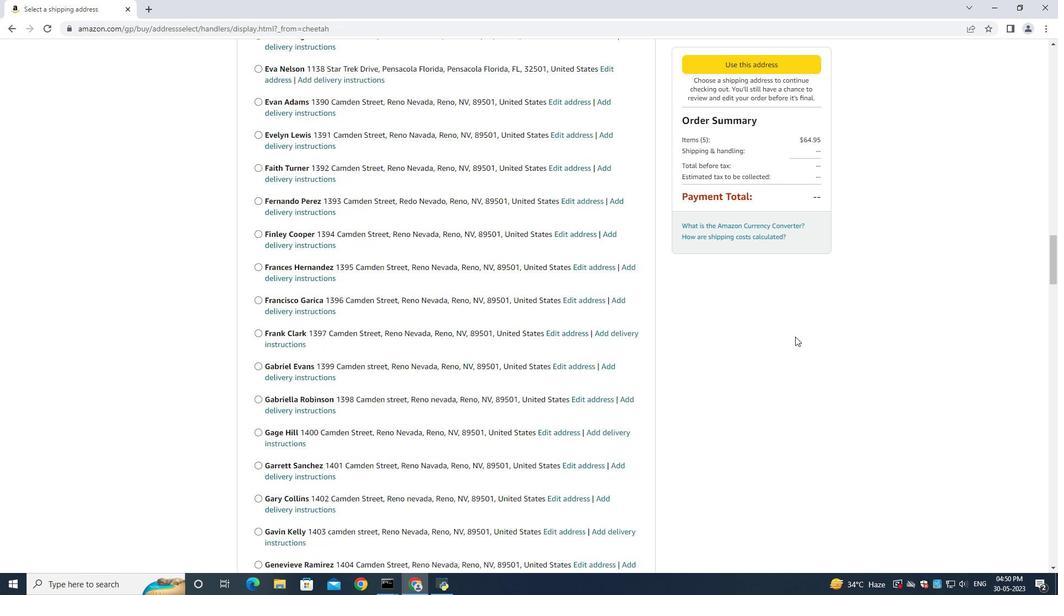 
Action: Mouse scrolled (791, 338) with delta (0, -1)
Screenshot: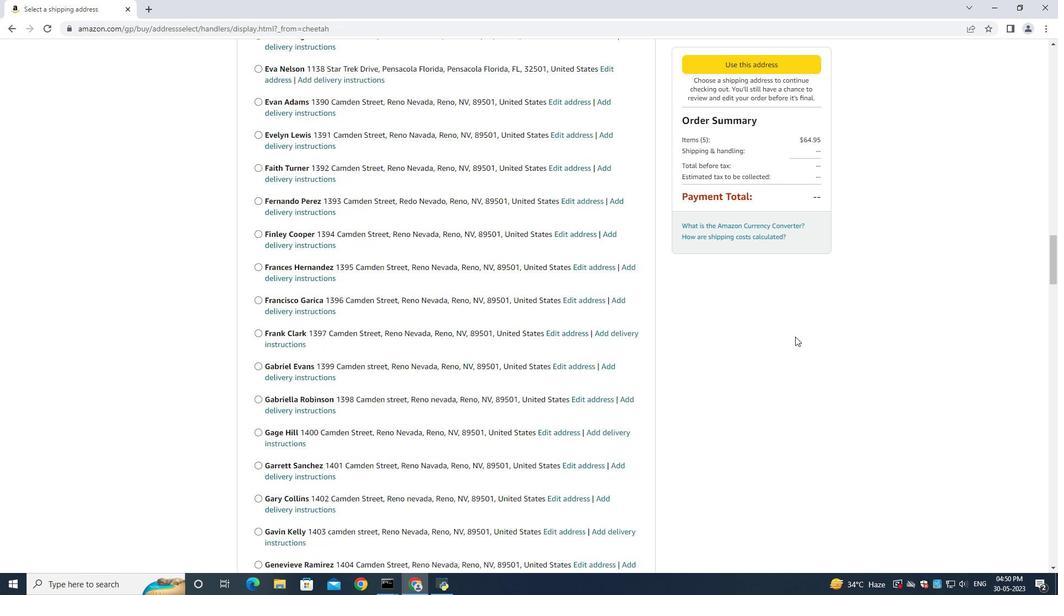 
Action: Mouse moved to (790, 340)
Screenshot: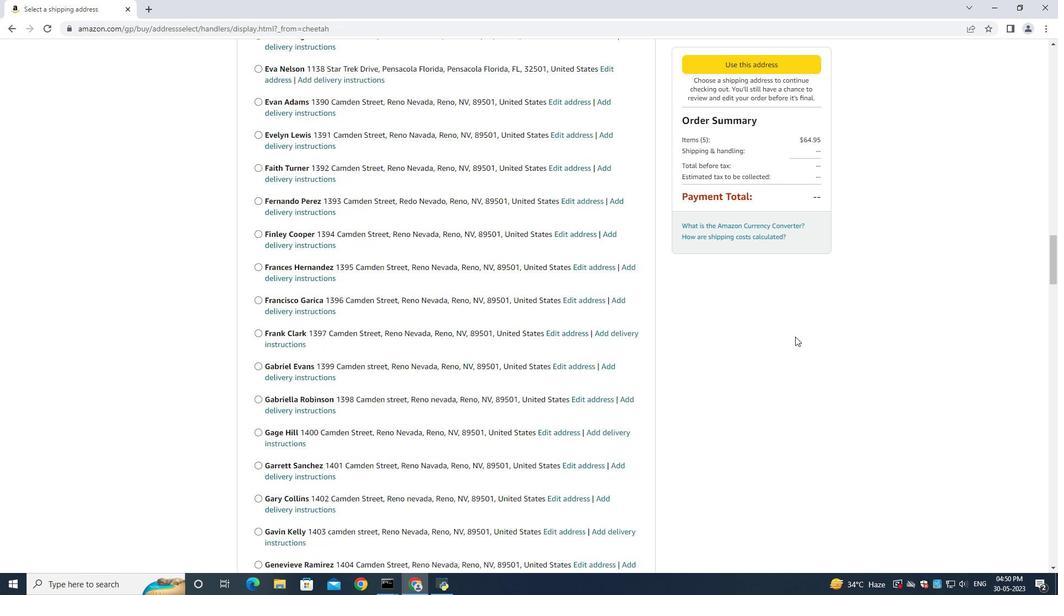 
Action: Mouse scrolled (791, 339) with delta (0, 0)
Screenshot: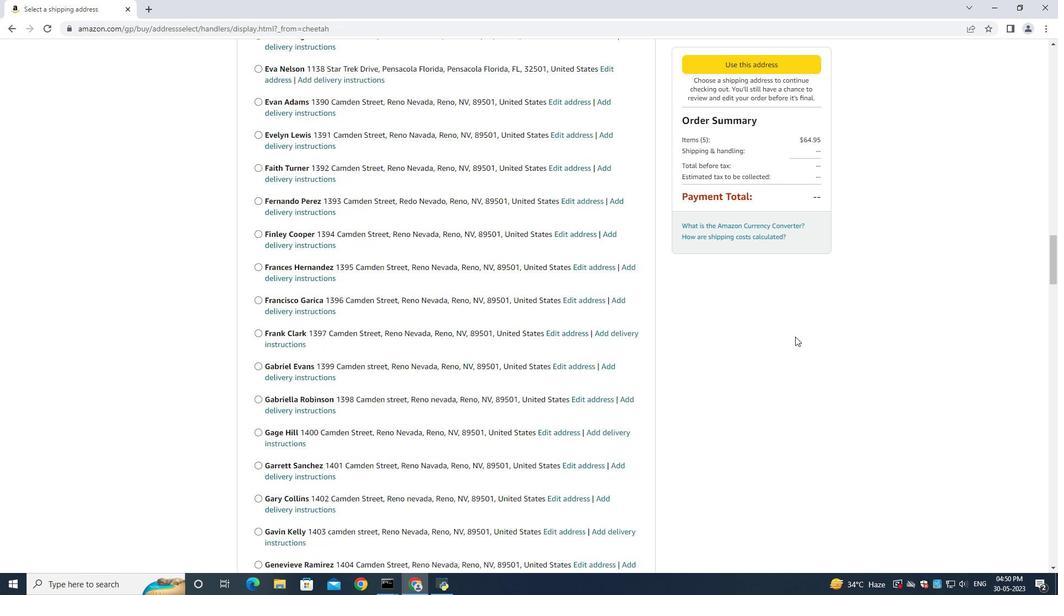 
Action: Mouse moved to (790, 340)
Screenshot: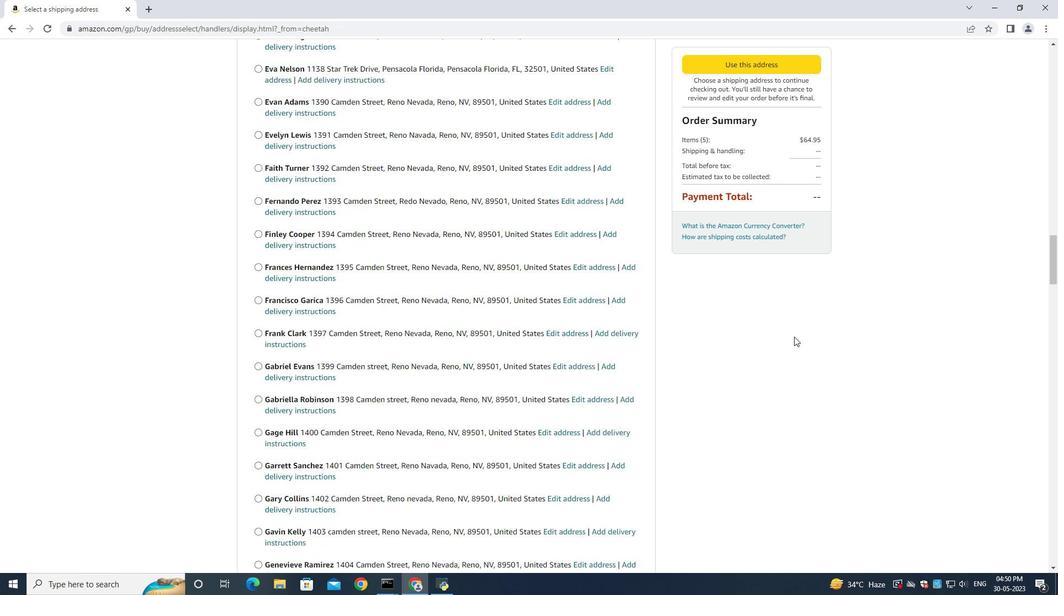 
Action: Mouse scrolled (790, 339) with delta (0, 0)
Screenshot: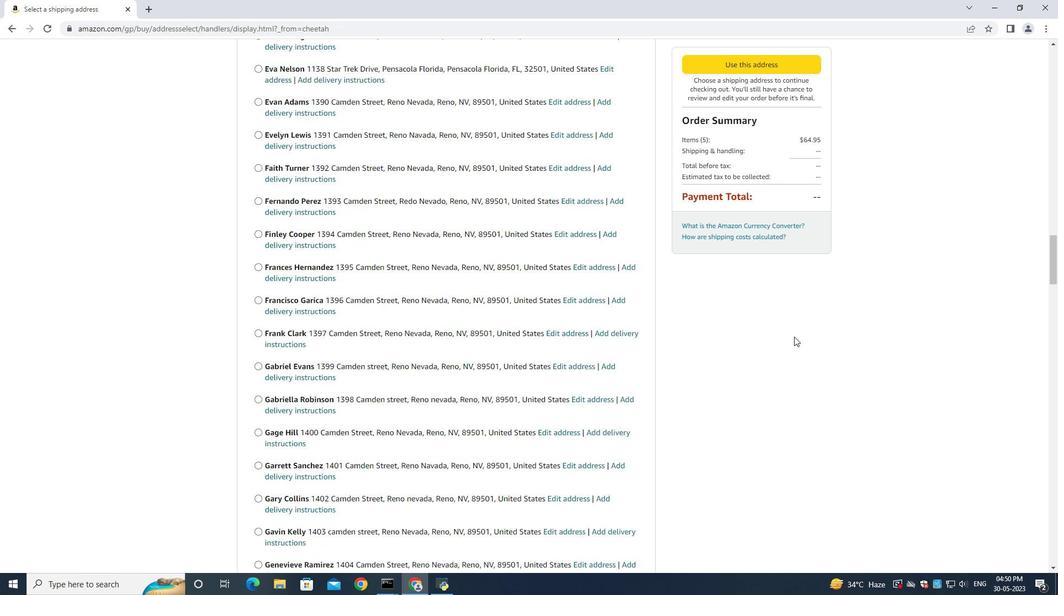 
Action: Mouse moved to (793, 341)
Screenshot: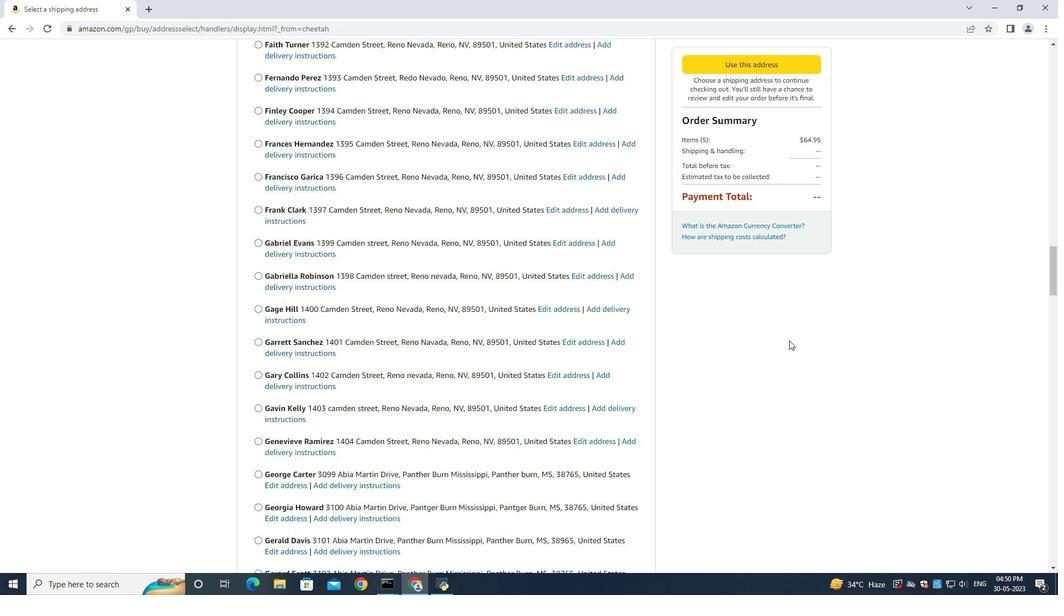 
Action: Mouse scrolled (792, 340) with delta (0, 0)
Screenshot: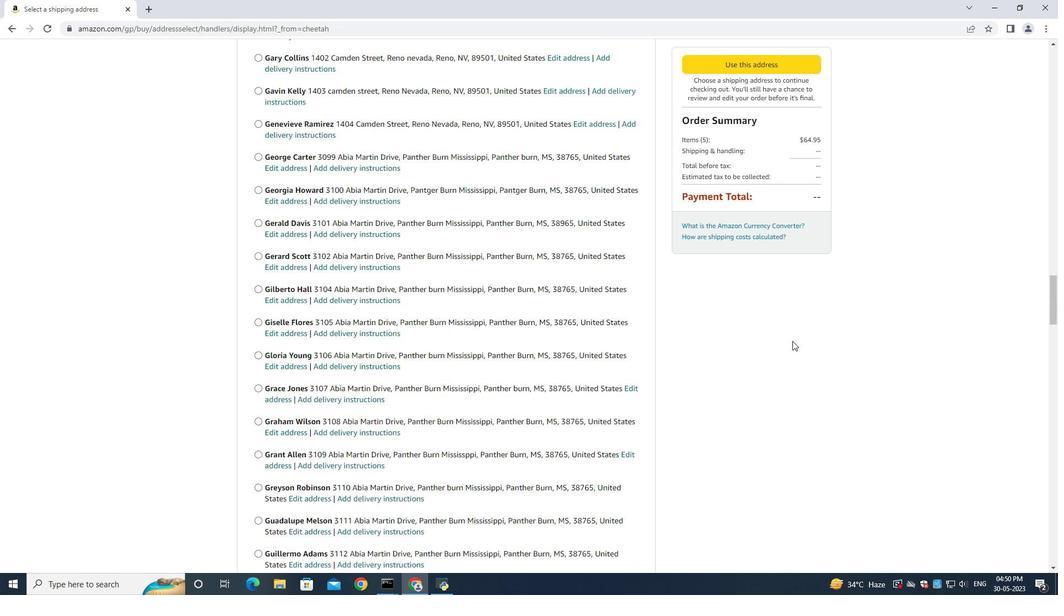 
Action: Mouse moved to (793, 342)
Screenshot: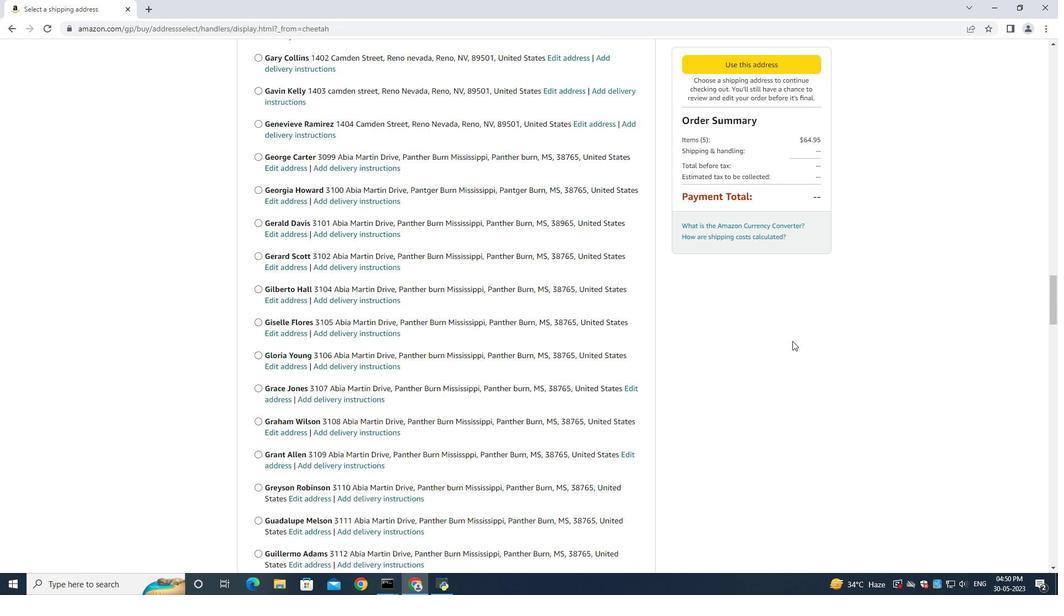 
Action: Mouse scrolled (793, 341) with delta (0, 0)
Screenshot: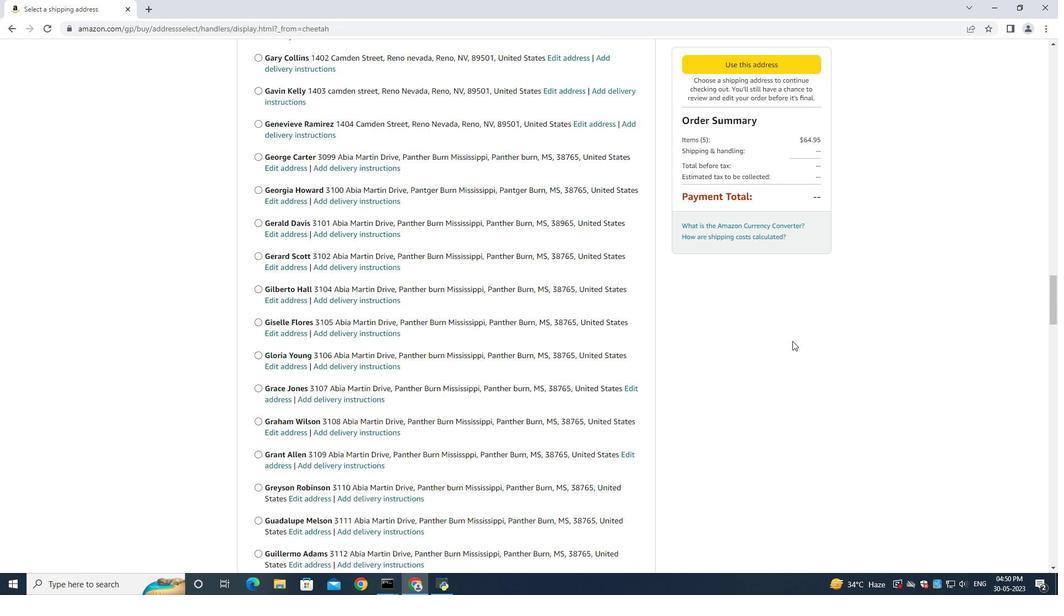 
Action: Mouse scrolled (793, 341) with delta (0, 0)
Screenshot: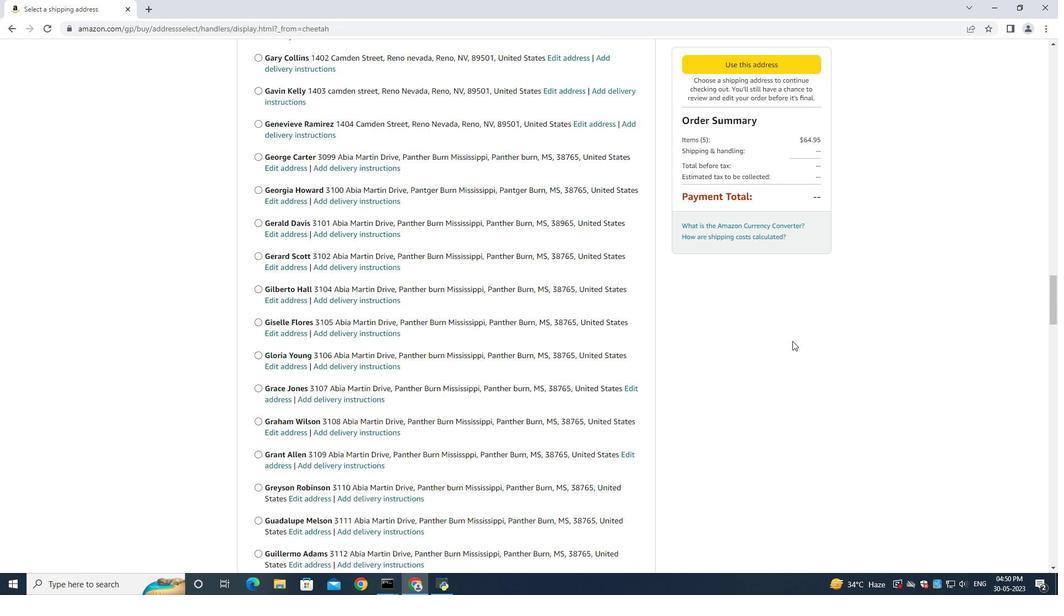 
Action: Mouse moved to (793, 340)
Screenshot: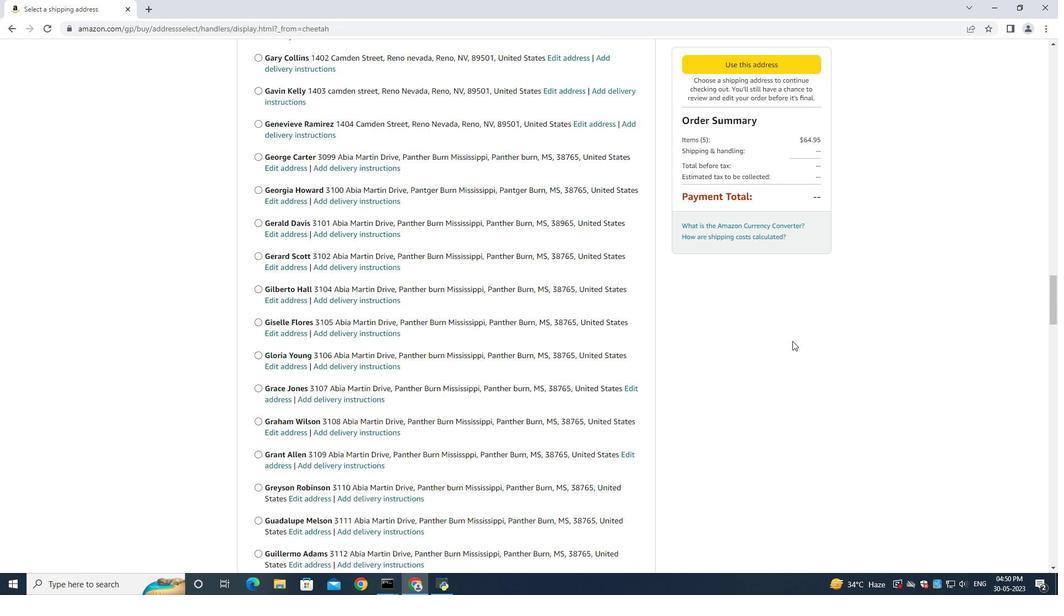 
Action: Mouse scrolled (793, 341) with delta (0, 0)
Screenshot: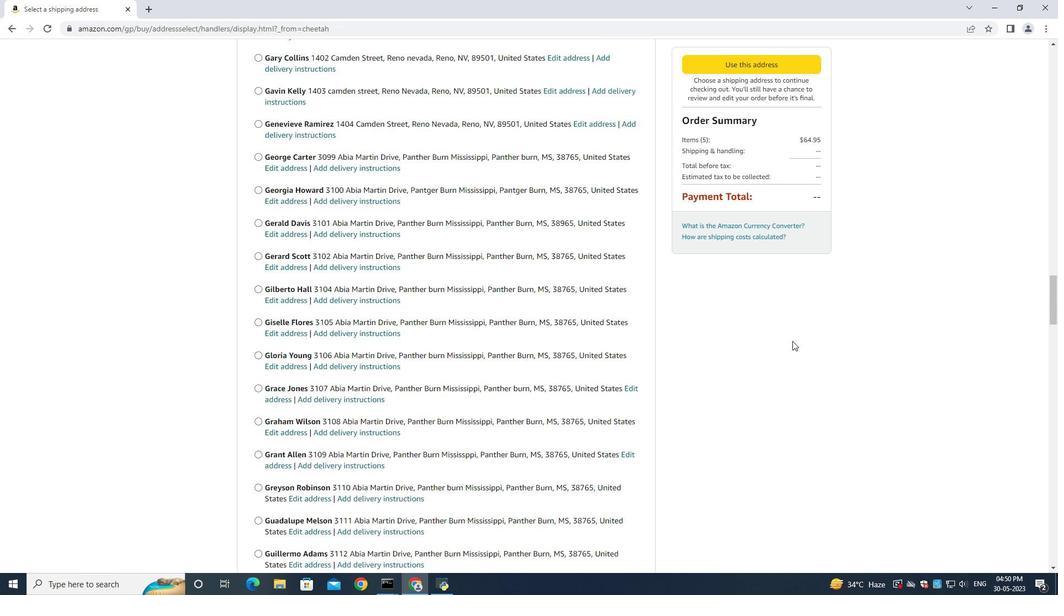 
Action: Mouse moved to (793, 338)
Screenshot: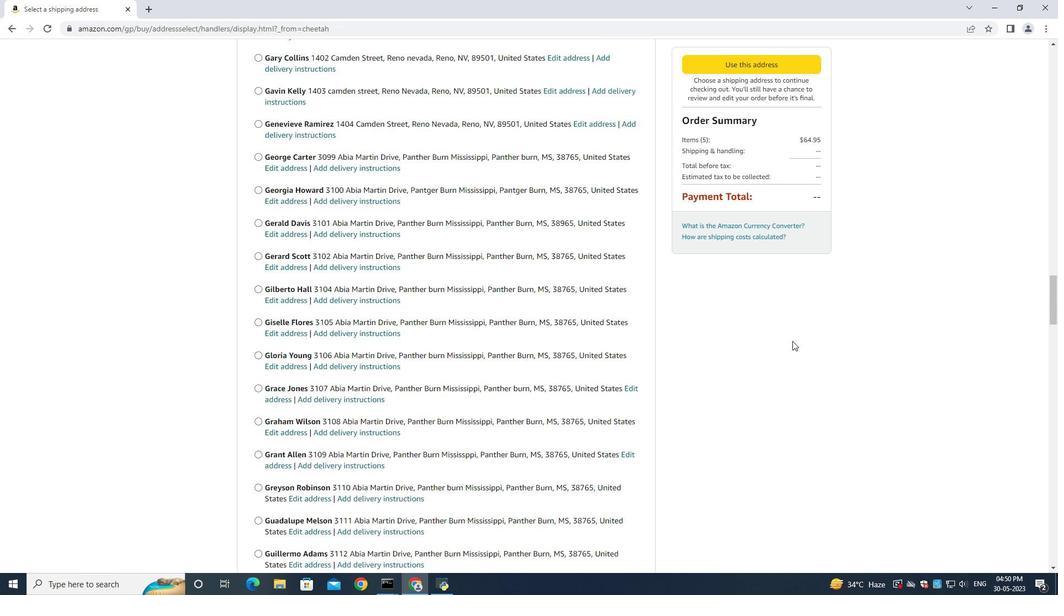
Action: Mouse scrolled (793, 341) with delta (0, 0)
Screenshot: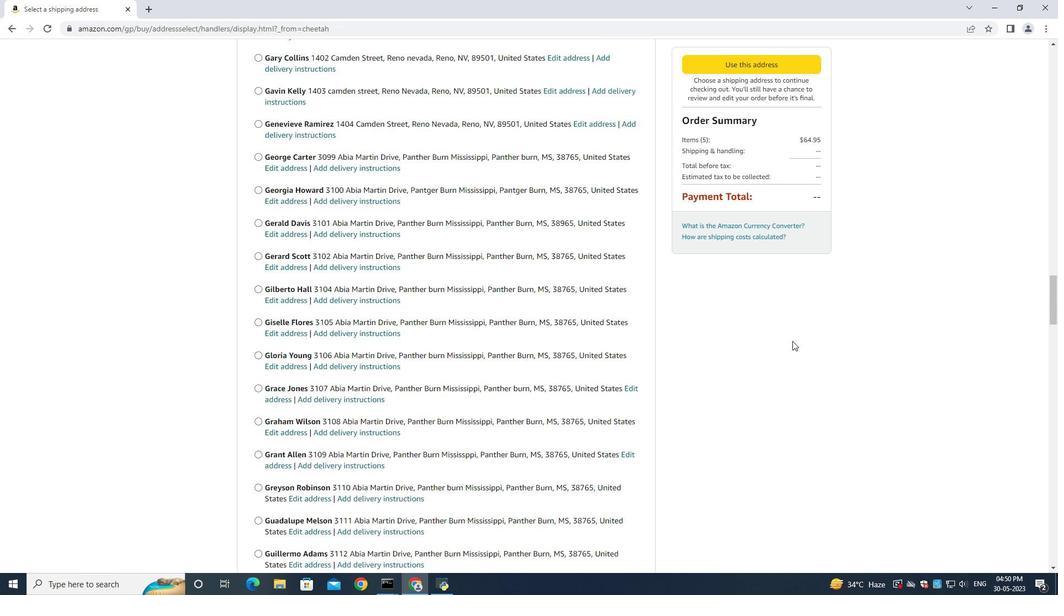 
Action: Mouse moved to (792, 336)
Screenshot: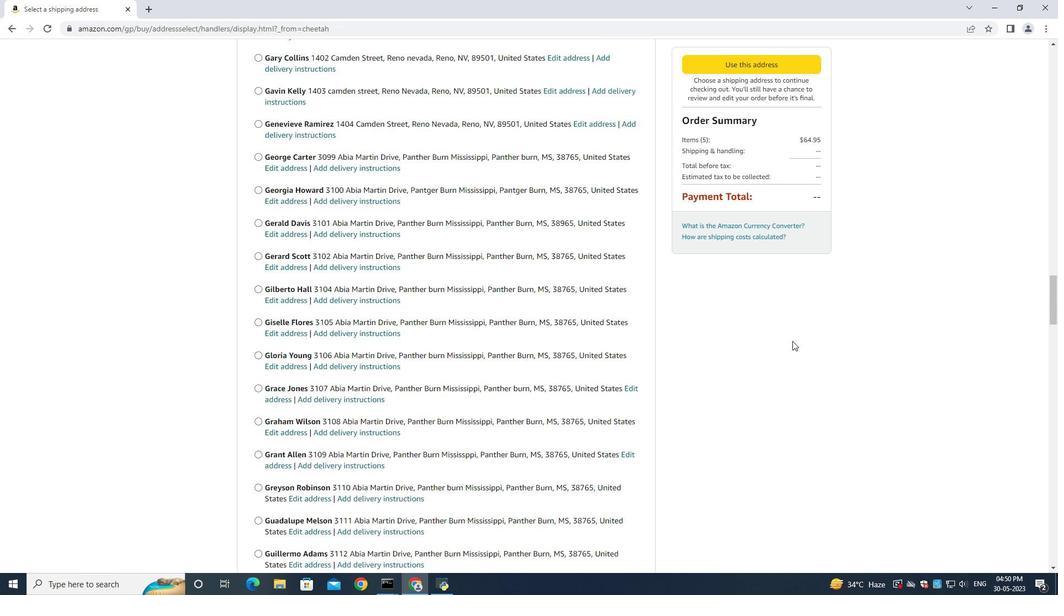 
Action: Mouse scrolled (793, 341) with delta (0, -1)
Screenshot: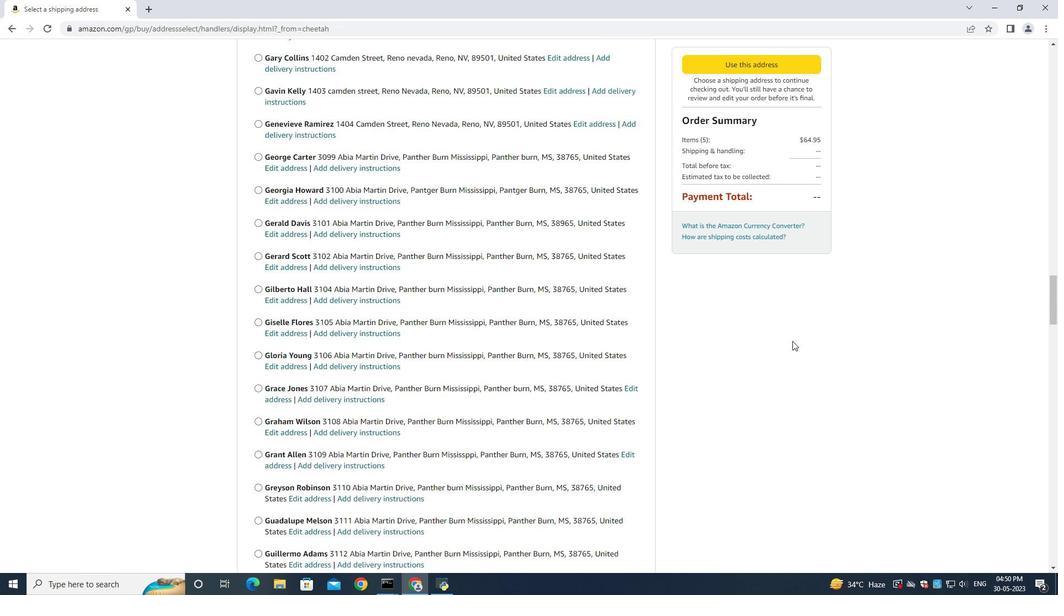 
Action: Mouse moved to (791, 335)
Screenshot: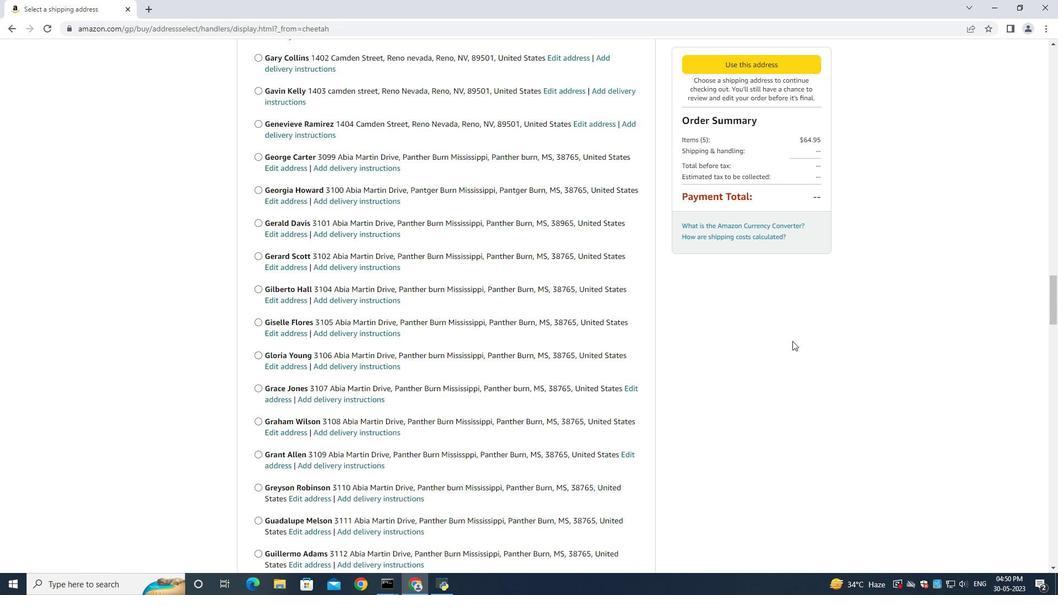 
Action: Mouse scrolled (793, 341) with delta (0, 0)
Screenshot: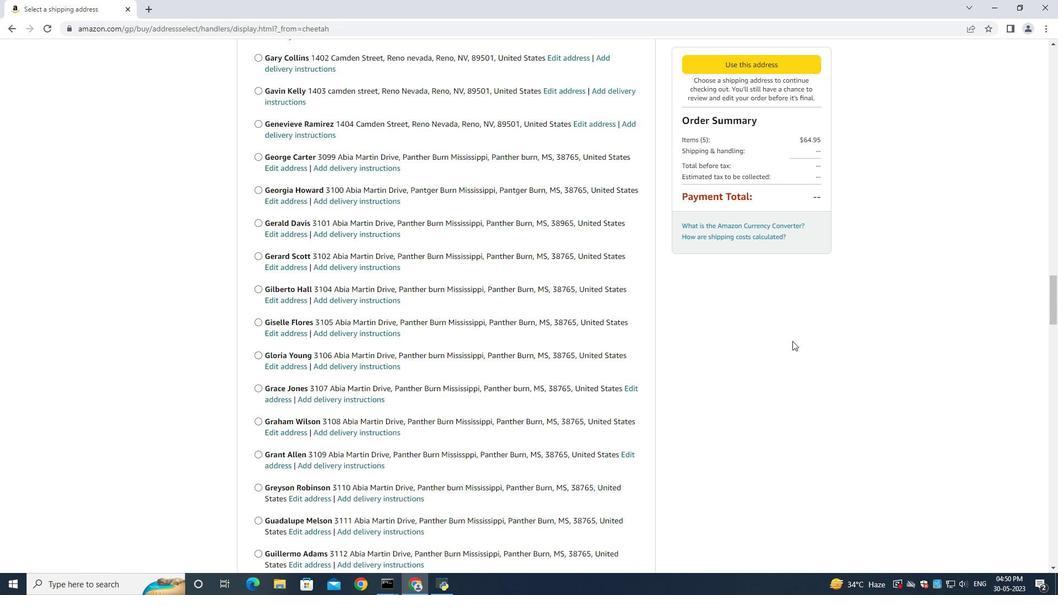 
Action: Mouse moved to (784, 329)
Screenshot: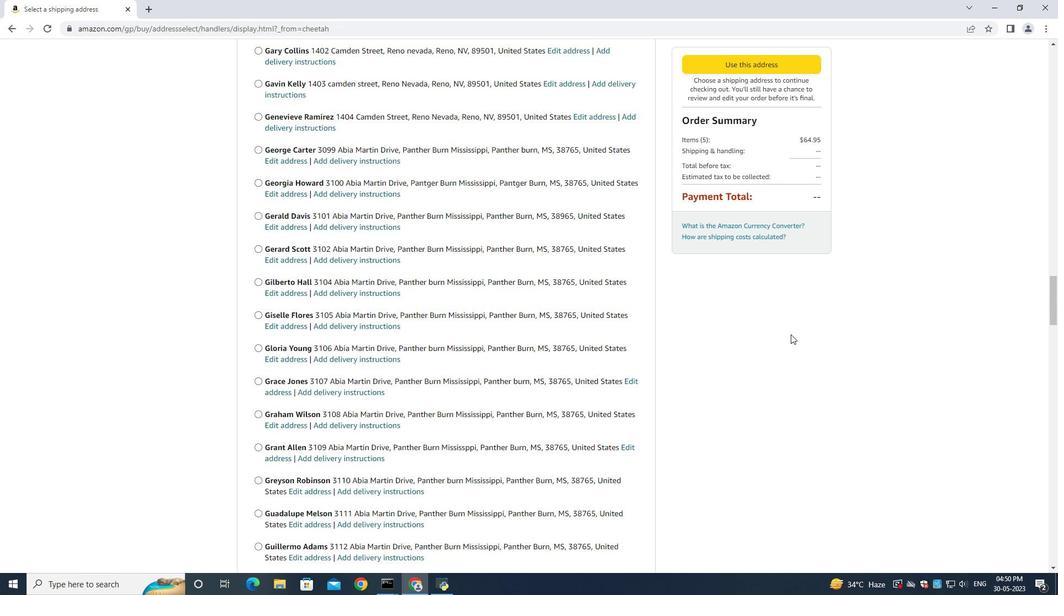 
Action: Mouse scrolled (784, 329) with delta (0, 0)
Screenshot: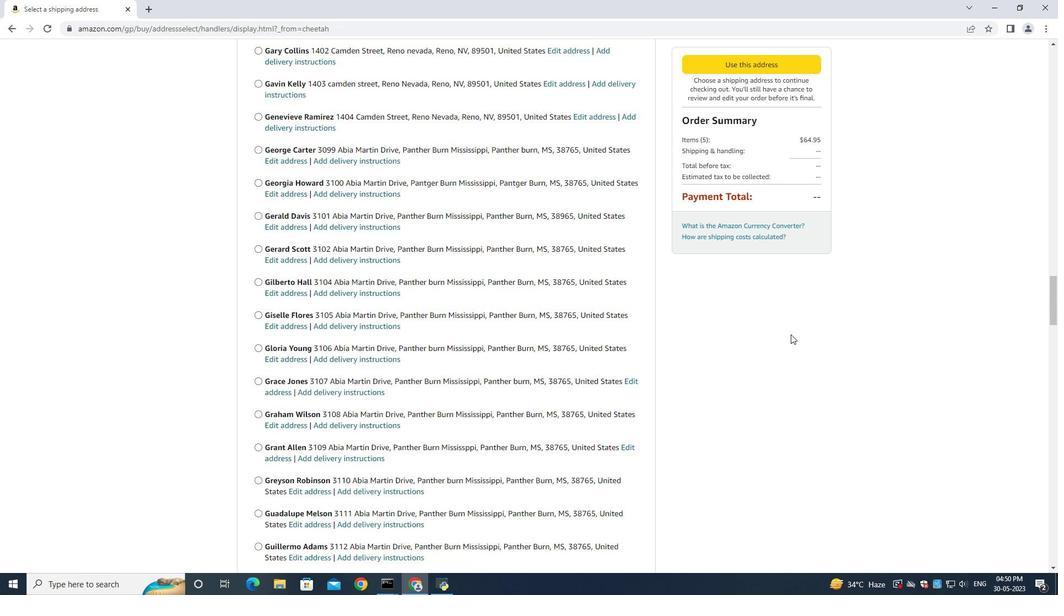 
Action: Mouse scrolled (784, 329) with delta (0, 0)
Screenshot: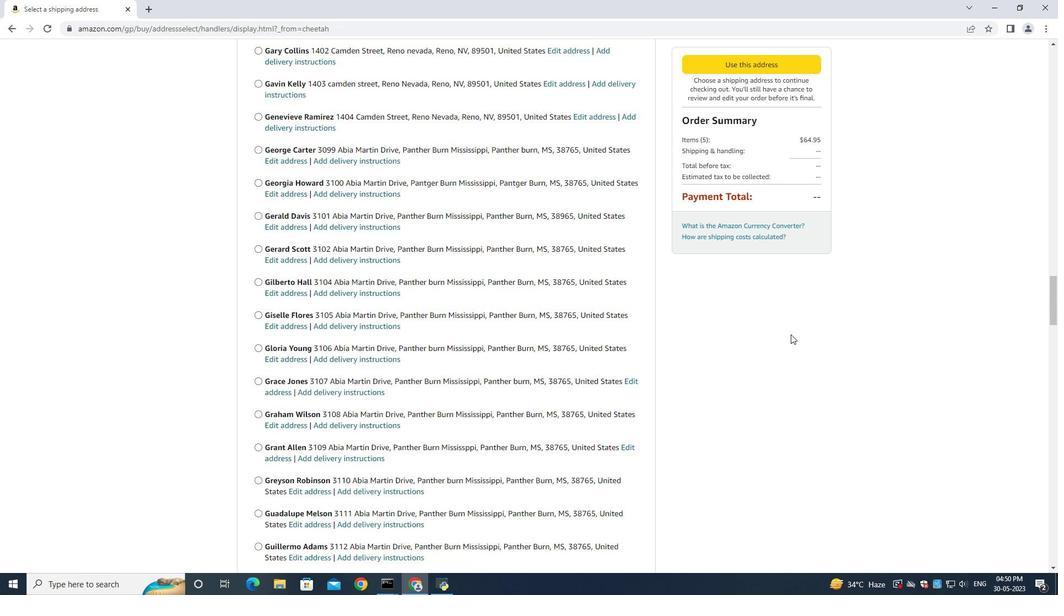 
Action: Mouse scrolled (784, 329) with delta (0, 0)
Screenshot: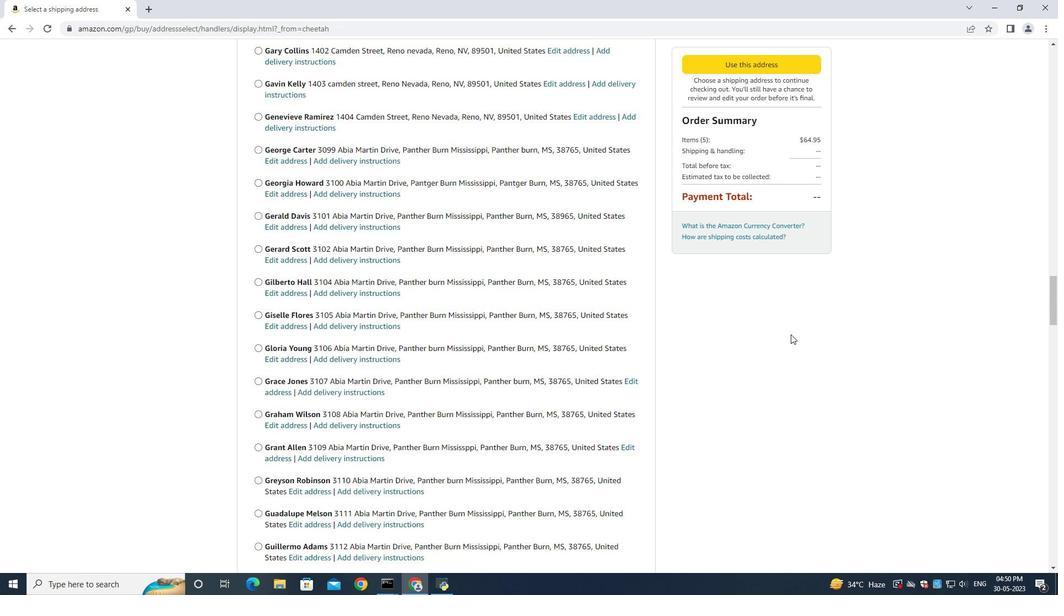 
Action: Mouse scrolled (784, 328) with delta (0, -1)
Screenshot: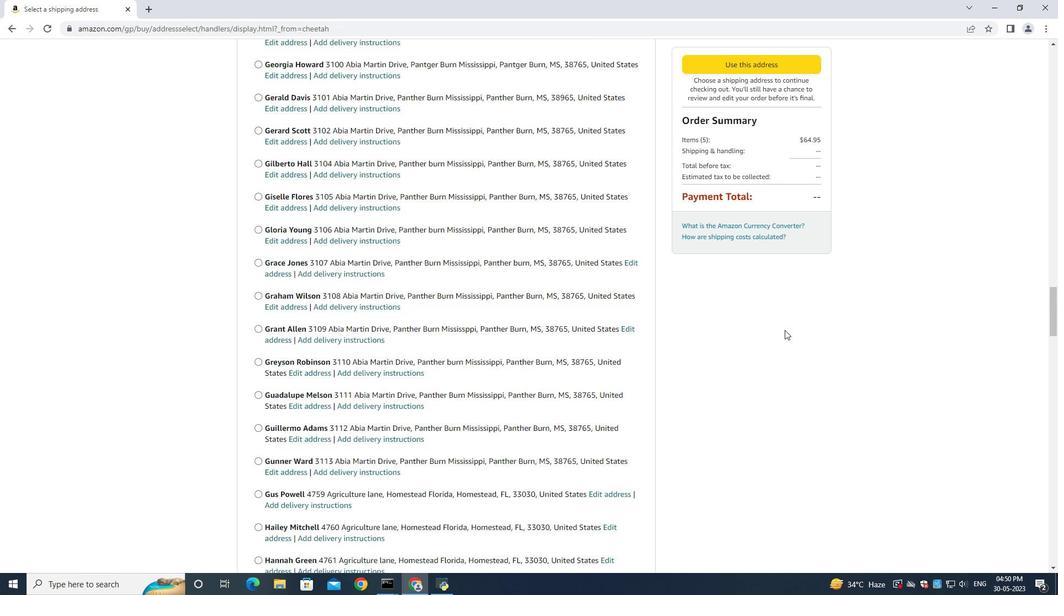 
Action: Mouse scrolled (784, 329) with delta (0, 0)
Screenshot: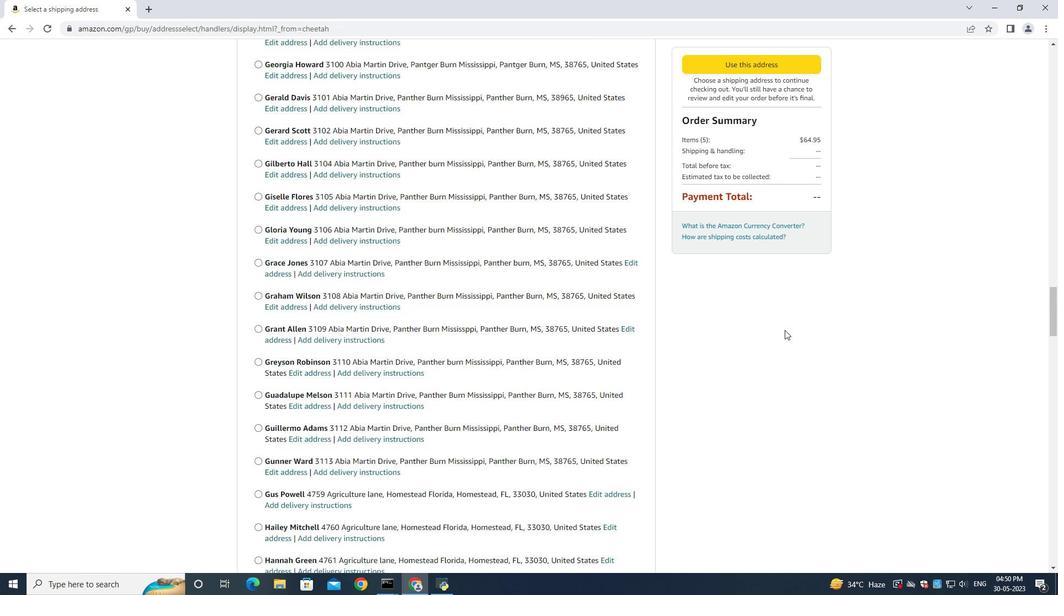 
Action: Mouse moved to (784, 324)
Screenshot: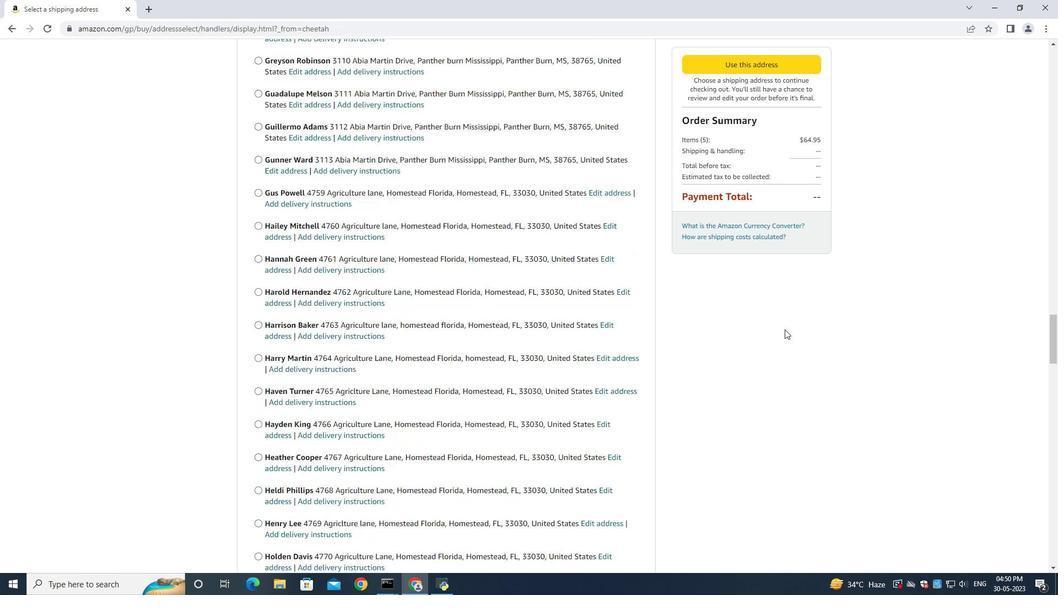 
Action: Mouse scrolled (784, 329) with delta (0, 0)
Screenshot: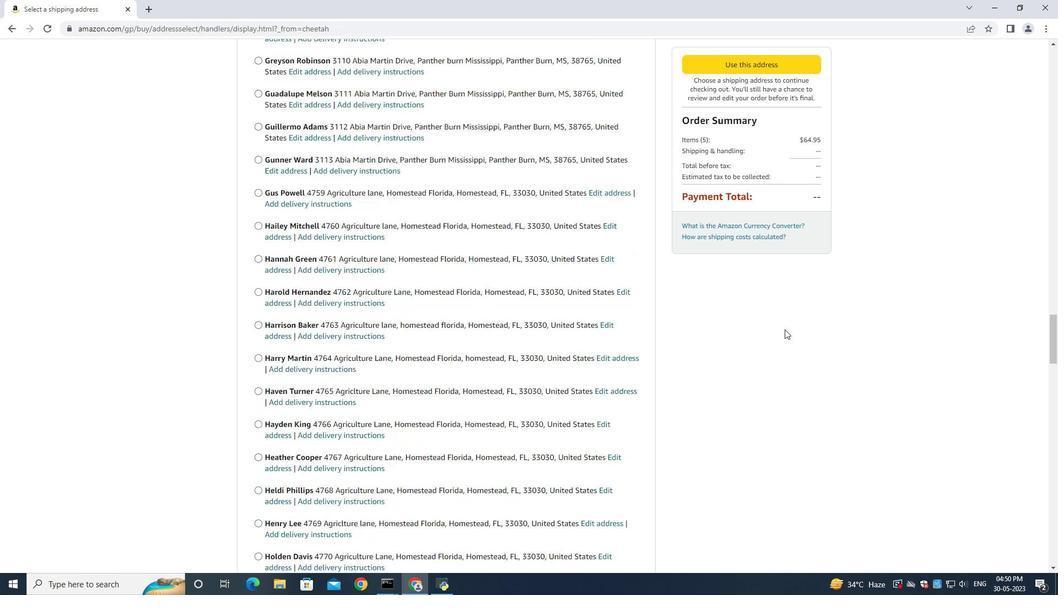 
Action: Mouse moved to (784, 324)
Screenshot: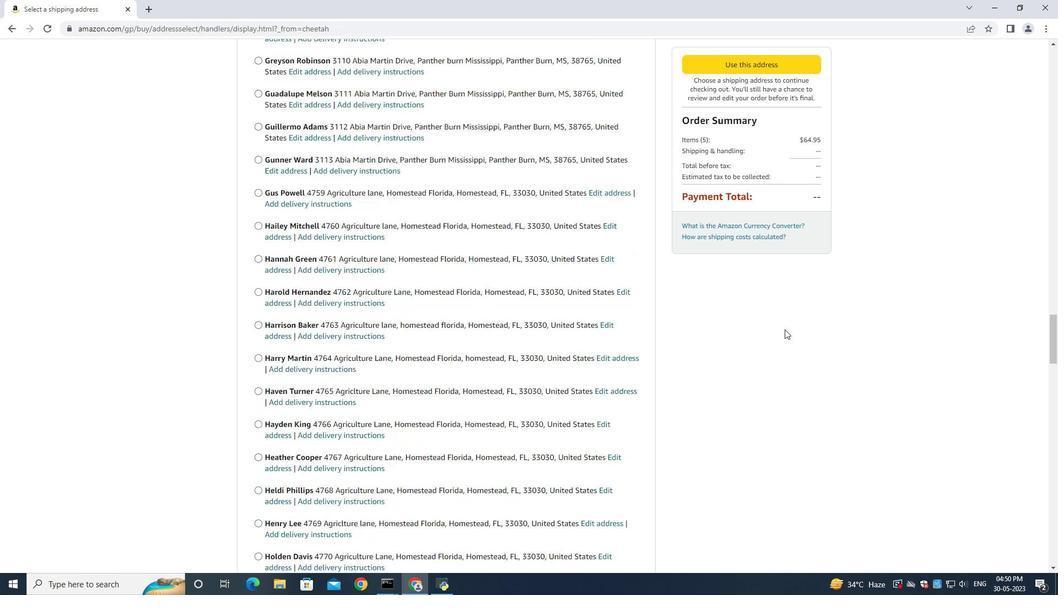 
Action: Mouse scrolled (784, 324) with delta (0, 0)
Screenshot: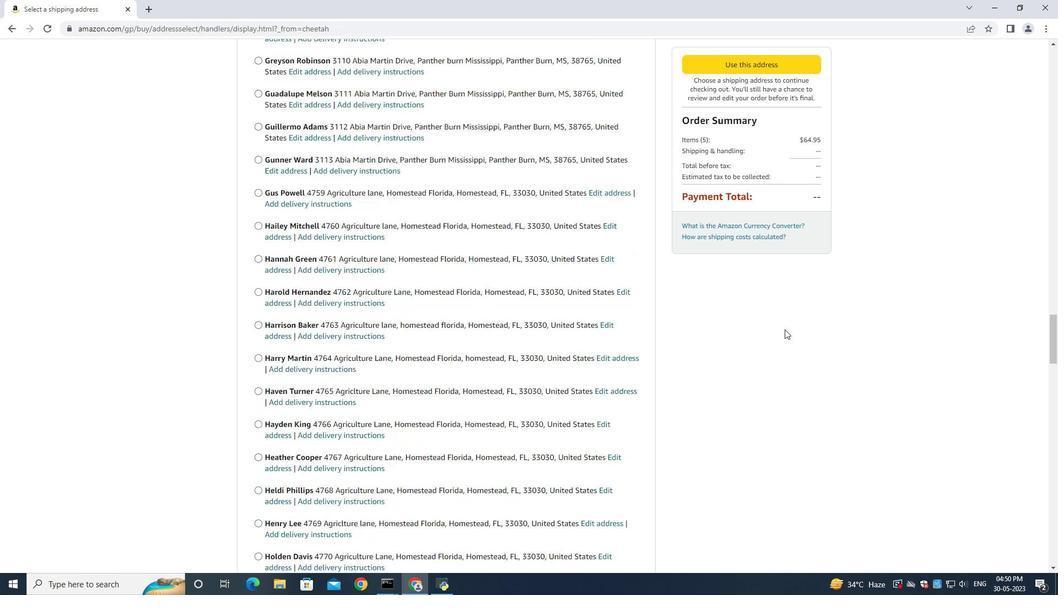 
Action: Mouse moved to (785, 325)
Screenshot: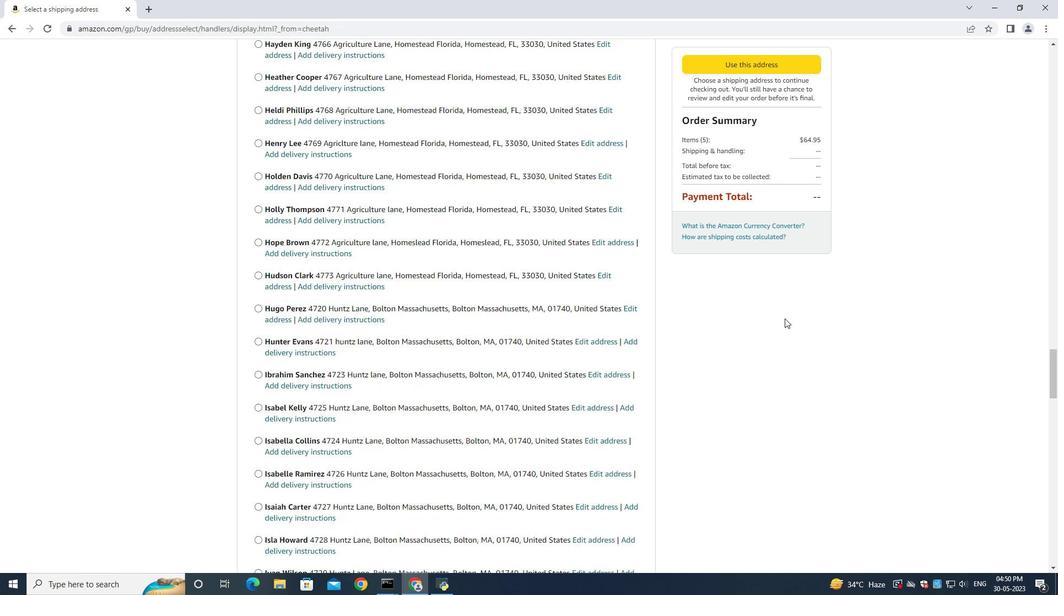 
Action: Mouse scrolled (785, 322) with delta (0, 0)
Screenshot: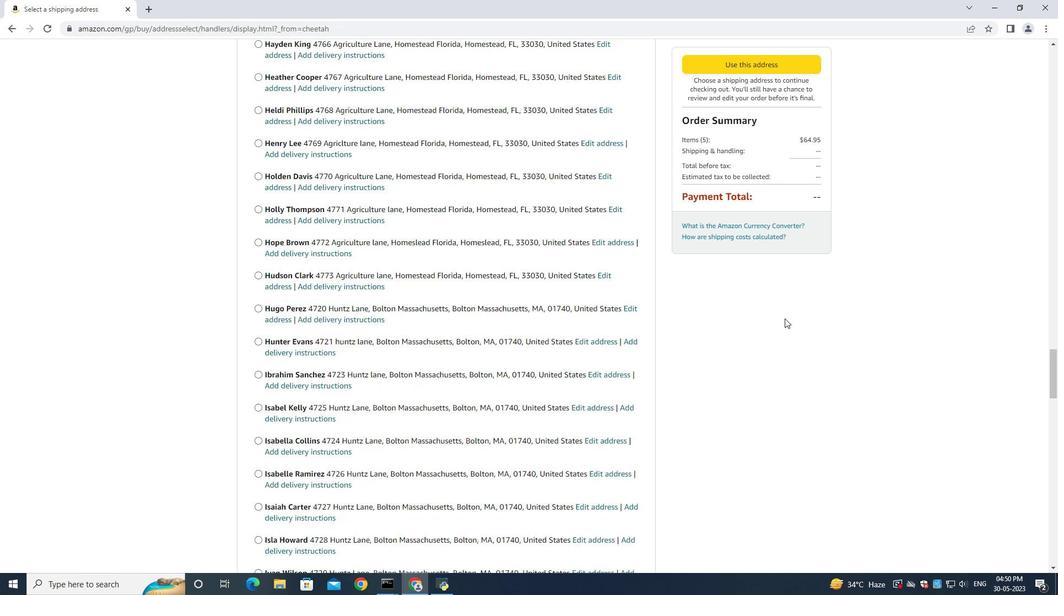 
Action: Mouse moved to (785, 325)
Screenshot: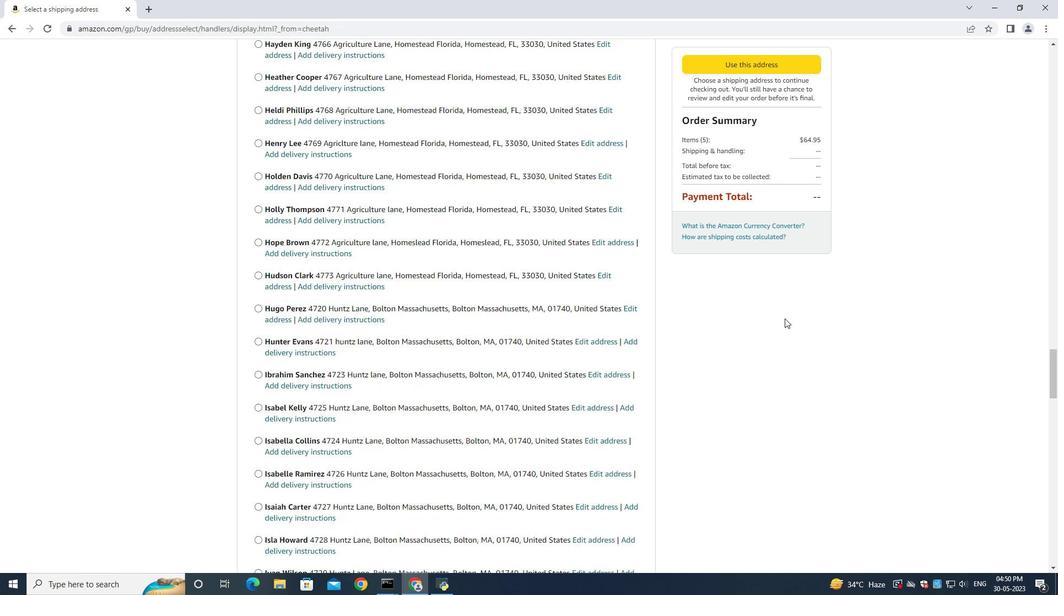 
Action: Mouse scrolled (785, 324) with delta (0, 0)
Screenshot: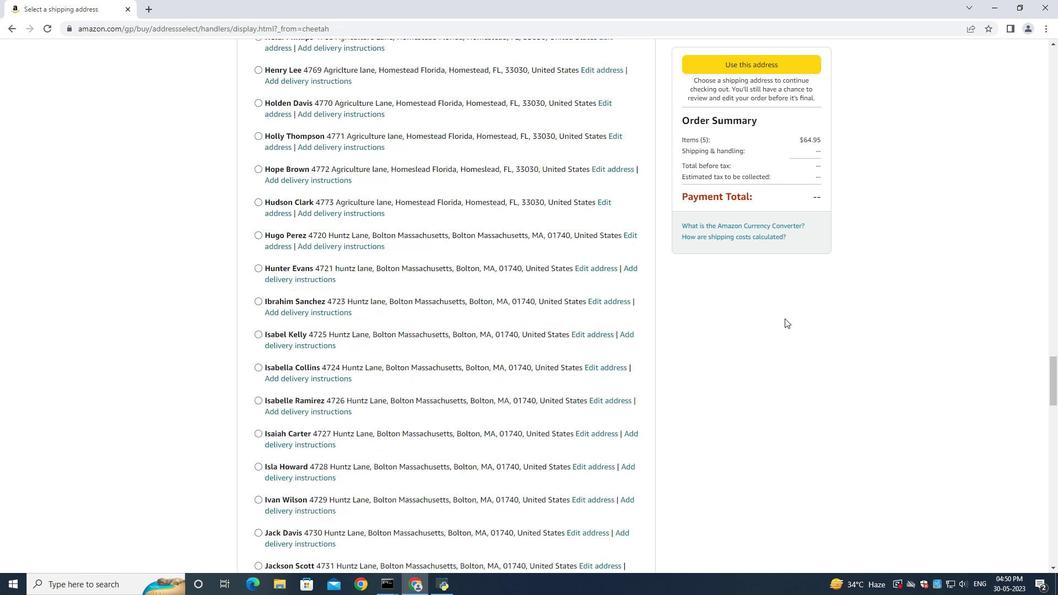 
Action: Mouse scrolled (785, 324) with delta (0, 0)
Screenshot: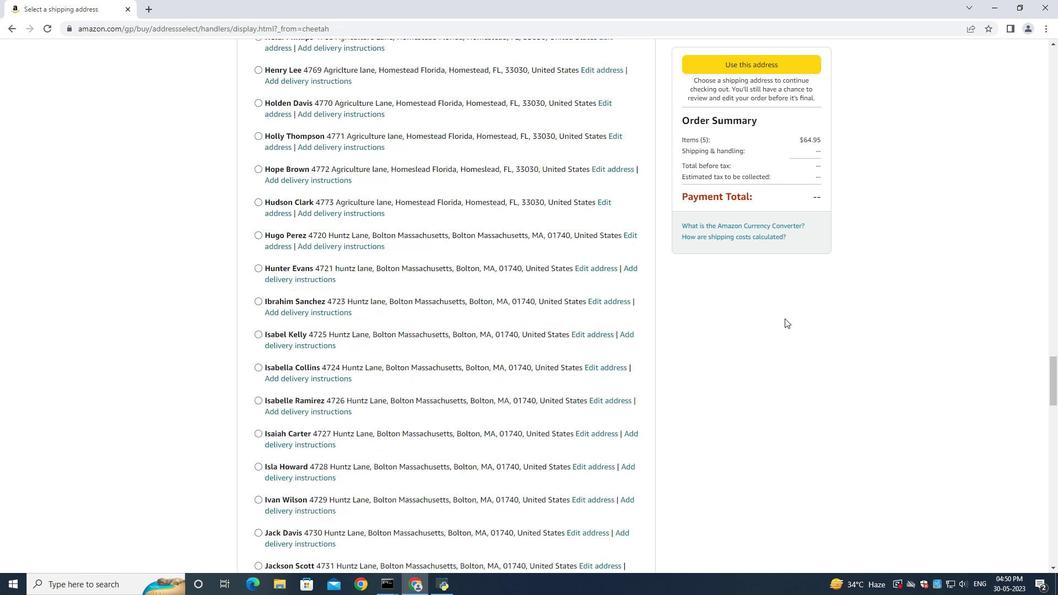 
Action: Mouse moved to (785, 325)
Screenshot: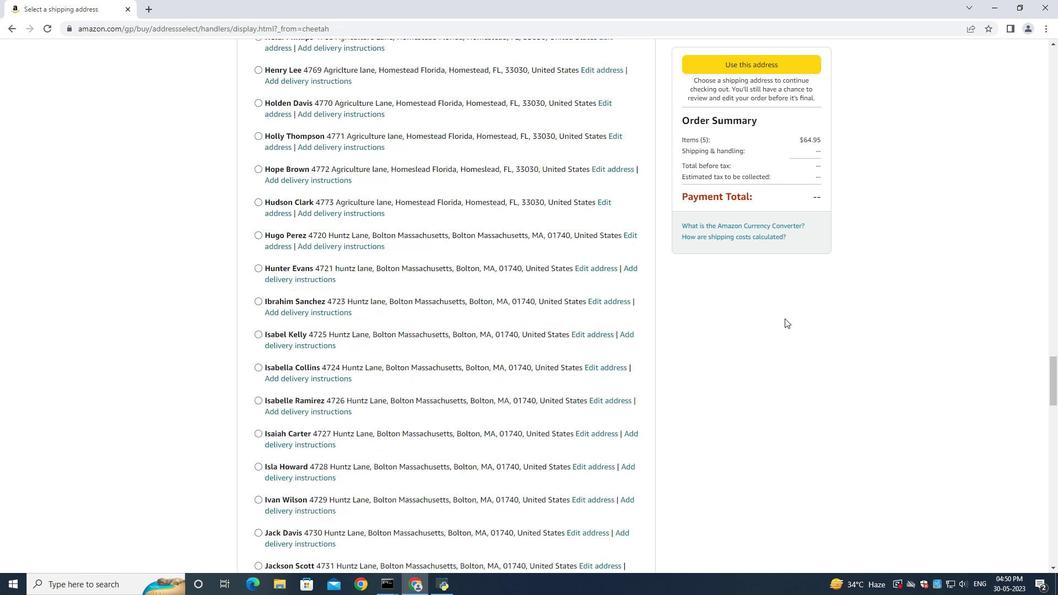 
Action: Mouse scrolled (785, 325) with delta (0, 0)
Screenshot: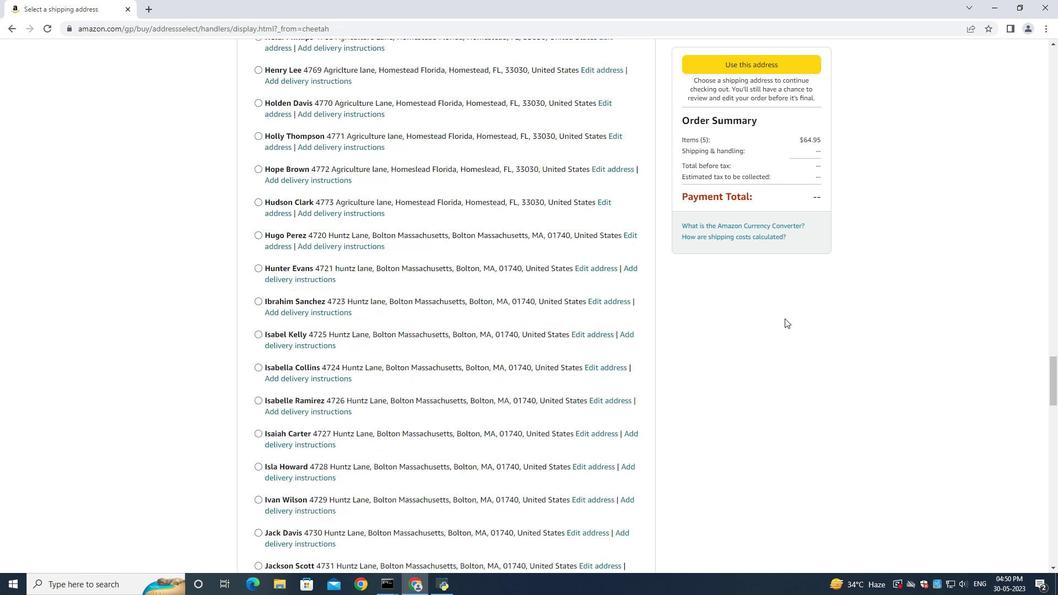 
Action: Mouse scrolled (785, 325) with delta (0, 0)
